 Task: Create a Magazine design with decorative triangles.
Action: Mouse moved to (680, 335)
Screenshot: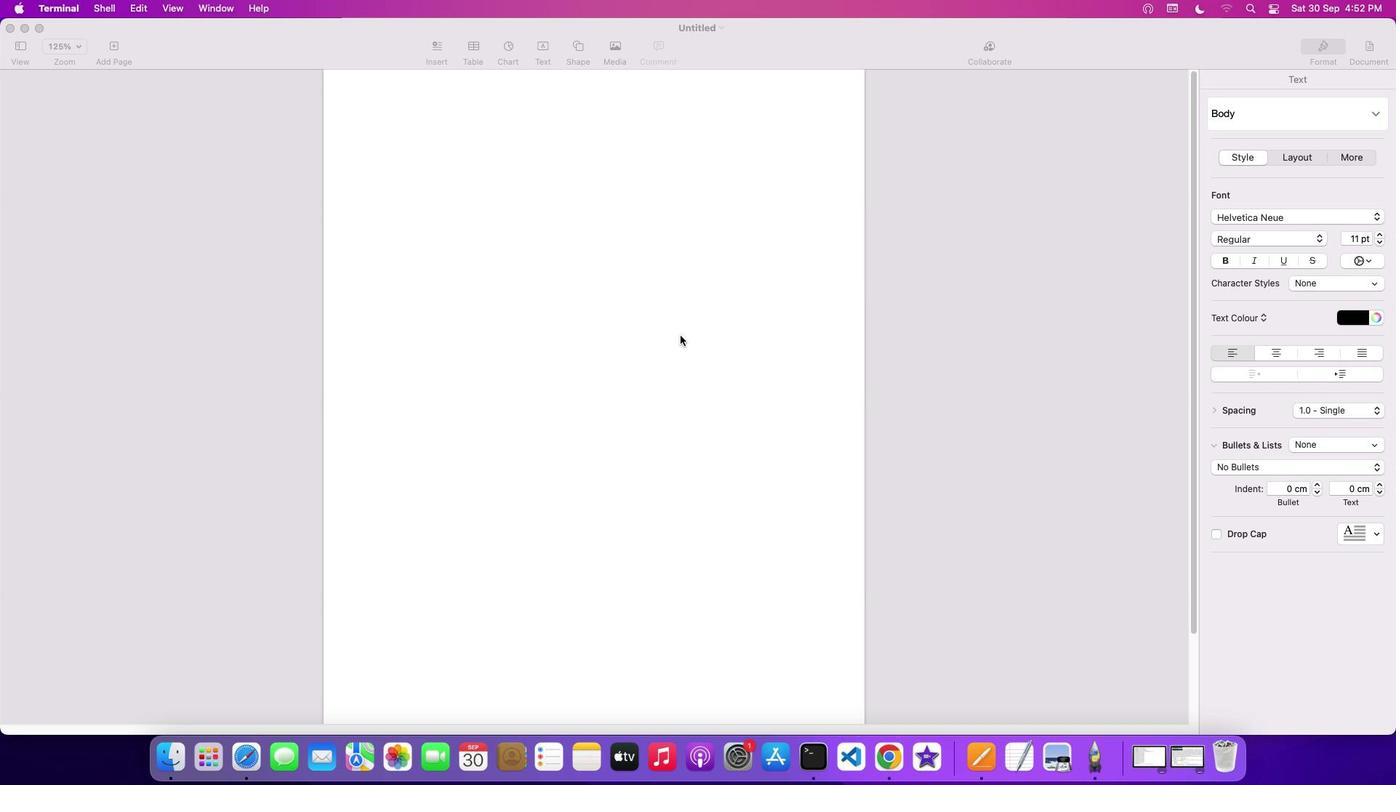 
Action: Mouse pressed left at (680, 335)
Screenshot: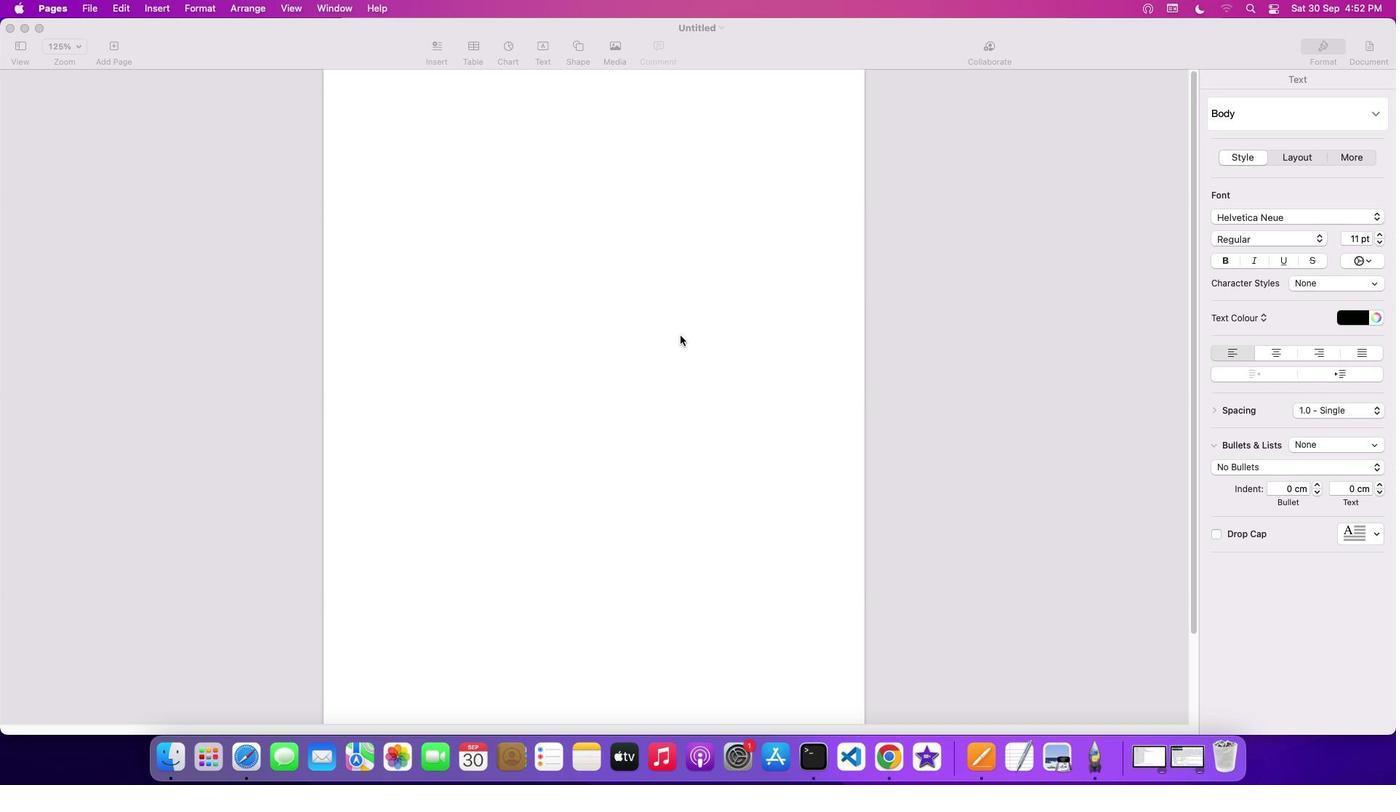 
Action: Mouse moved to (1375, 46)
Screenshot: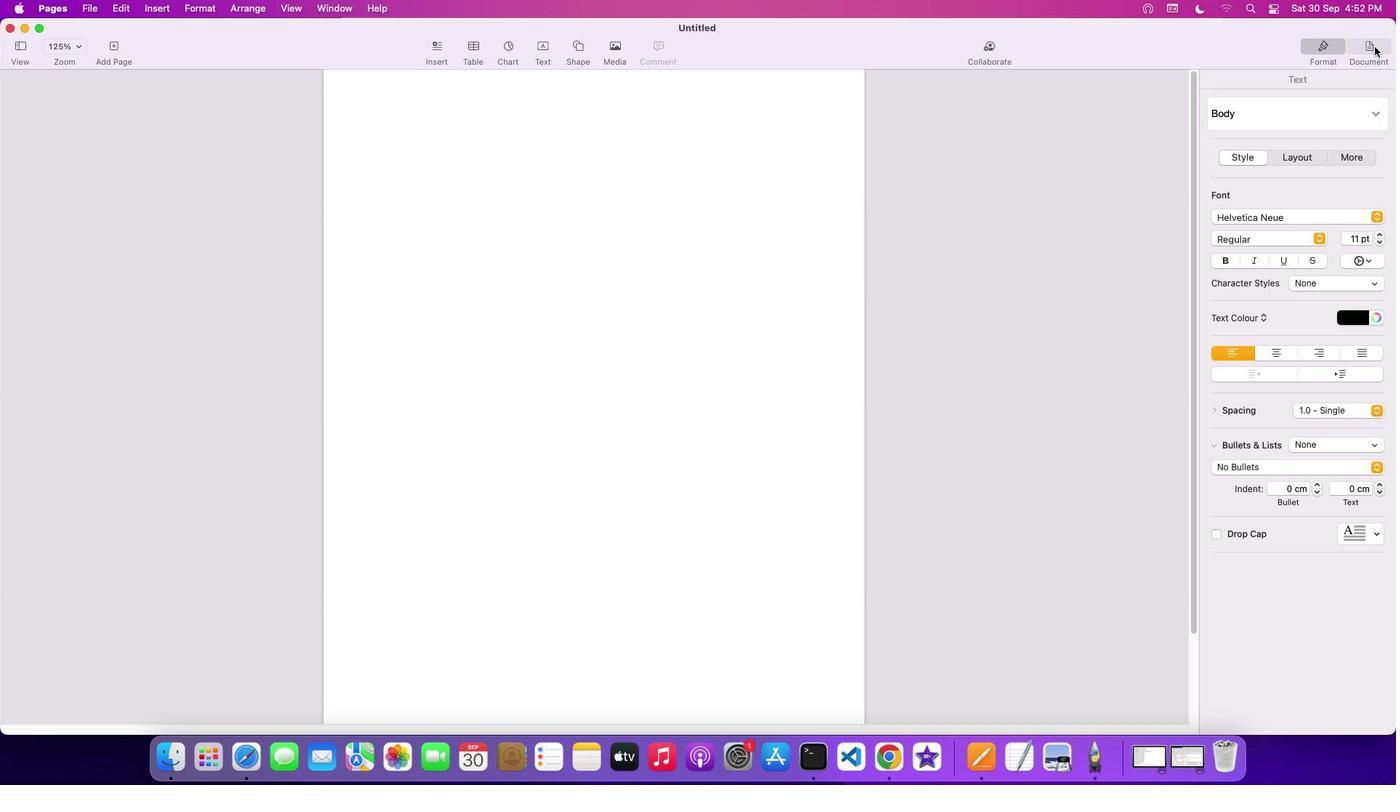 
Action: Mouse pressed left at (1375, 46)
Screenshot: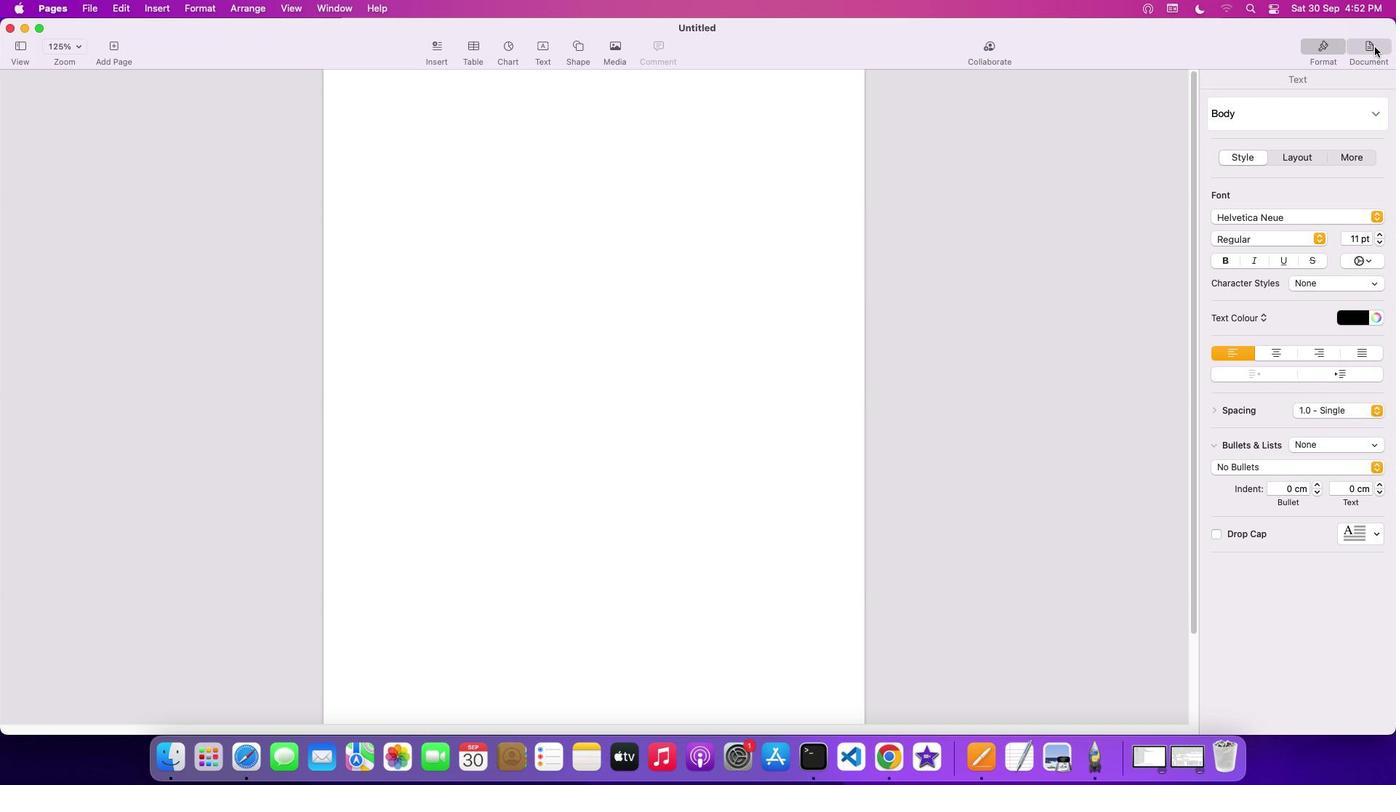 
Action: Mouse moved to (1369, 149)
Screenshot: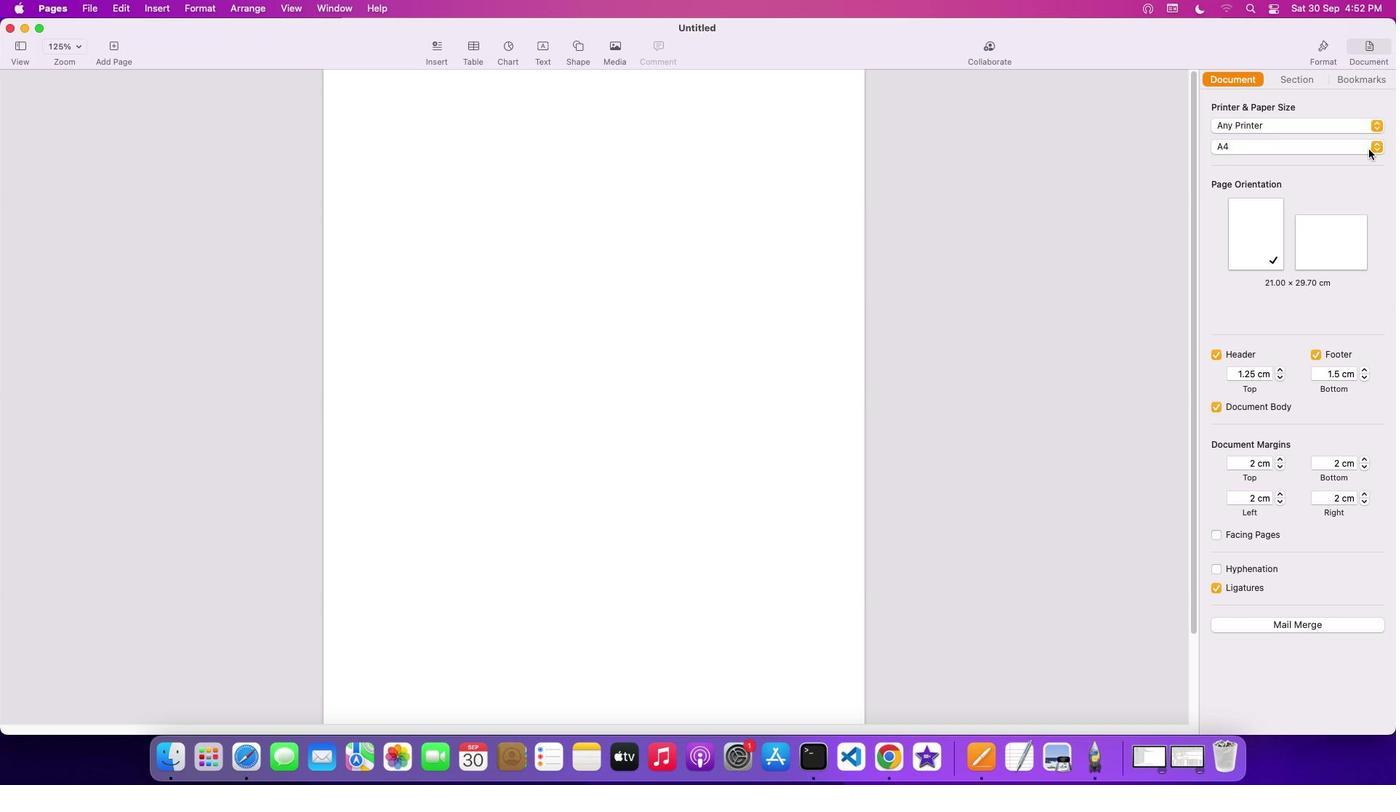 
Action: Mouse pressed left at (1369, 149)
Screenshot: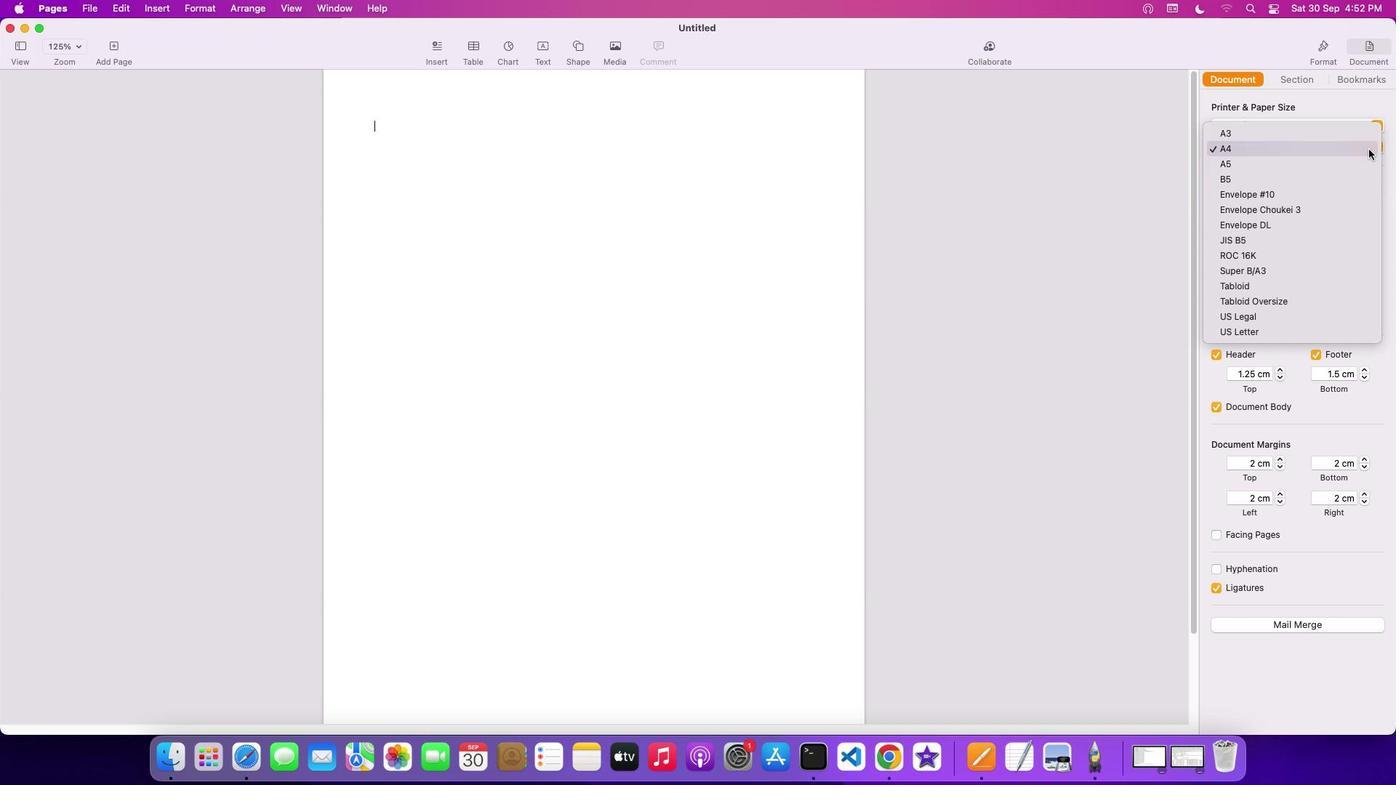 
Action: Mouse moved to (1296, 131)
Screenshot: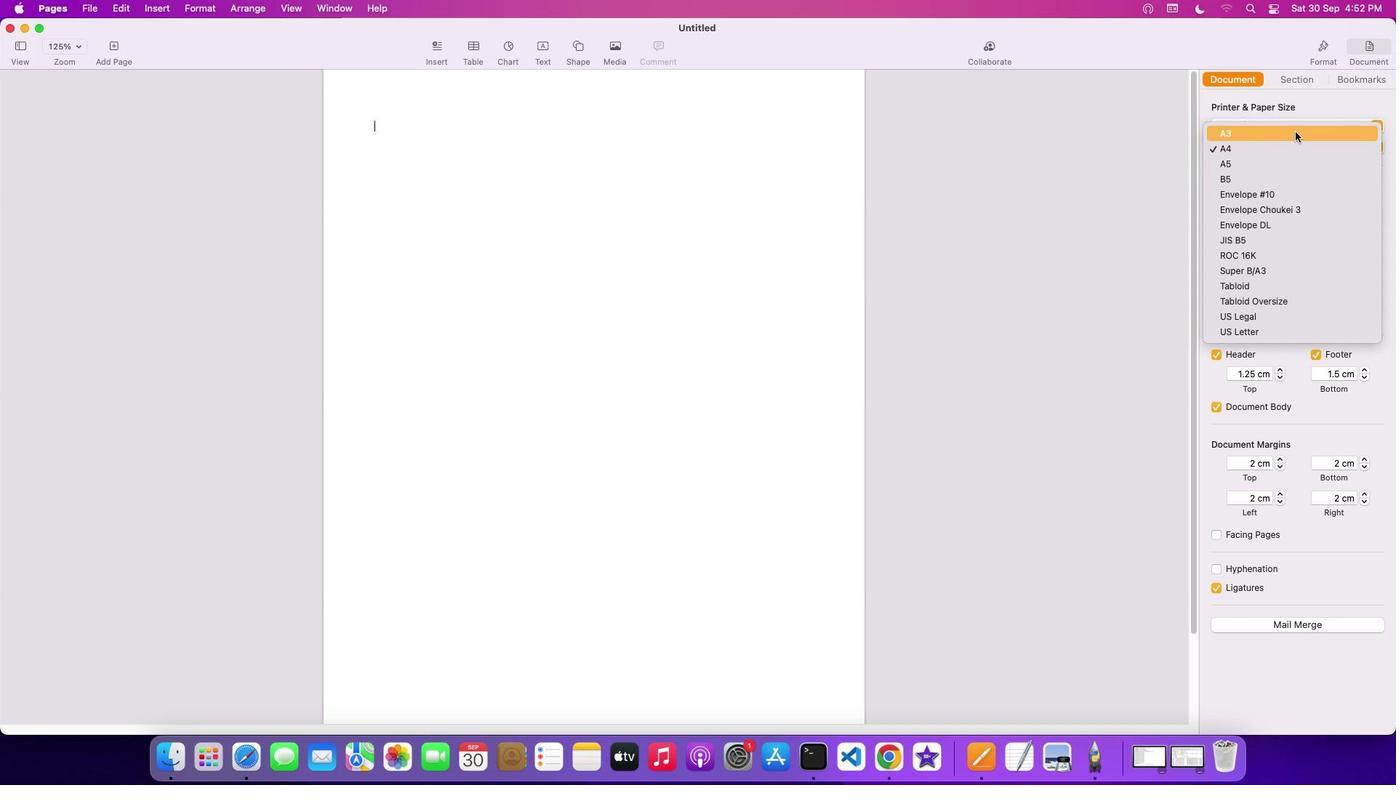 
Action: Mouse pressed left at (1296, 131)
Screenshot: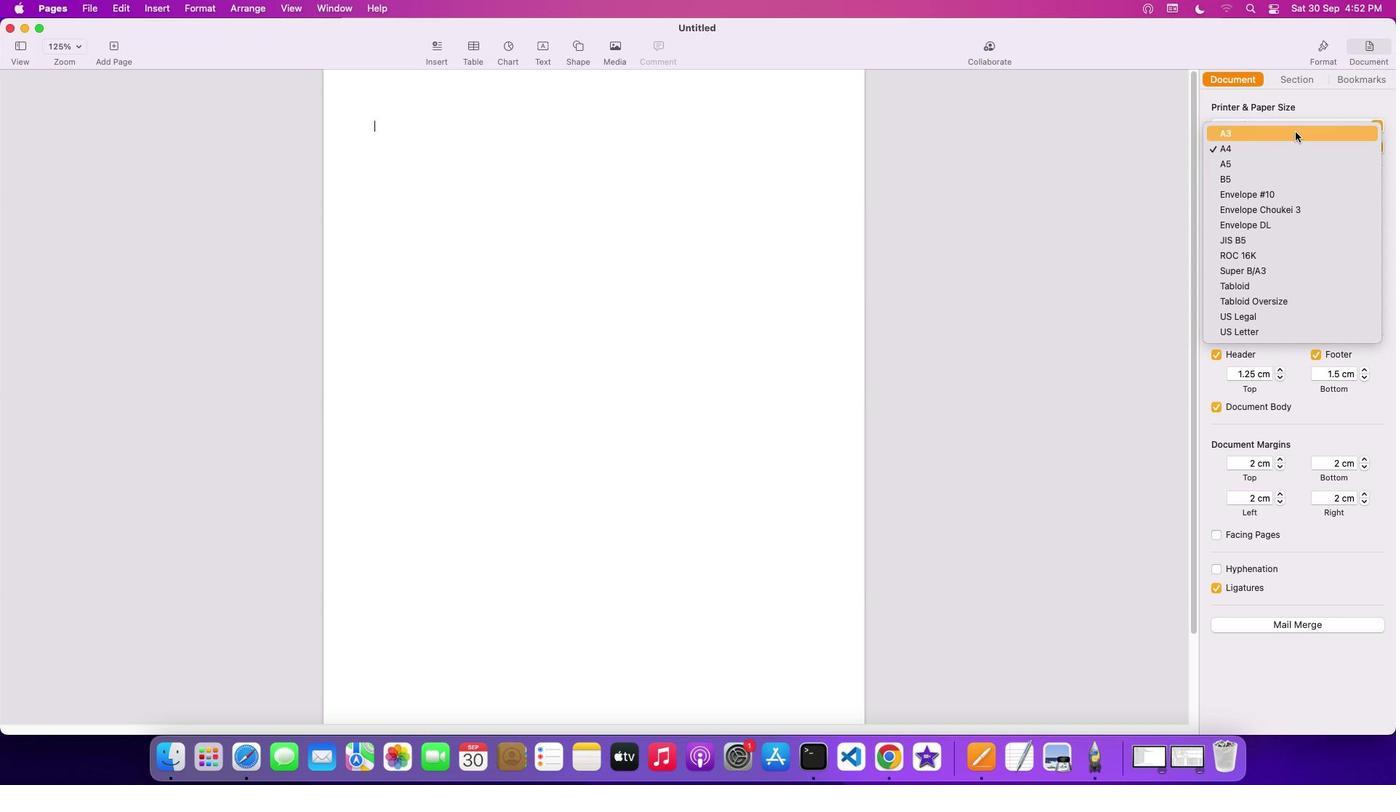 
Action: Mouse moved to (400, 194)
Screenshot: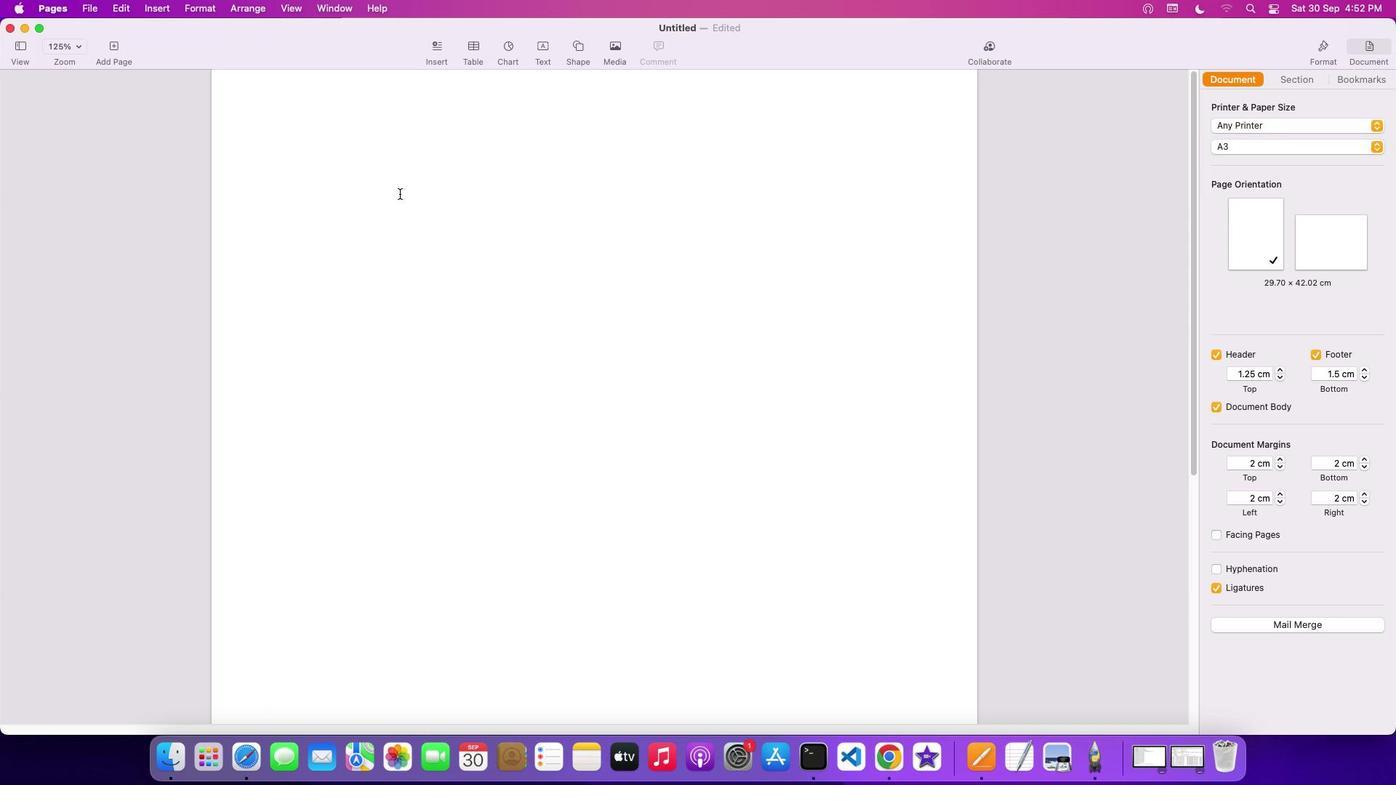 
Action: Mouse pressed left at (400, 194)
Screenshot: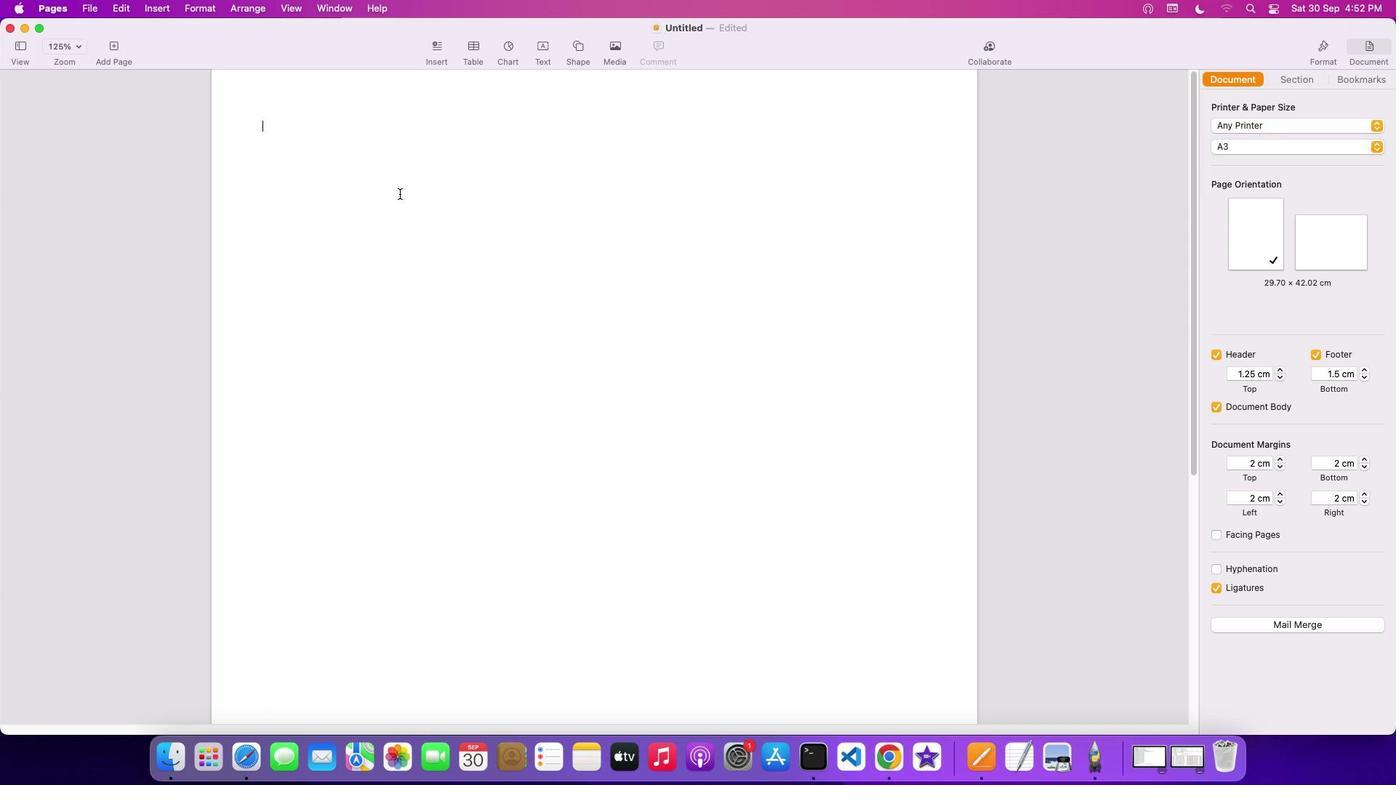 
Action: Mouse moved to (573, 45)
Screenshot: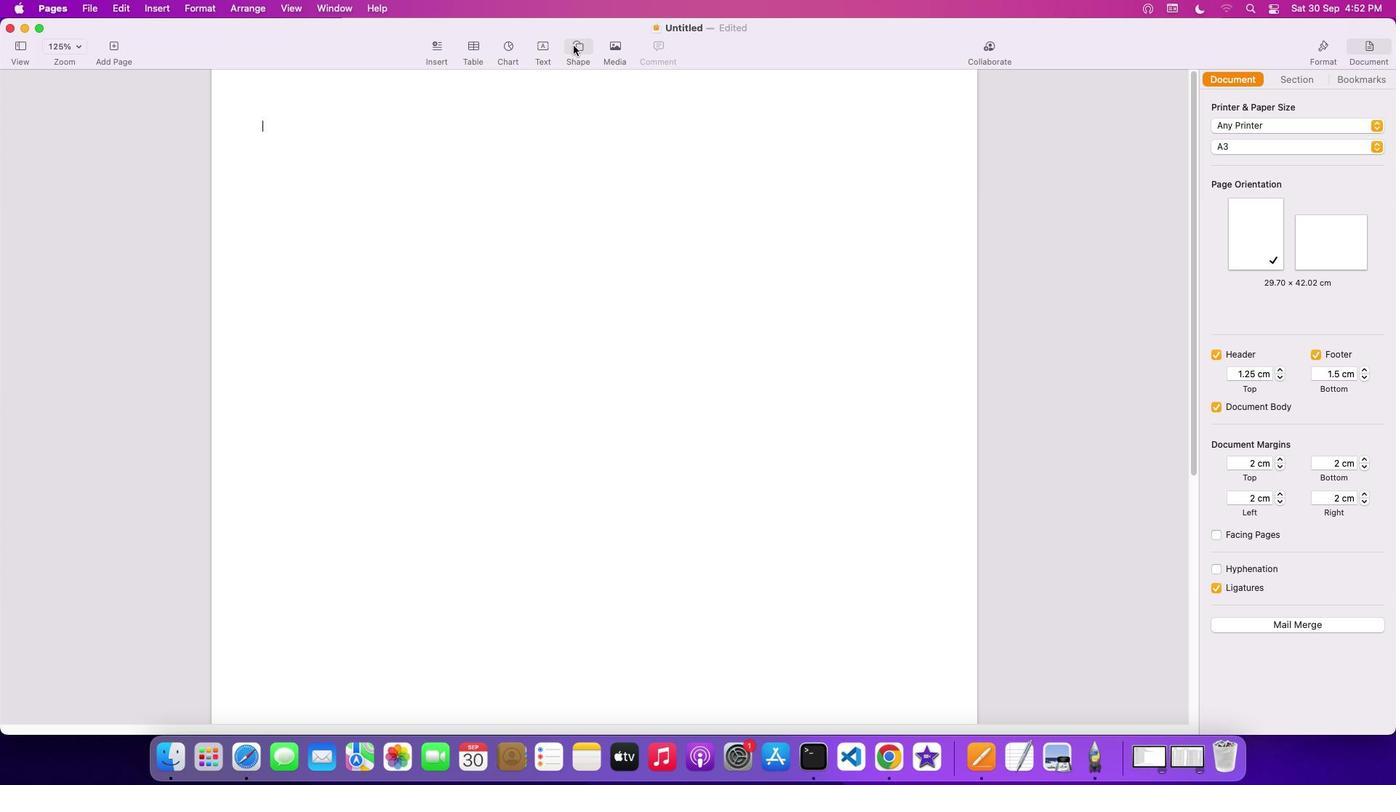 
Action: Mouse pressed left at (573, 45)
Screenshot: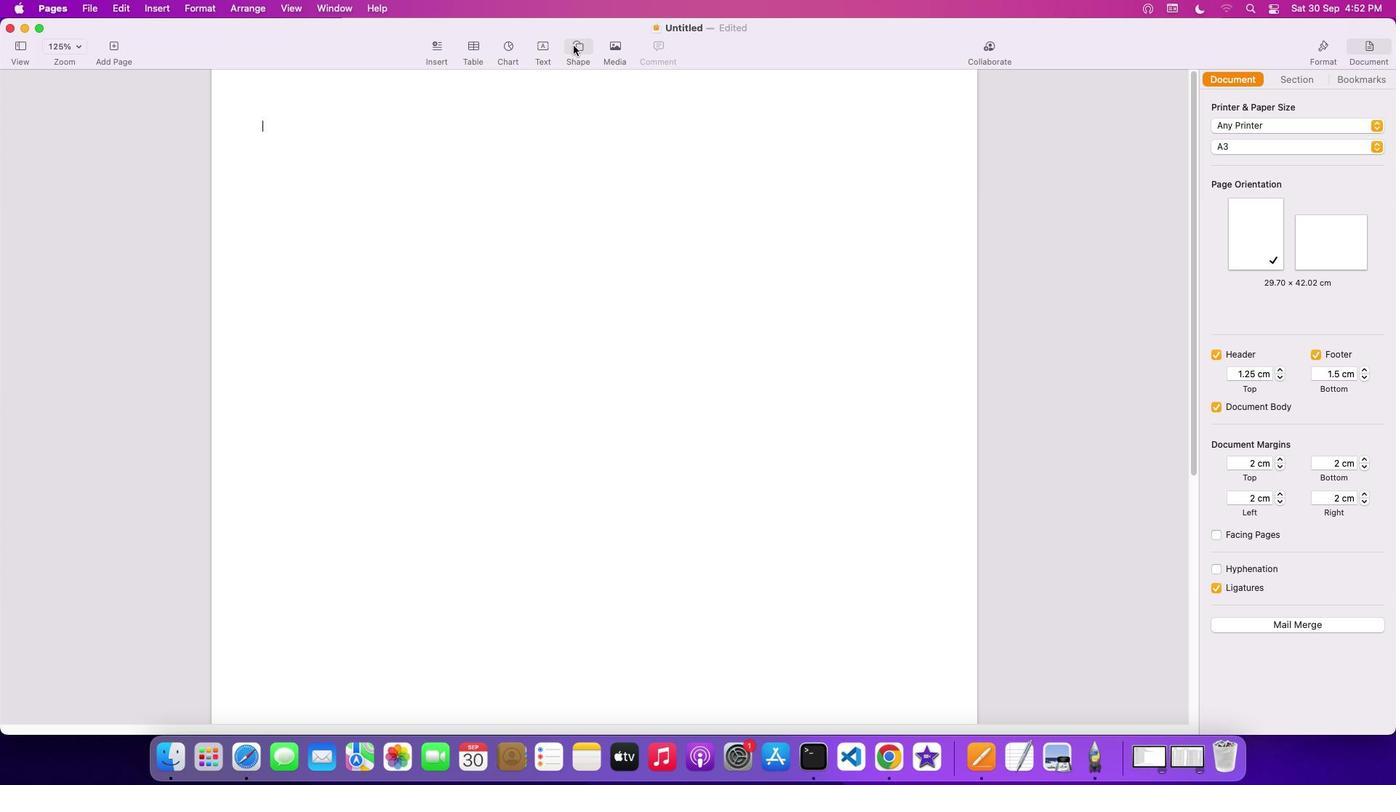 
Action: Mouse moved to (643, 168)
Screenshot: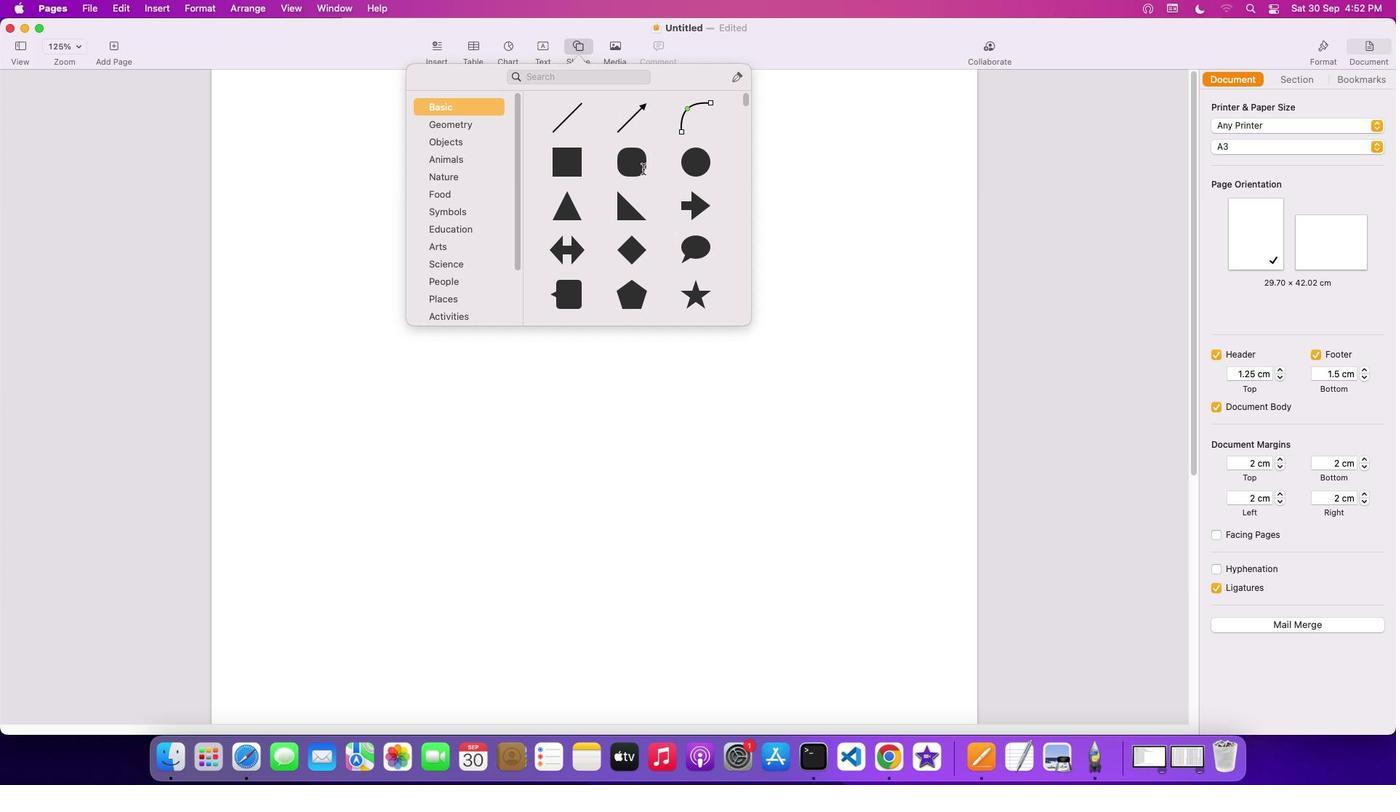 
Action: Mouse pressed left at (643, 168)
Screenshot: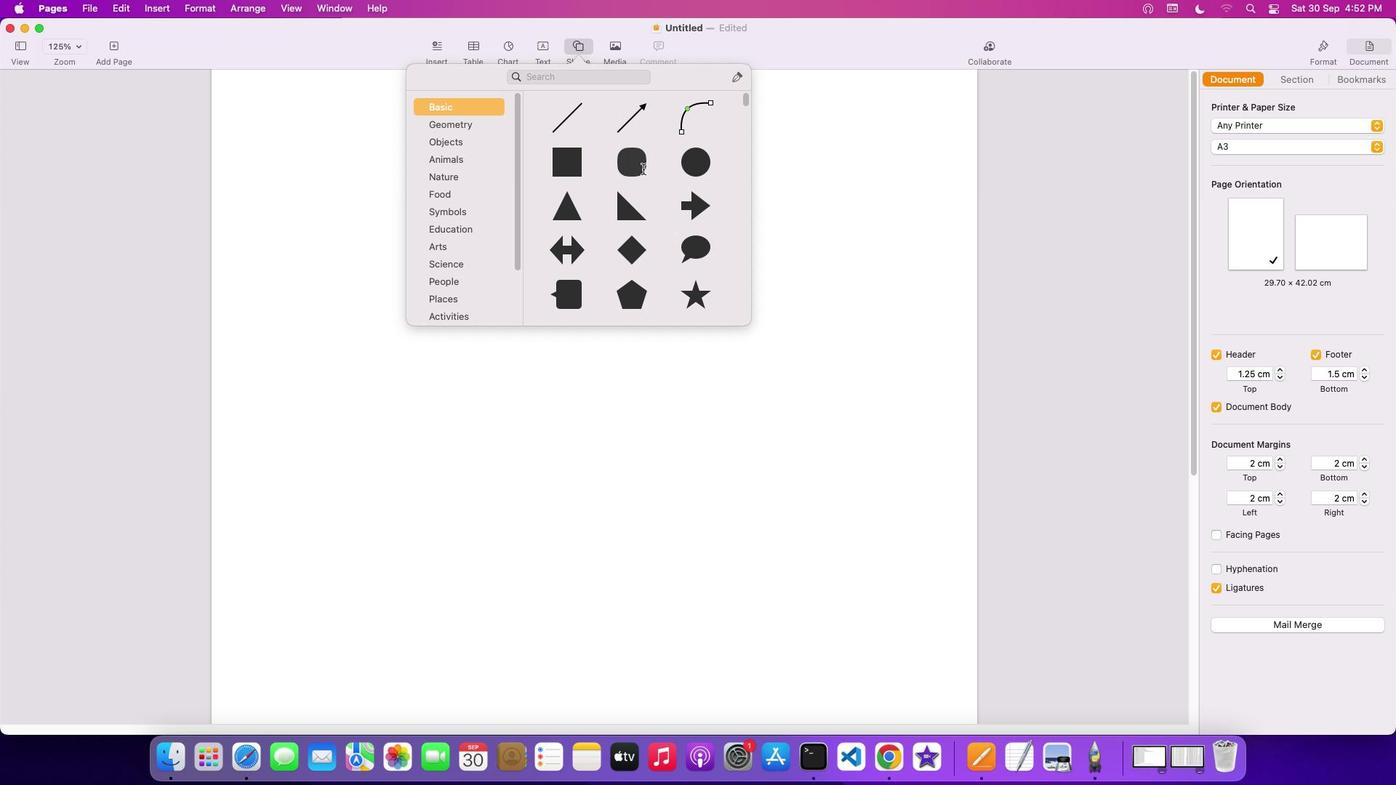 
Action: Mouse moved to (584, 185)
Screenshot: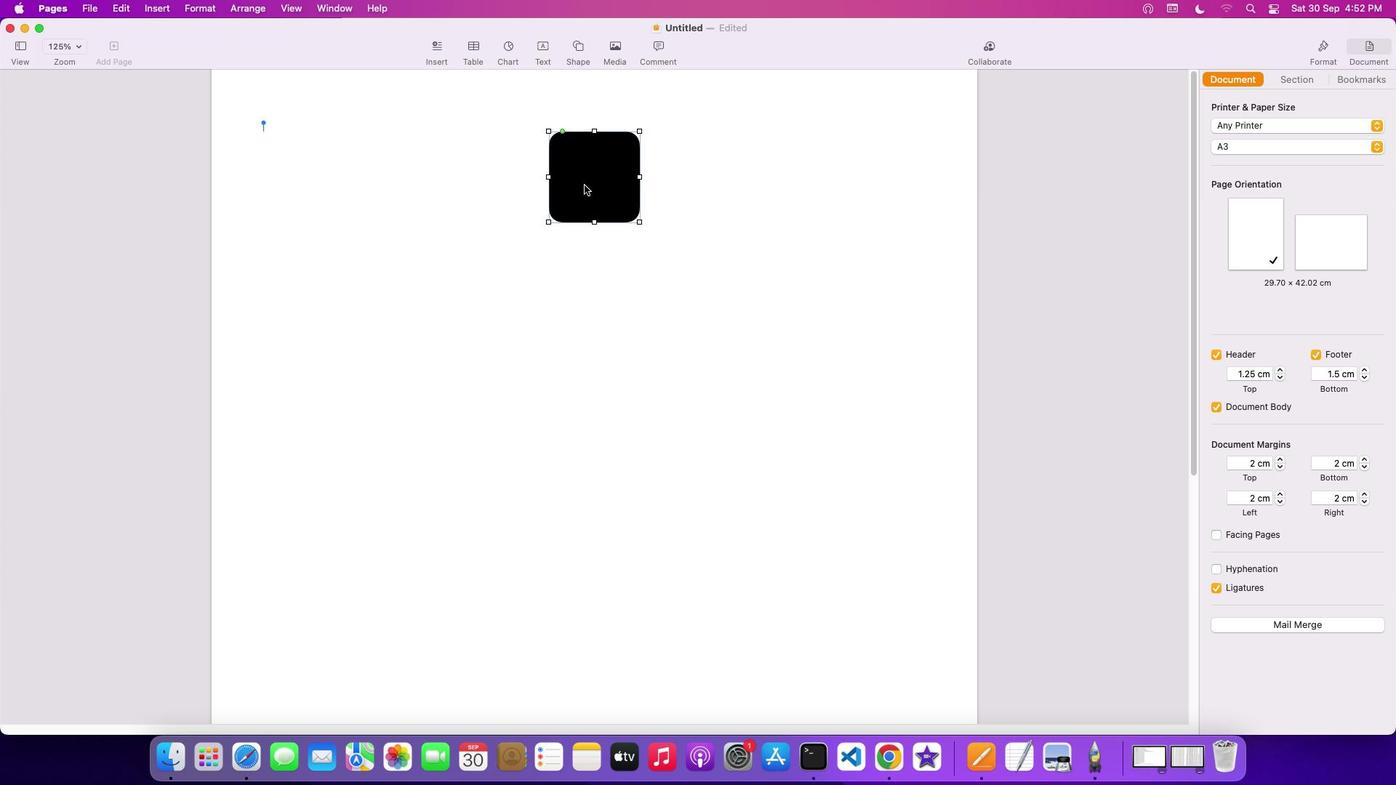 
Action: Mouse pressed left at (584, 185)
Screenshot: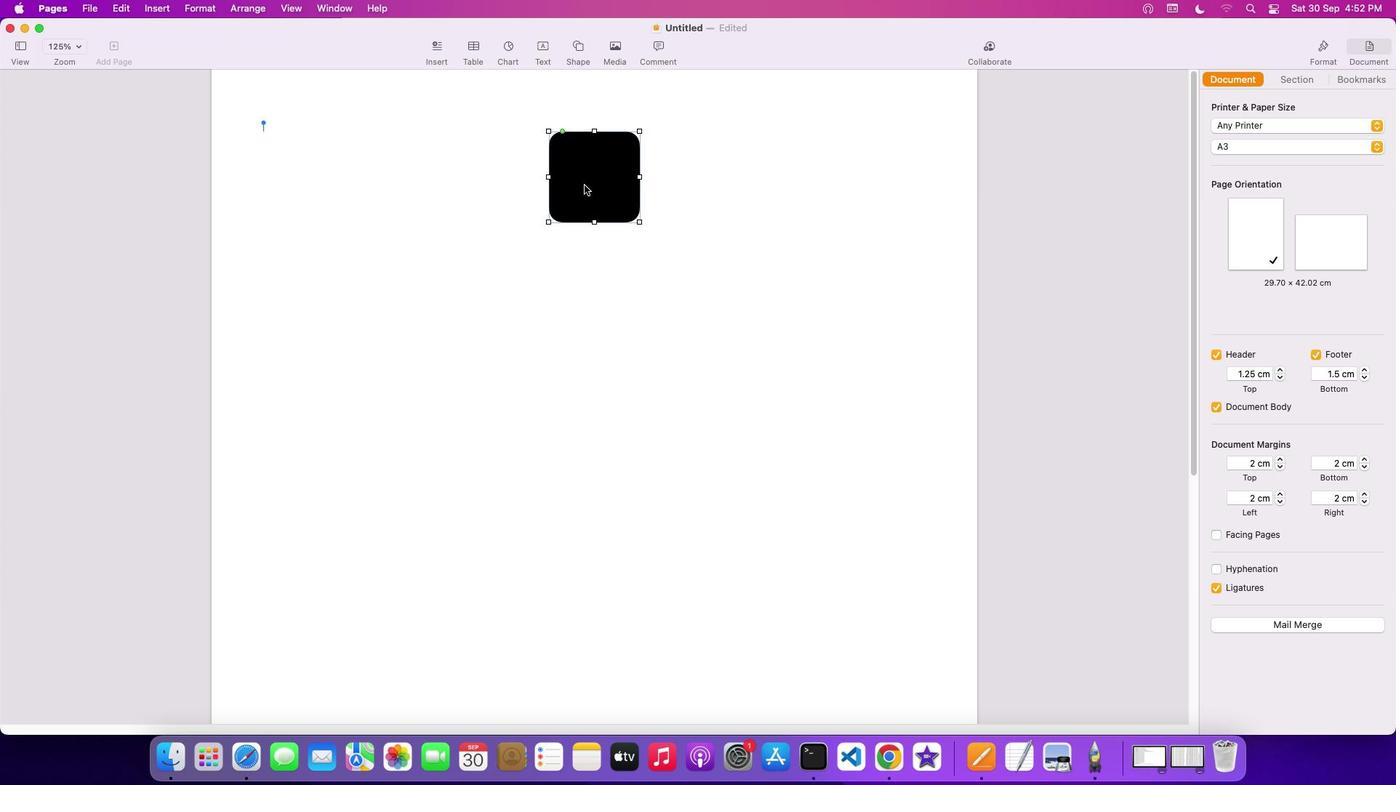 
Action: Mouse moved to (308, 120)
Screenshot: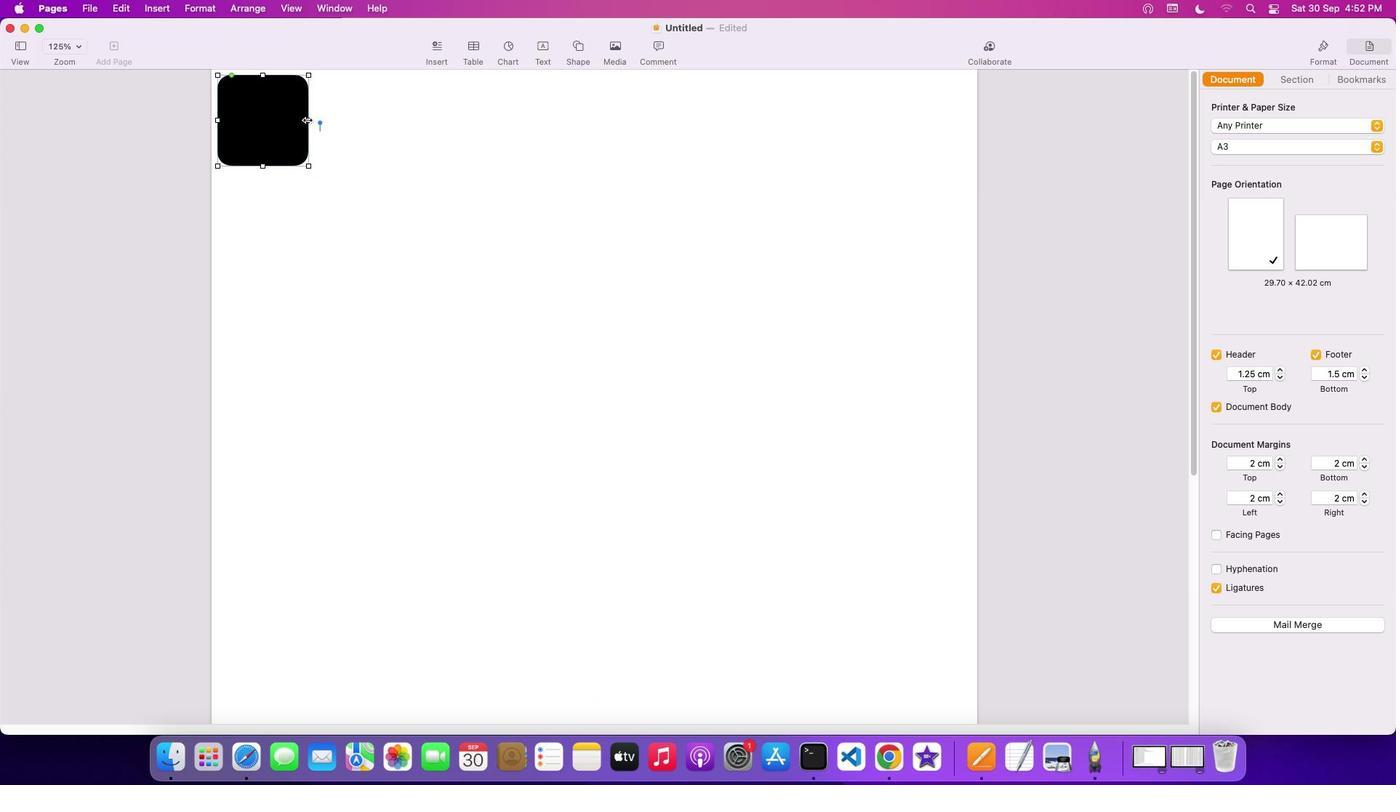 
Action: Mouse pressed left at (308, 120)
Screenshot: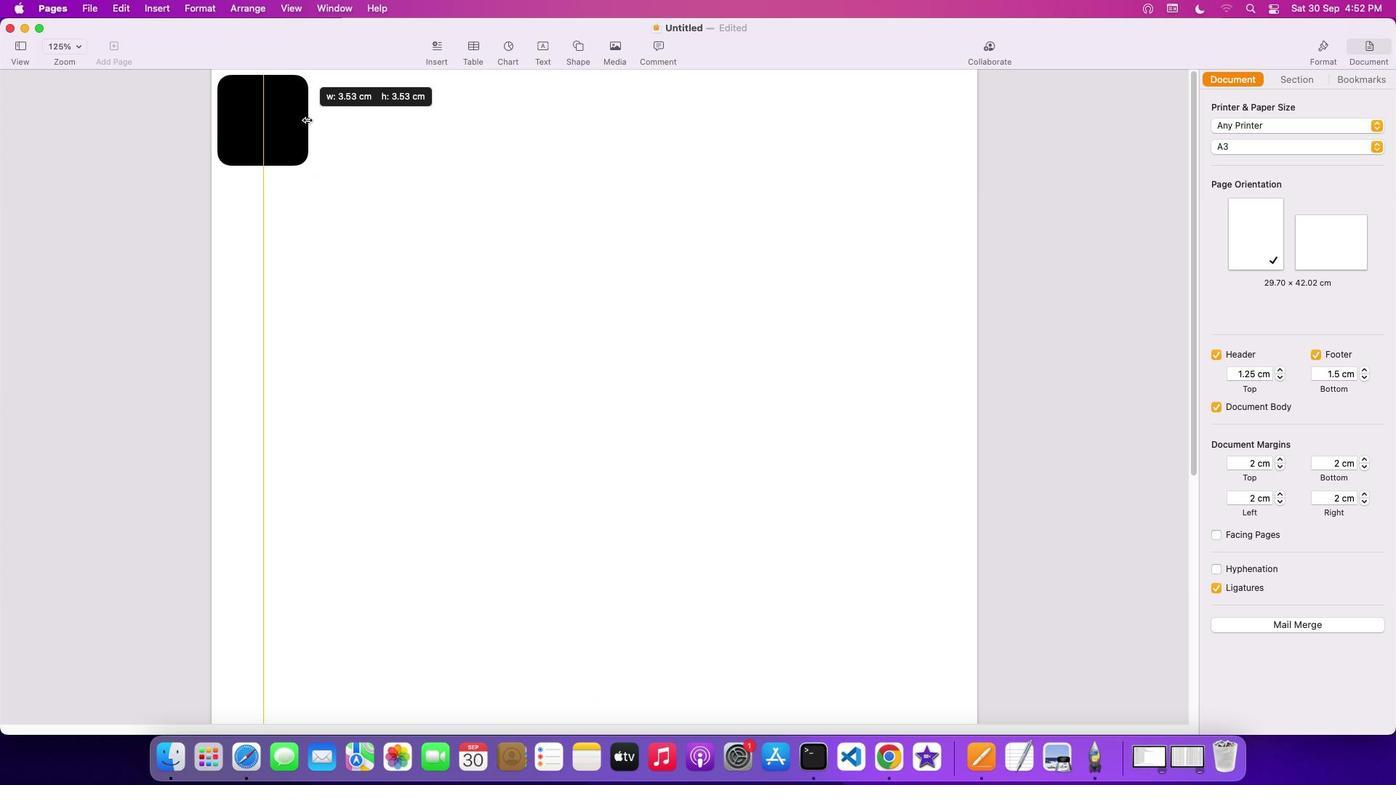 
Action: Mouse moved to (966, 259)
Screenshot: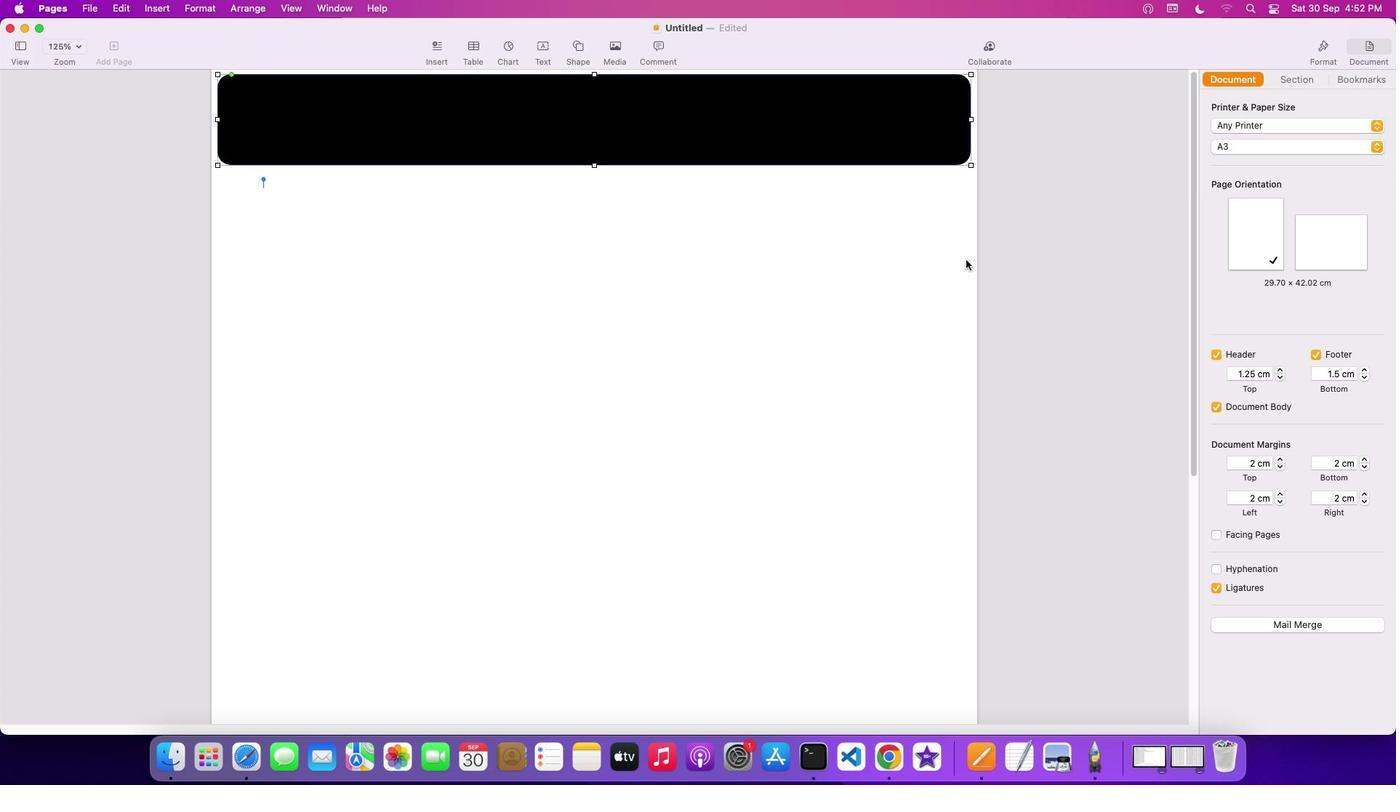 
Action: Mouse scrolled (966, 259) with delta (0, 0)
Screenshot: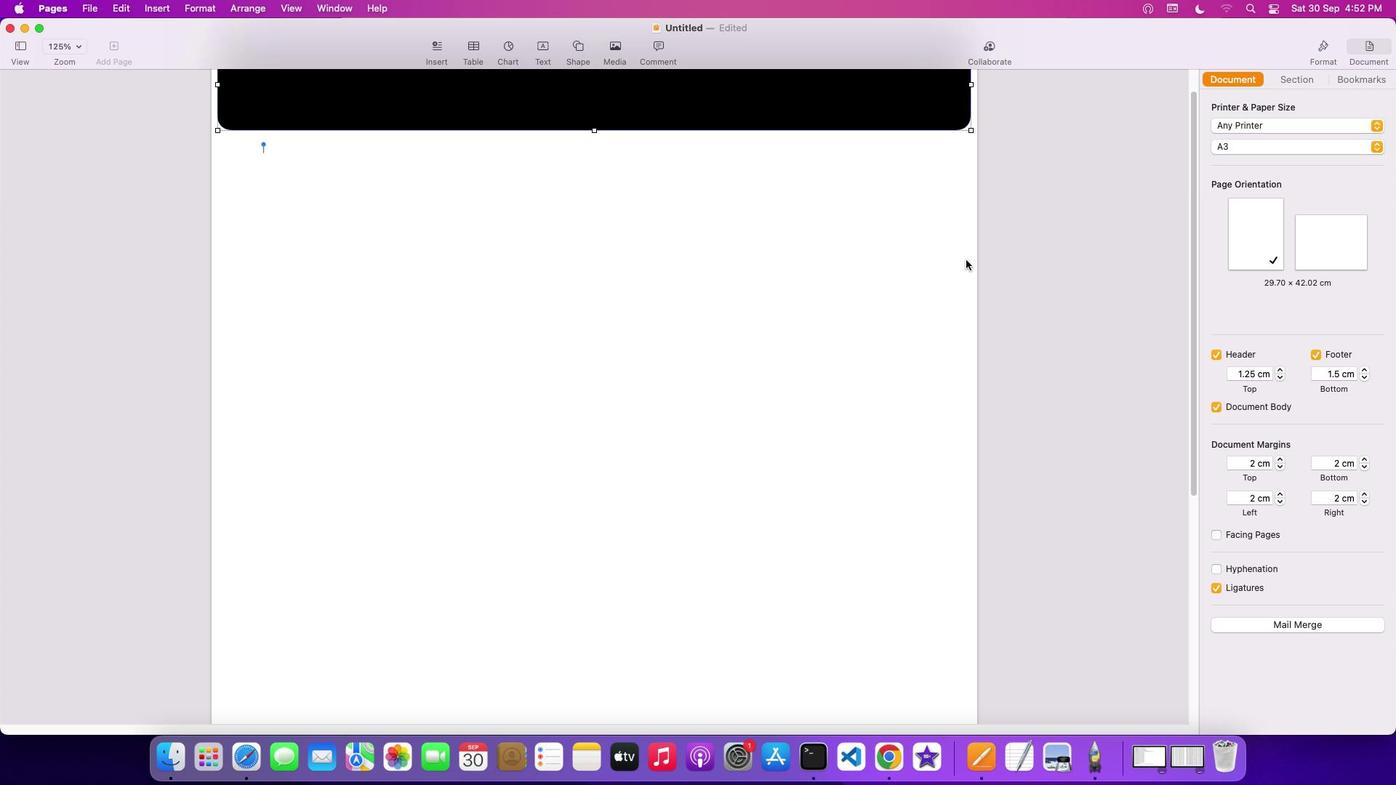 
Action: Mouse scrolled (966, 259) with delta (0, 0)
Screenshot: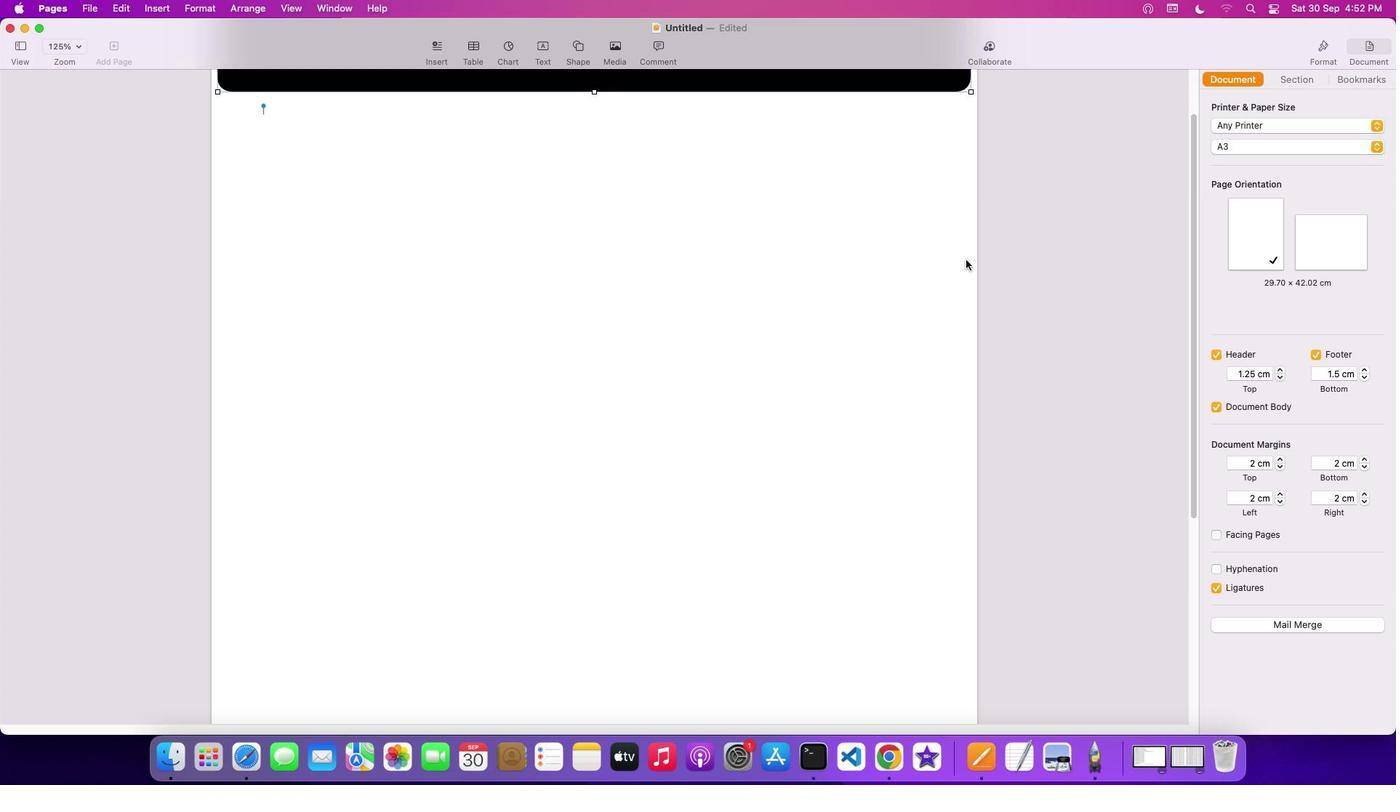 
Action: Mouse scrolled (966, 259) with delta (0, -2)
Screenshot: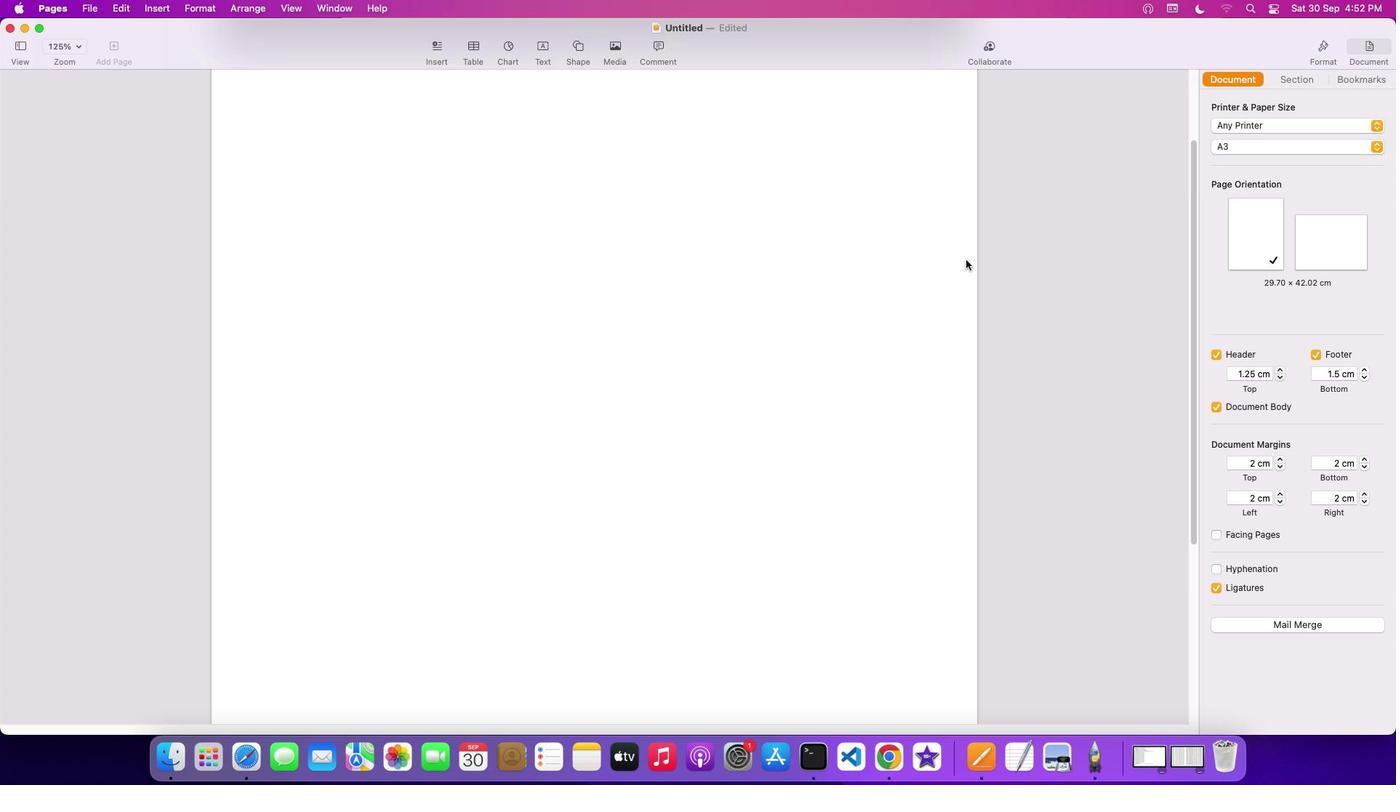
Action: Mouse scrolled (966, 259) with delta (0, -3)
Screenshot: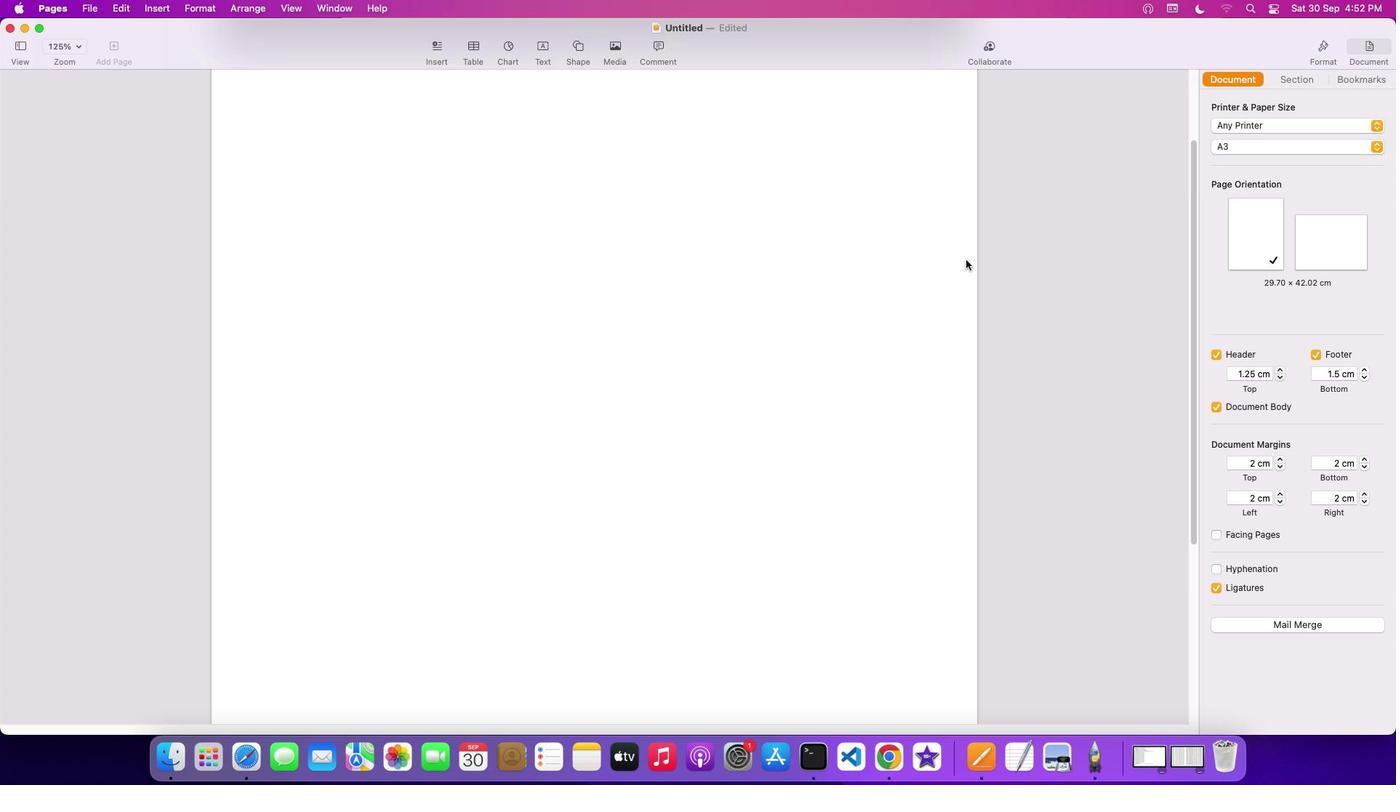
Action: Mouse scrolled (966, 259) with delta (0, -4)
Screenshot: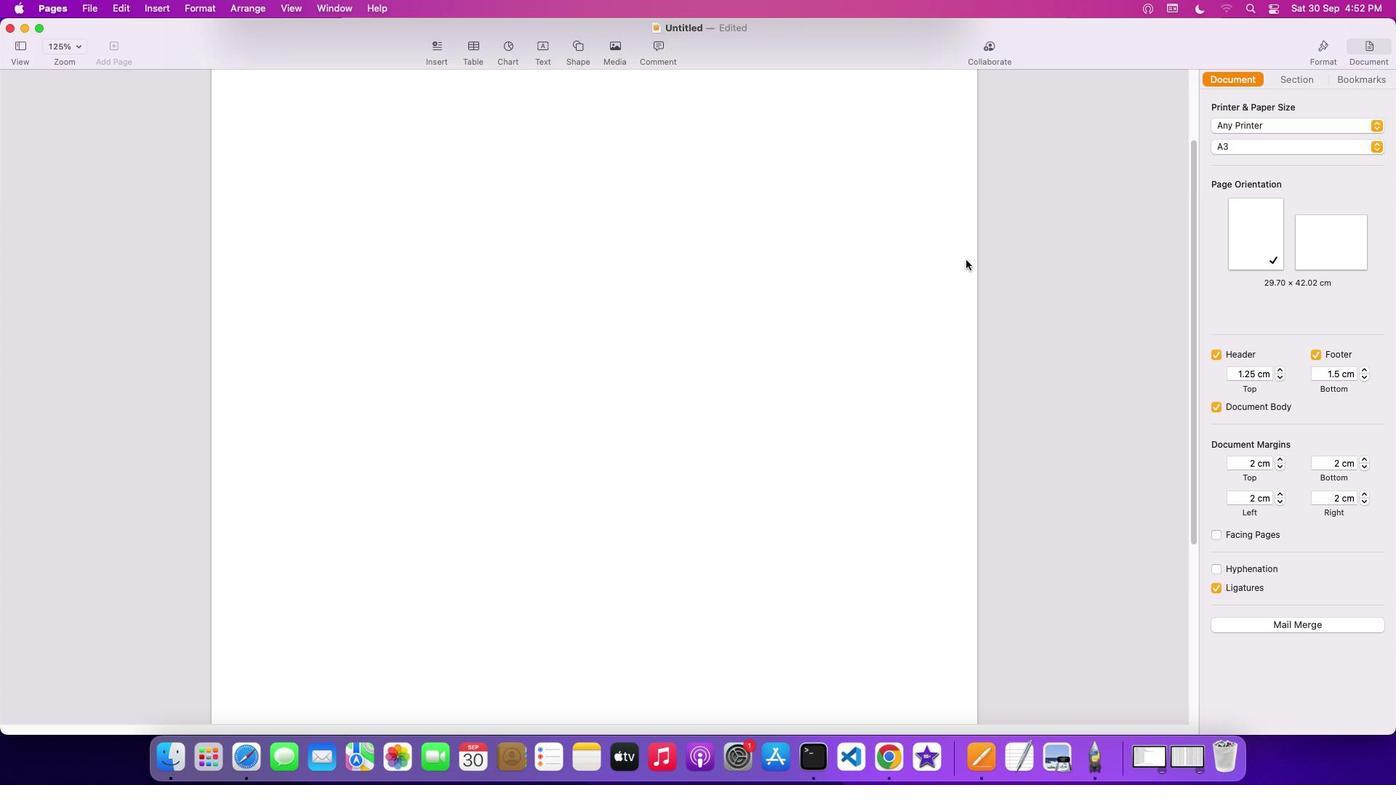
Action: Mouse moved to (930, 168)
Screenshot: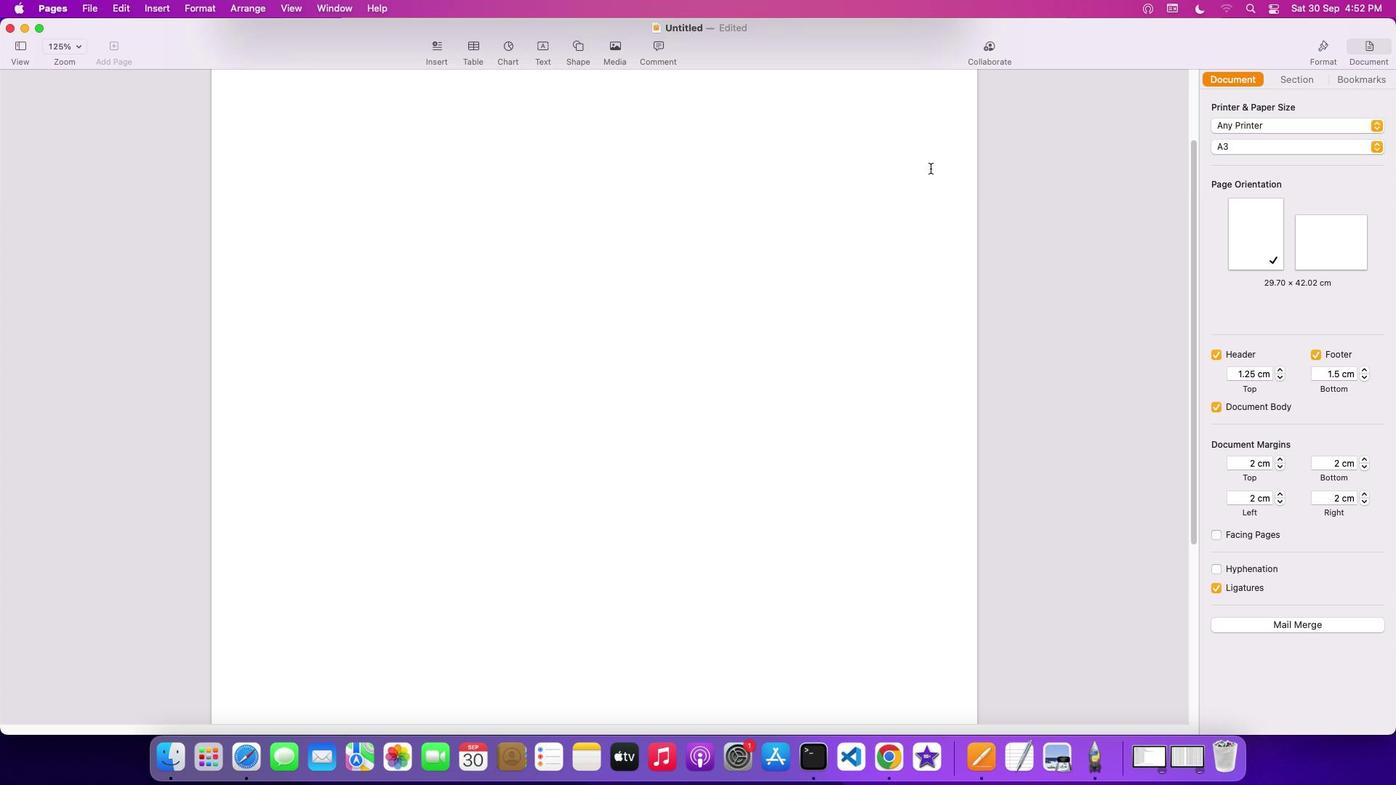 
Action: Mouse scrolled (930, 168) with delta (0, 0)
Screenshot: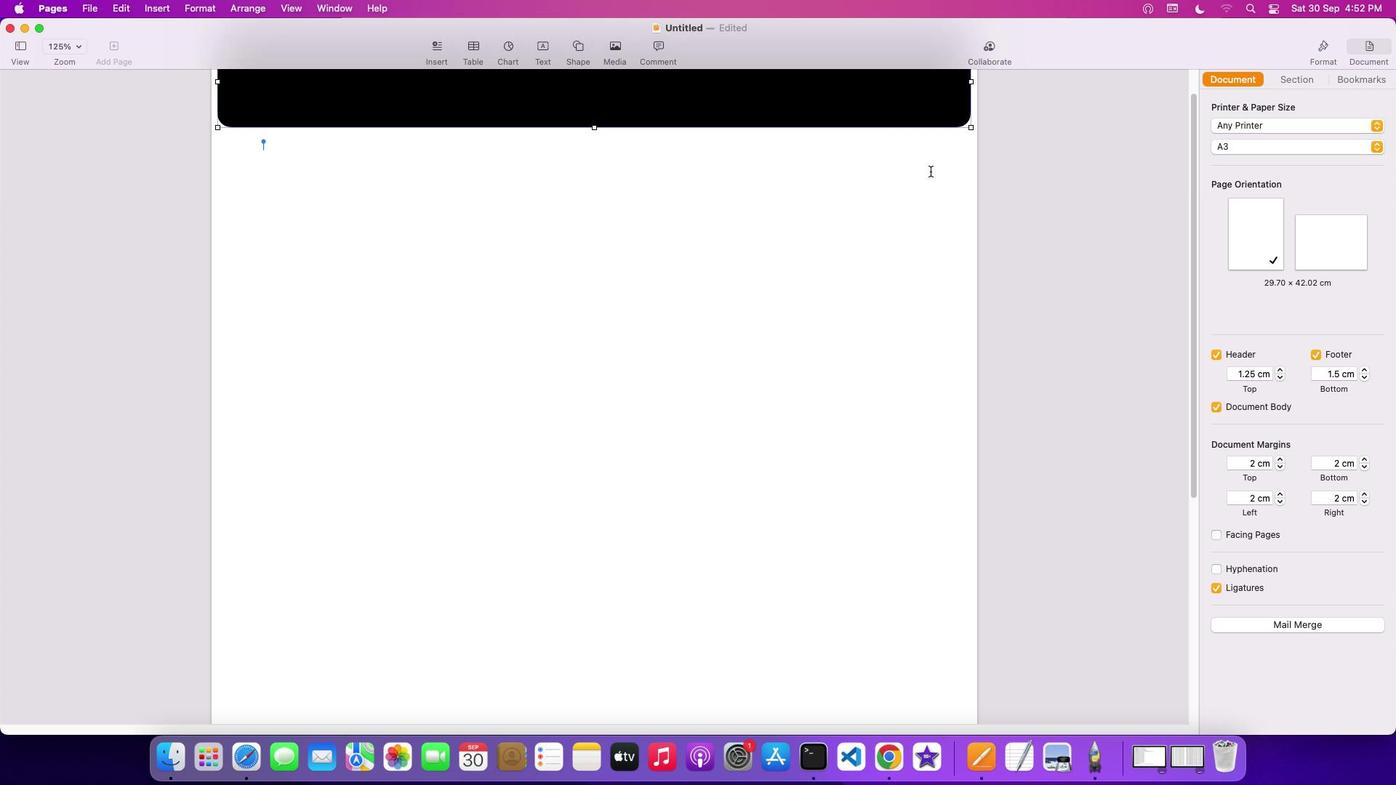 
Action: Mouse scrolled (930, 168) with delta (0, 0)
Screenshot: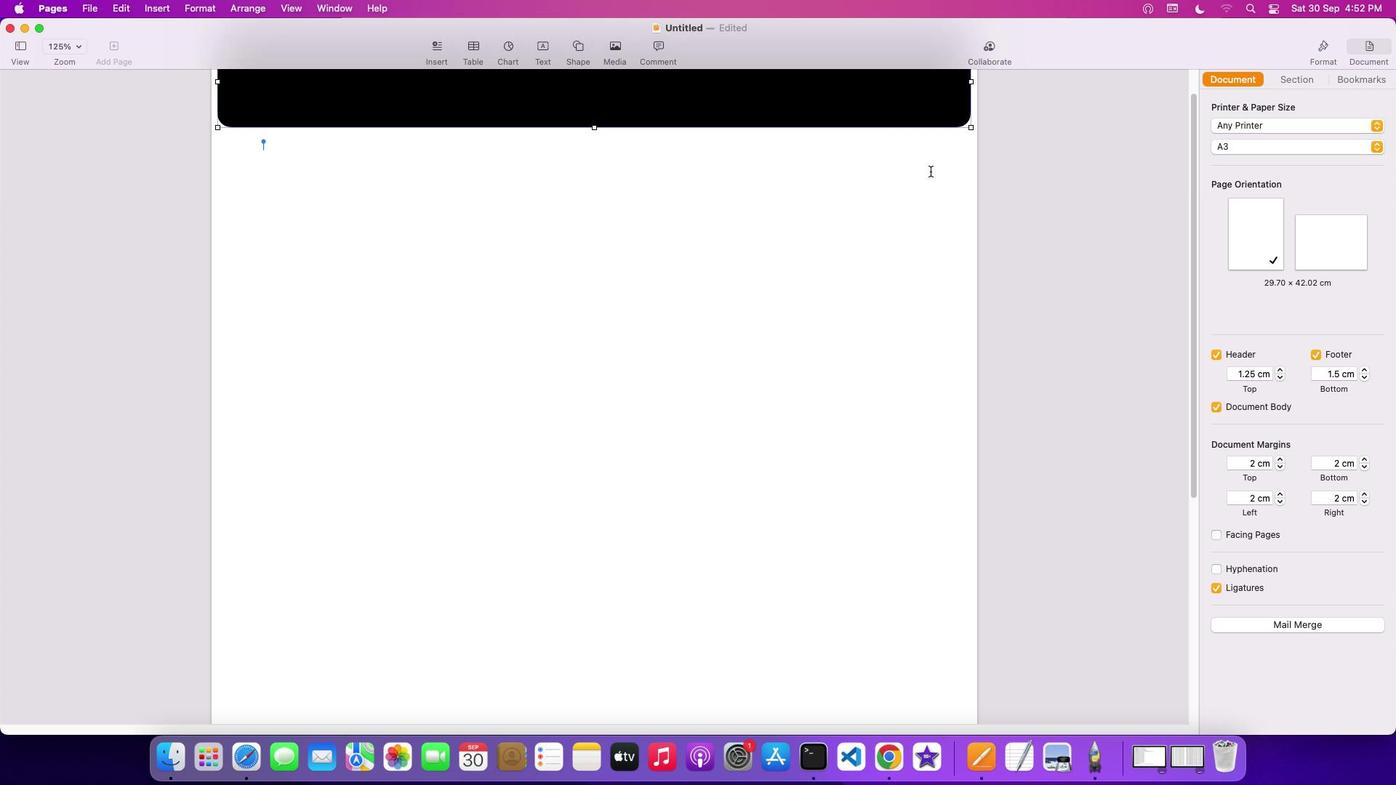 
Action: Mouse scrolled (930, 168) with delta (0, 2)
Screenshot: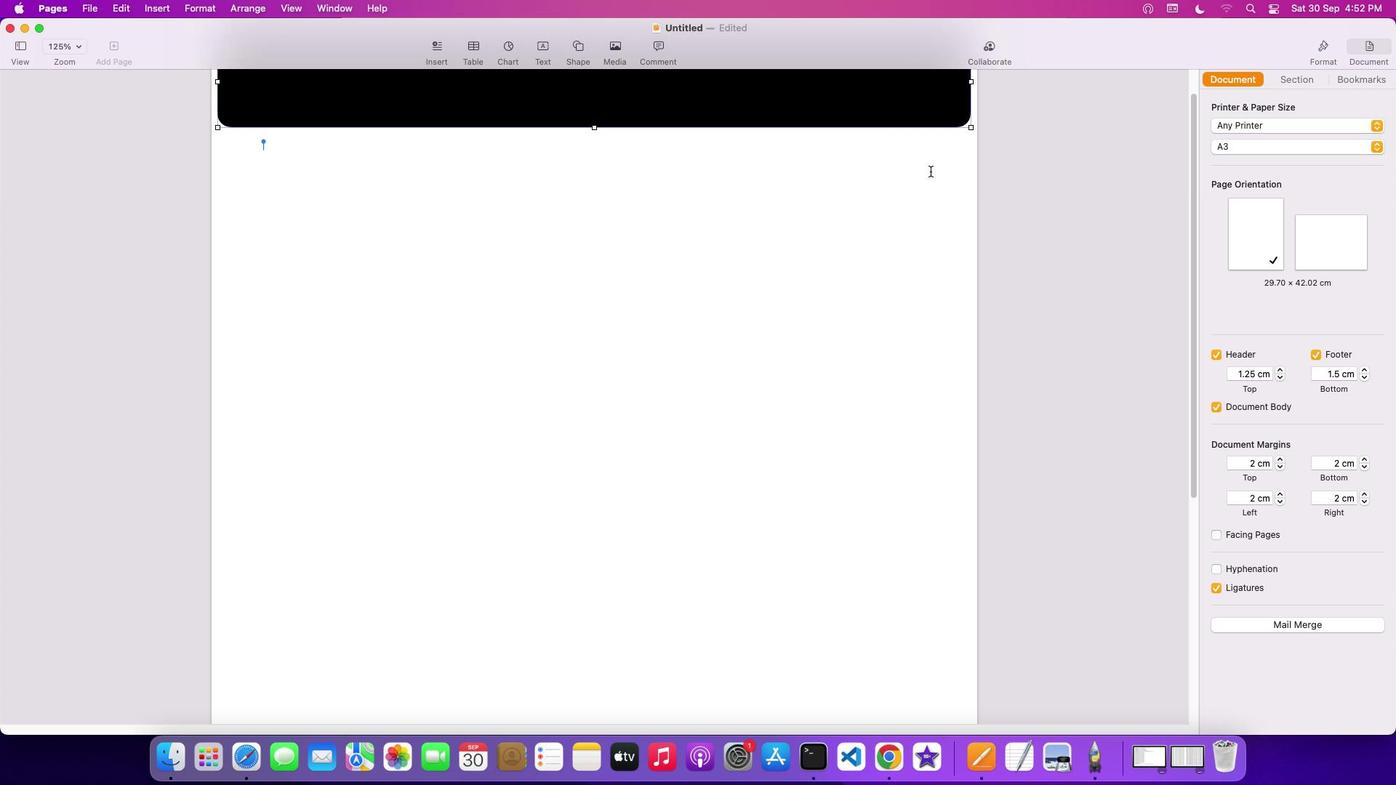 
Action: Mouse scrolled (930, 168) with delta (0, 3)
Screenshot: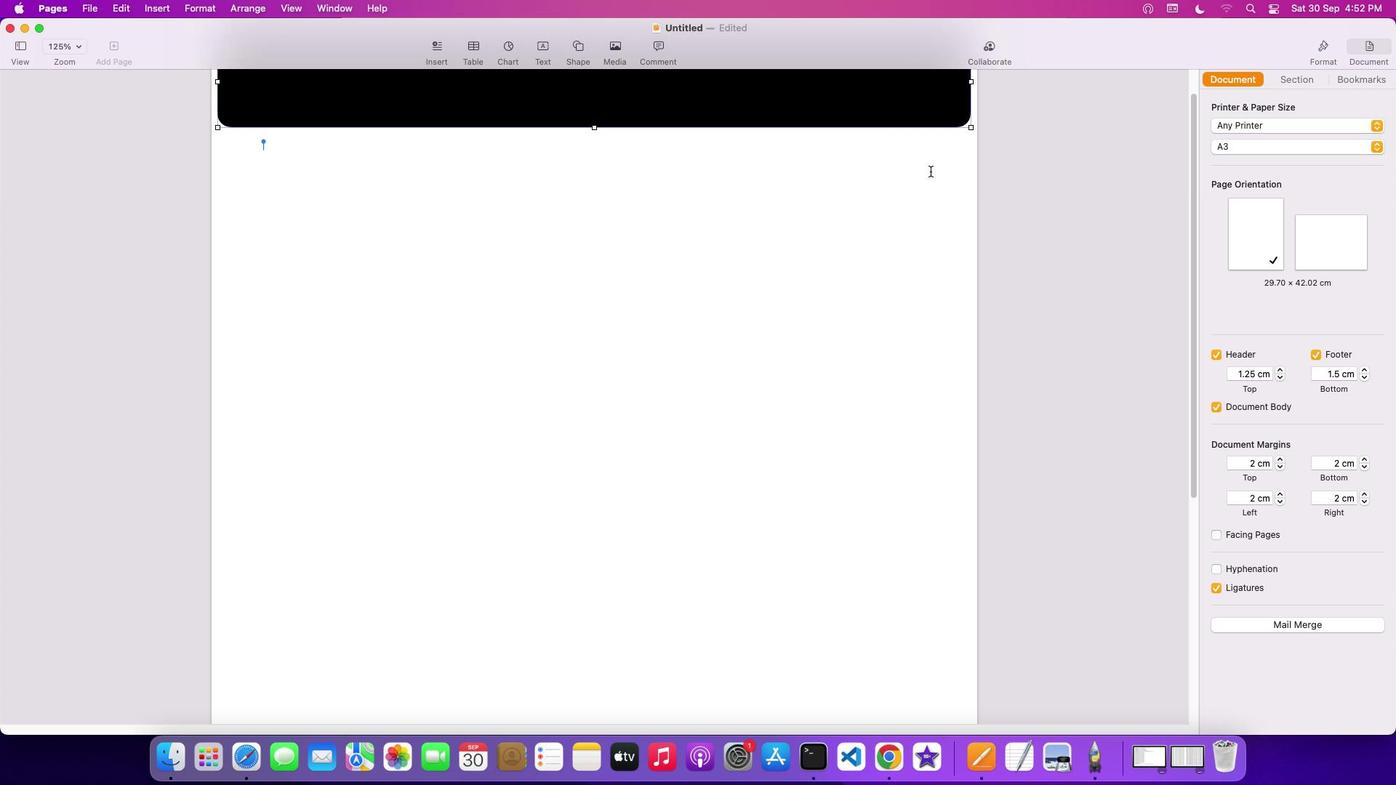 
Action: Mouse moved to (969, 125)
Screenshot: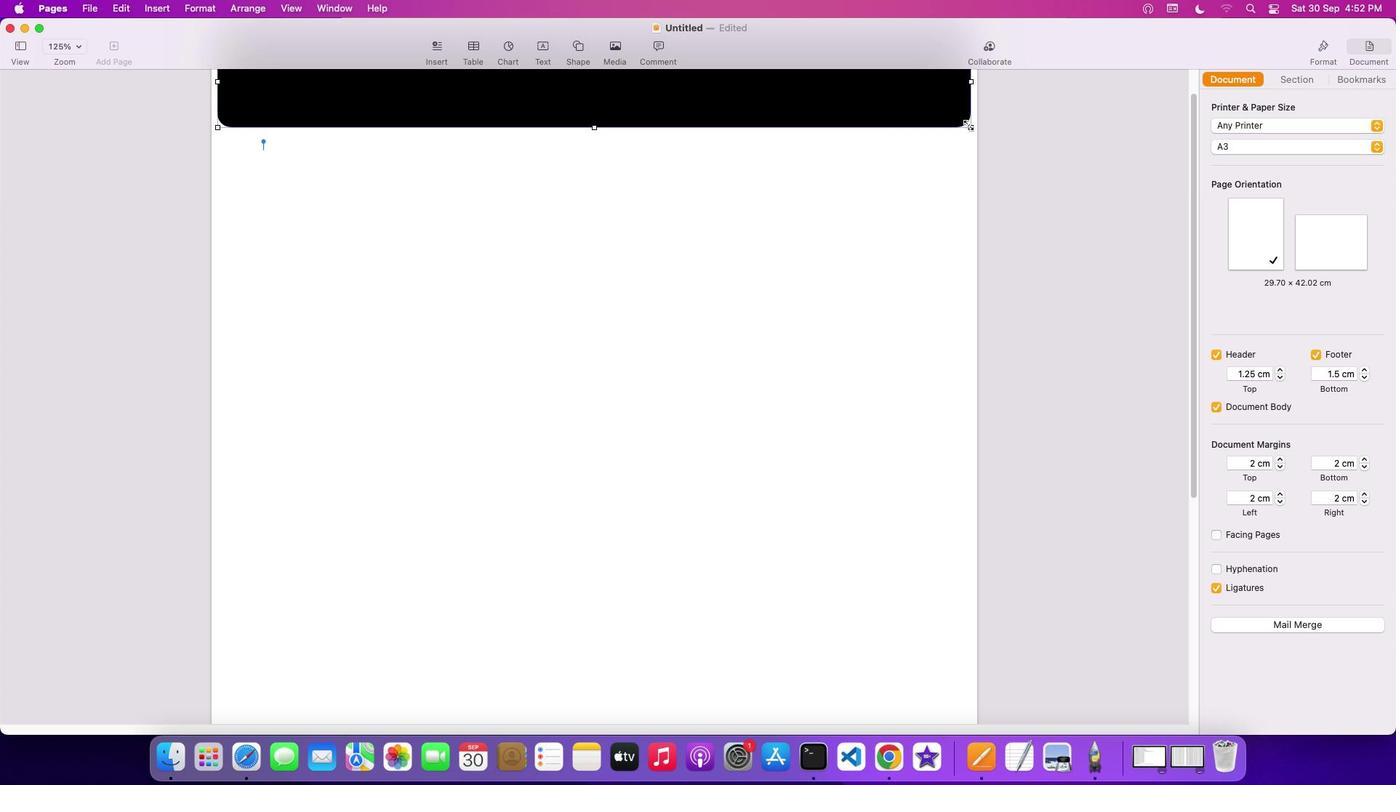 
Action: Mouse pressed left at (969, 125)
Screenshot: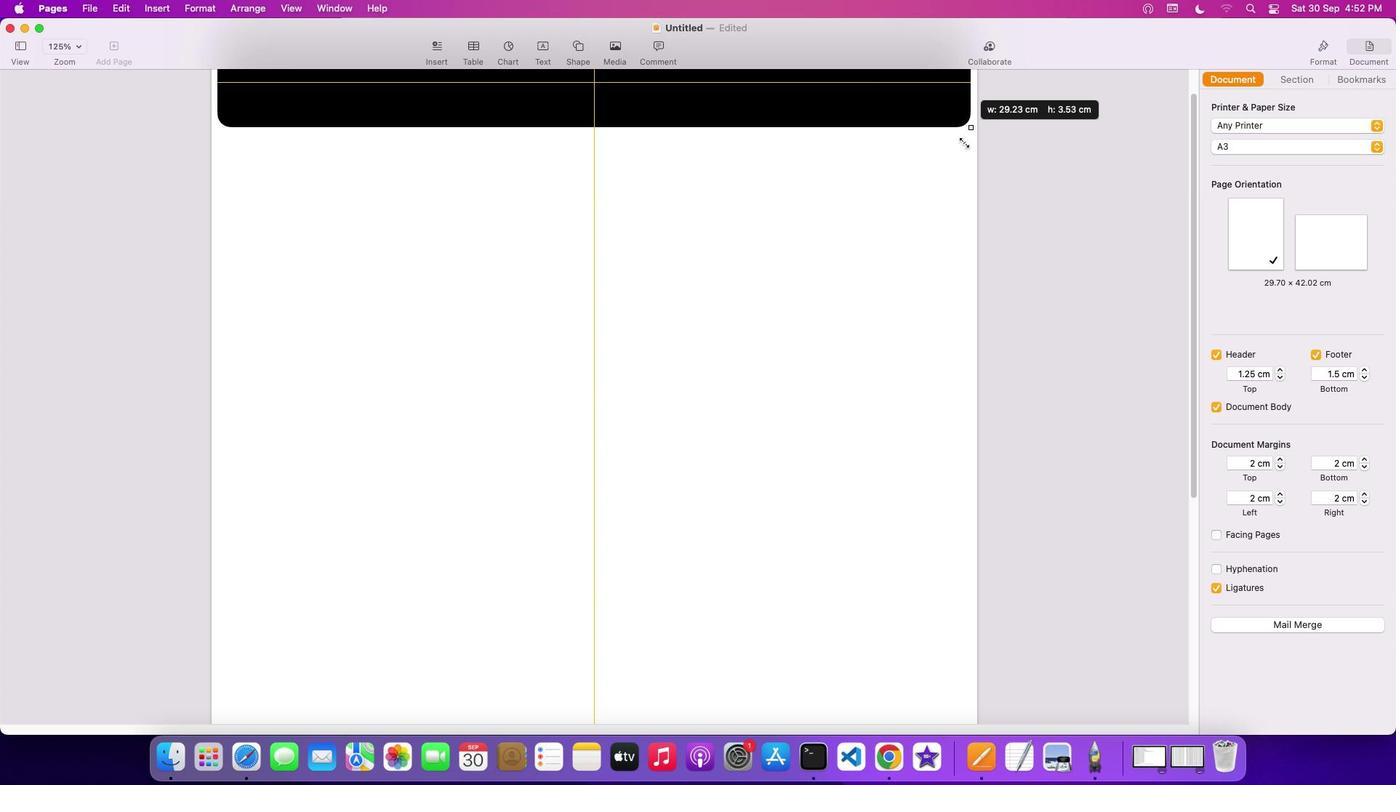 
Action: Mouse moved to (768, 640)
Screenshot: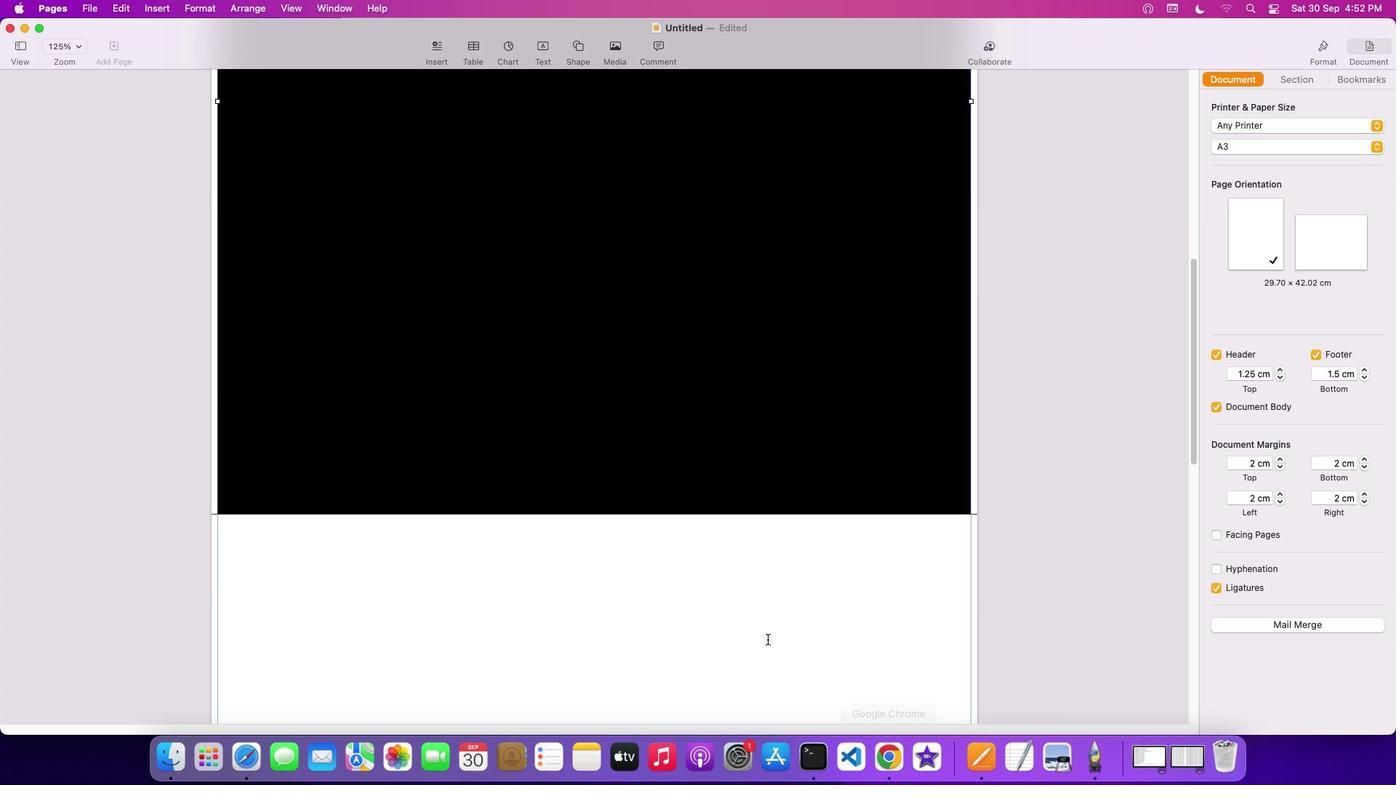 
Action: Mouse scrolled (768, 640) with delta (0, 0)
Screenshot: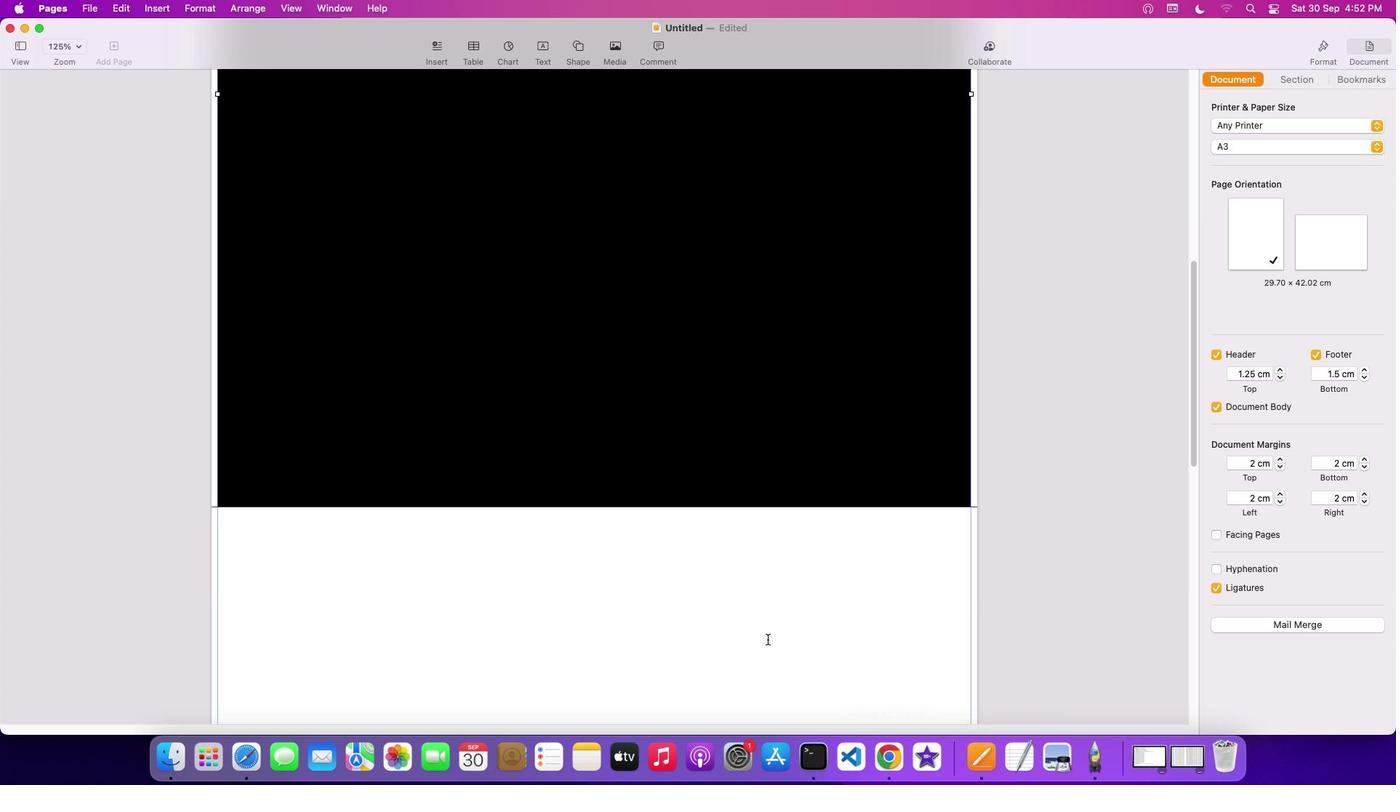 
Action: Mouse scrolled (768, 640) with delta (0, 0)
Screenshot: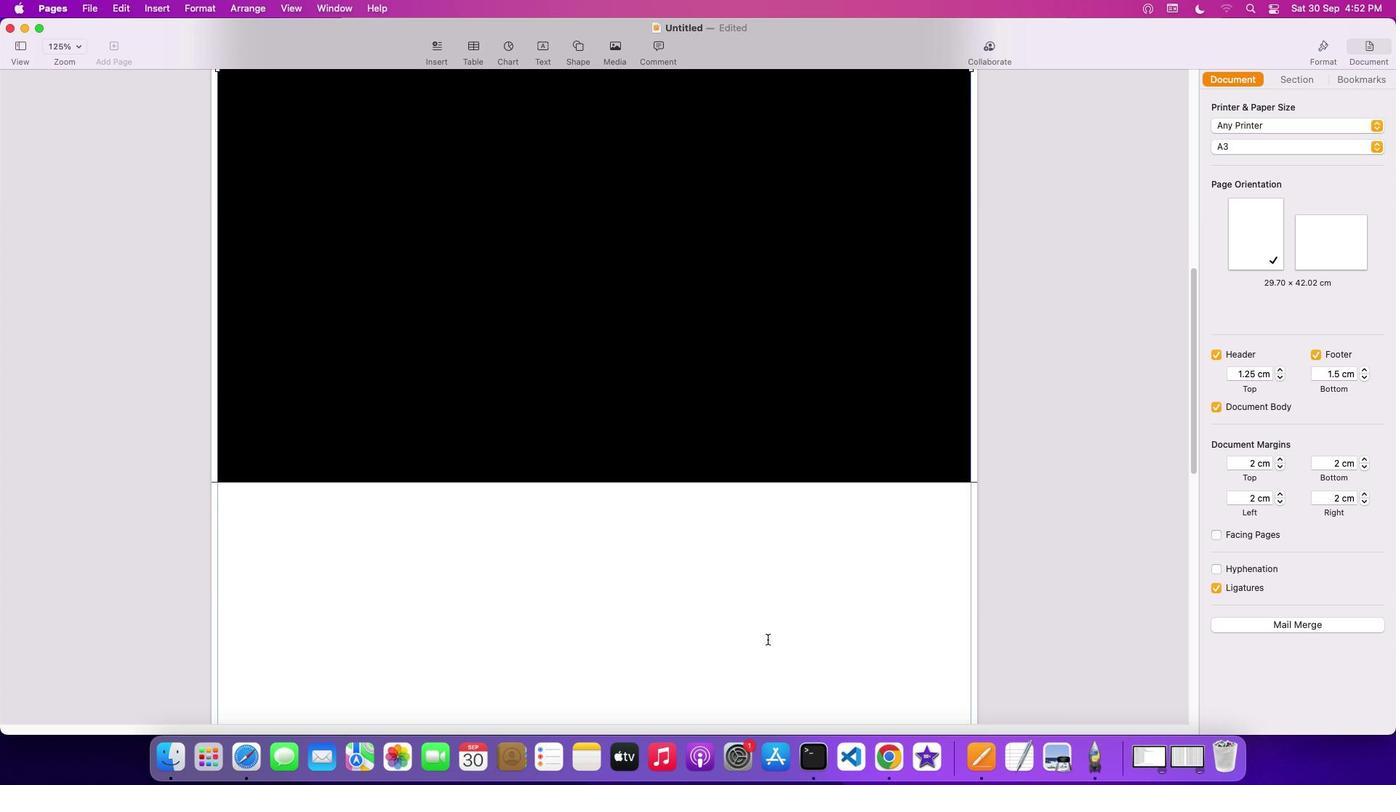 
Action: Mouse scrolled (768, 640) with delta (0, -2)
Screenshot: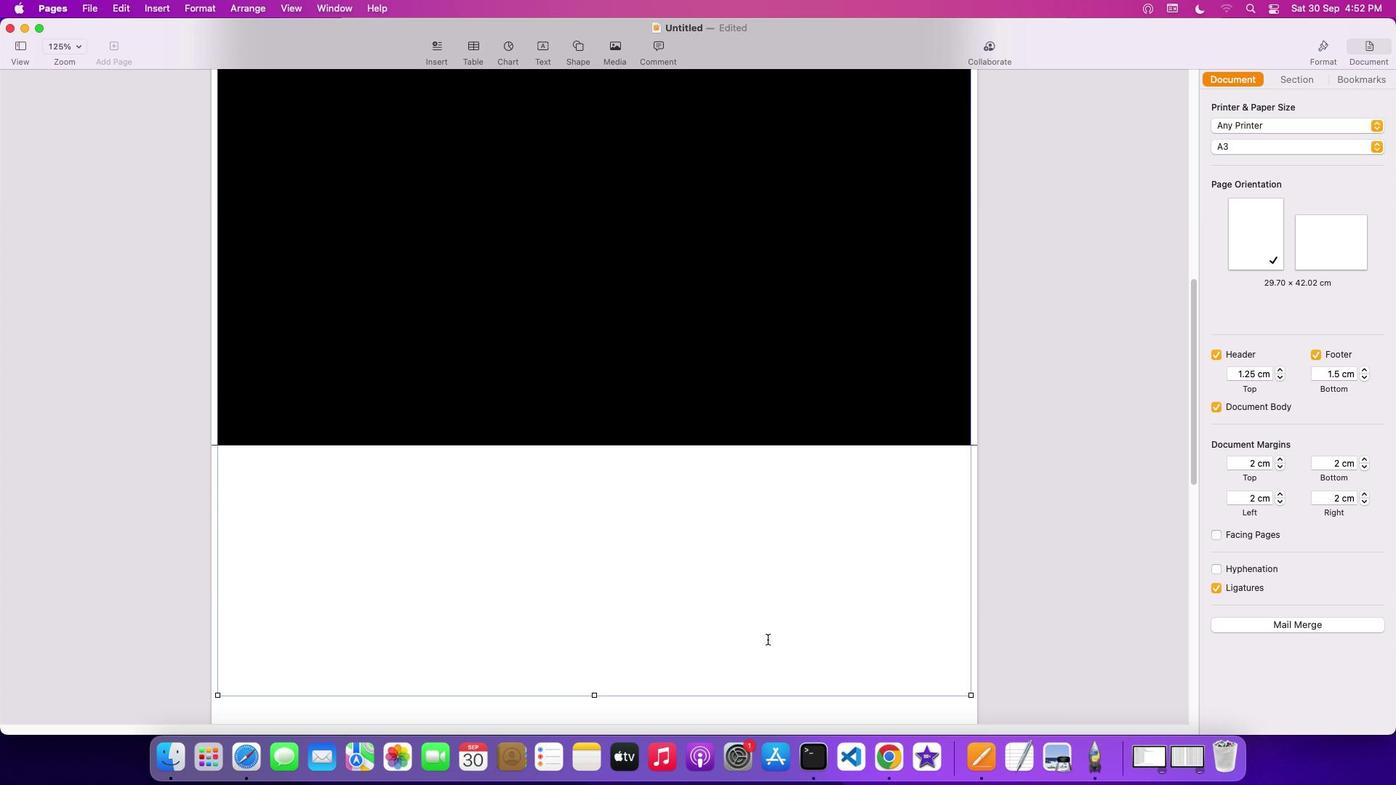 
Action: Mouse scrolled (768, 640) with delta (0, -3)
Screenshot: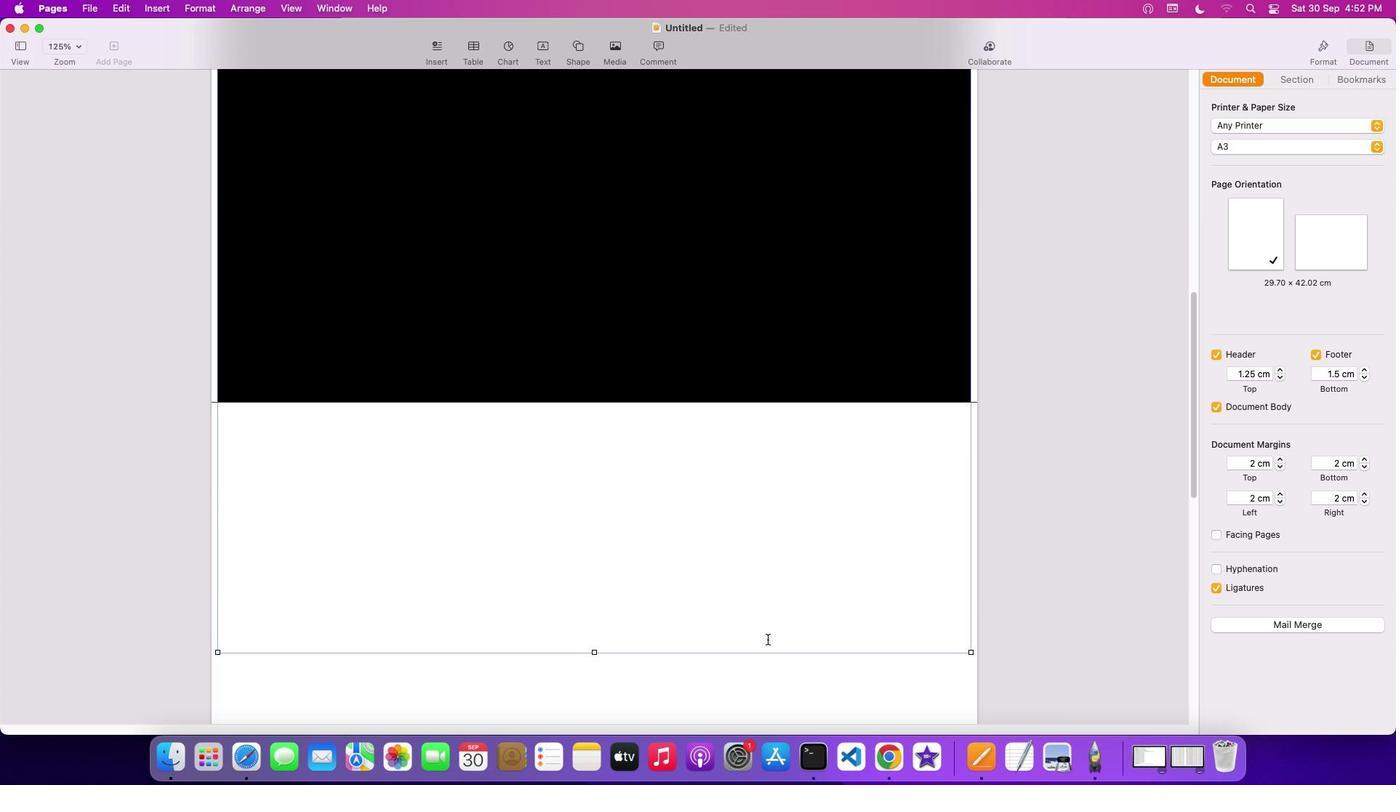 
Action: Mouse scrolled (768, 640) with delta (0, -3)
Screenshot: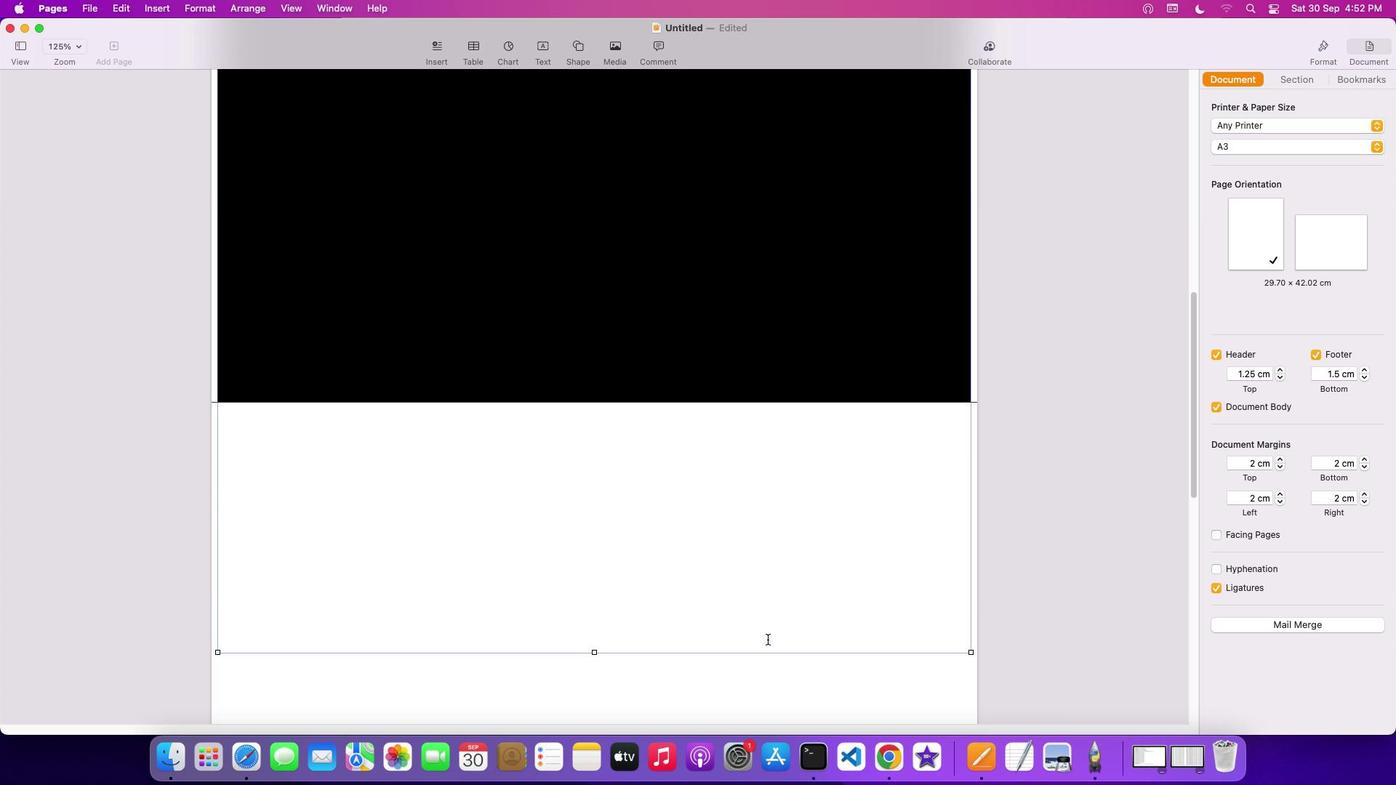 
Action: Mouse moved to (763, 323)
Screenshot: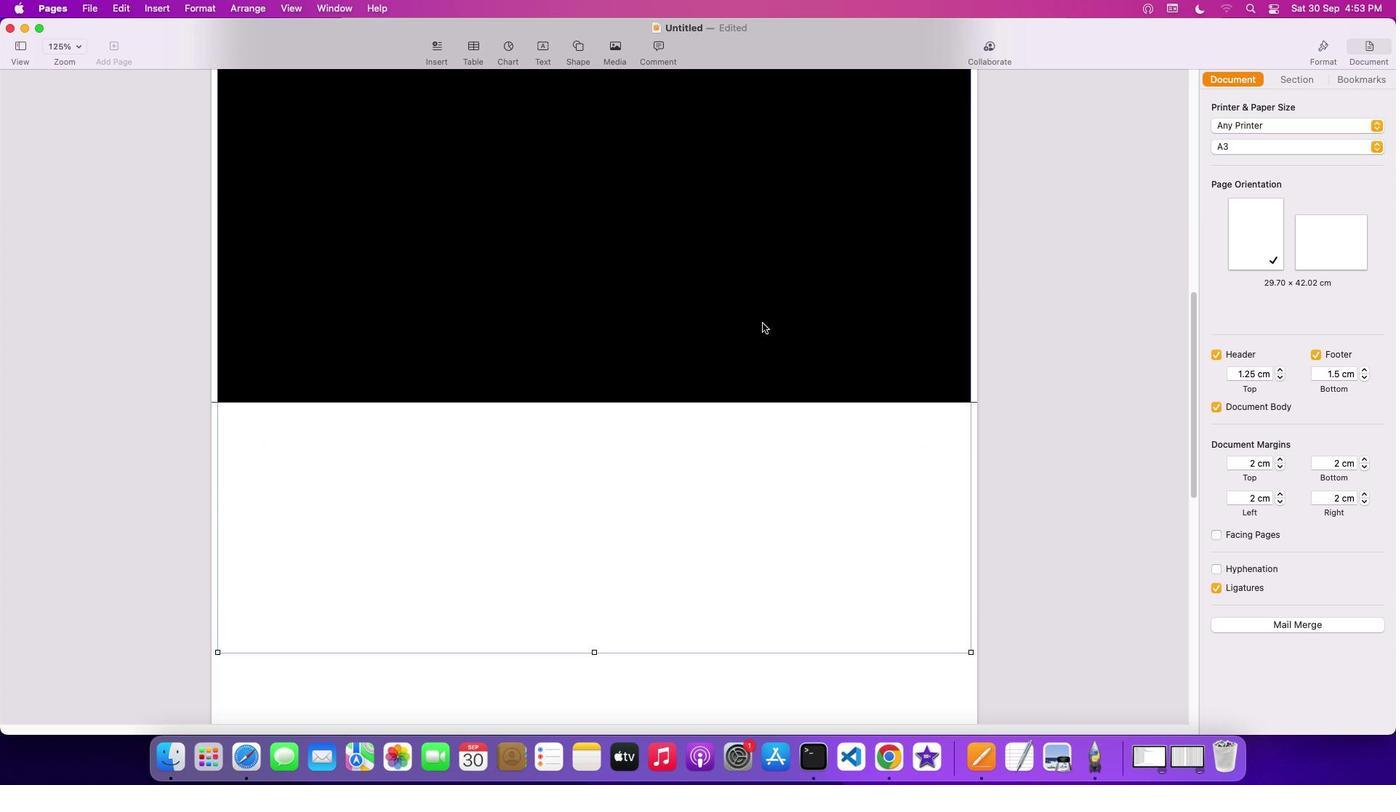 
Action: Mouse pressed left at (763, 323)
Screenshot: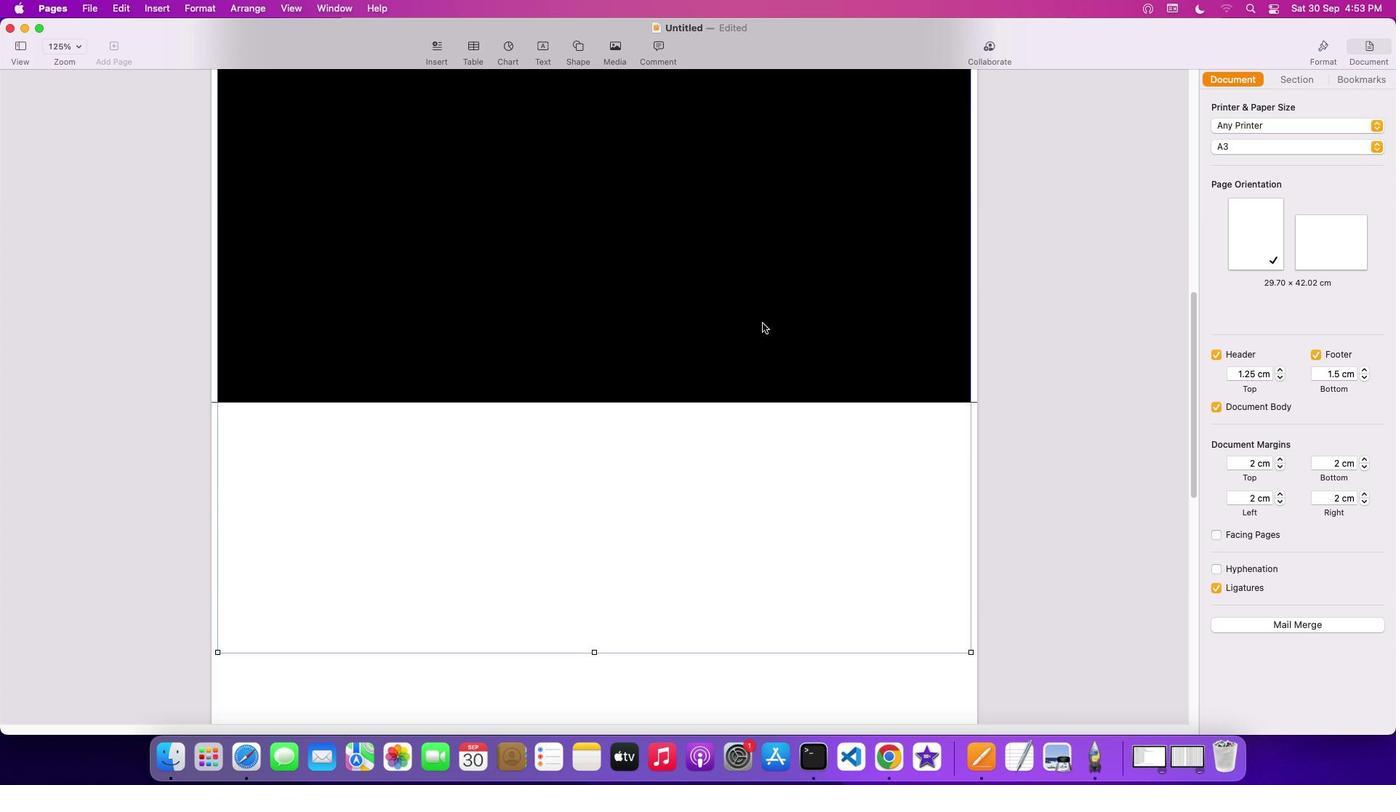 
Action: Mouse moved to (970, 651)
Screenshot: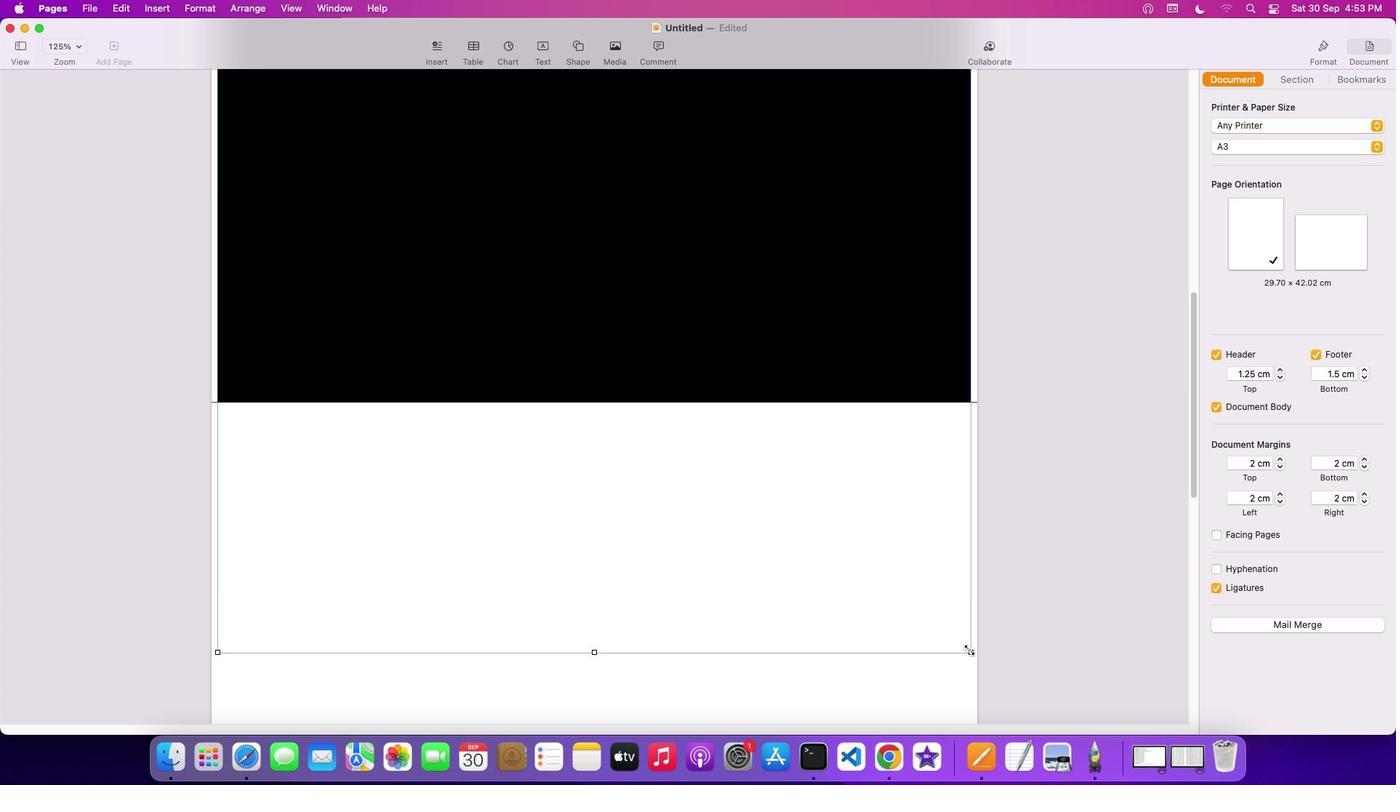 
Action: Mouse pressed left at (970, 651)
Screenshot: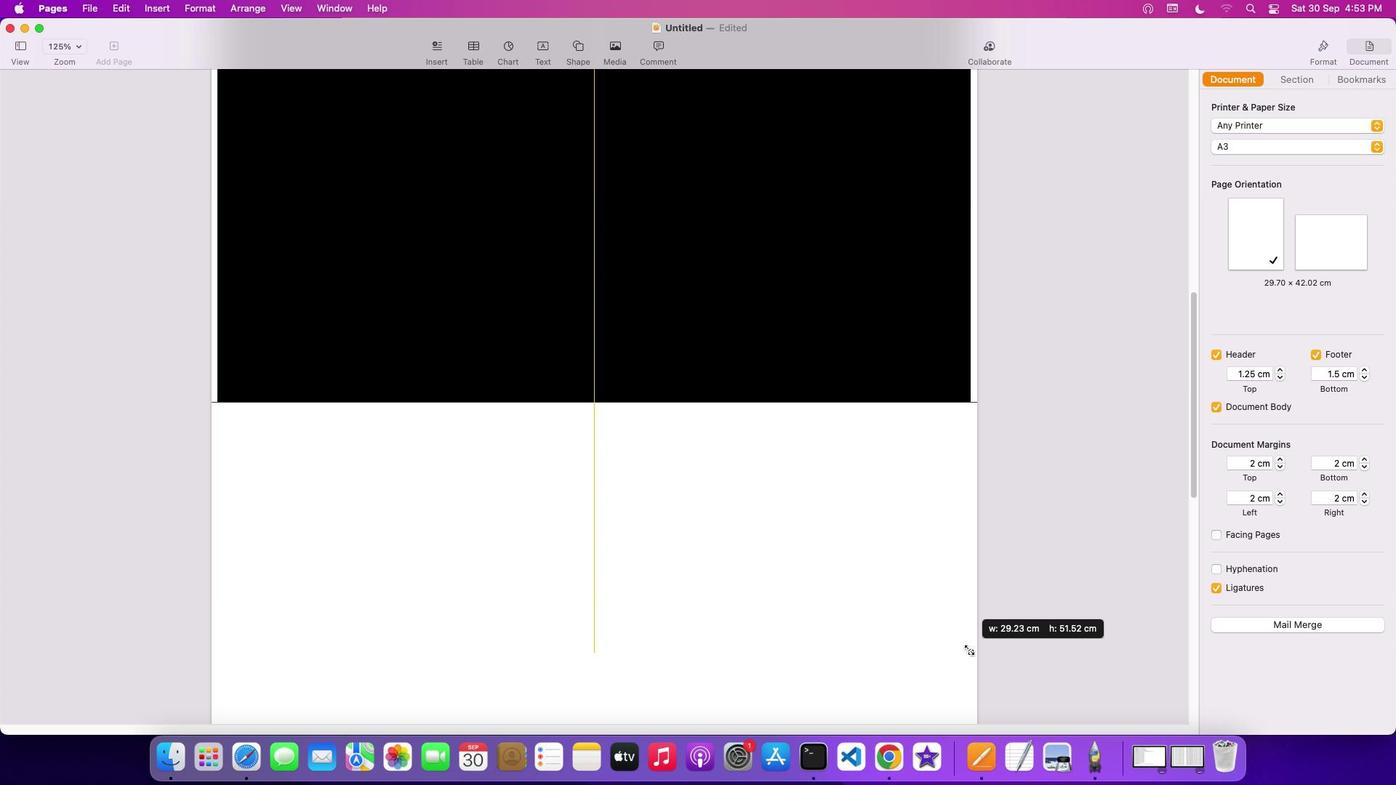 
Action: Mouse moved to (808, 352)
Screenshot: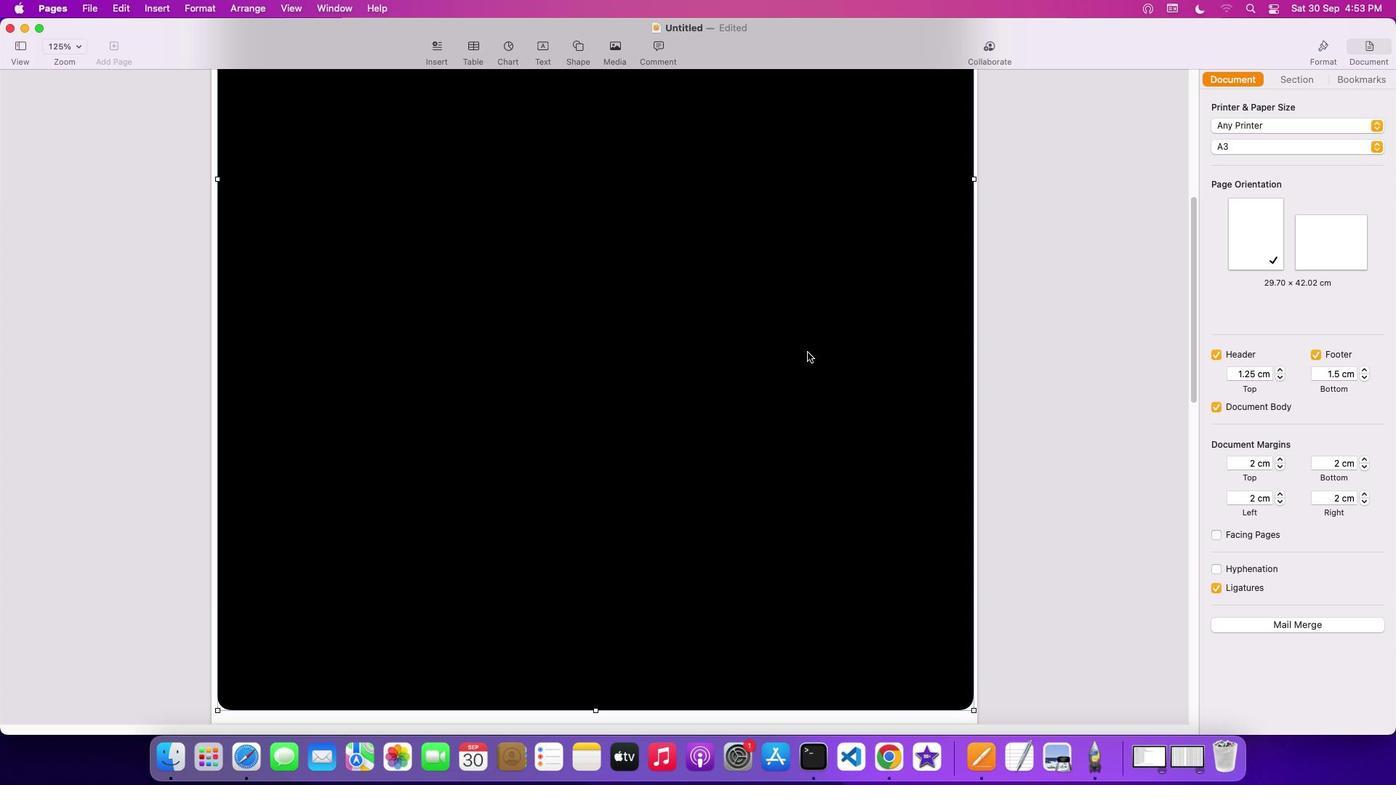 
Action: Mouse scrolled (808, 352) with delta (0, 0)
Screenshot: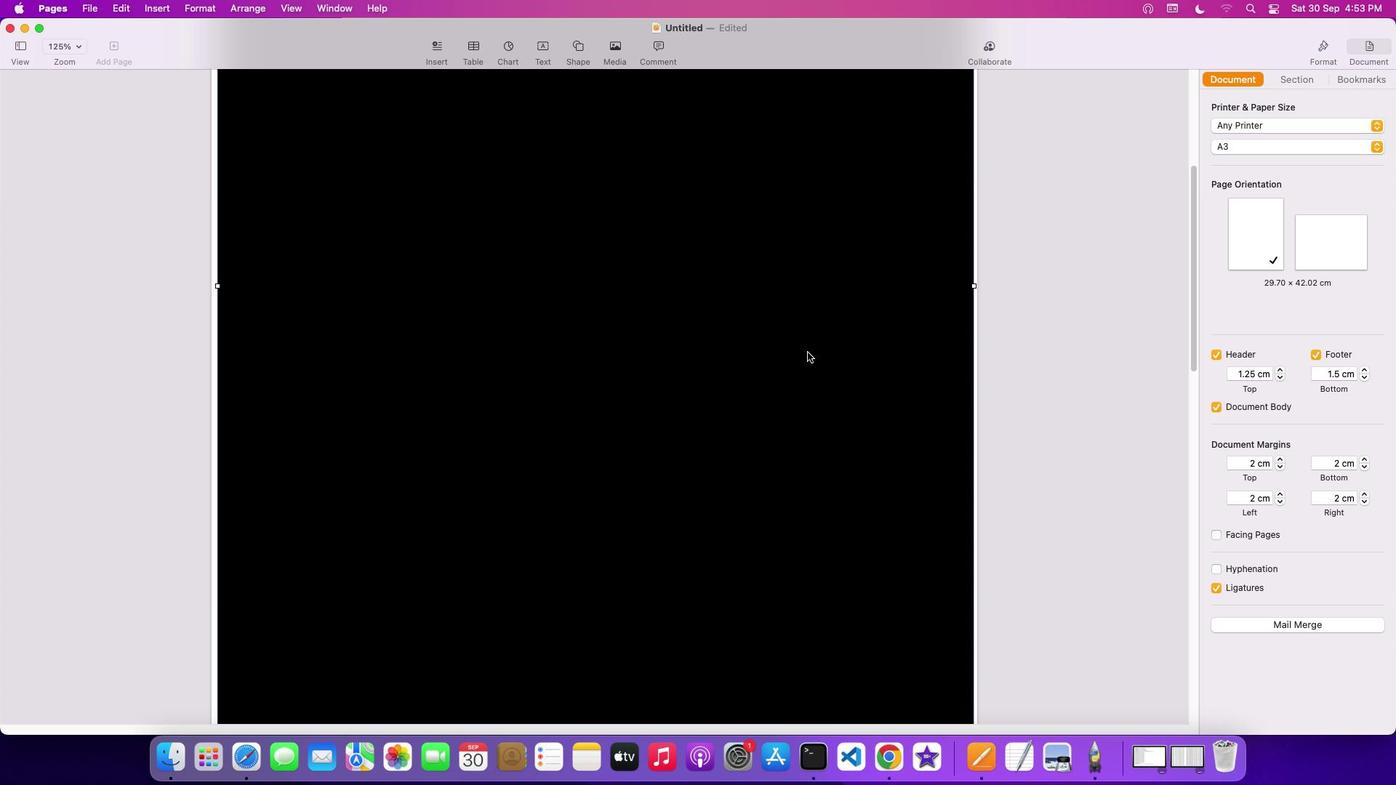 
Action: Mouse scrolled (808, 352) with delta (0, 0)
Screenshot: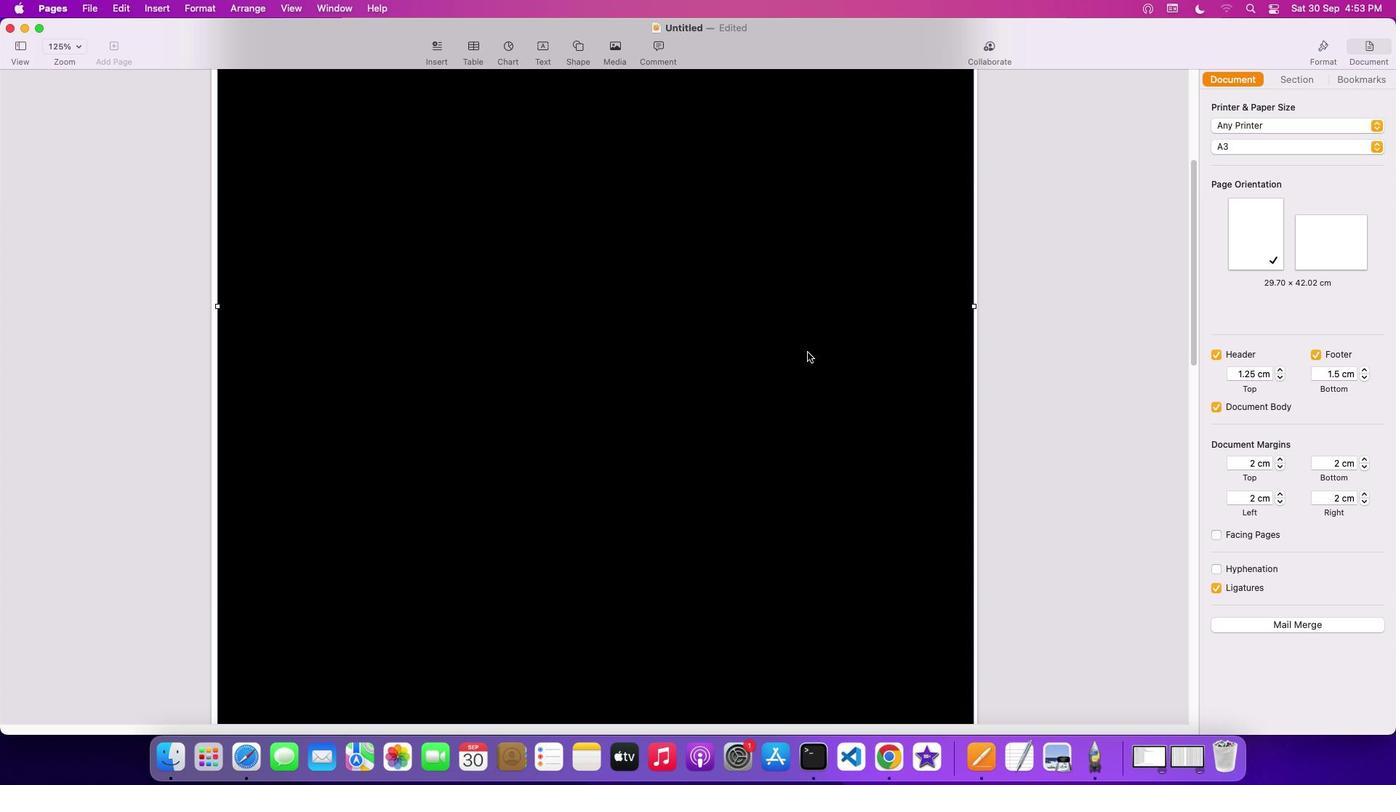 
Action: Mouse scrolled (808, 352) with delta (0, 2)
Screenshot: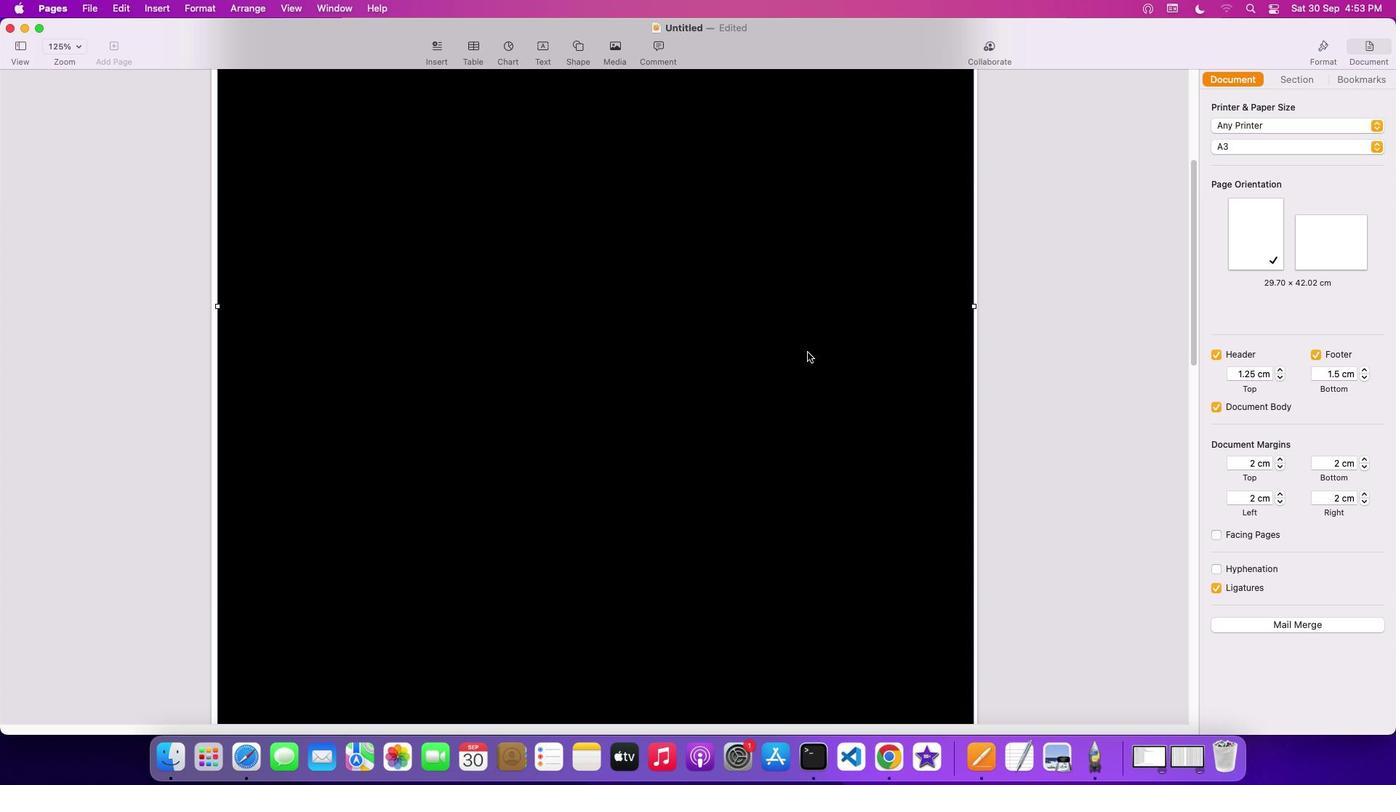 
Action: Mouse scrolled (808, 352) with delta (0, 3)
Screenshot: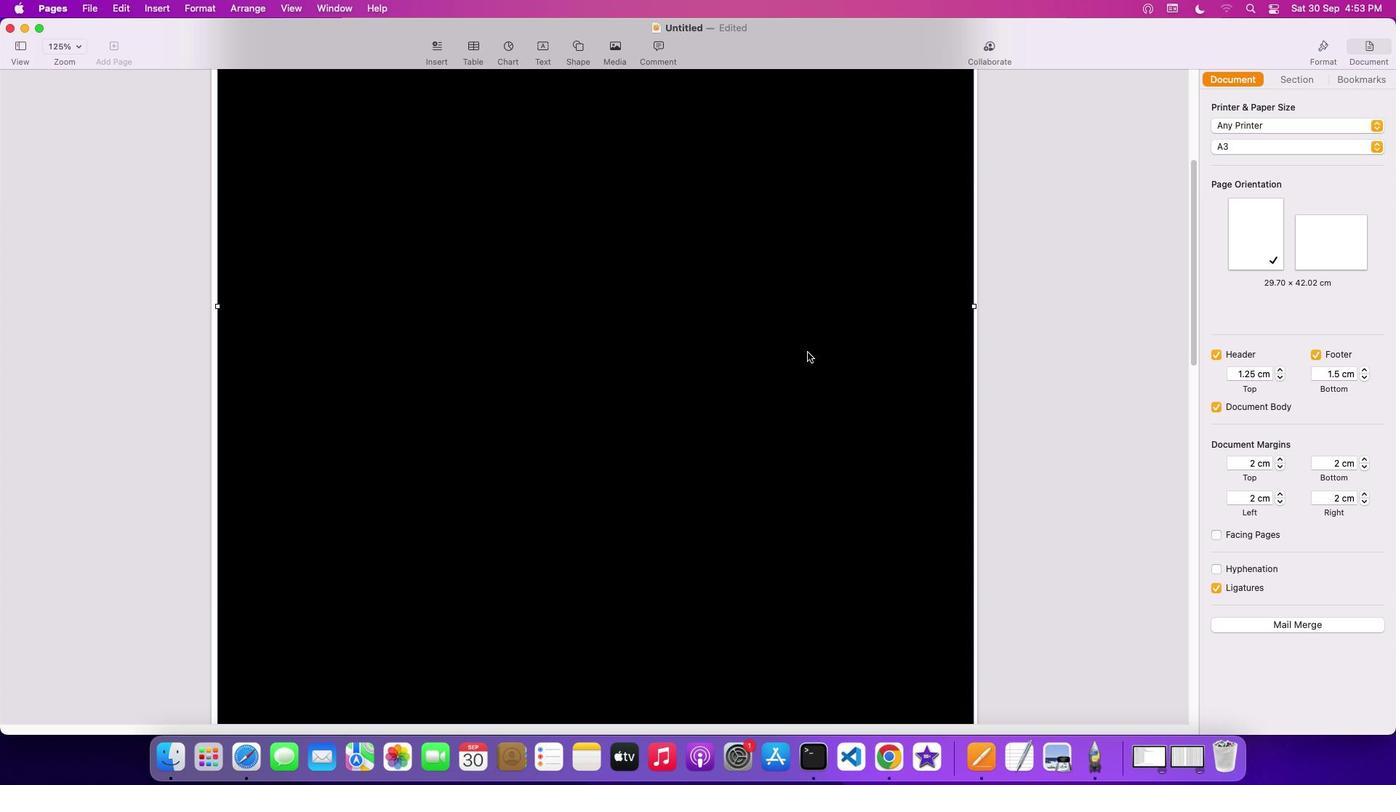
Action: Mouse scrolled (808, 352) with delta (0, 4)
Screenshot: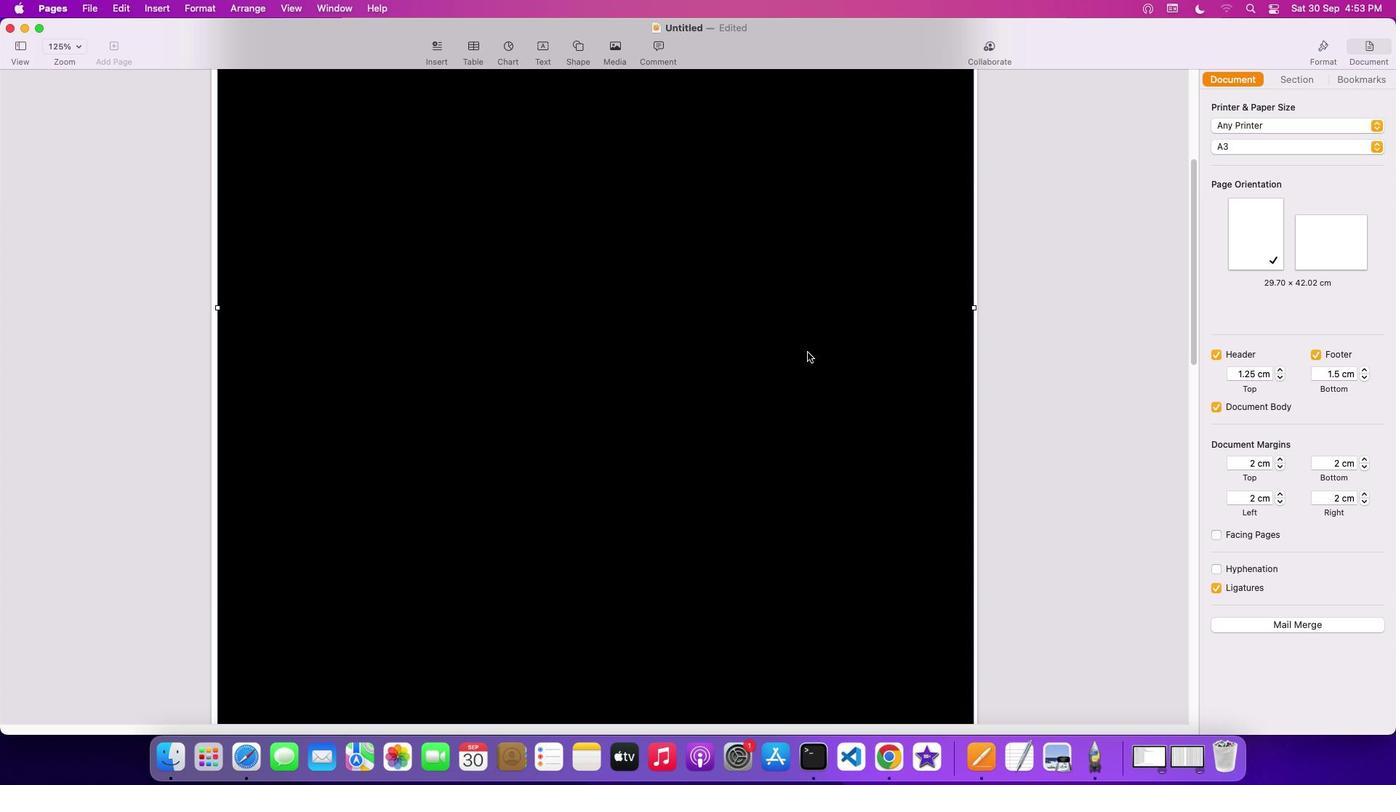 
Action: Mouse scrolled (808, 352) with delta (0, 0)
Screenshot: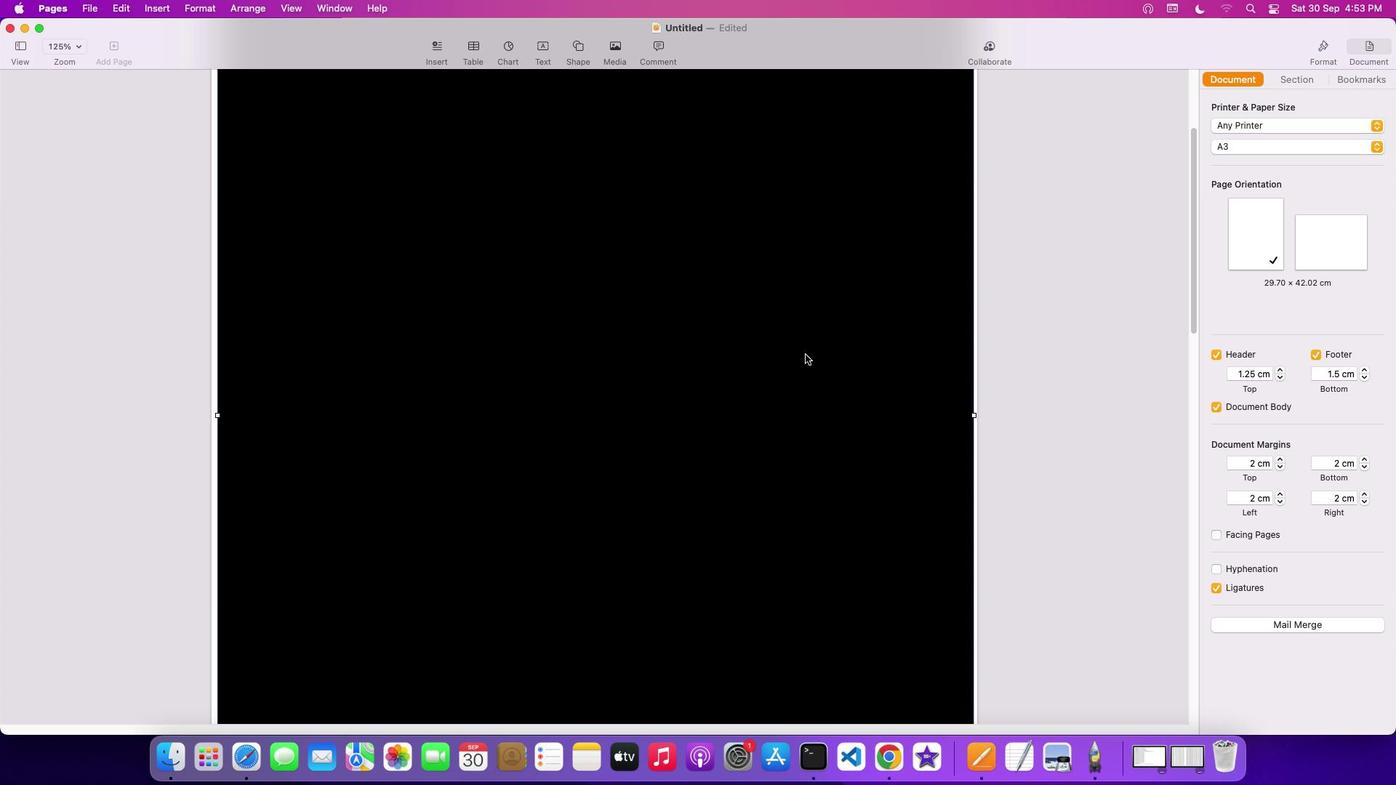 
Action: Mouse scrolled (808, 352) with delta (0, 0)
Screenshot: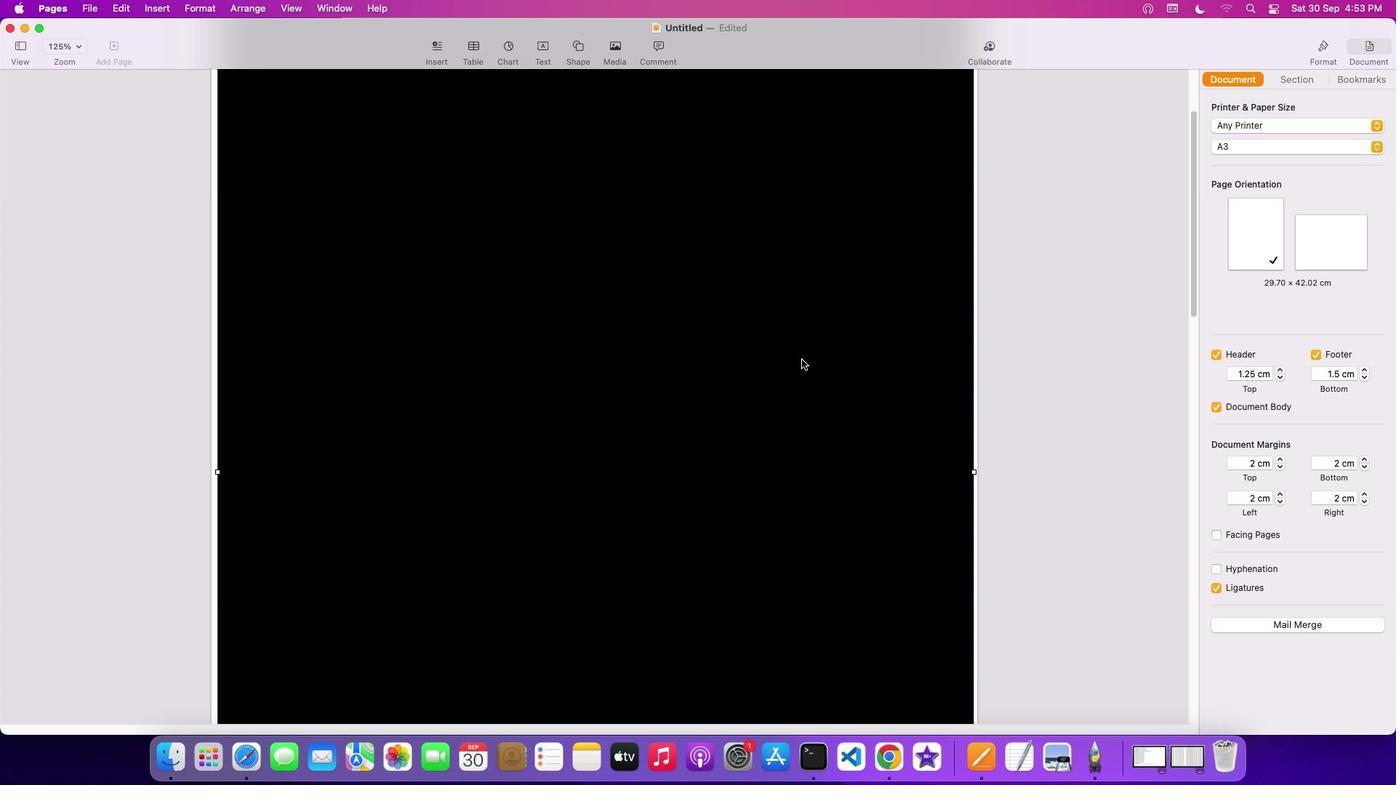 
Action: Mouse scrolled (808, 352) with delta (0, 2)
Screenshot: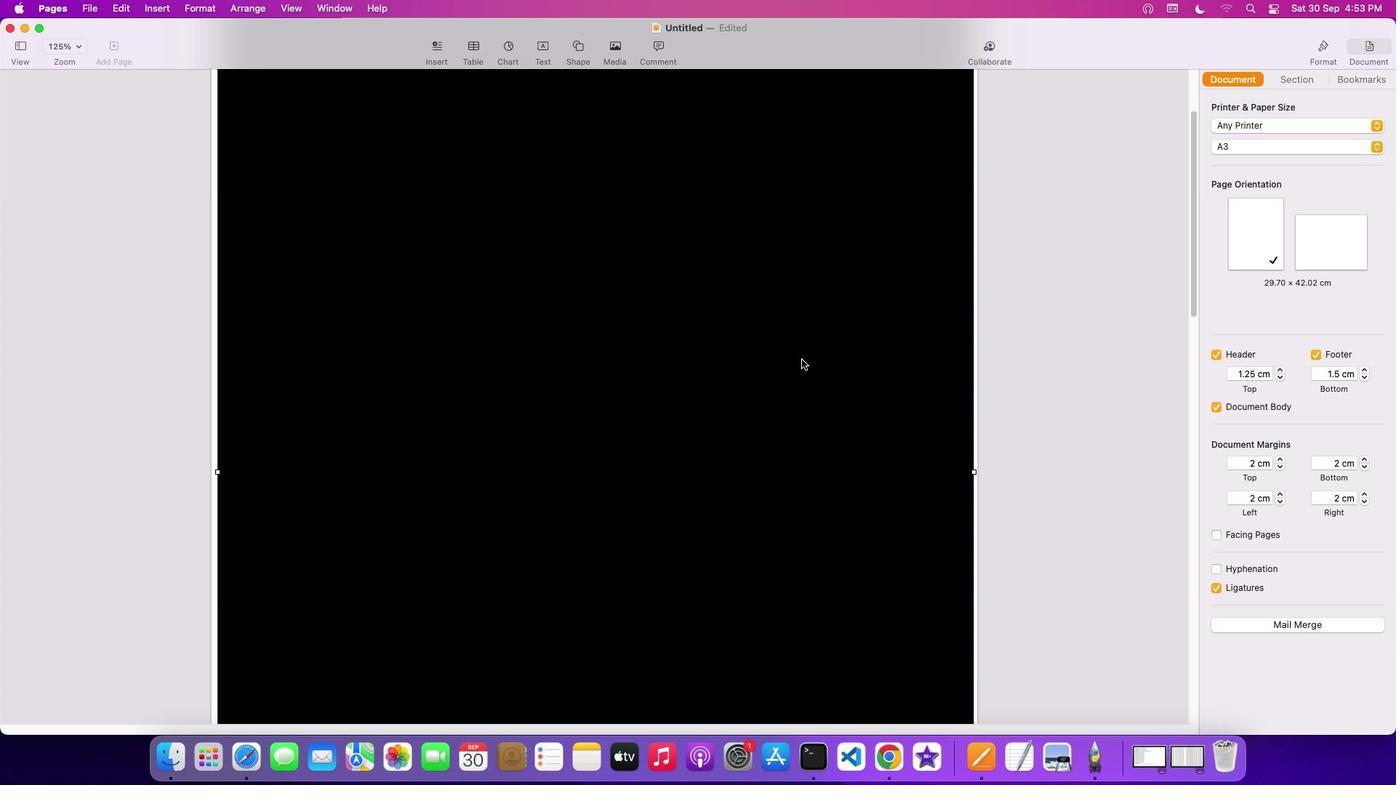 
Action: Mouse scrolled (808, 352) with delta (0, 3)
Screenshot: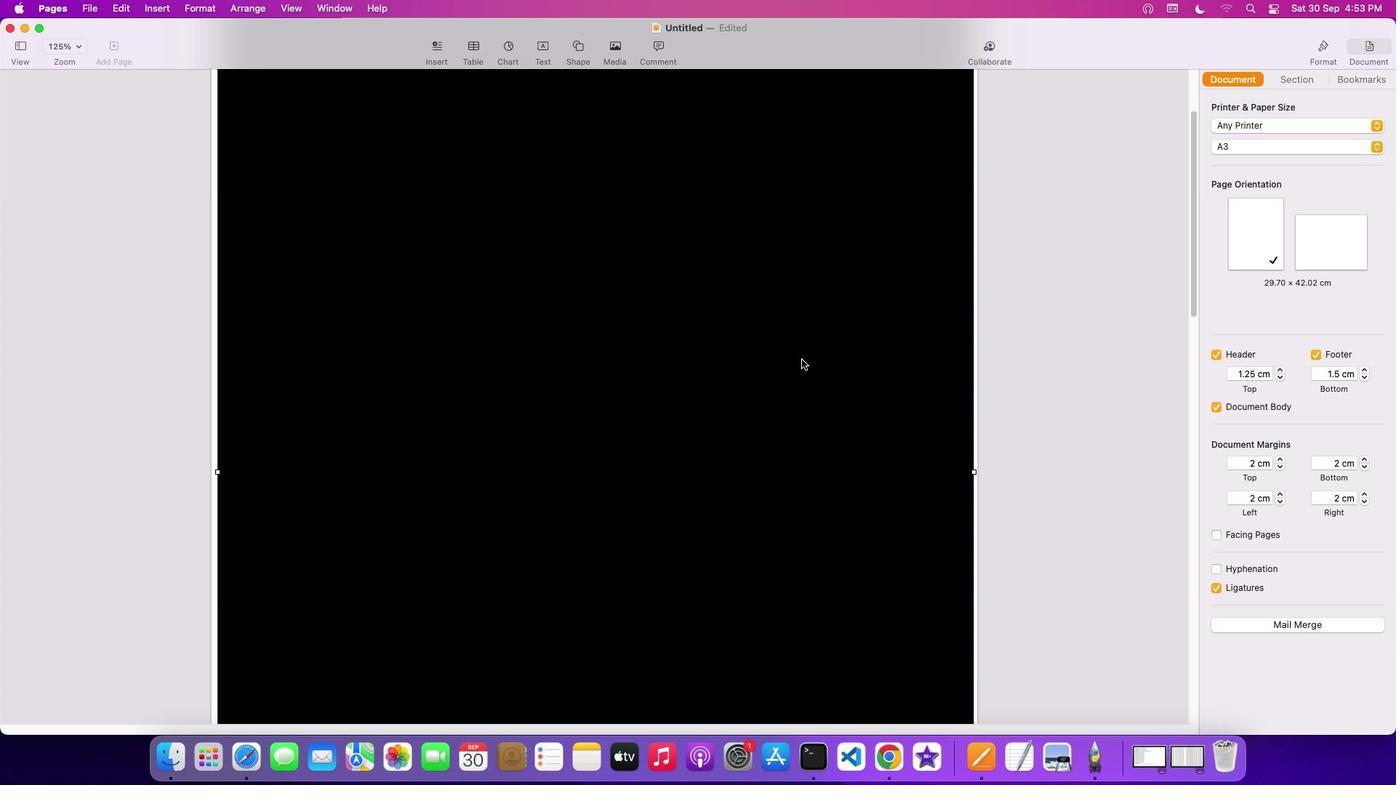 
Action: Mouse scrolled (808, 352) with delta (0, 4)
Screenshot: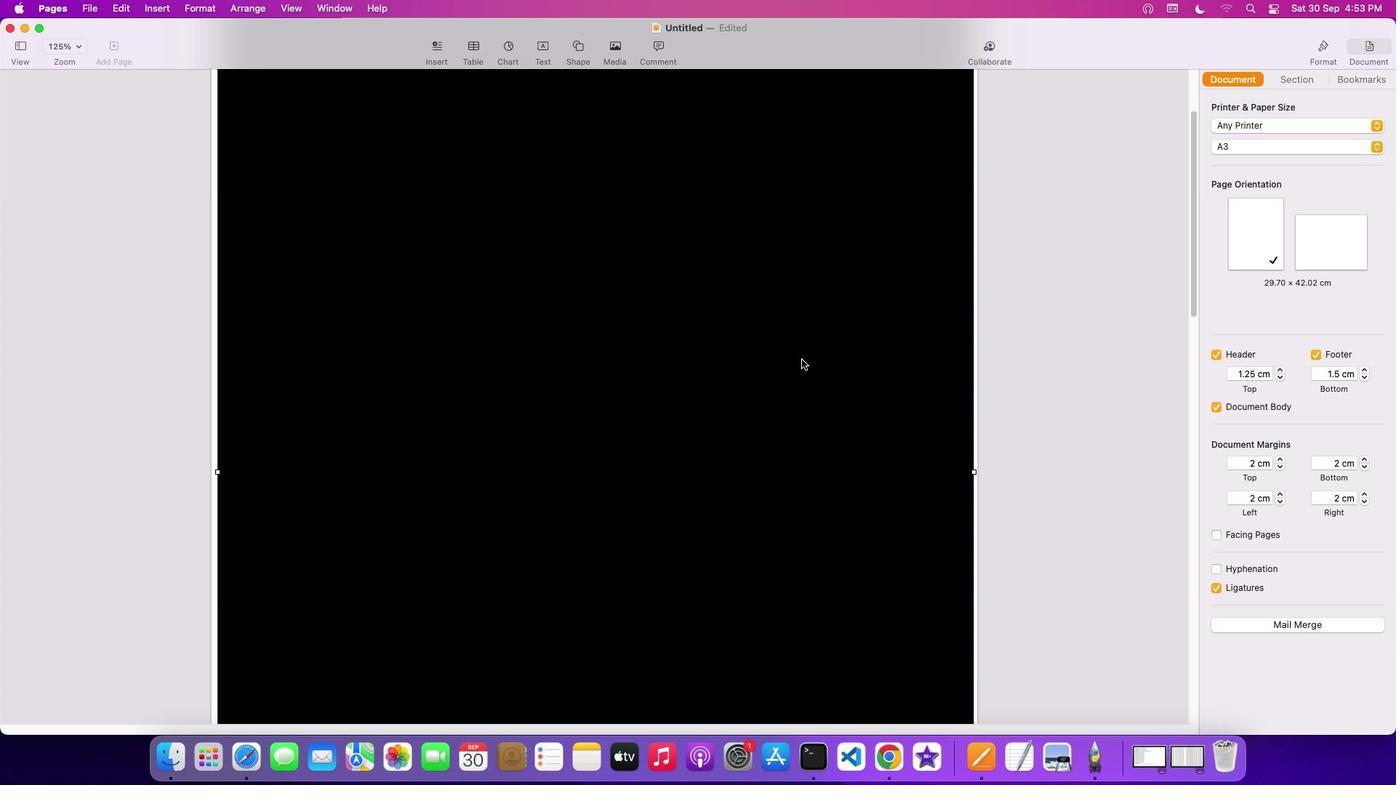 
Action: Mouse scrolled (808, 352) with delta (0, 5)
Screenshot: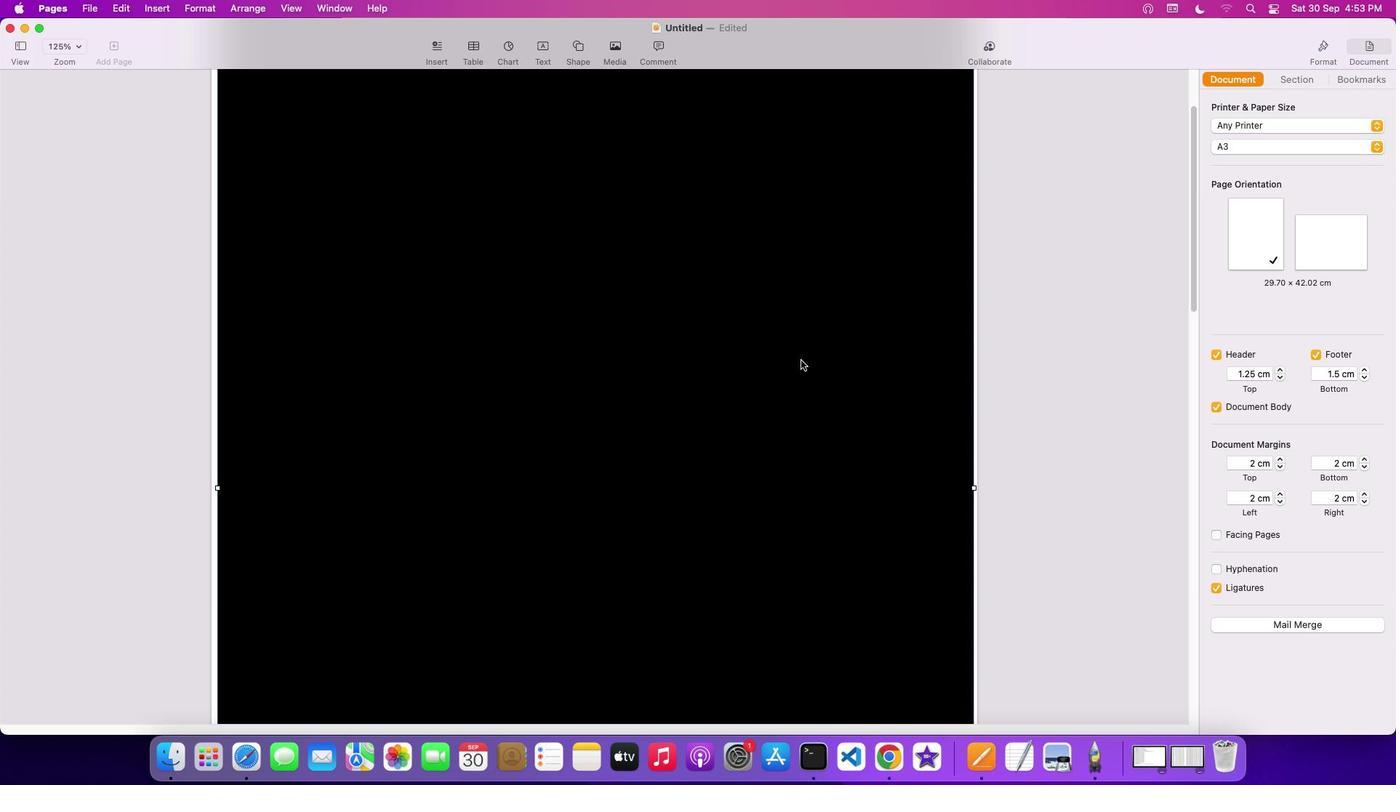 
Action: Mouse moved to (801, 360)
Screenshot: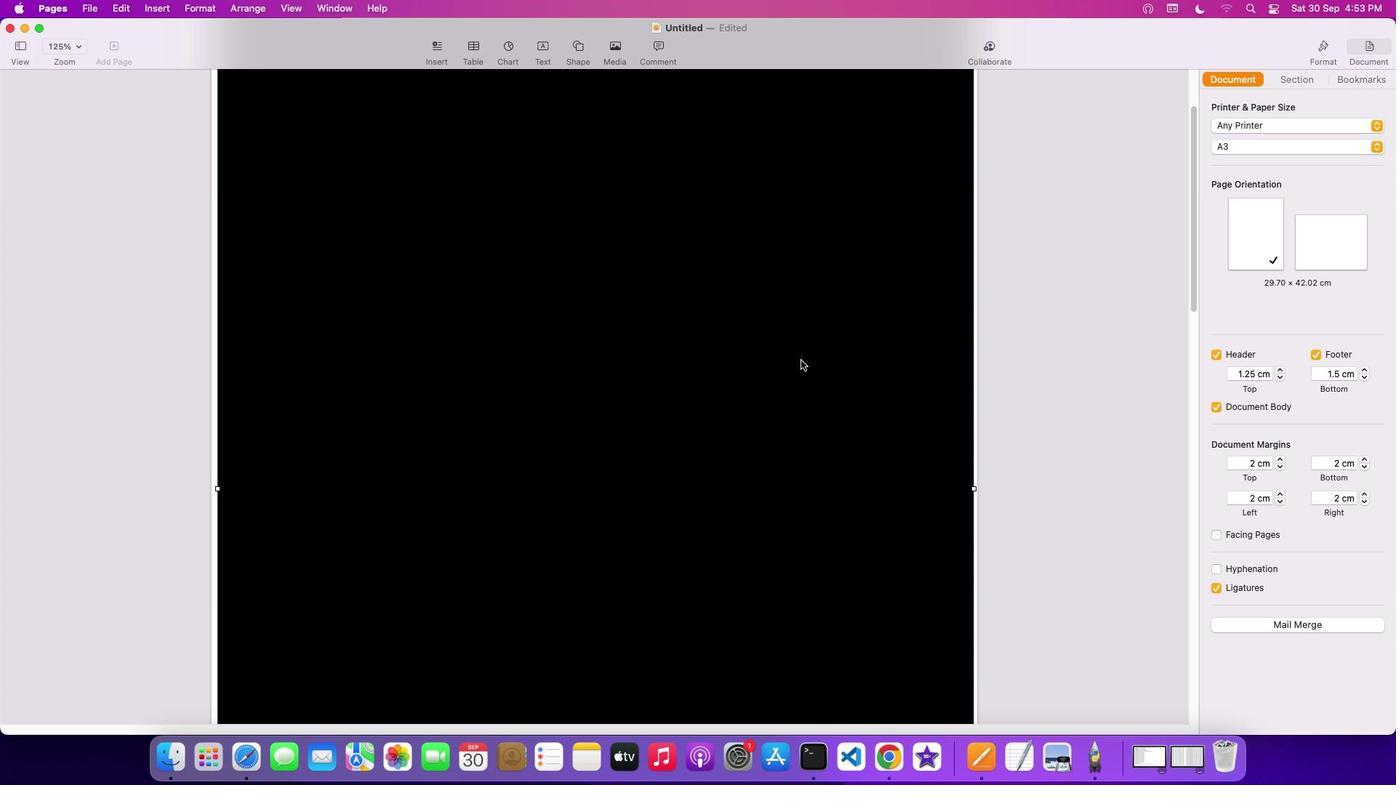 
Action: Mouse scrolled (801, 360) with delta (0, 0)
Screenshot: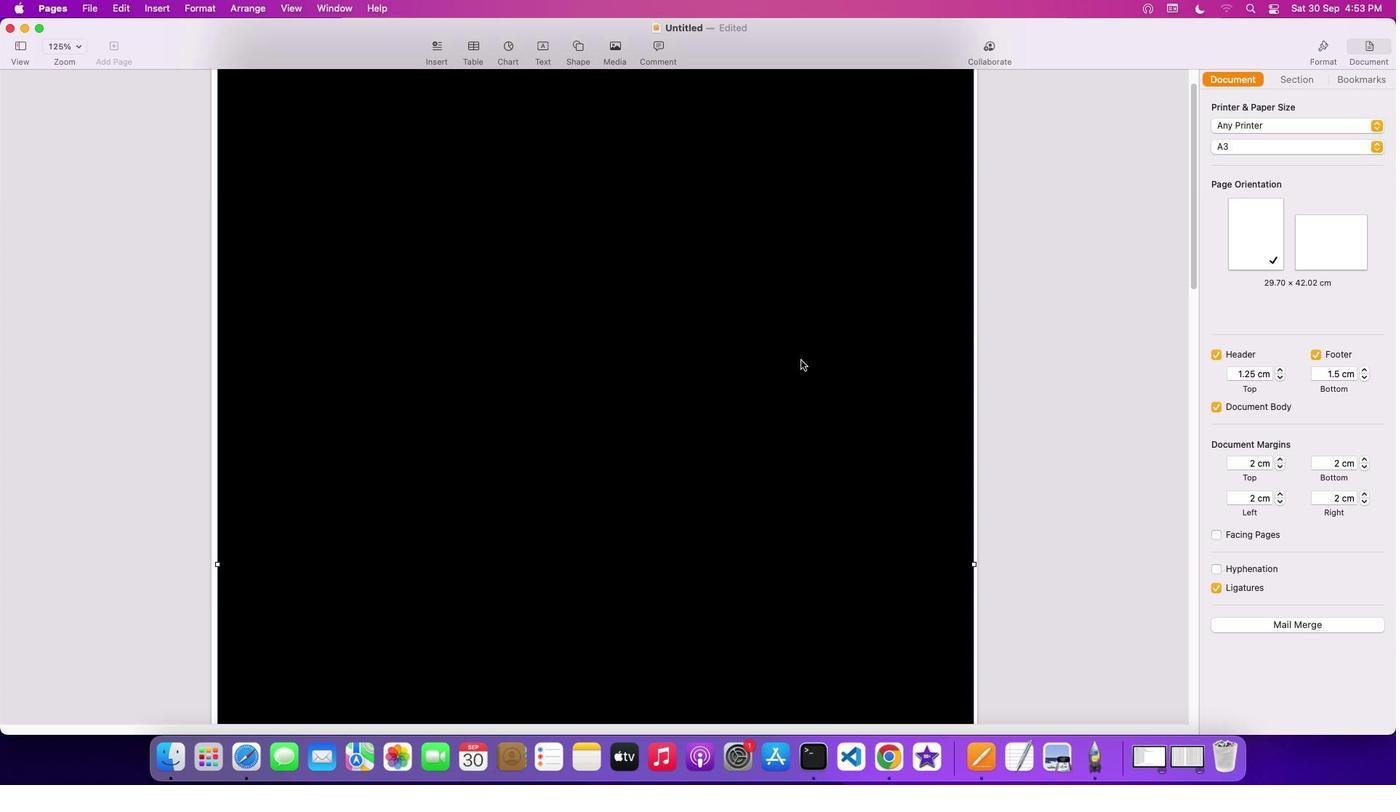
Action: Mouse scrolled (801, 360) with delta (0, 0)
Screenshot: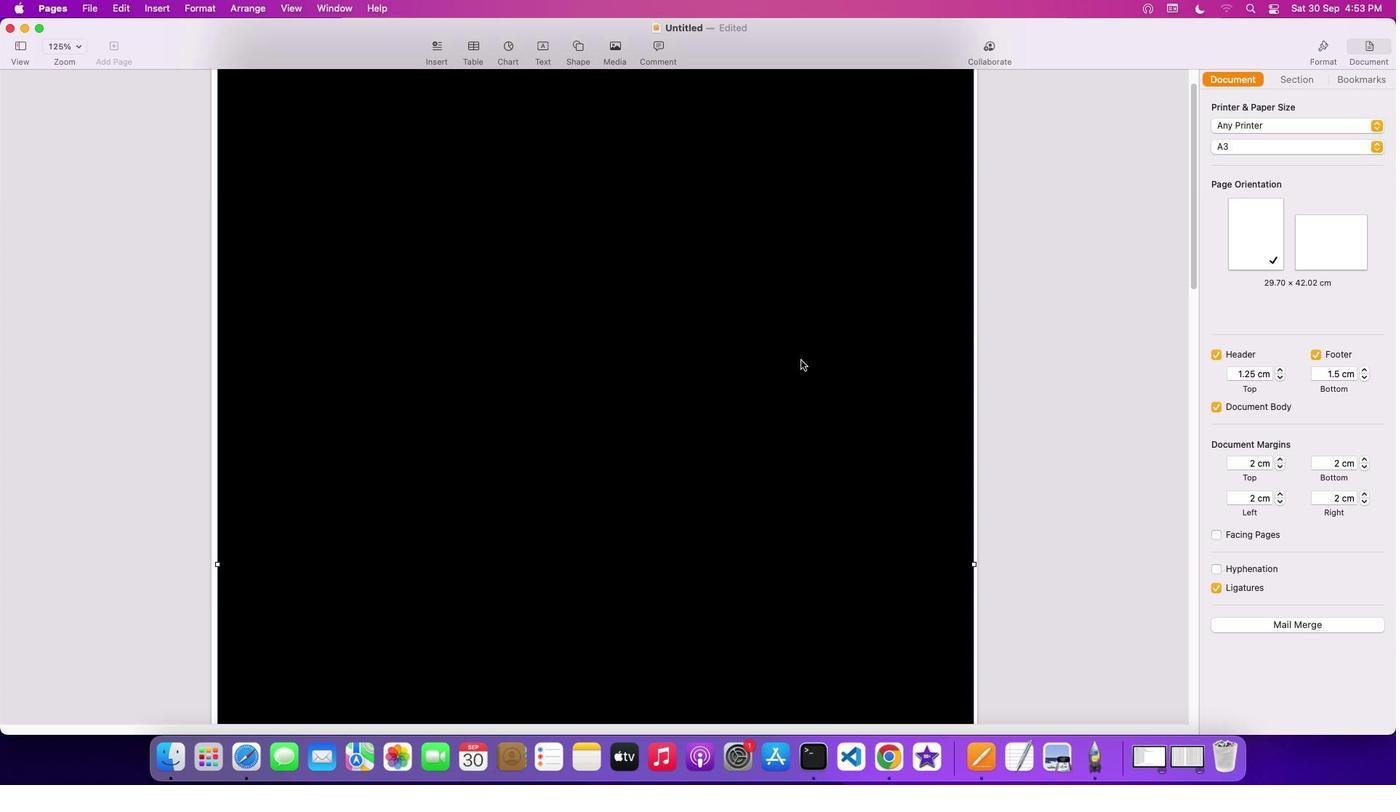 
Action: Mouse scrolled (801, 360) with delta (0, 2)
Screenshot: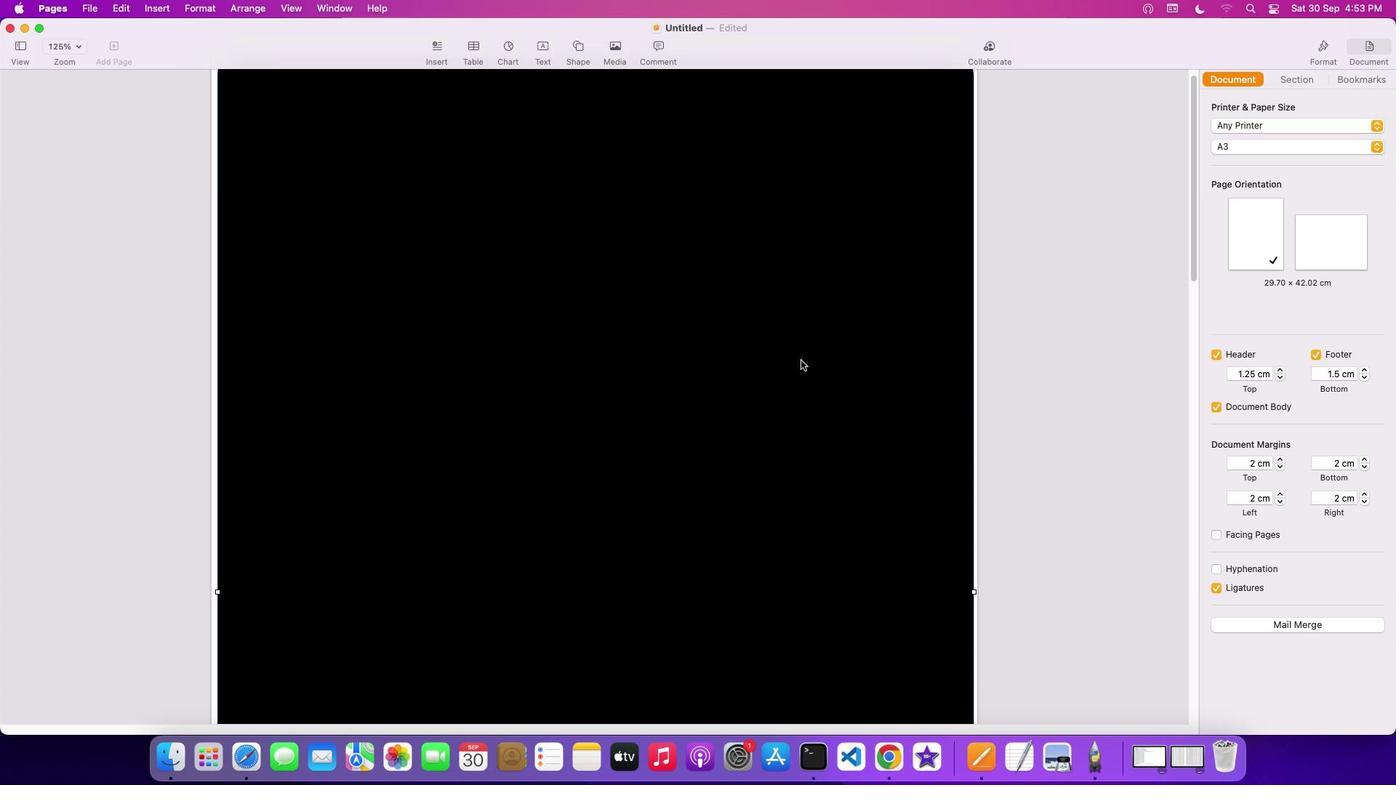 
Action: Mouse scrolled (801, 360) with delta (0, 3)
Screenshot: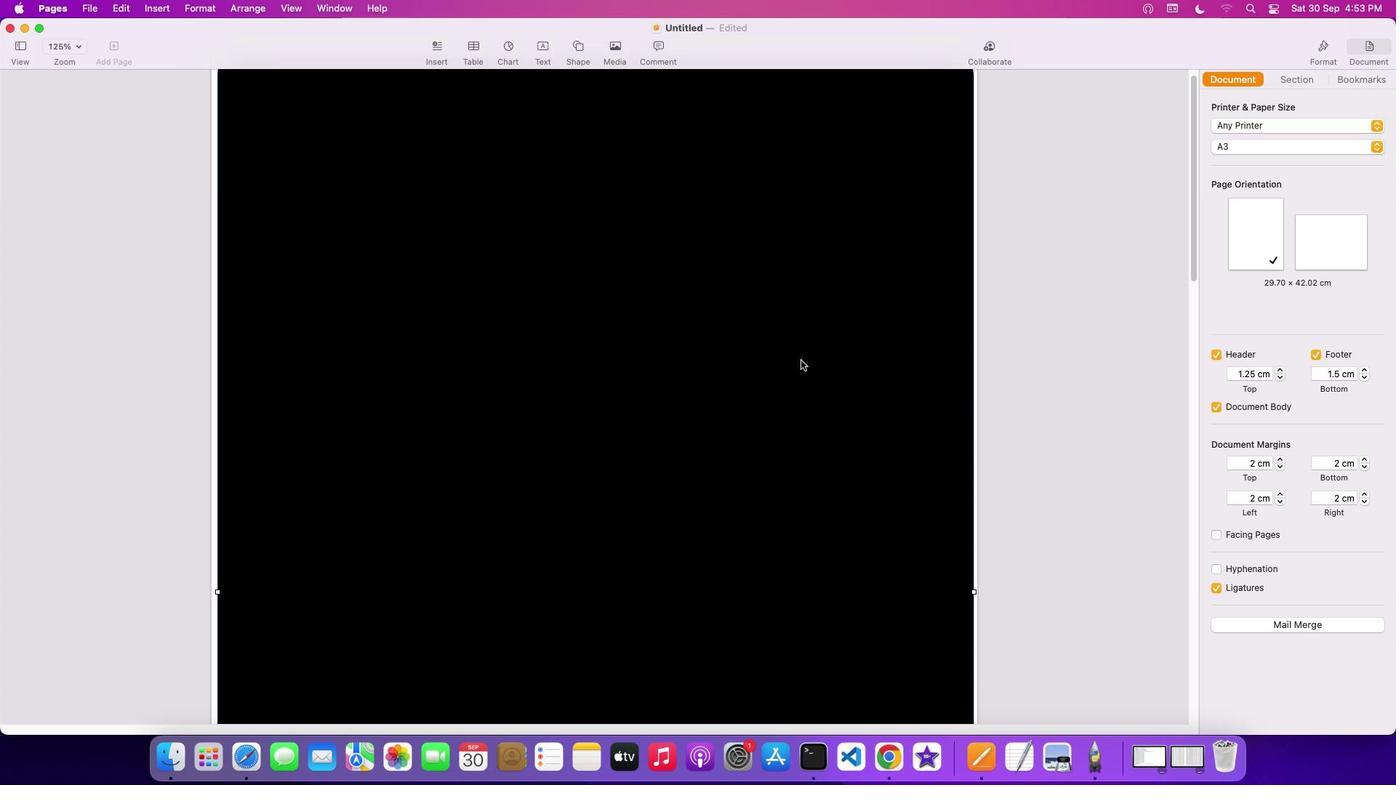 
Action: Mouse scrolled (801, 360) with delta (0, 4)
Screenshot: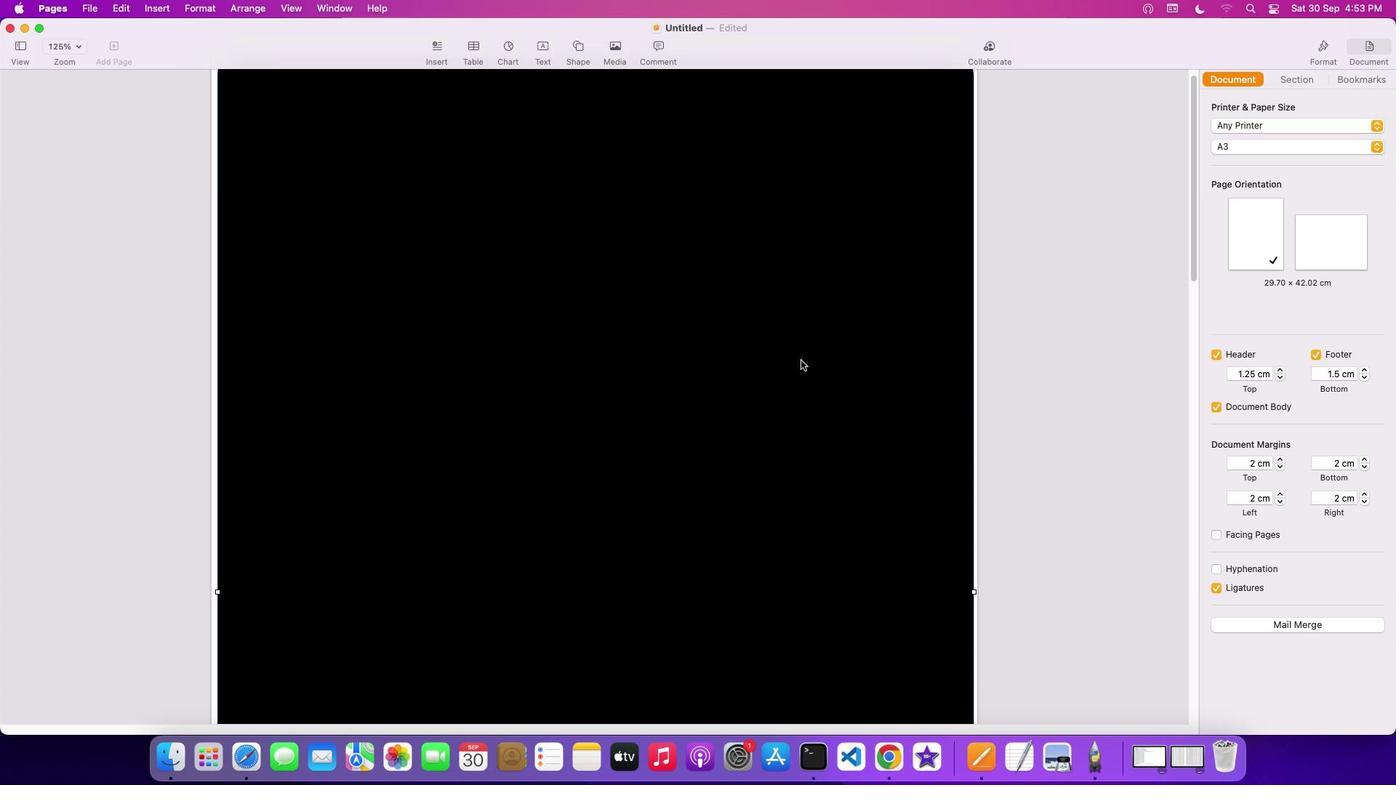 
Action: Mouse scrolled (801, 360) with delta (0, 0)
Screenshot: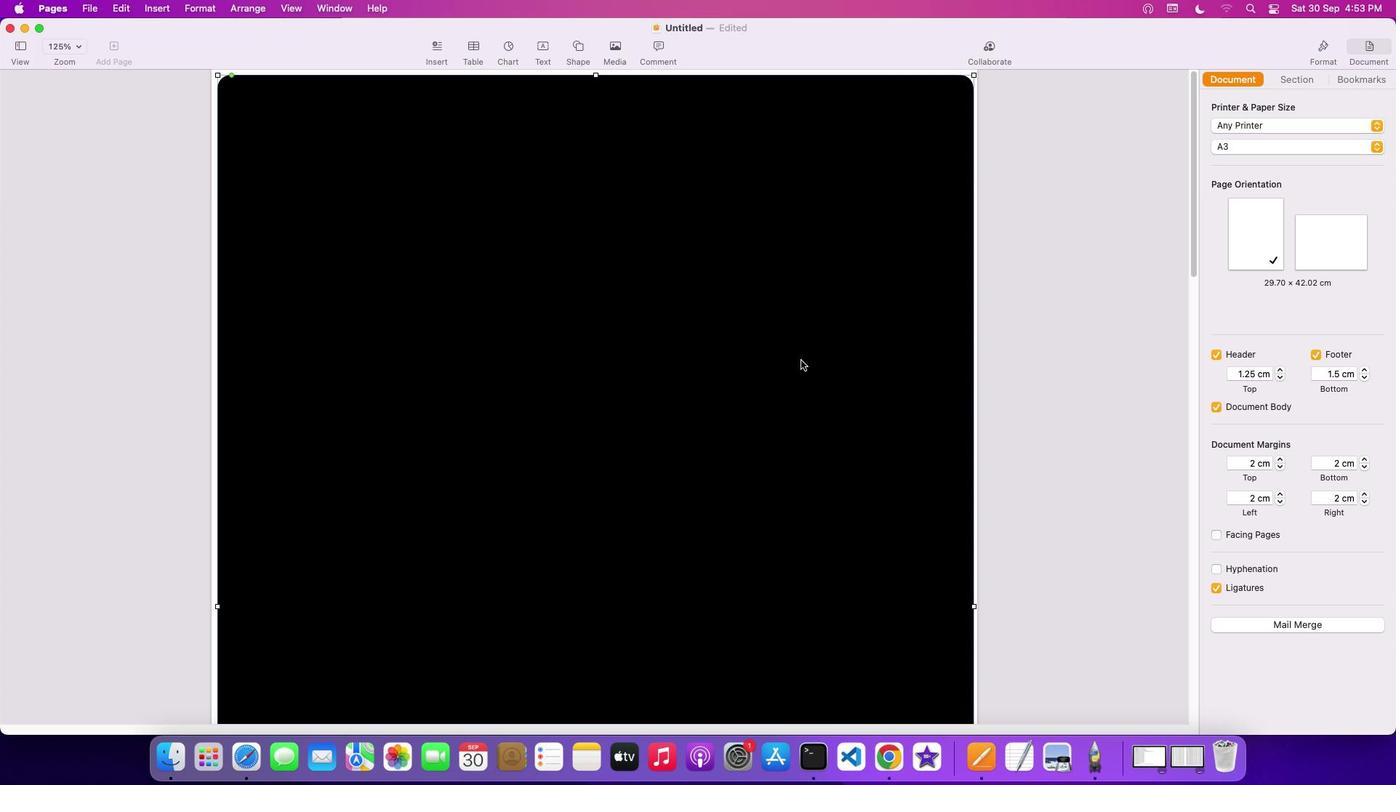 
Action: Mouse scrolled (801, 360) with delta (0, 0)
Screenshot: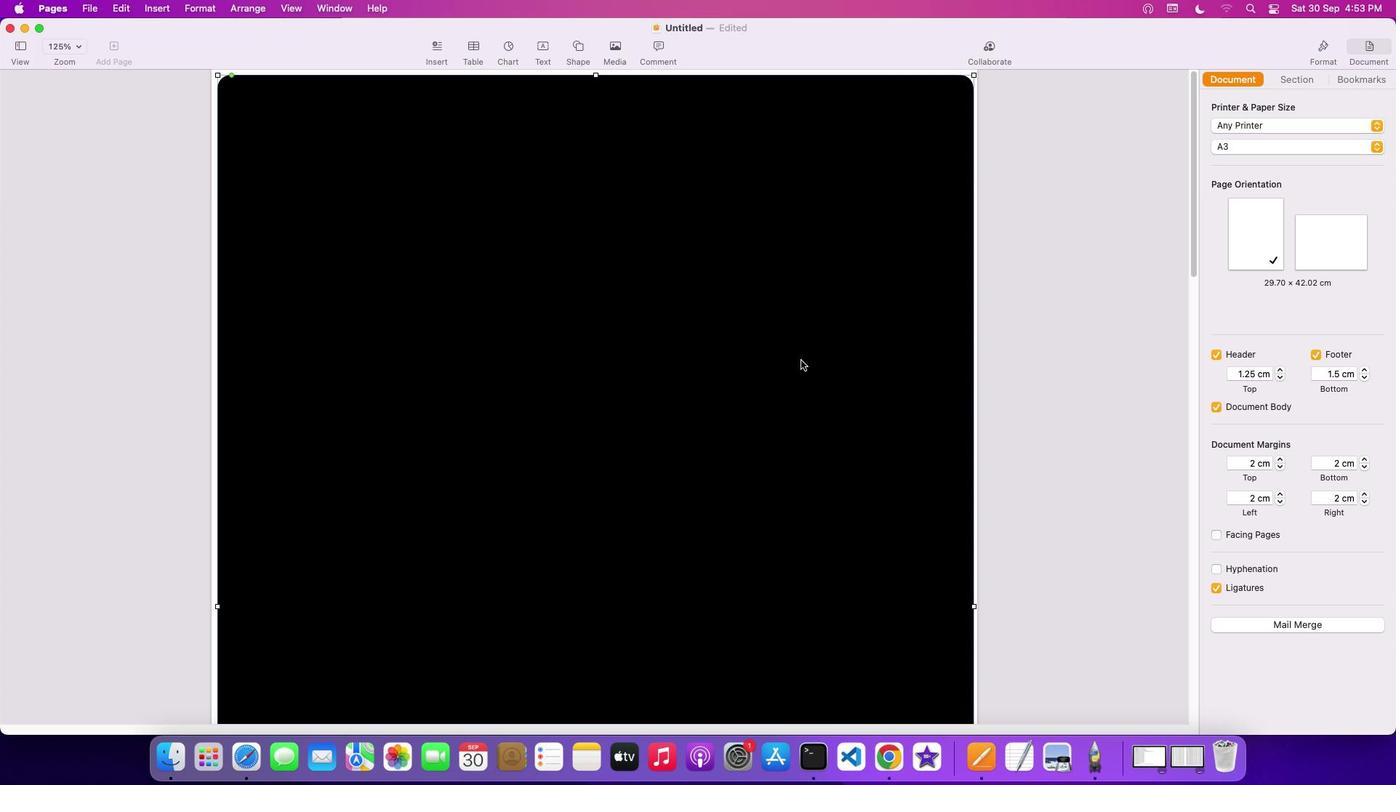 
Action: Mouse scrolled (801, 360) with delta (0, 2)
Screenshot: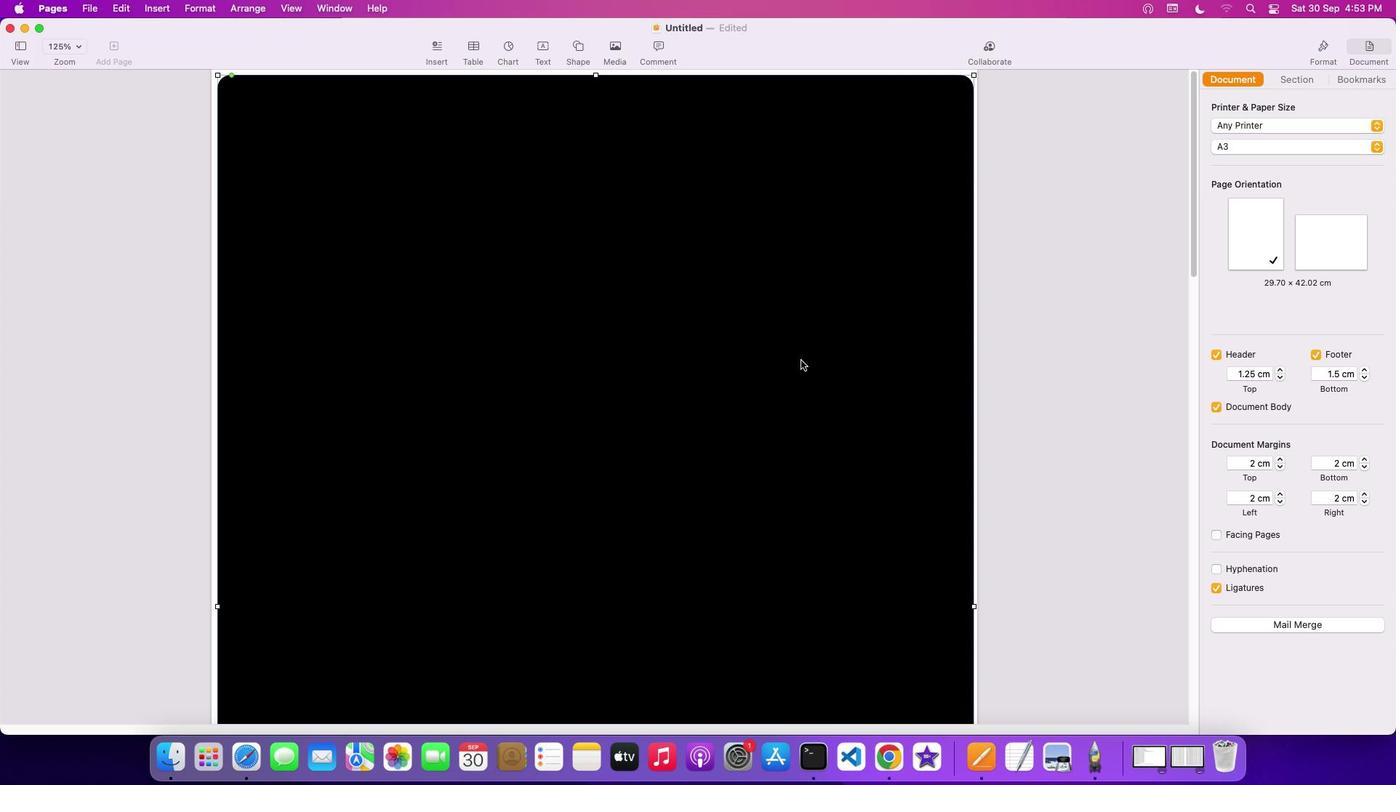 
Action: Mouse scrolled (801, 360) with delta (0, 3)
Screenshot: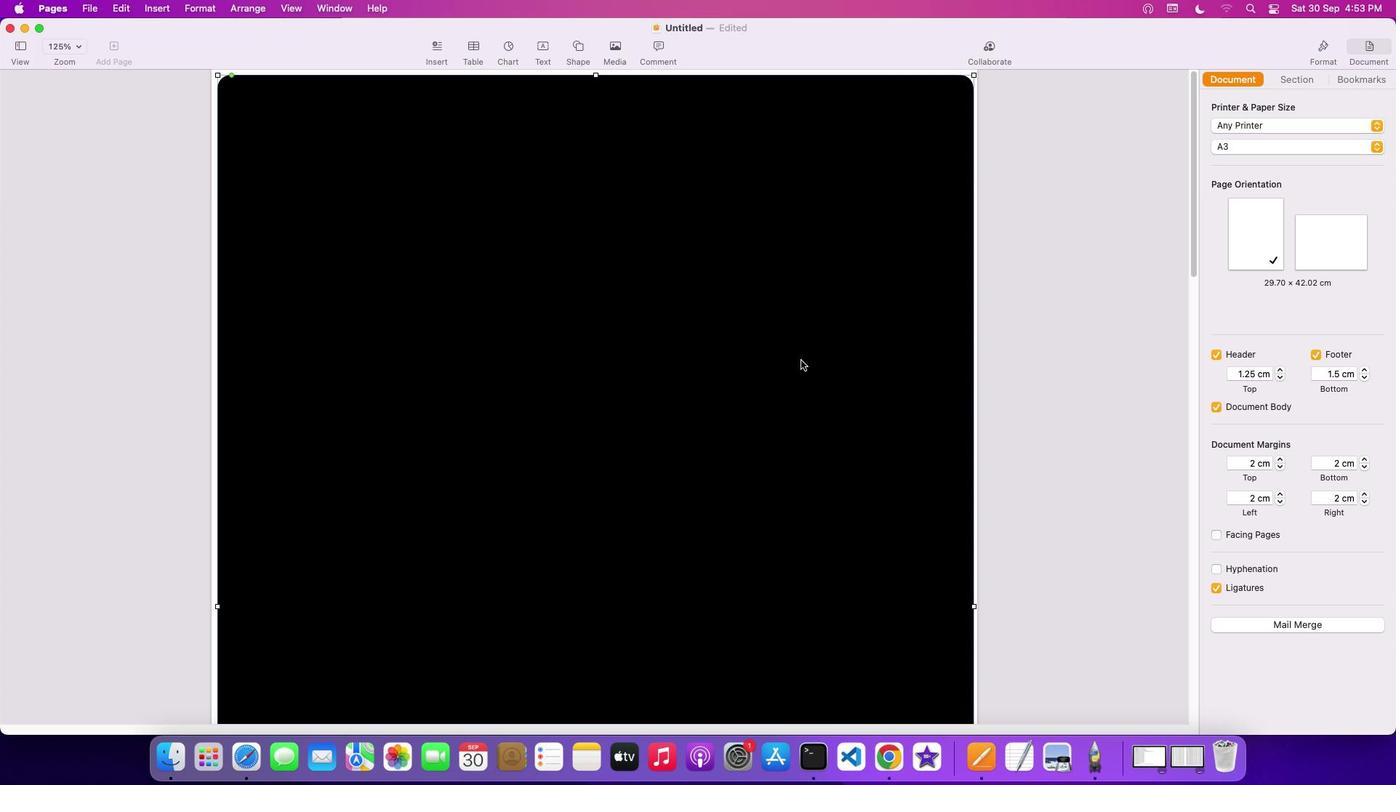
Action: Mouse moved to (795, 371)
Screenshot: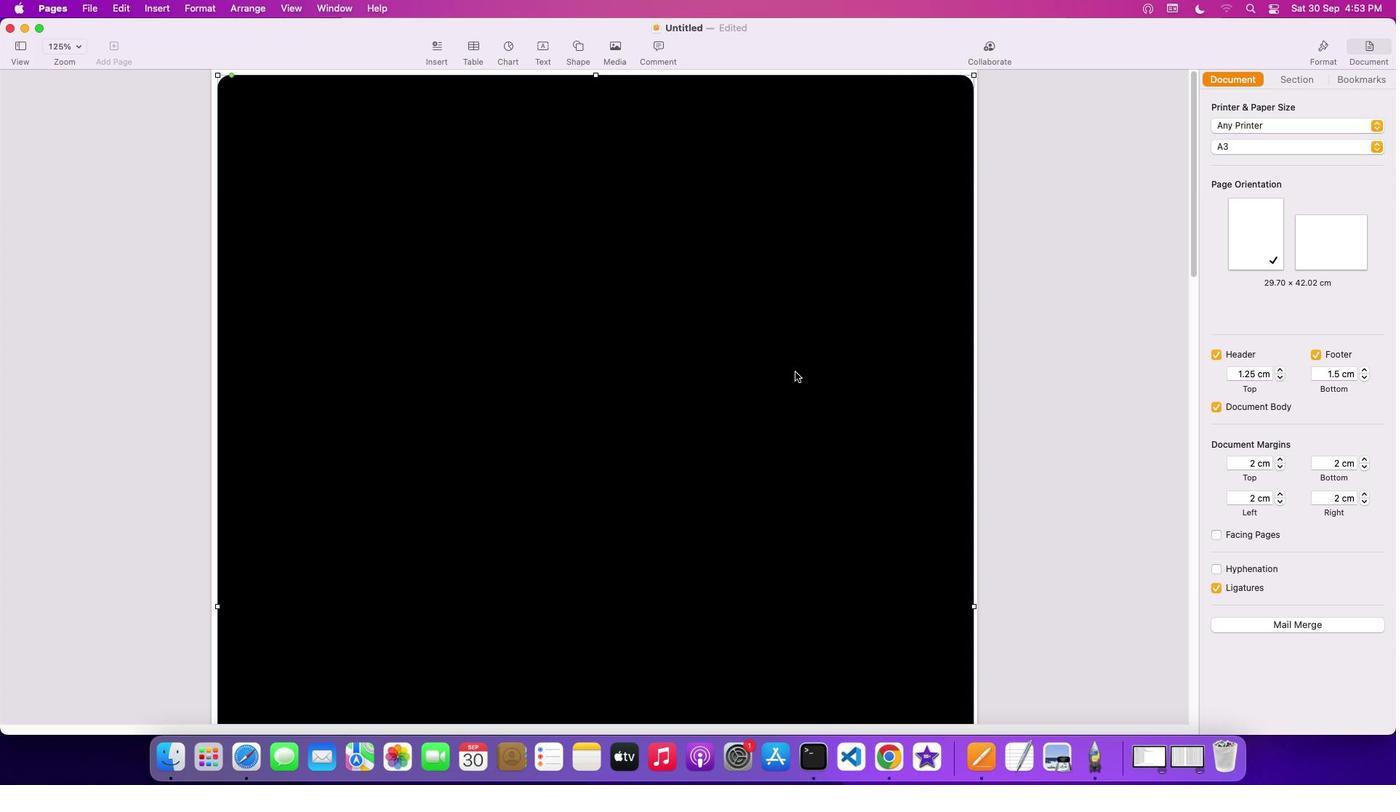 
Action: Mouse pressed left at (795, 371)
Screenshot: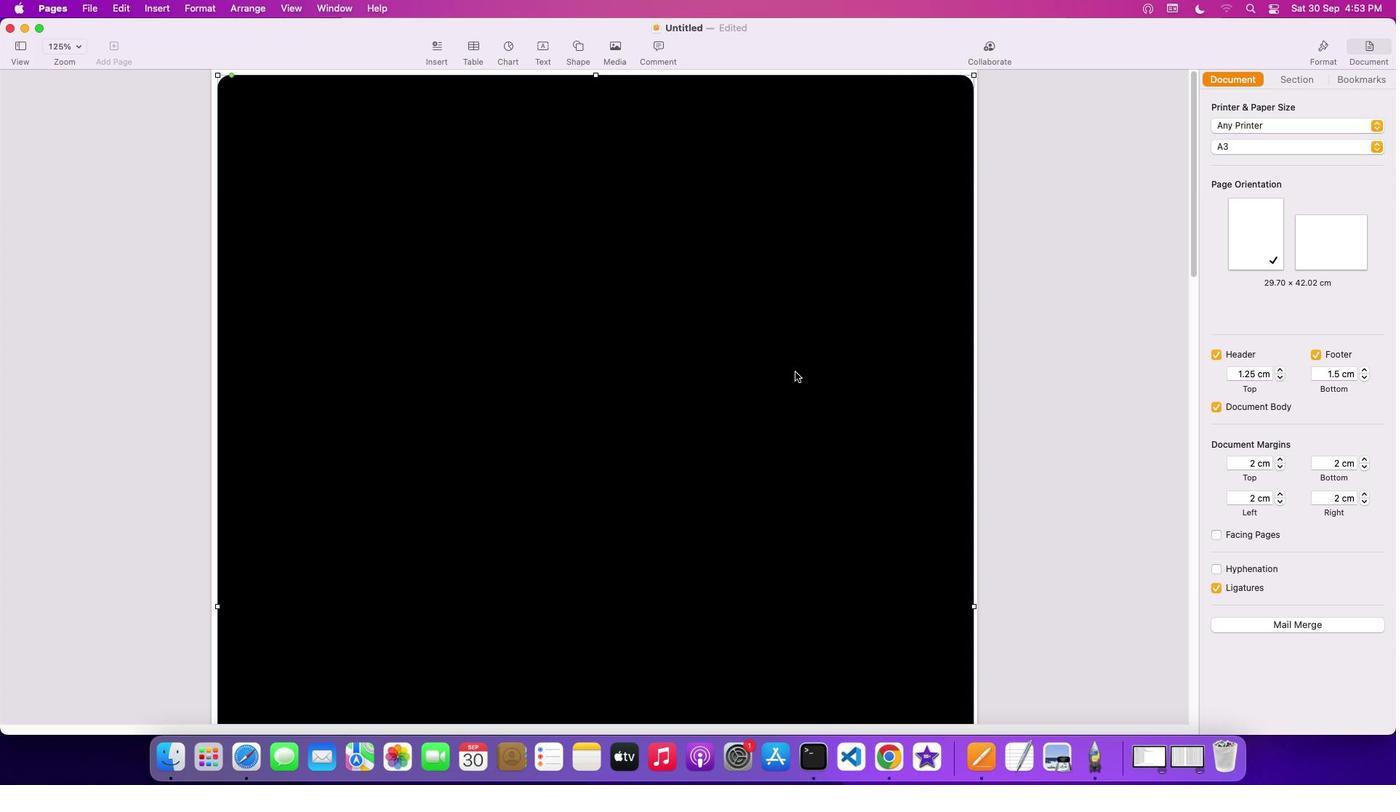 
Action: Mouse moved to (1324, 42)
Screenshot: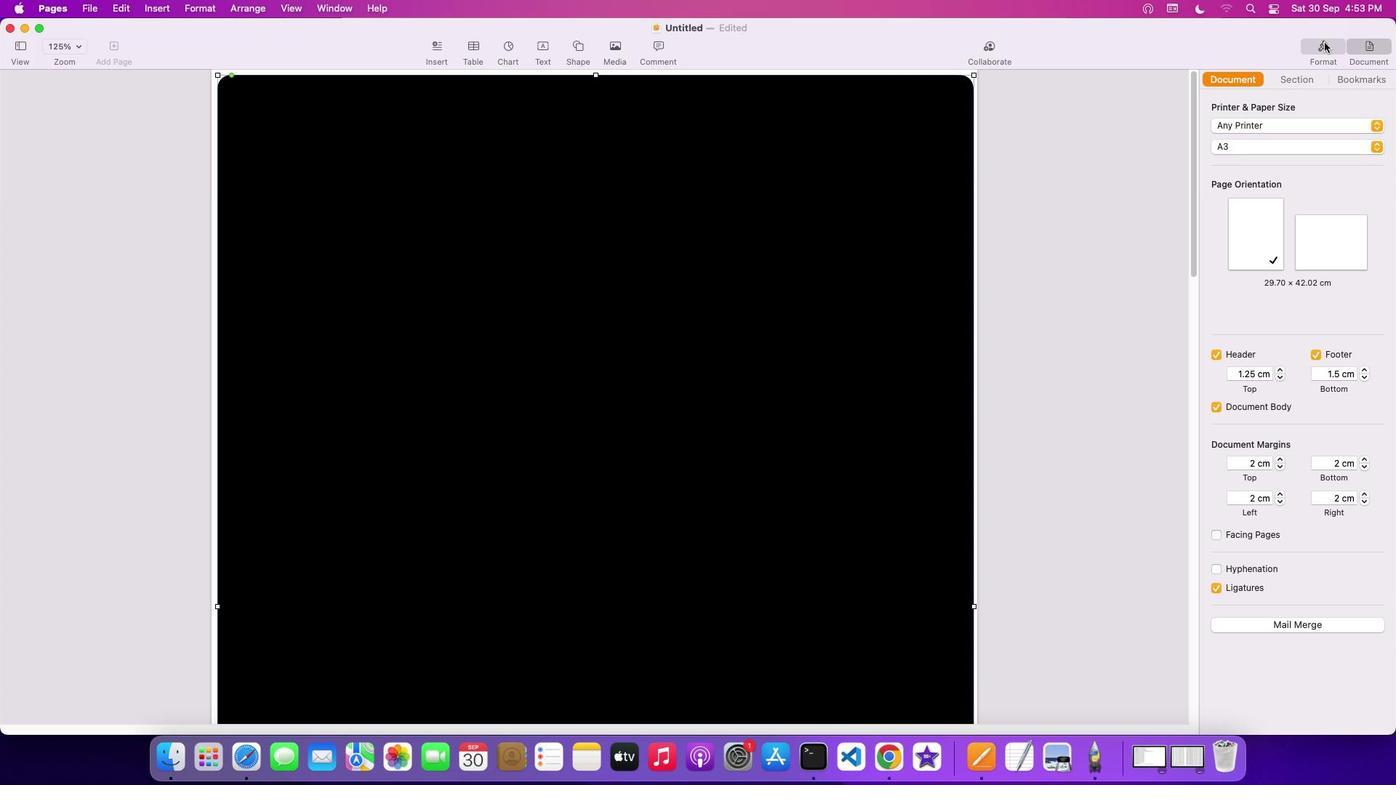 
Action: Mouse pressed left at (1324, 42)
Screenshot: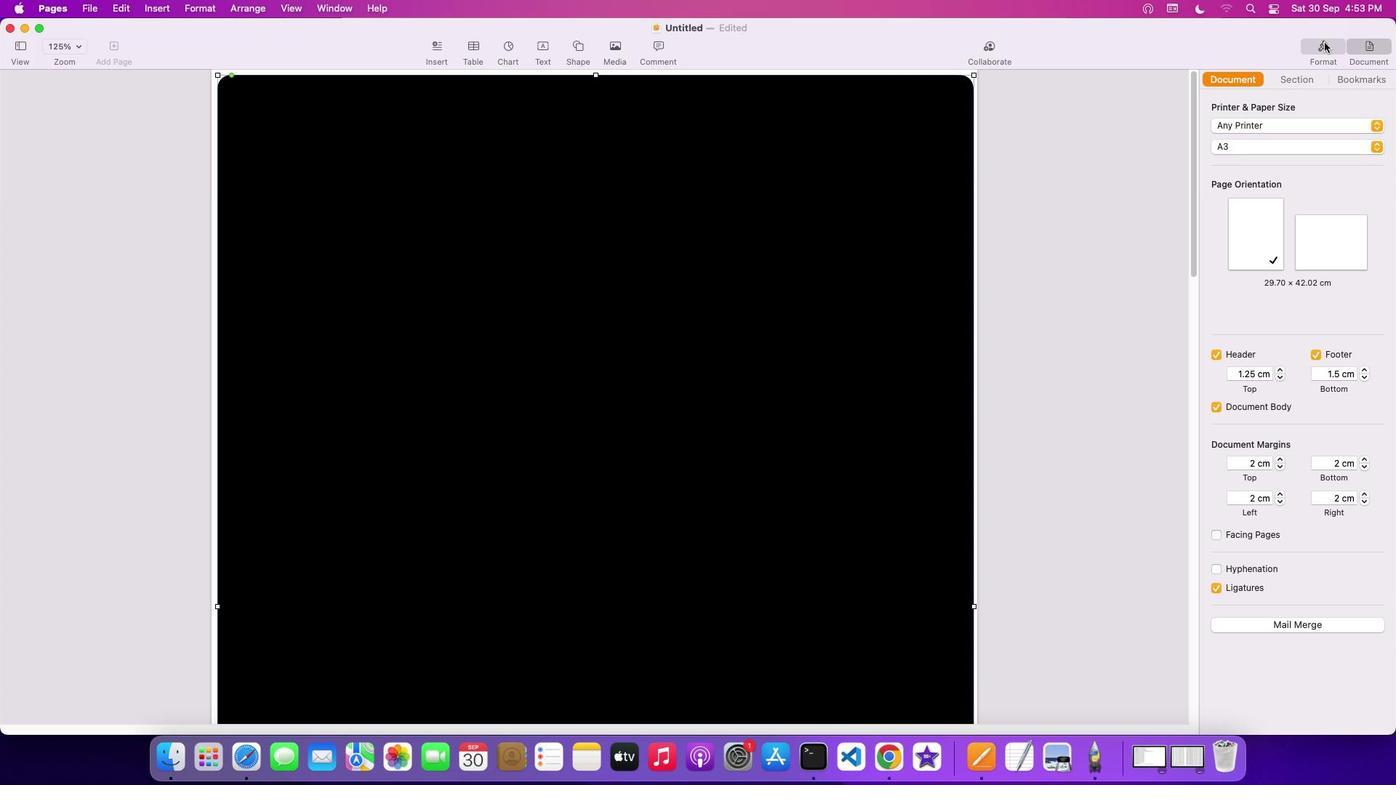 
Action: Mouse moved to (1232, 279)
Screenshot: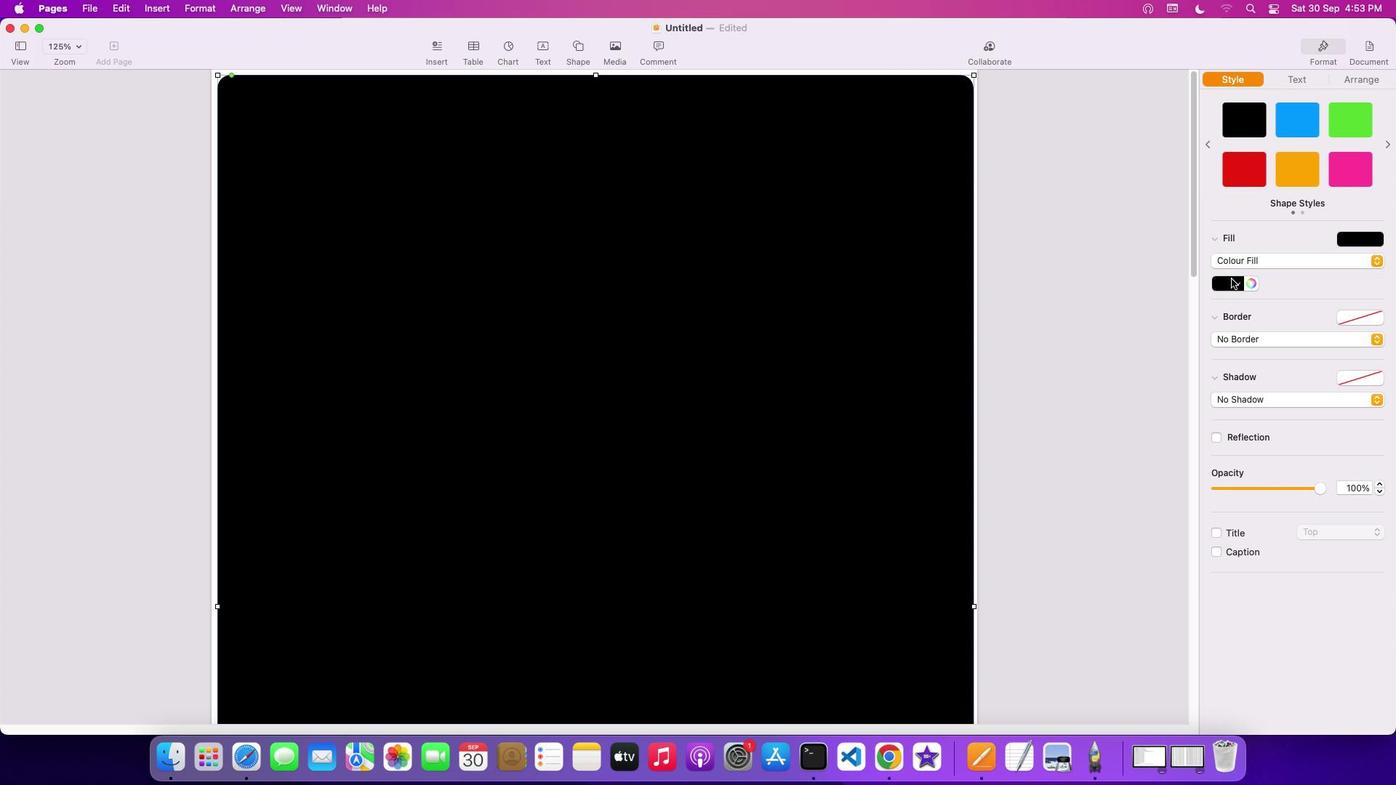 
Action: Mouse pressed left at (1232, 279)
Screenshot: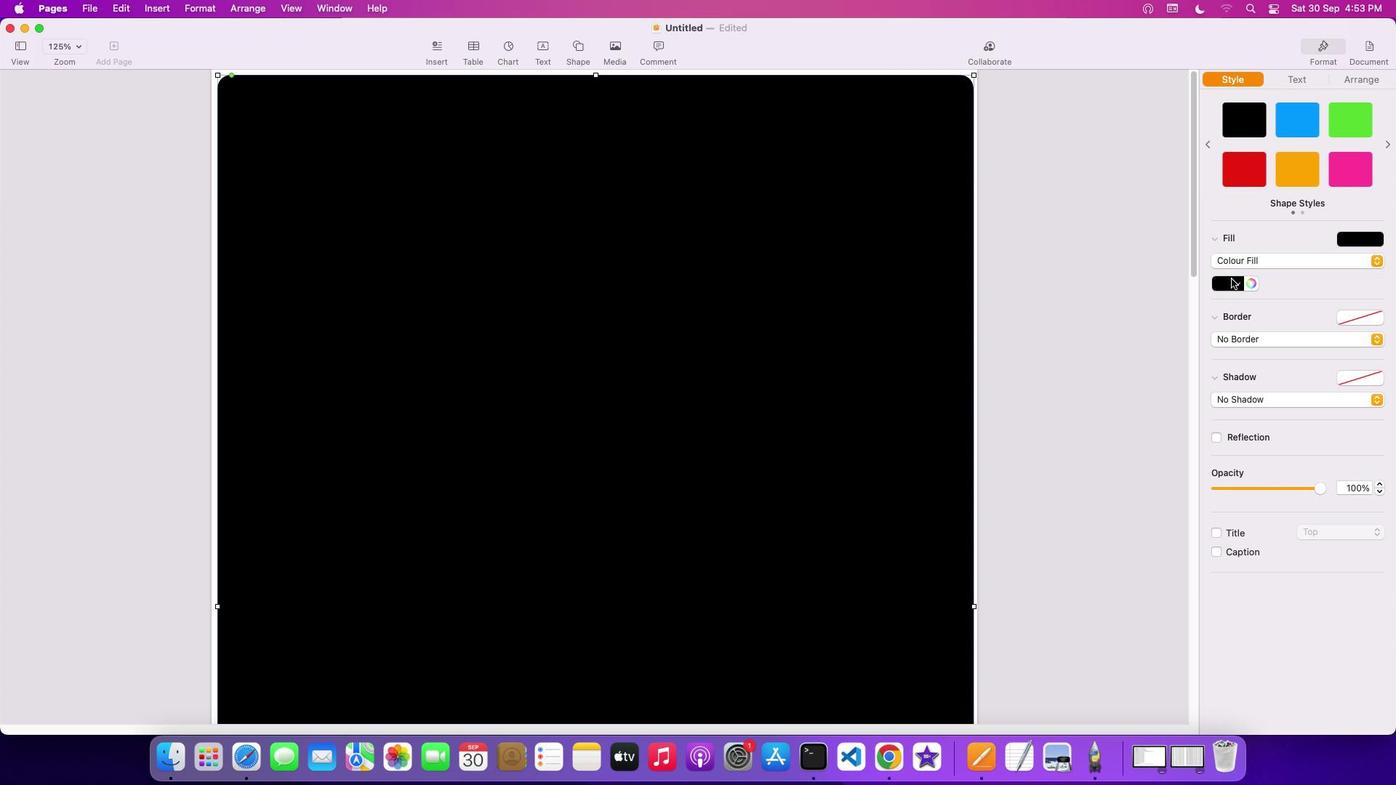 
Action: Mouse moved to (1196, 374)
Screenshot: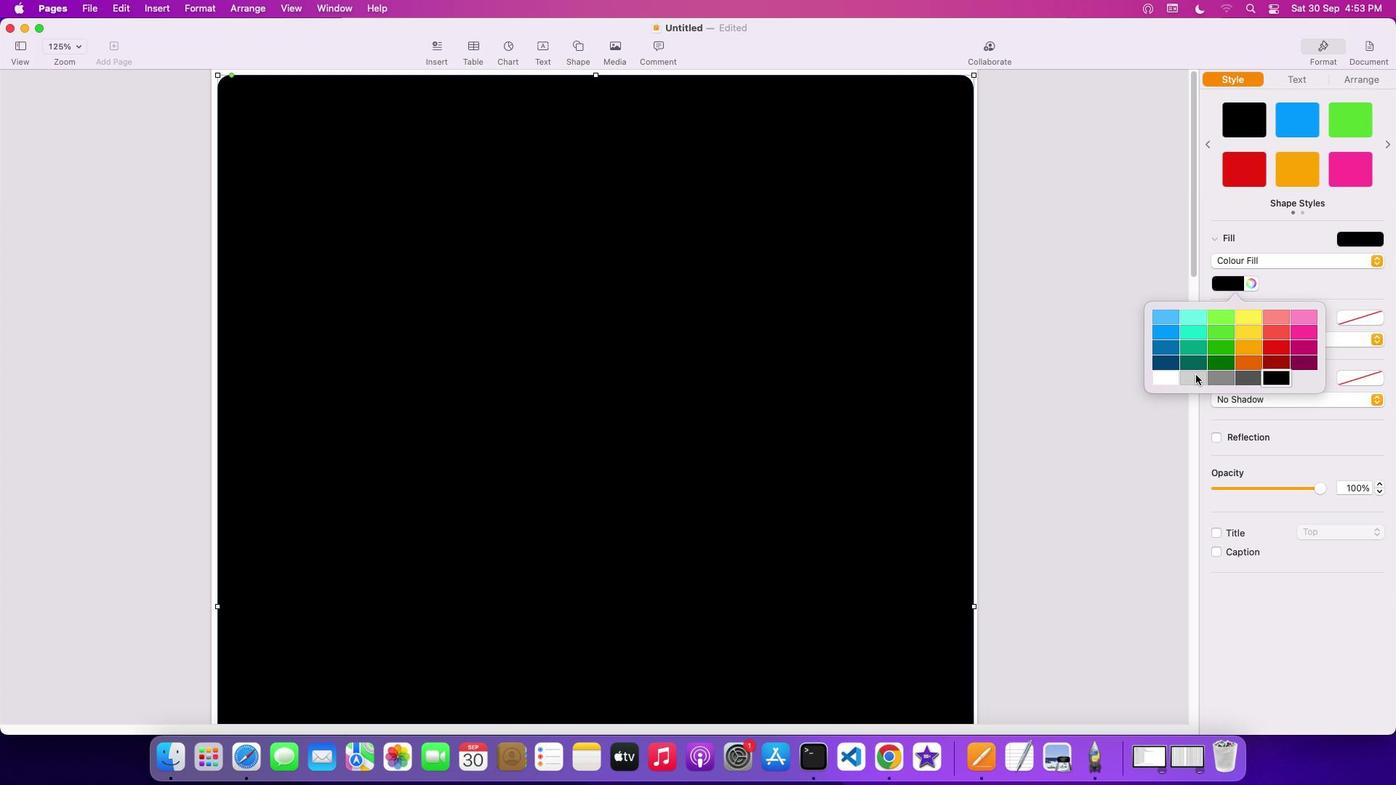 
Action: Mouse pressed left at (1196, 374)
Screenshot: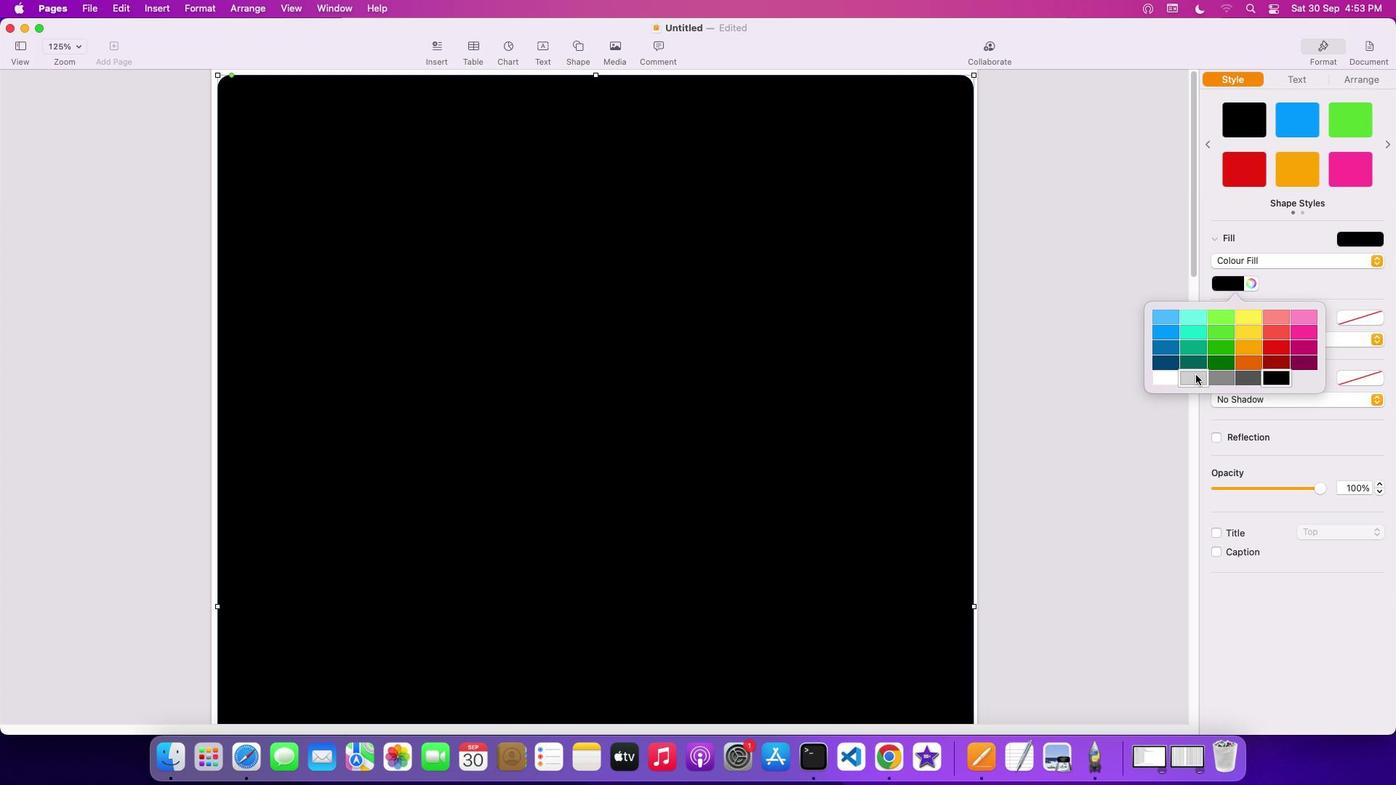 
Action: Mouse moved to (705, 449)
Screenshot: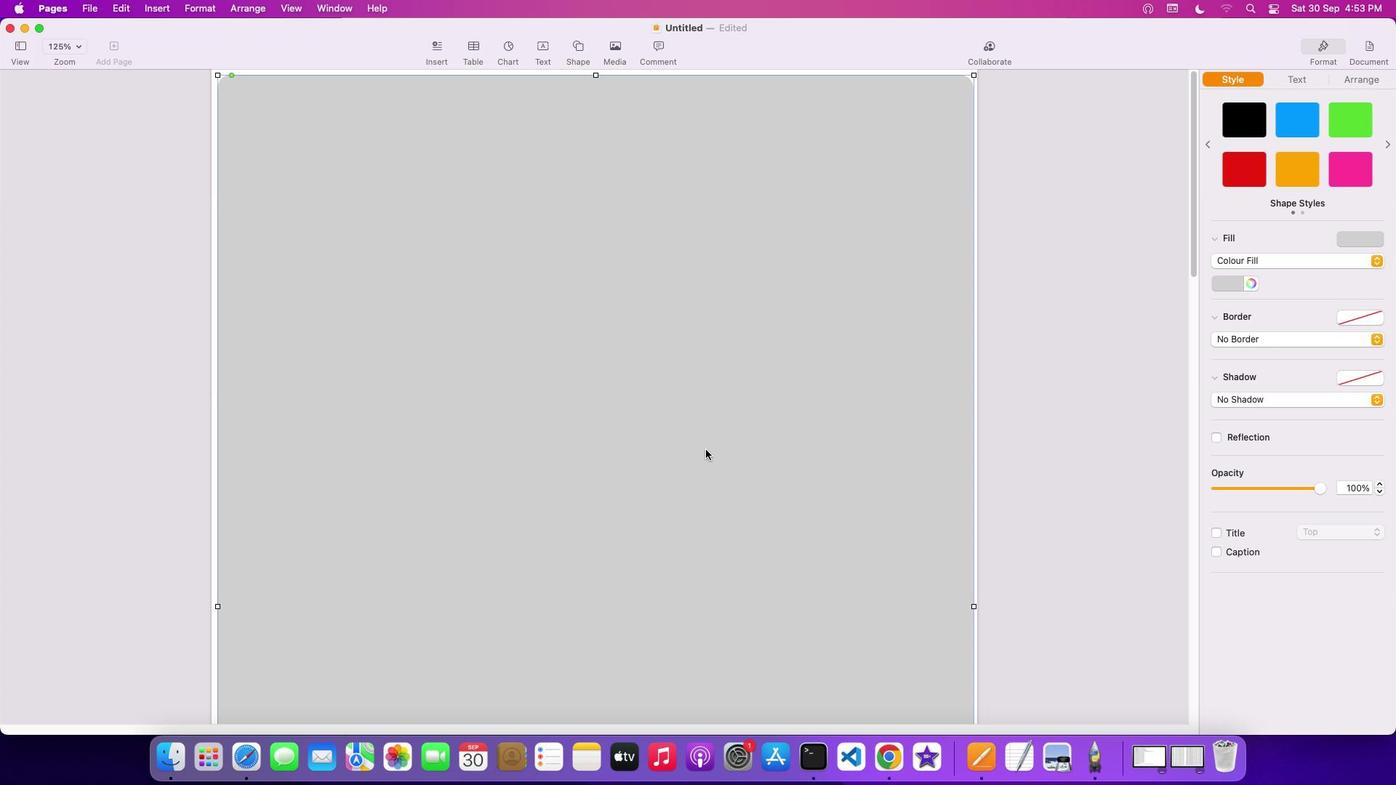 
Action: Mouse pressed left at (705, 449)
Screenshot: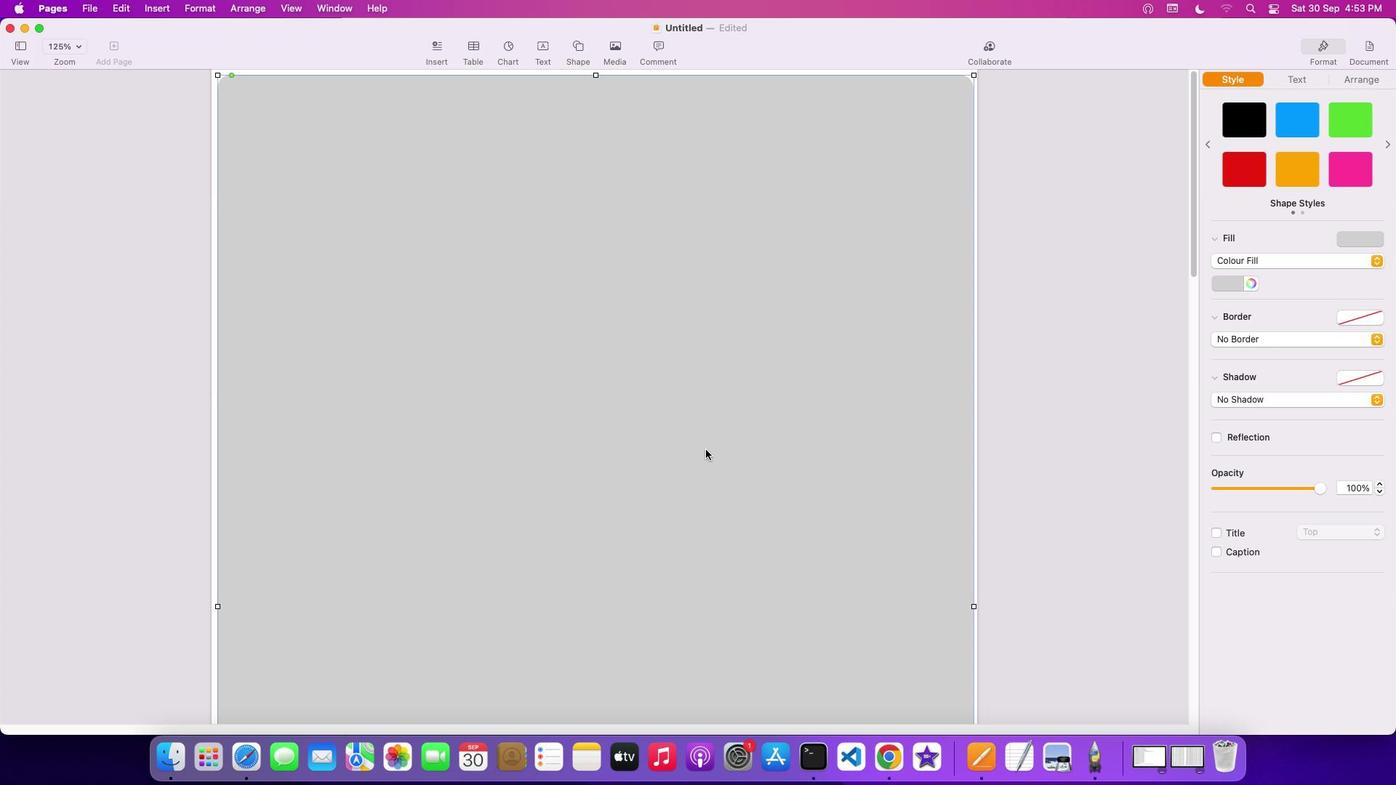 
Action: Mouse moved to (579, 50)
Screenshot: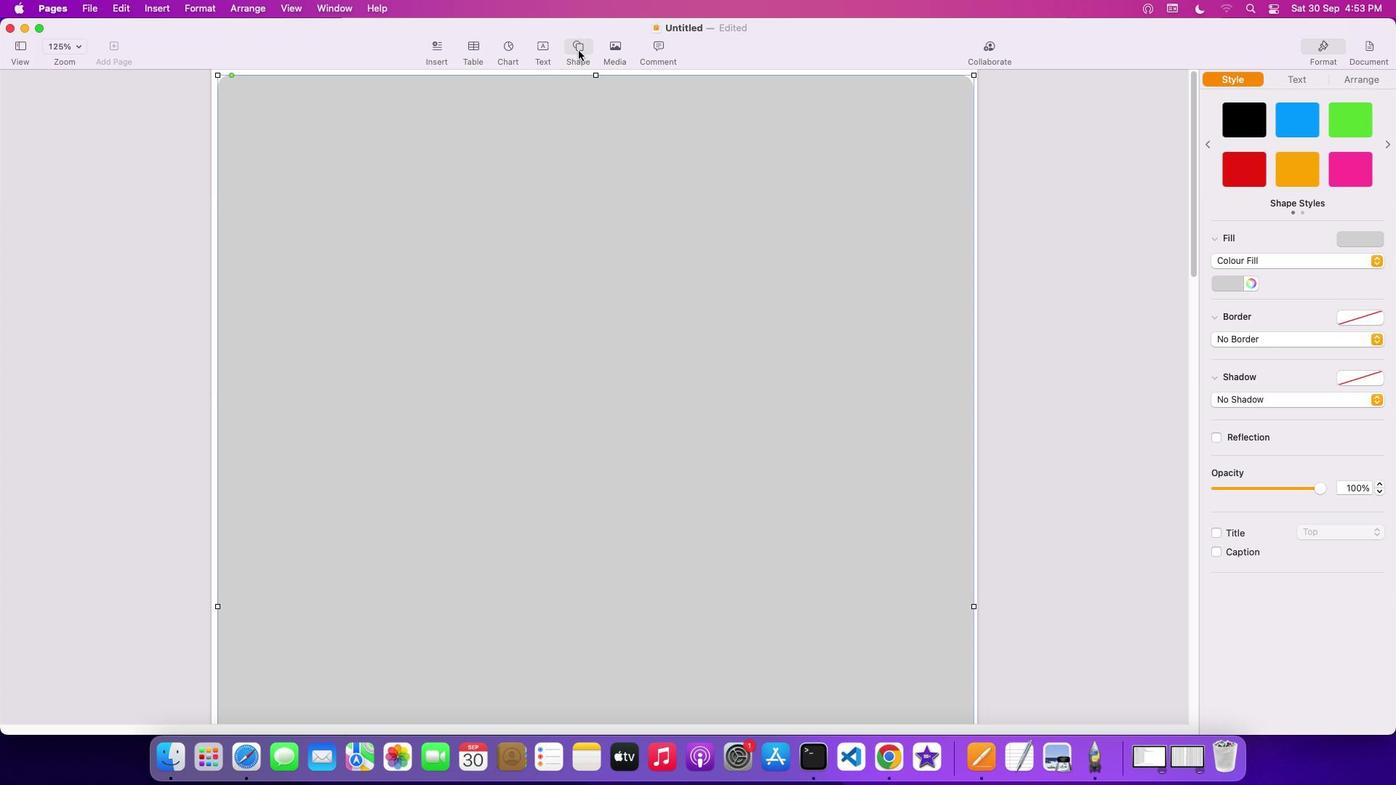 
Action: Mouse pressed left at (579, 50)
Screenshot: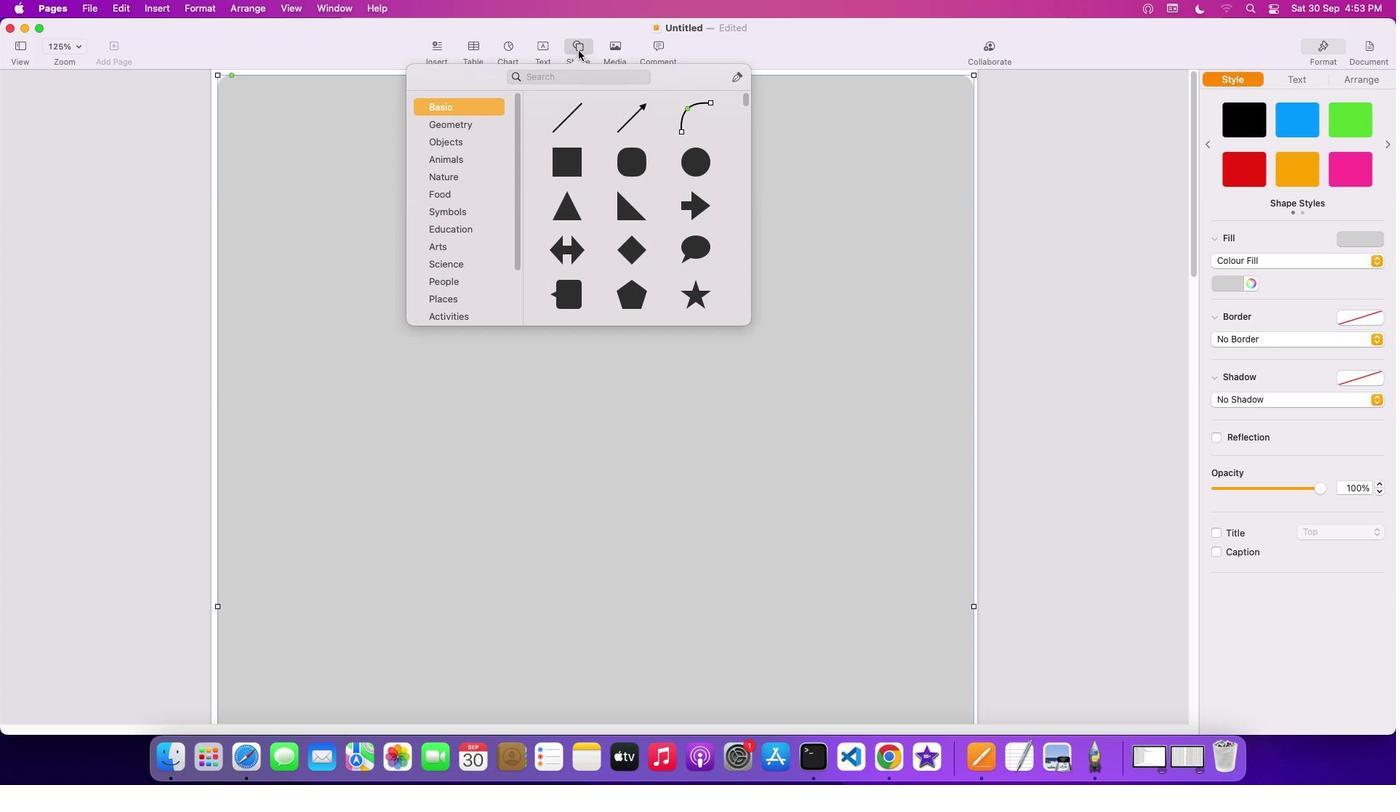 
Action: Mouse moved to (638, 155)
Screenshot: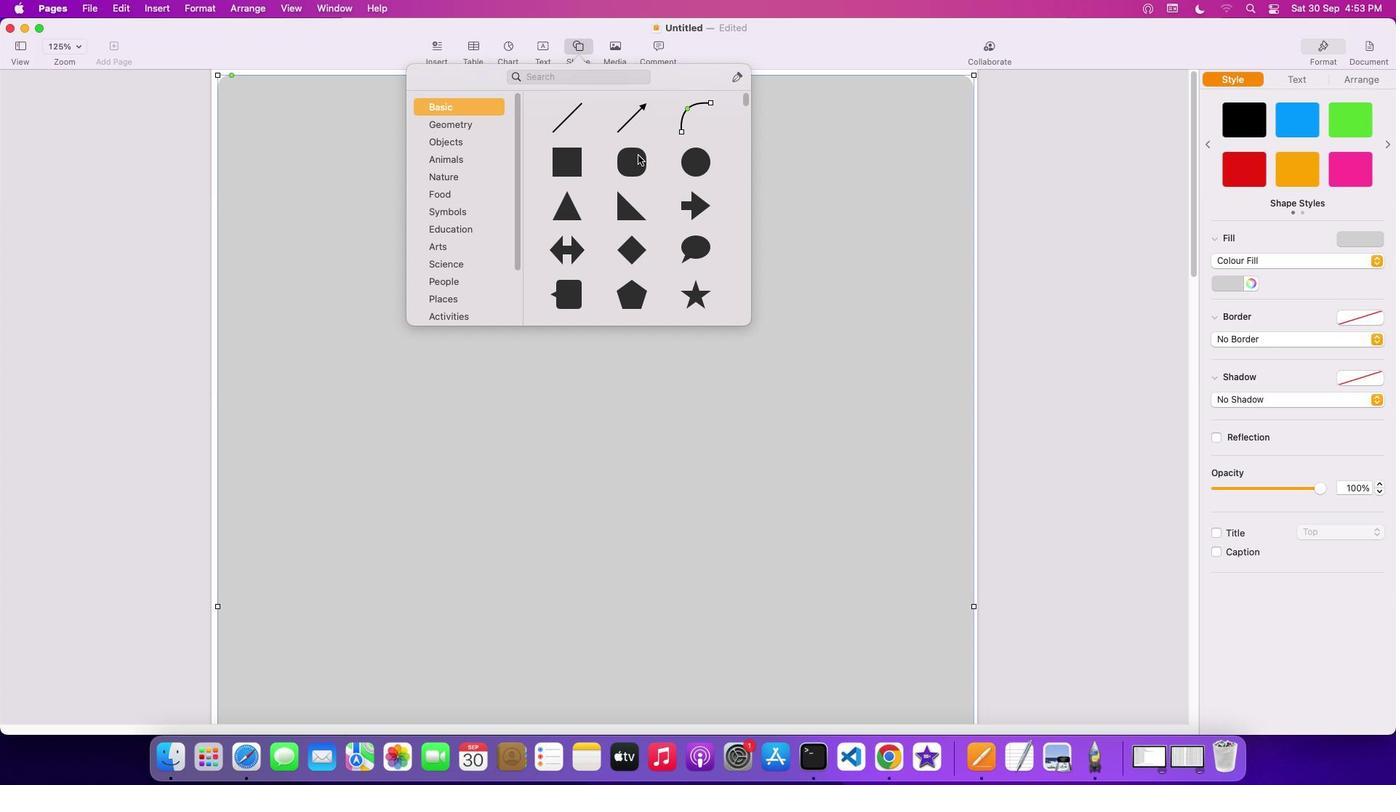 
Action: Mouse pressed left at (638, 155)
Screenshot: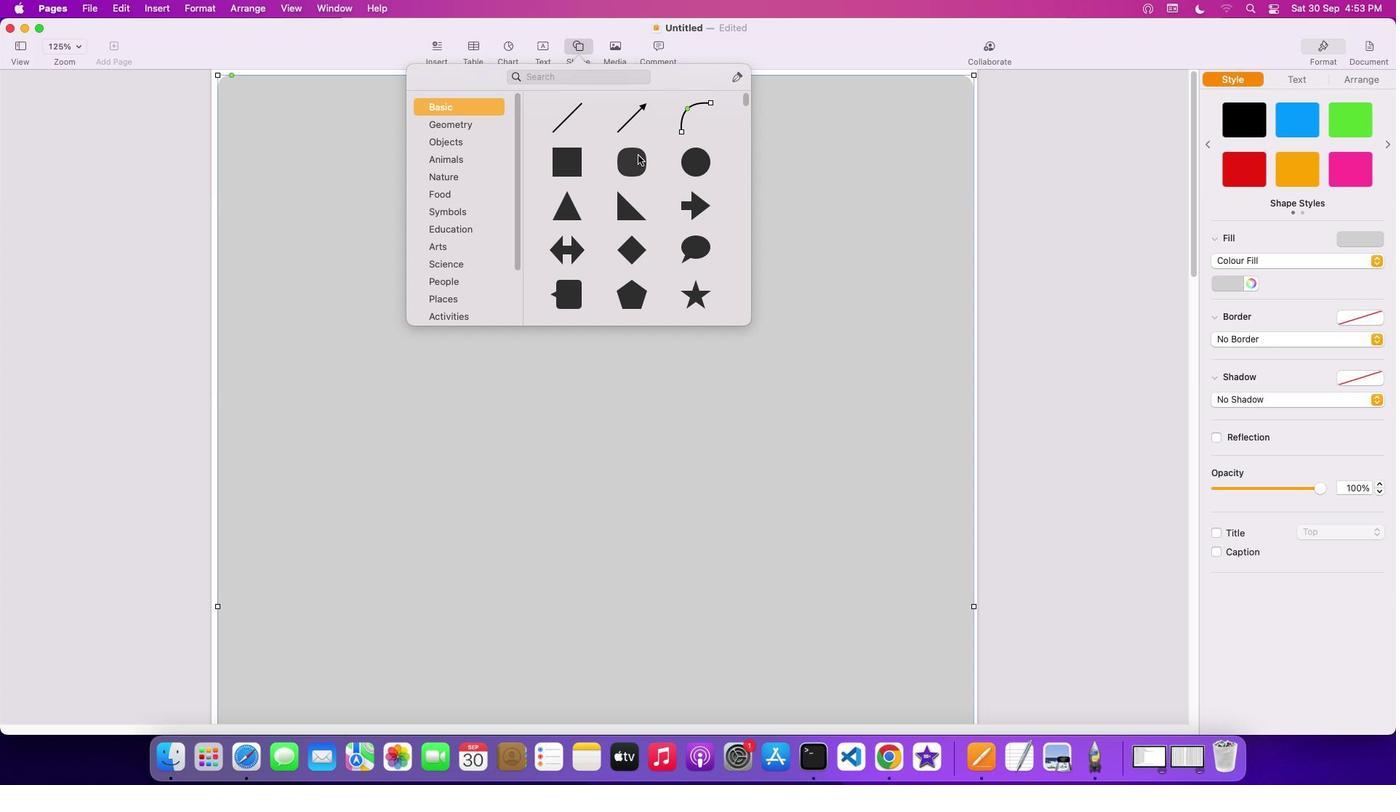
Action: Mouse moved to (597, 389)
Screenshot: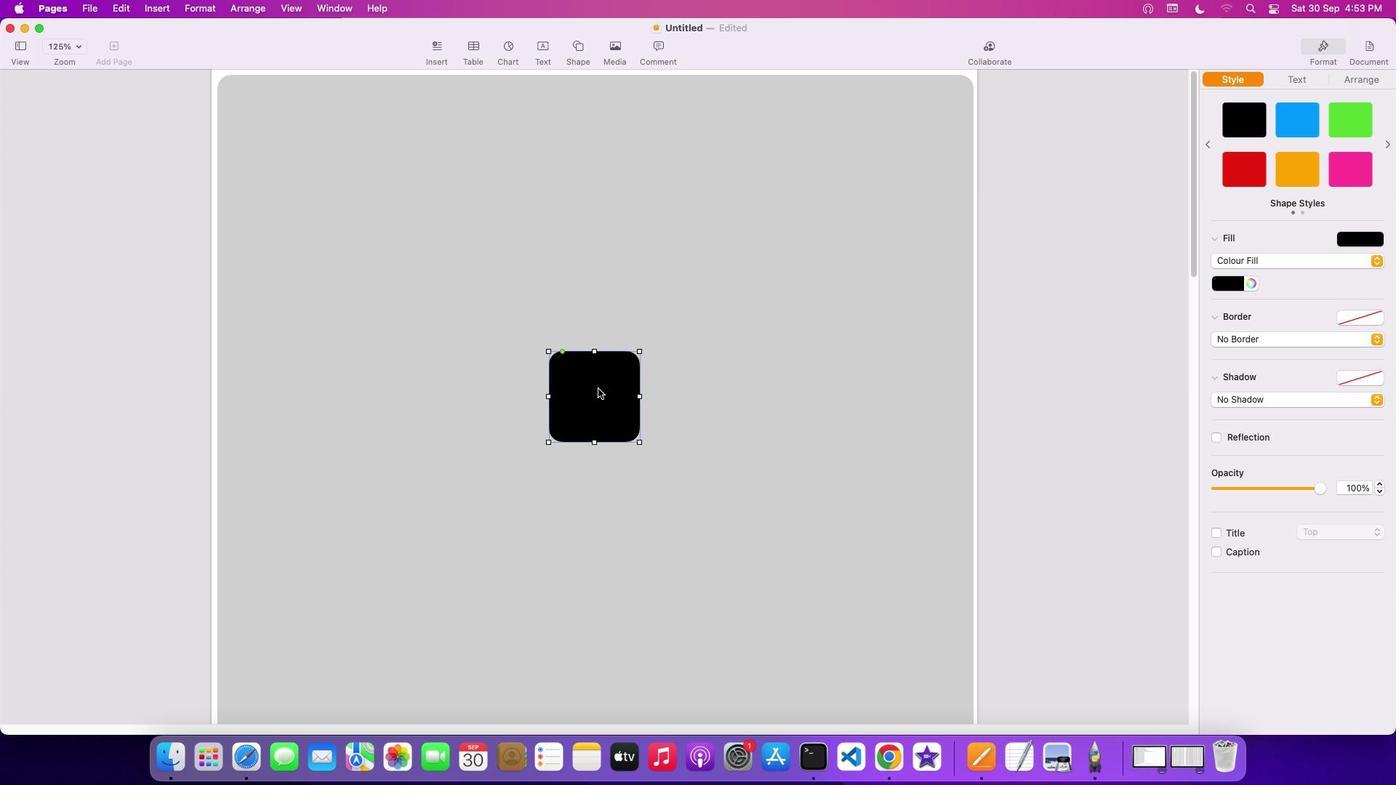 
Action: Mouse pressed left at (597, 389)
Screenshot: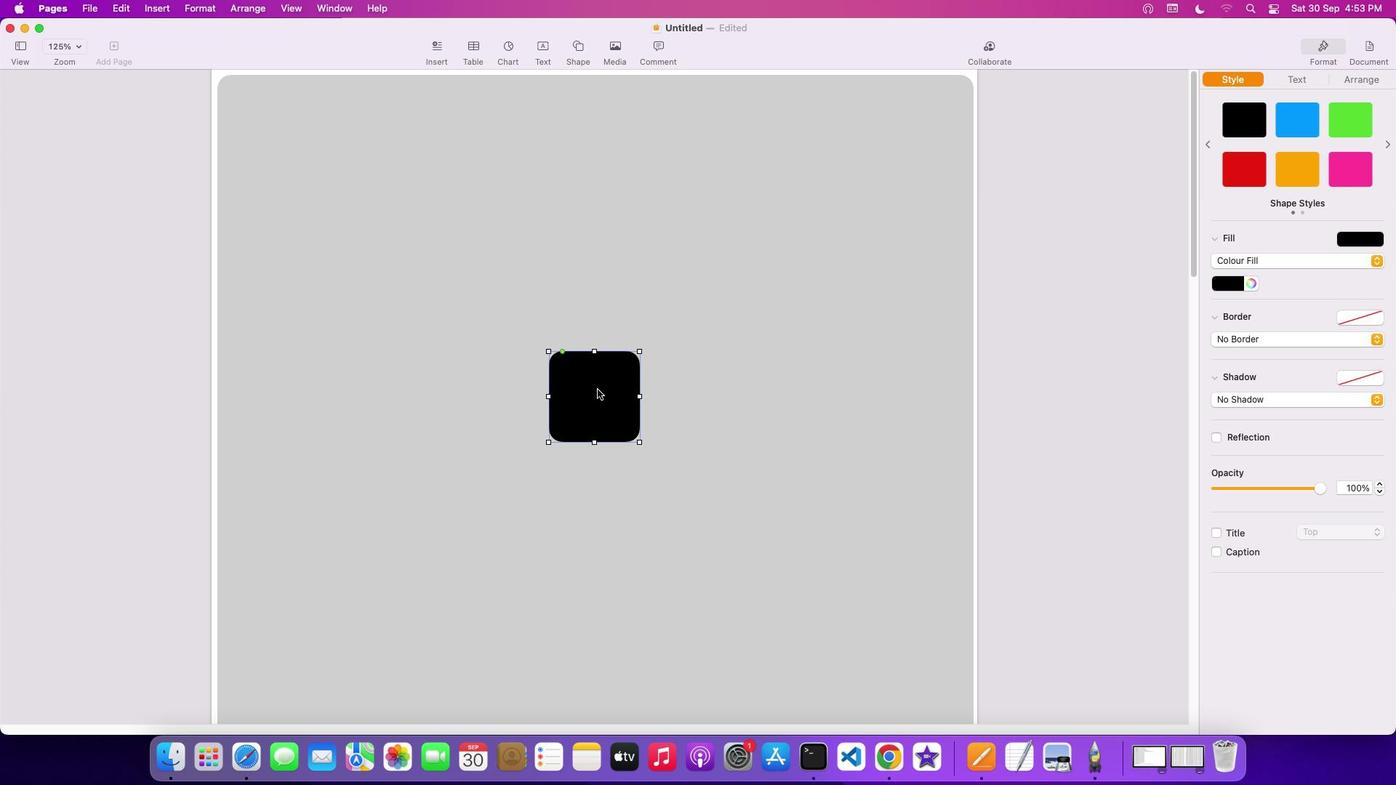 
Action: Mouse moved to (491, 195)
Screenshot: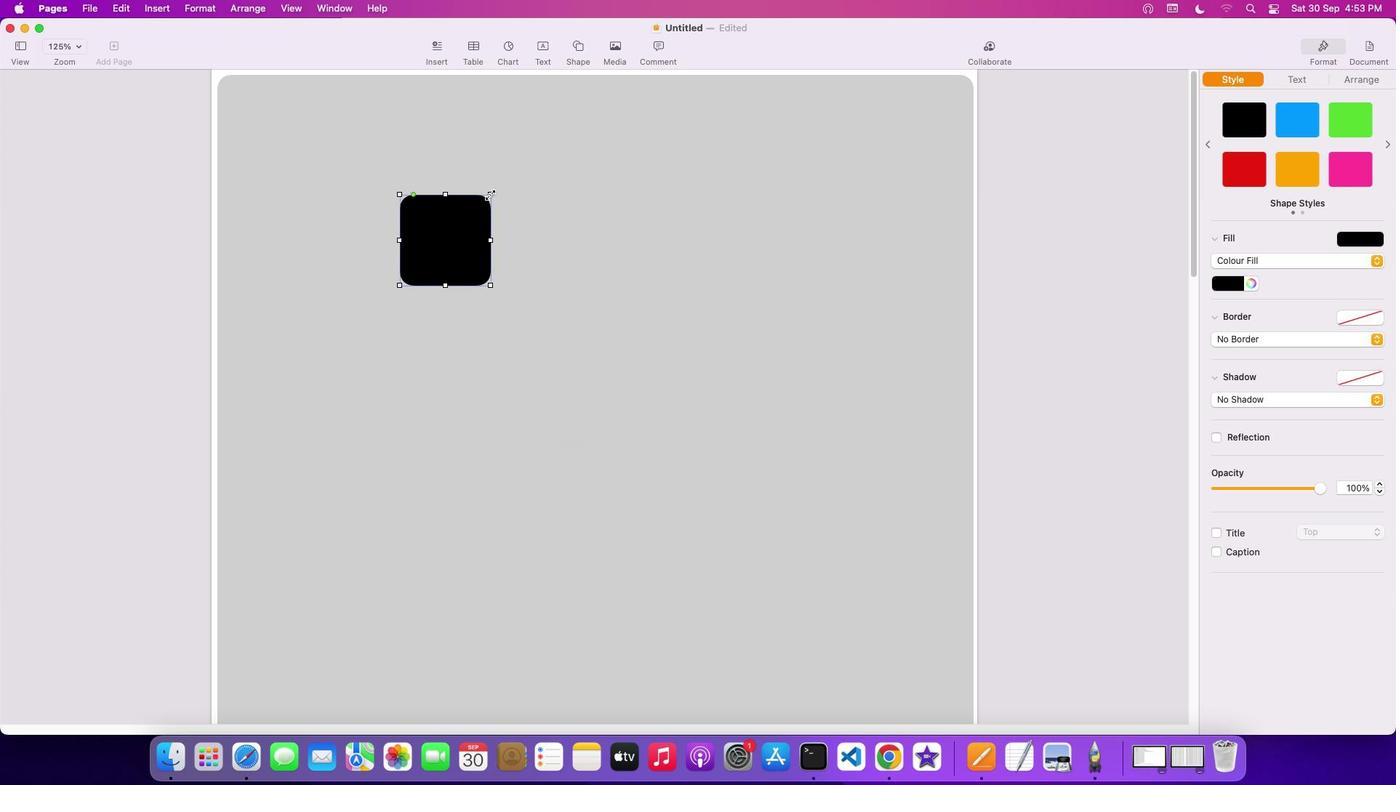 
Action: Mouse pressed left at (491, 195)
Screenshot: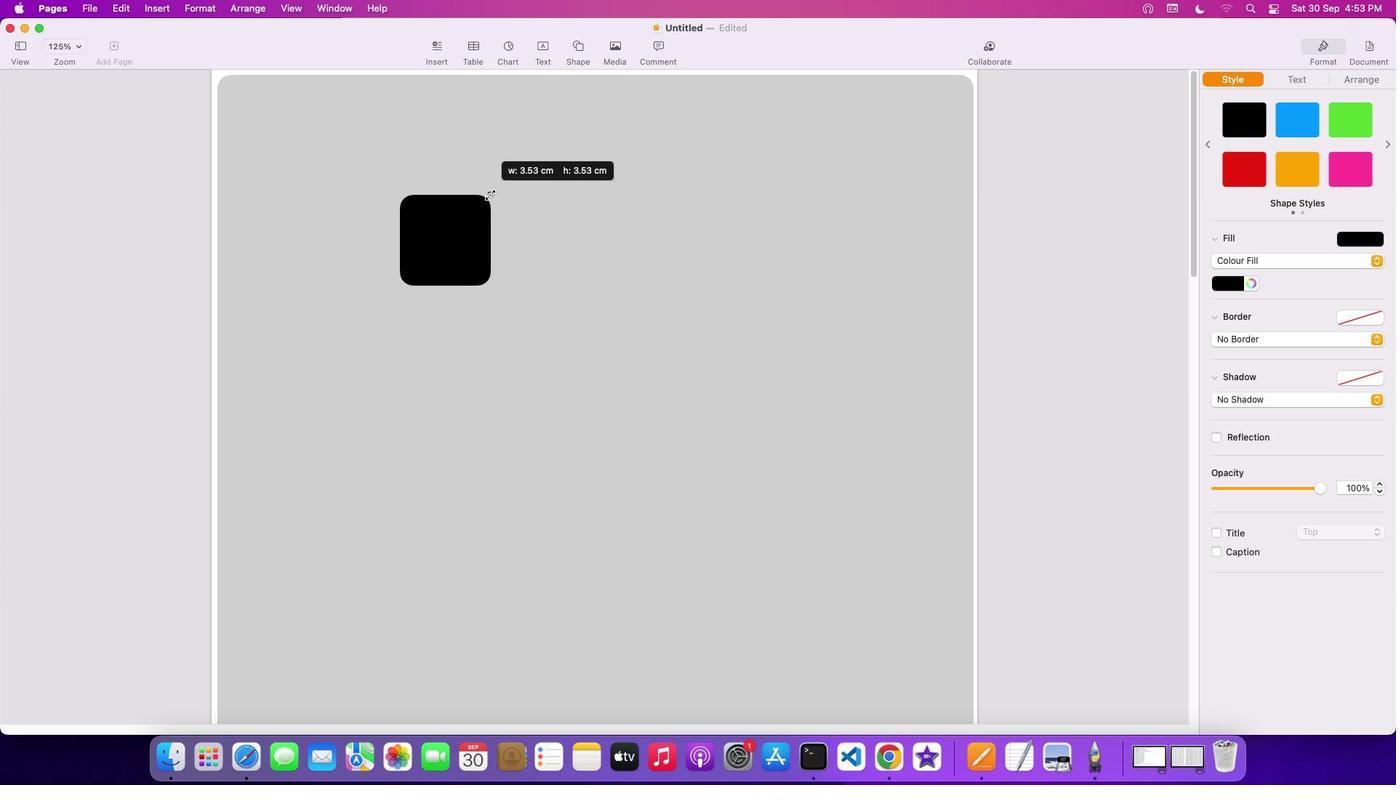 
Action: Mouse moved to (824, 284)
Screenshot: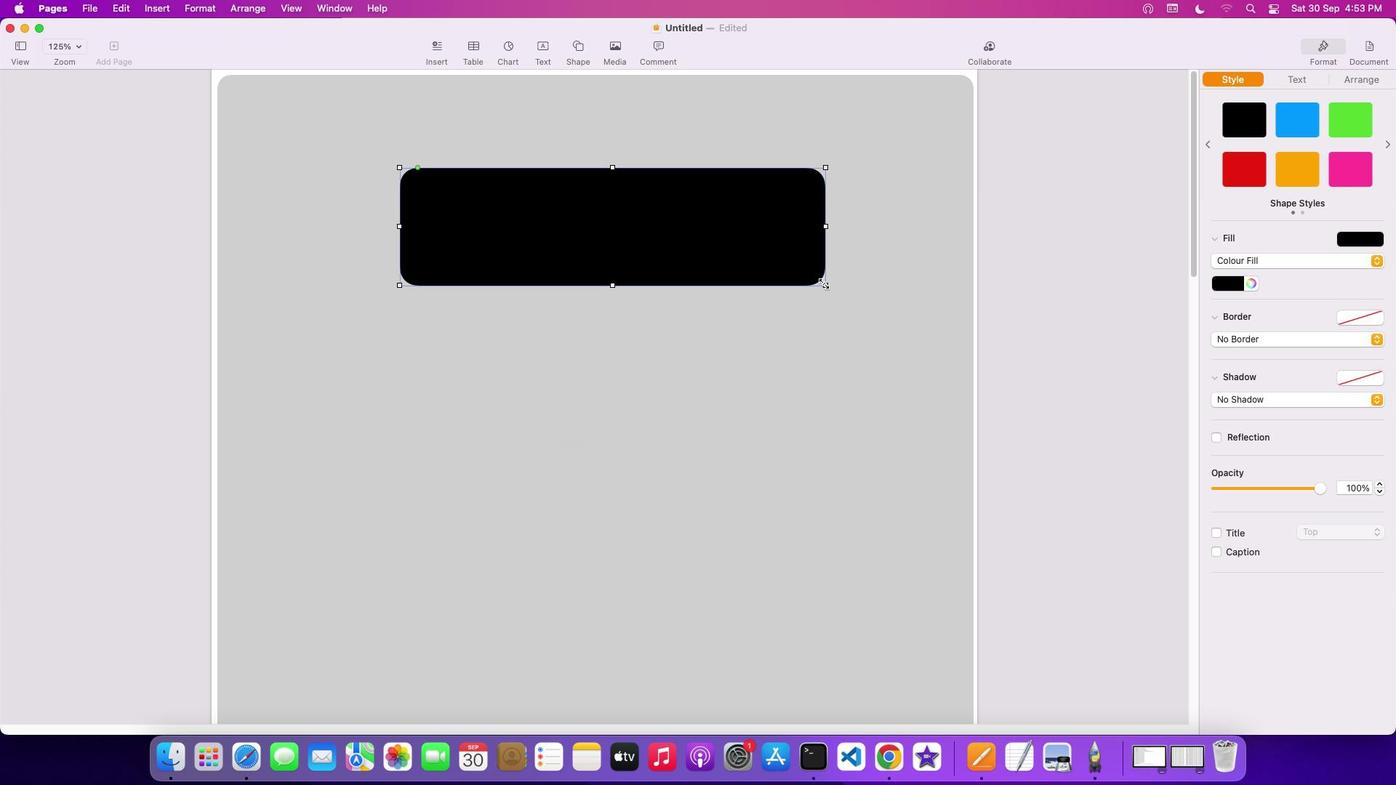 
Action: Mouse pressed left at (824, 284)
Screenshot: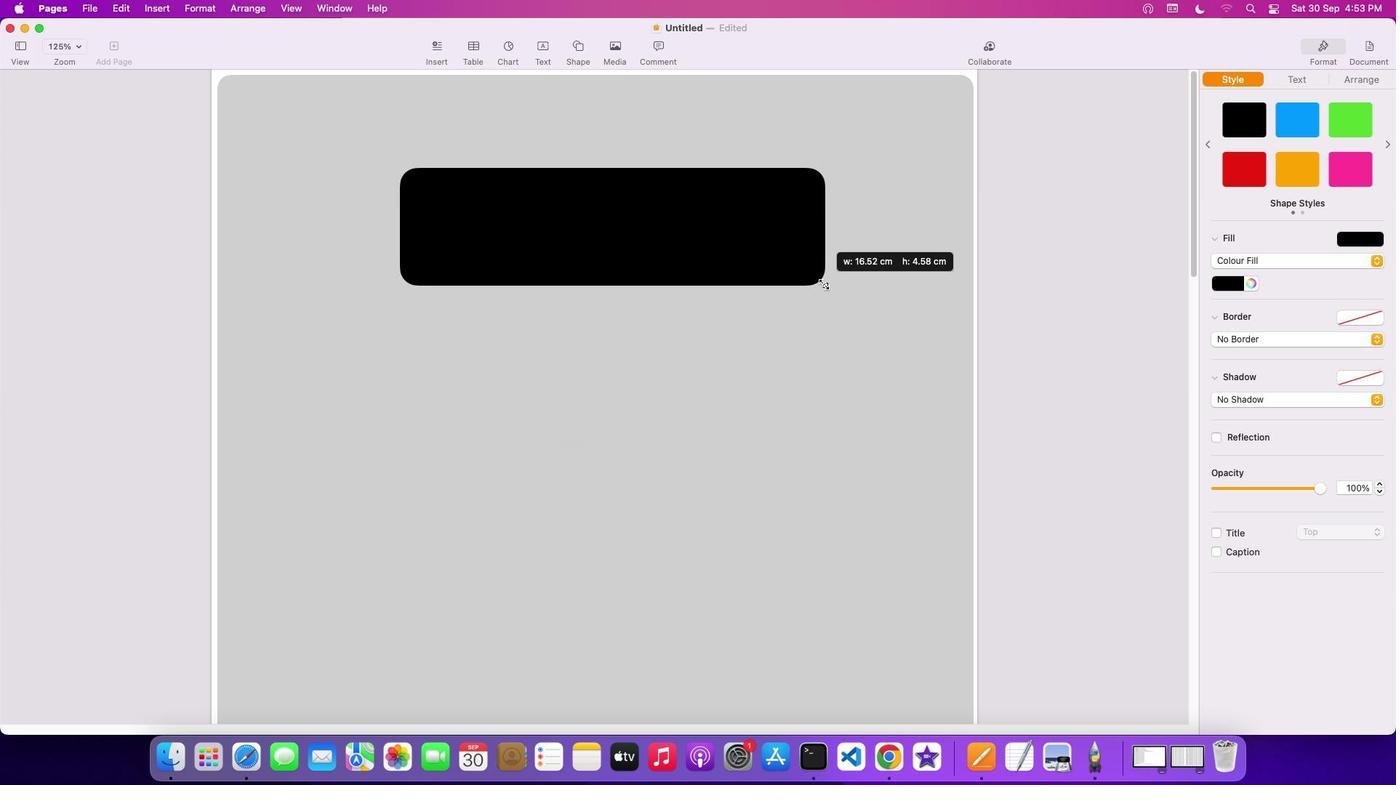 
Action: Mouse moved to (897, 481)
Screenshot: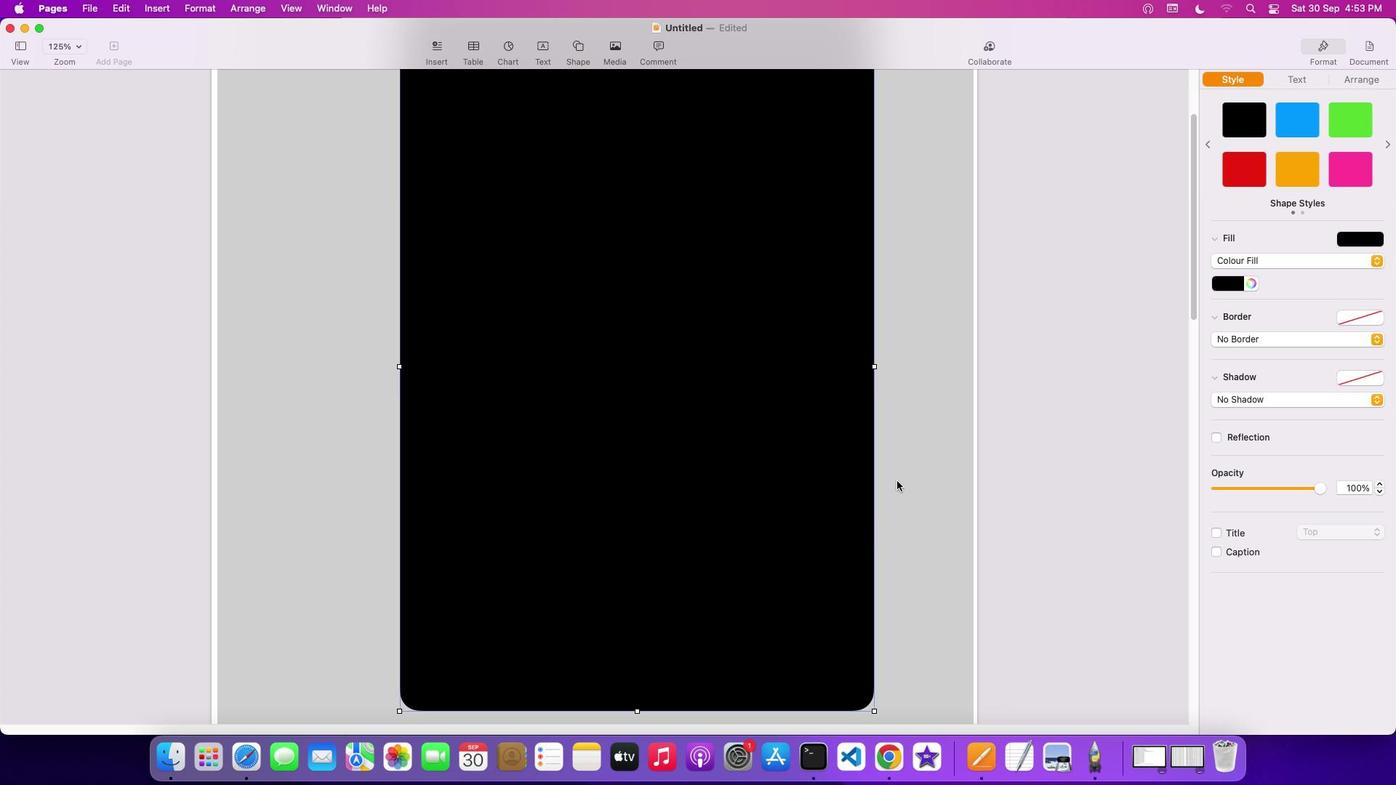 
Action: Mouse pressed left at (897, 481)
Screenshot: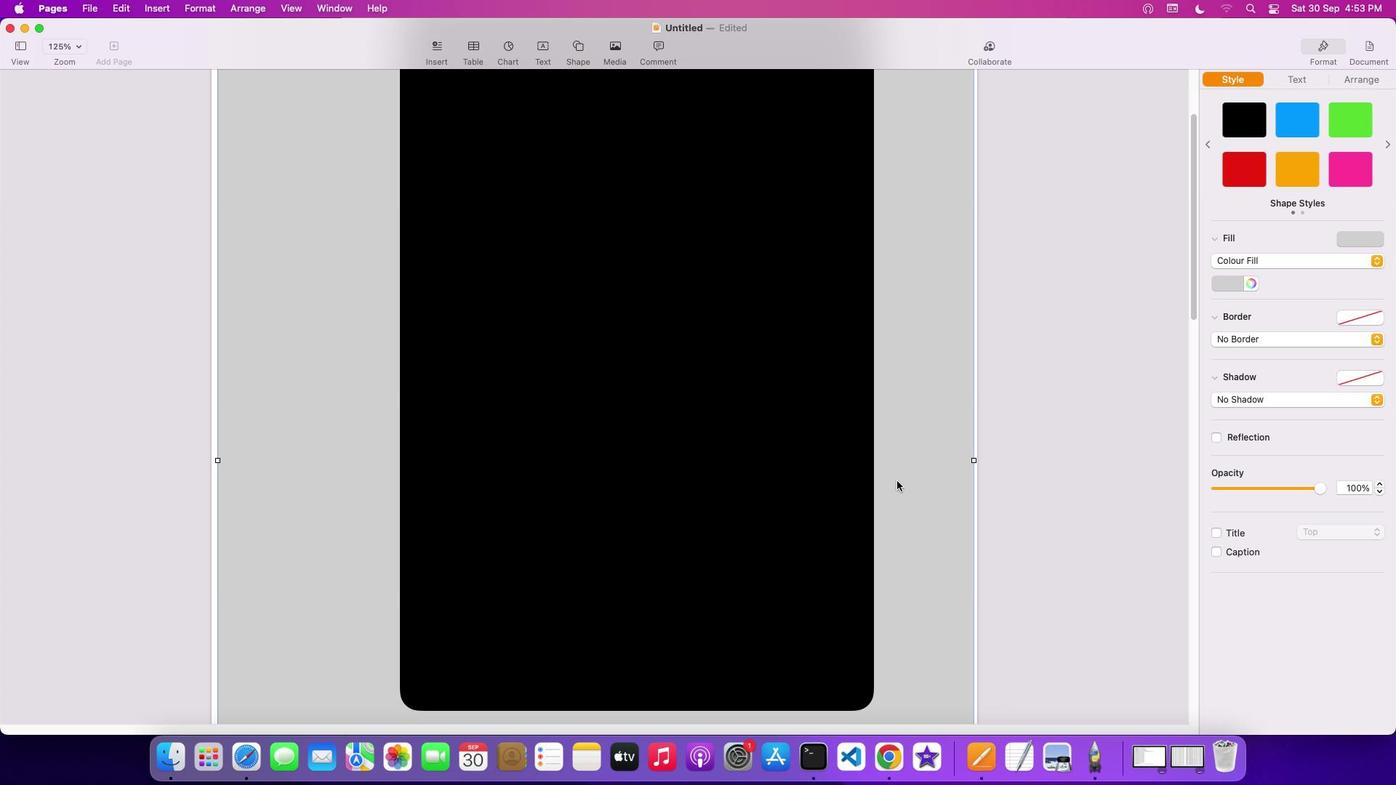 
Action: Mouse moved to (776, 530)
Screenshot: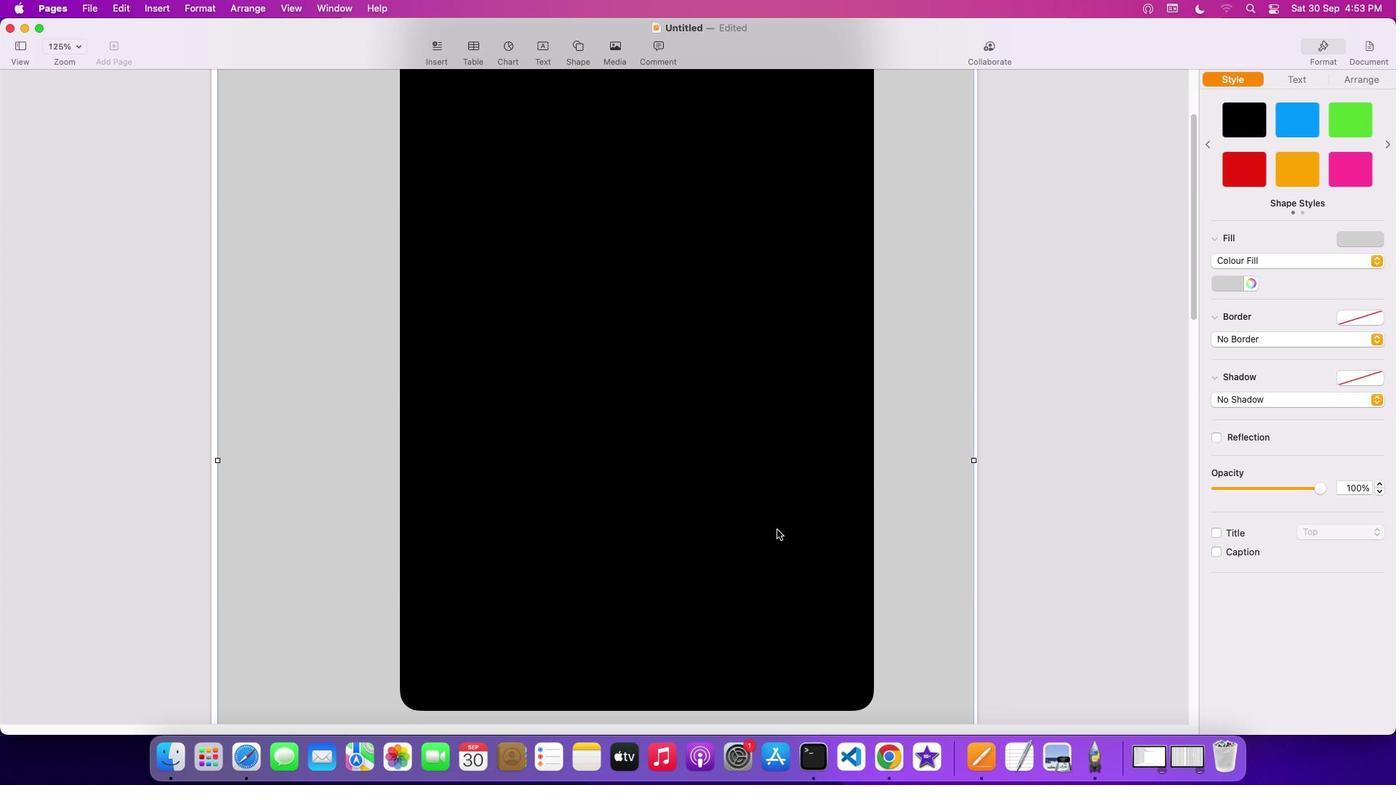 
Action: Mouse scrolled (776, 530) with delta (0, 0)
Screenshot: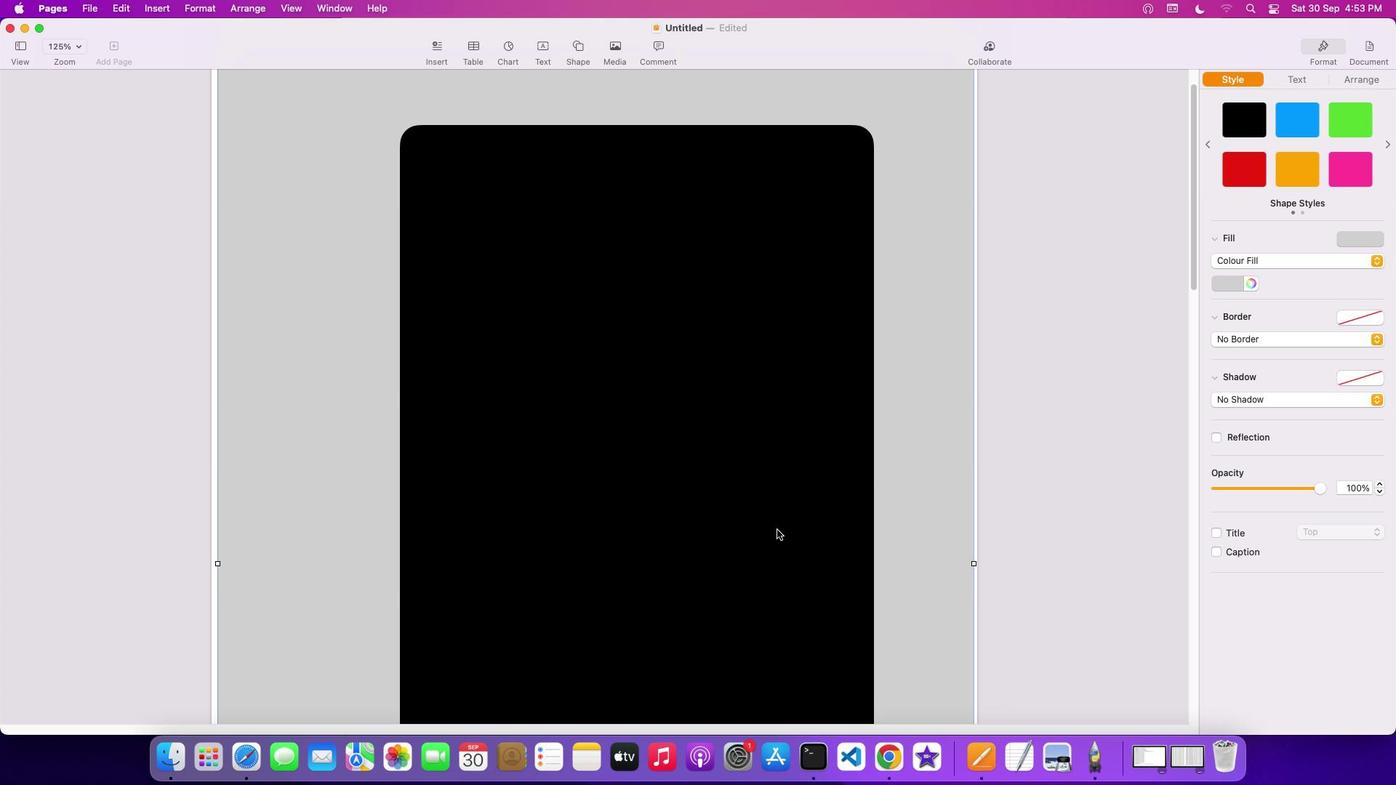 
Action: Mouse scrolled (776, 530) with delta (0, 0)
Screenshot: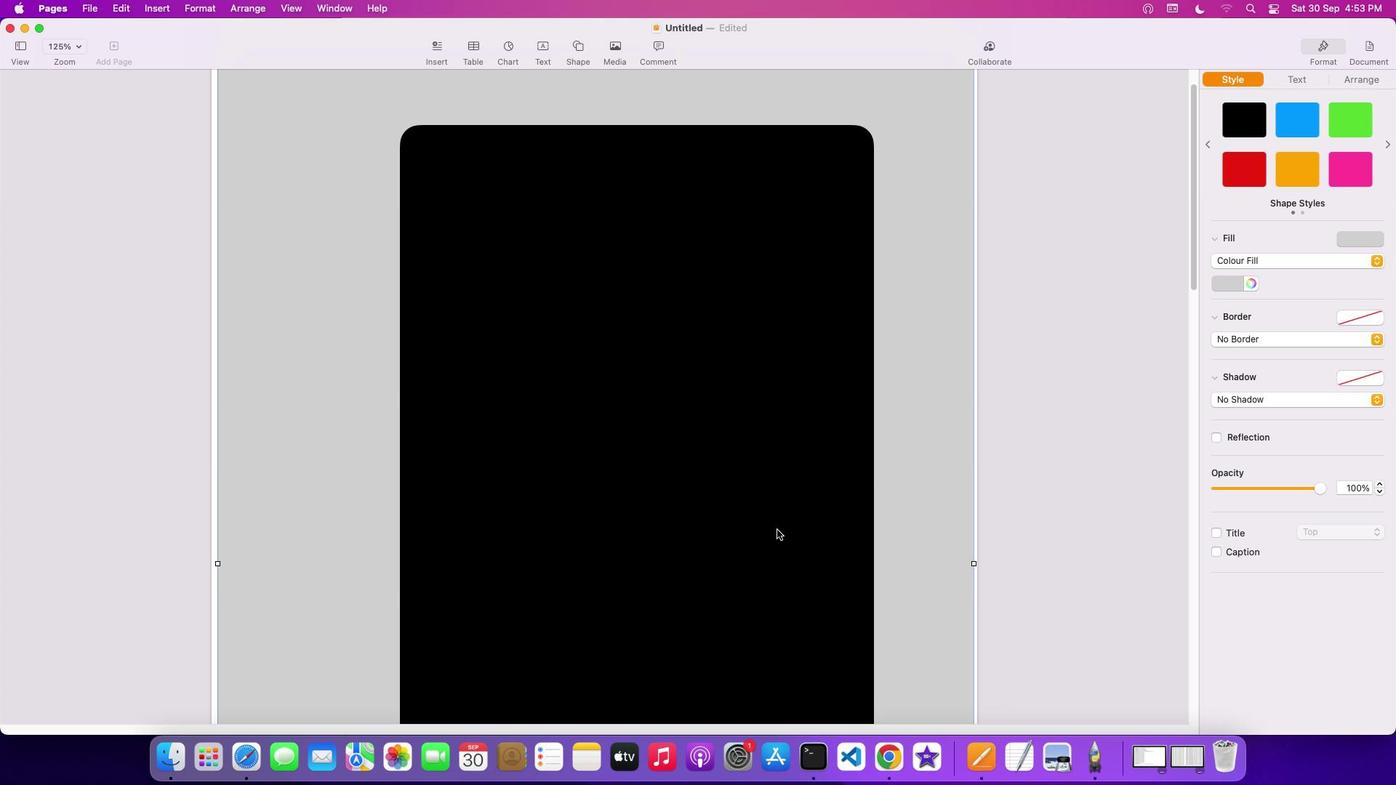 
Action: Mouse scrolled (776, 530) with delta (0, 2)
Screenshot: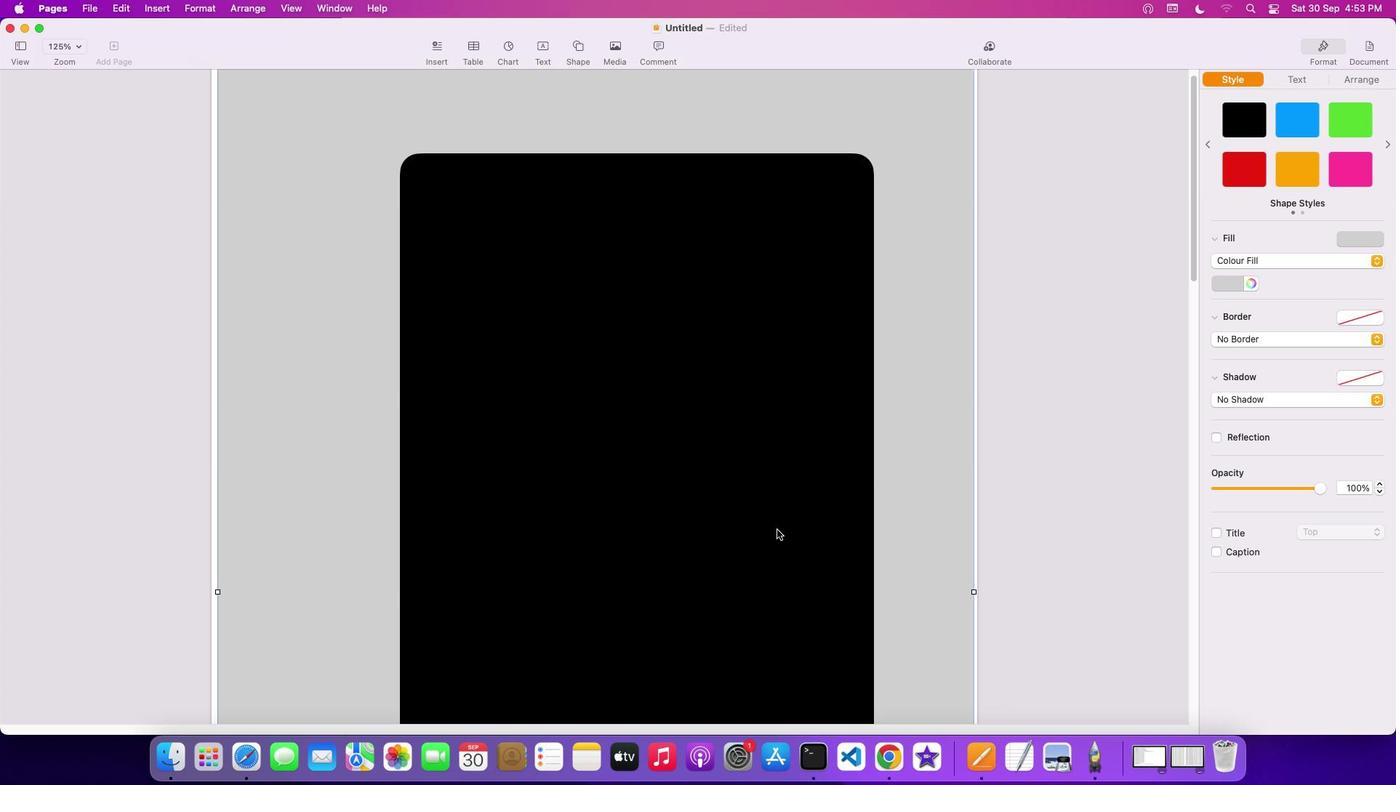 
Action: Mouse scrolled (776, 530) with delta (0, 3)
Screenshot: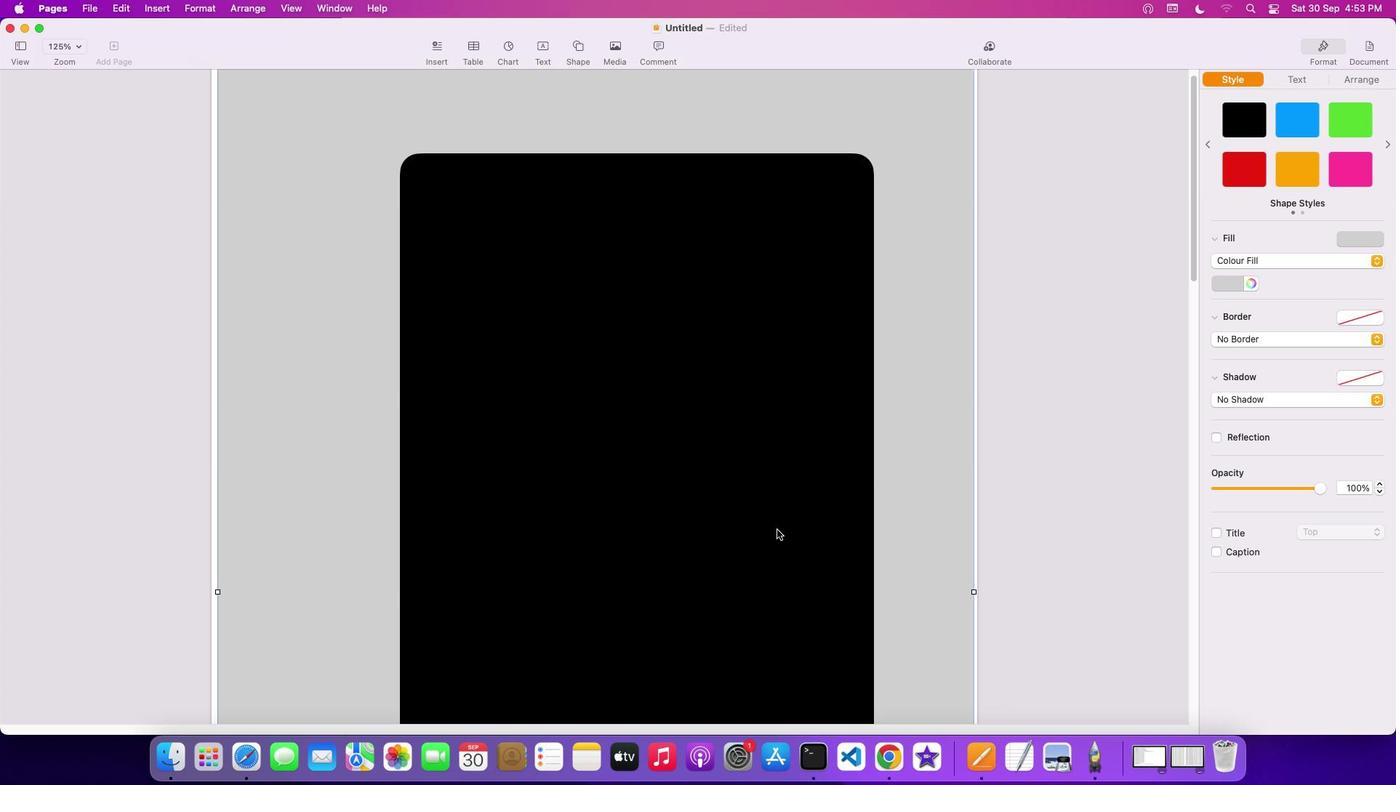 
Action: Mouse scrolled (776, 530) with delta (0, 4)
Screenshot: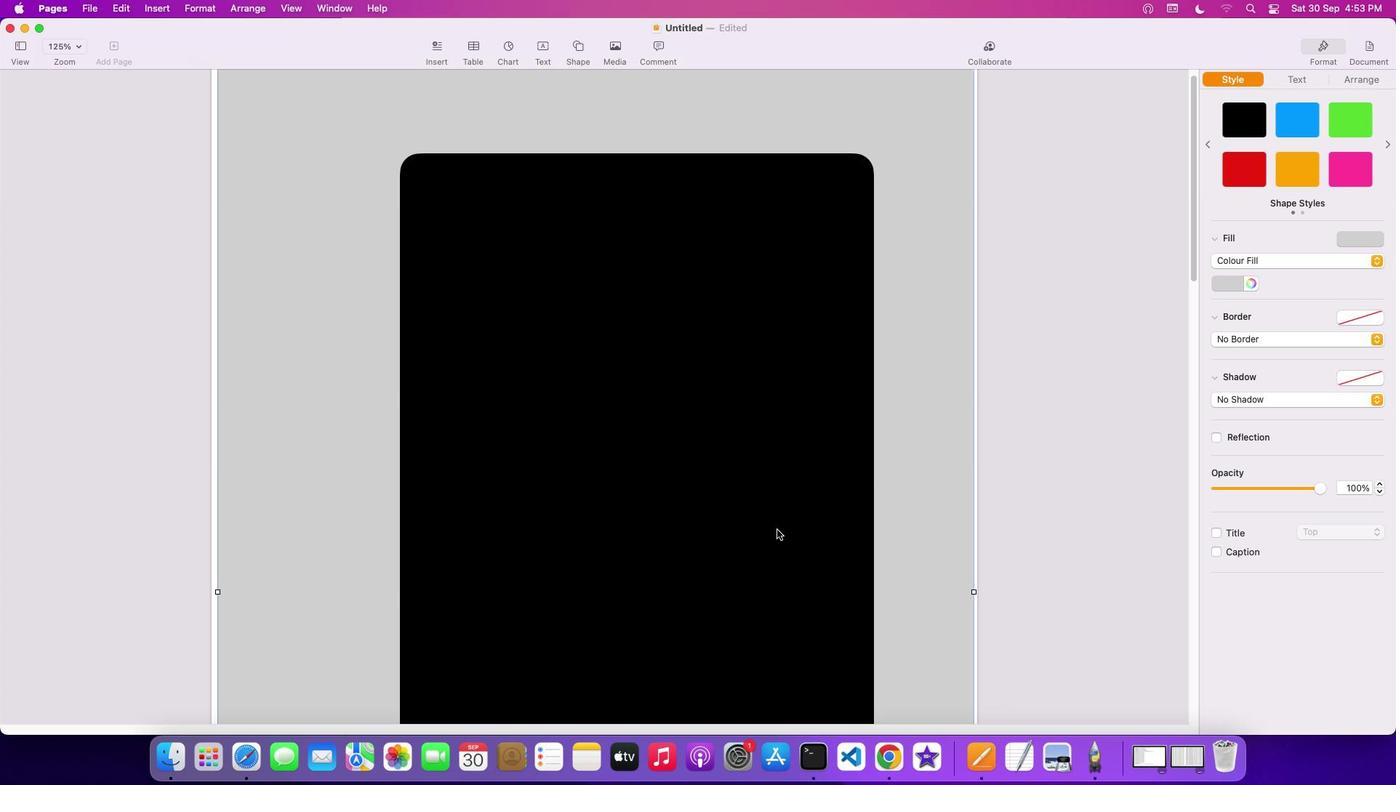 
Action: Mouse scrolled (776, 530) with delta (0, 5)
Screenshot: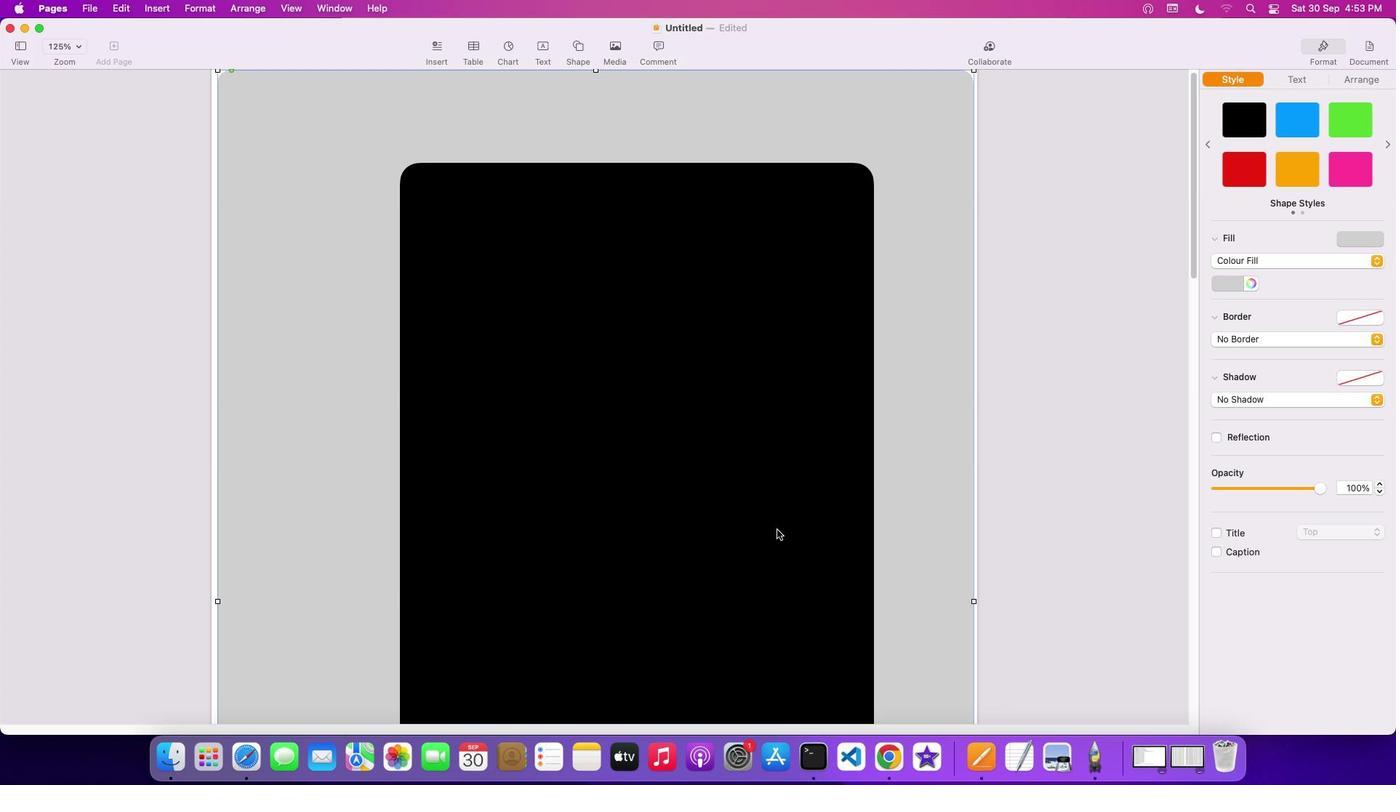 
Action: Mouse moved to (662, 549)
Screenshot: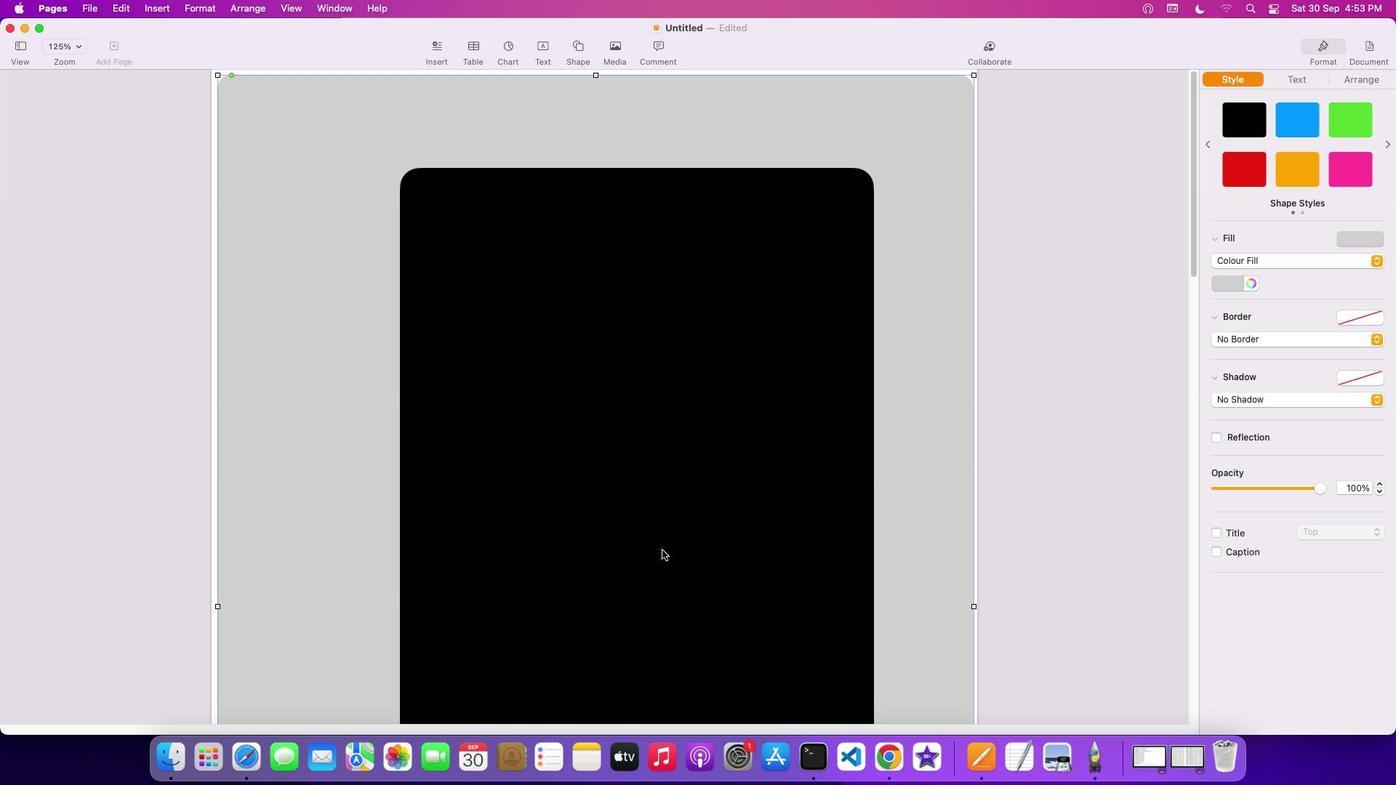 
Action: Mouse pressed left at (662, 549)
Screenshot: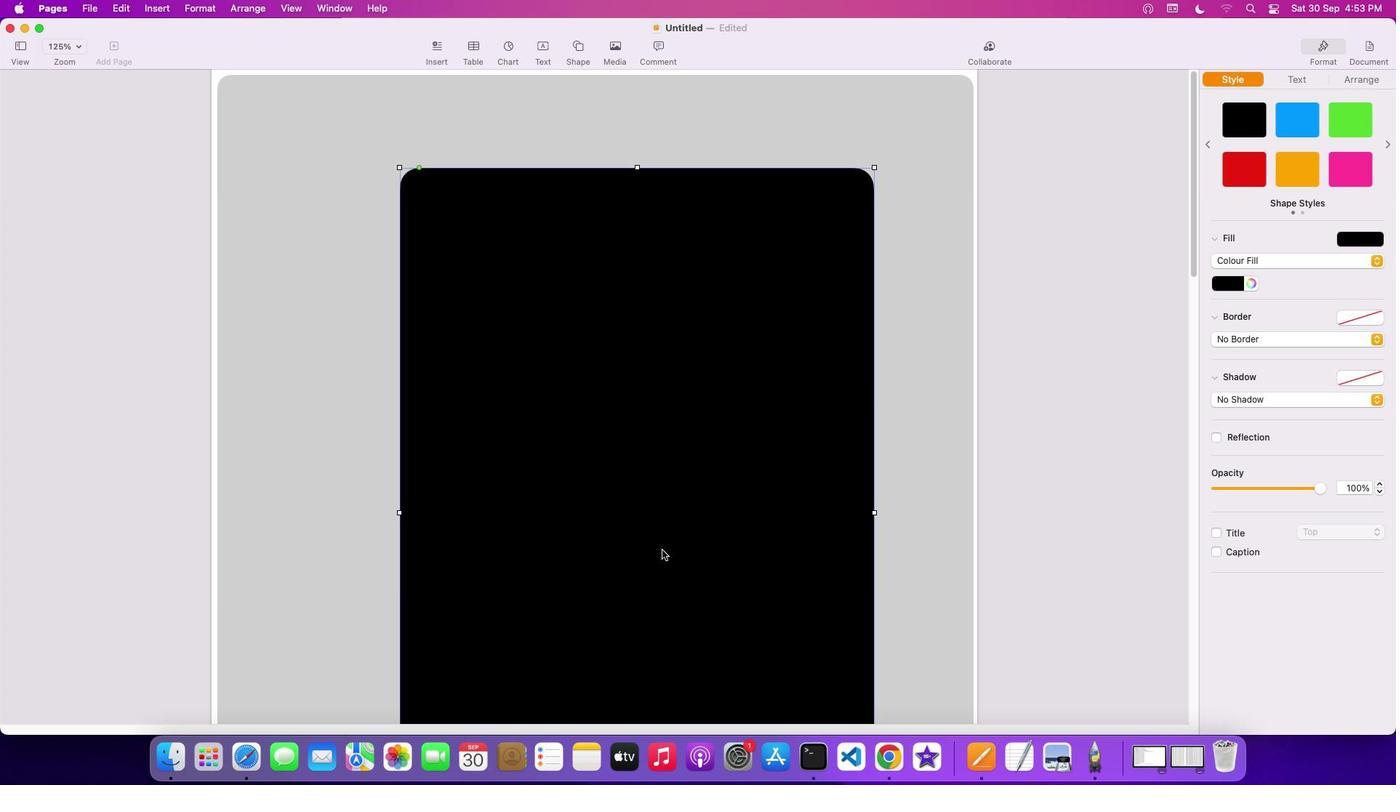 
Action: Mouse moved to (809, 540)
Screenshot: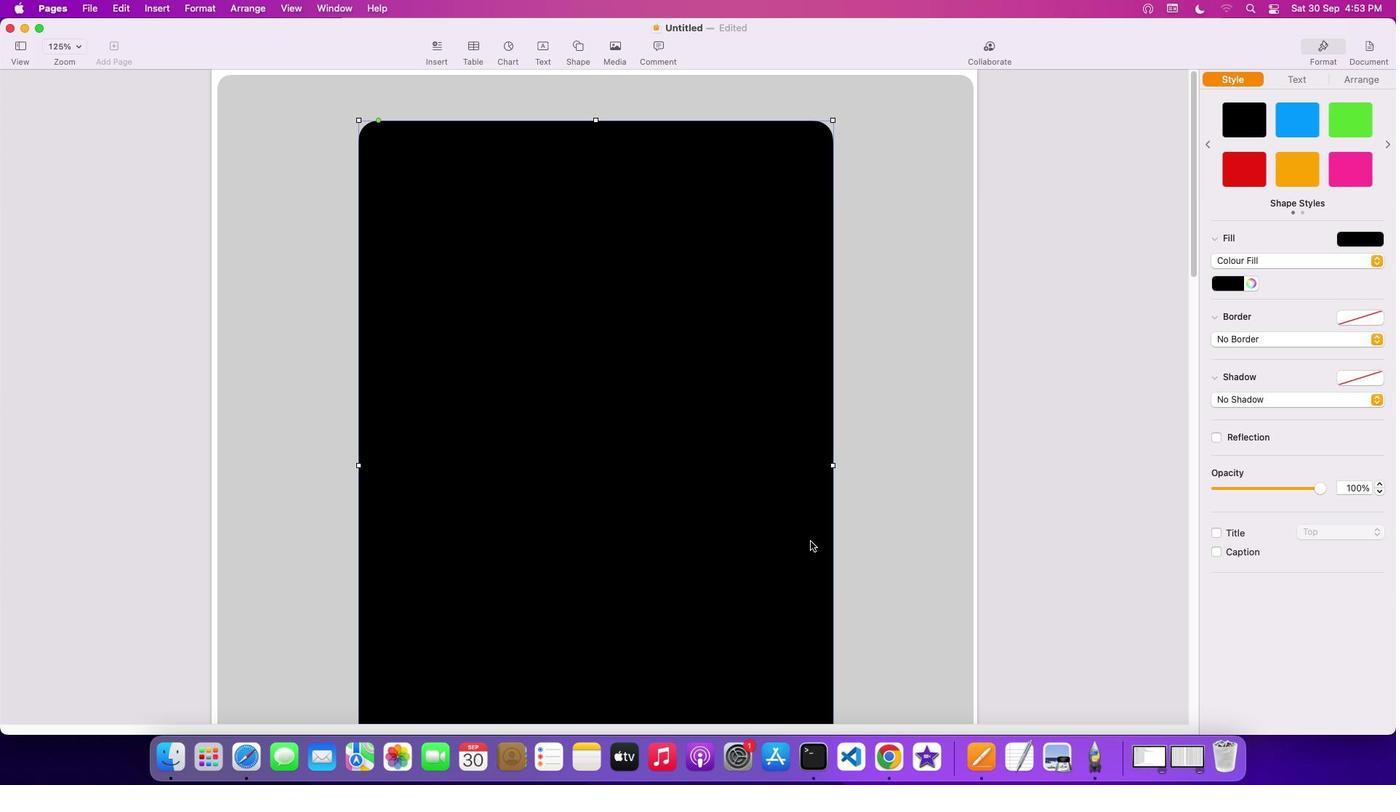 
Action: Mouse scrolled (809, 540) with delta (0, 0)
Screenshot: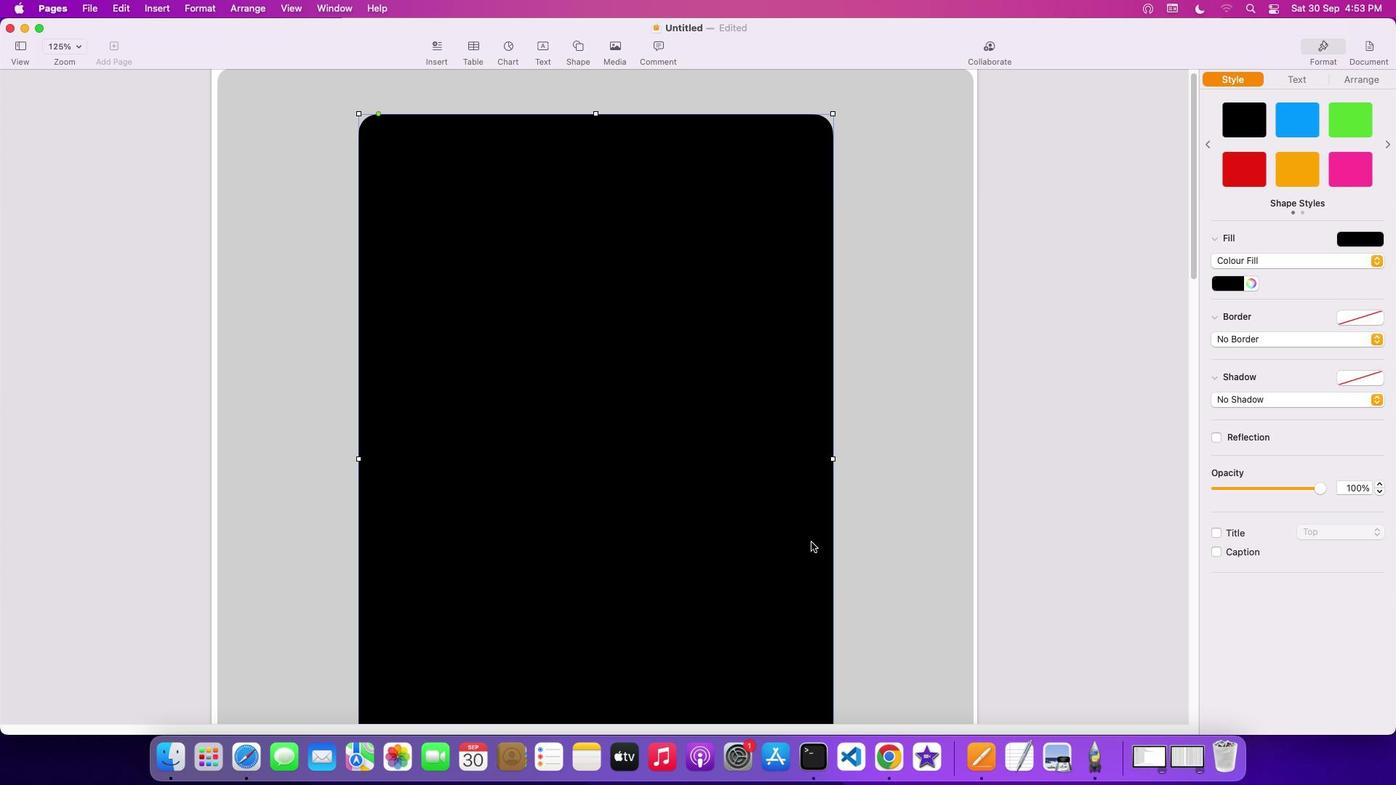 
Action: Mouse moved to (811, 541)
Screenshot: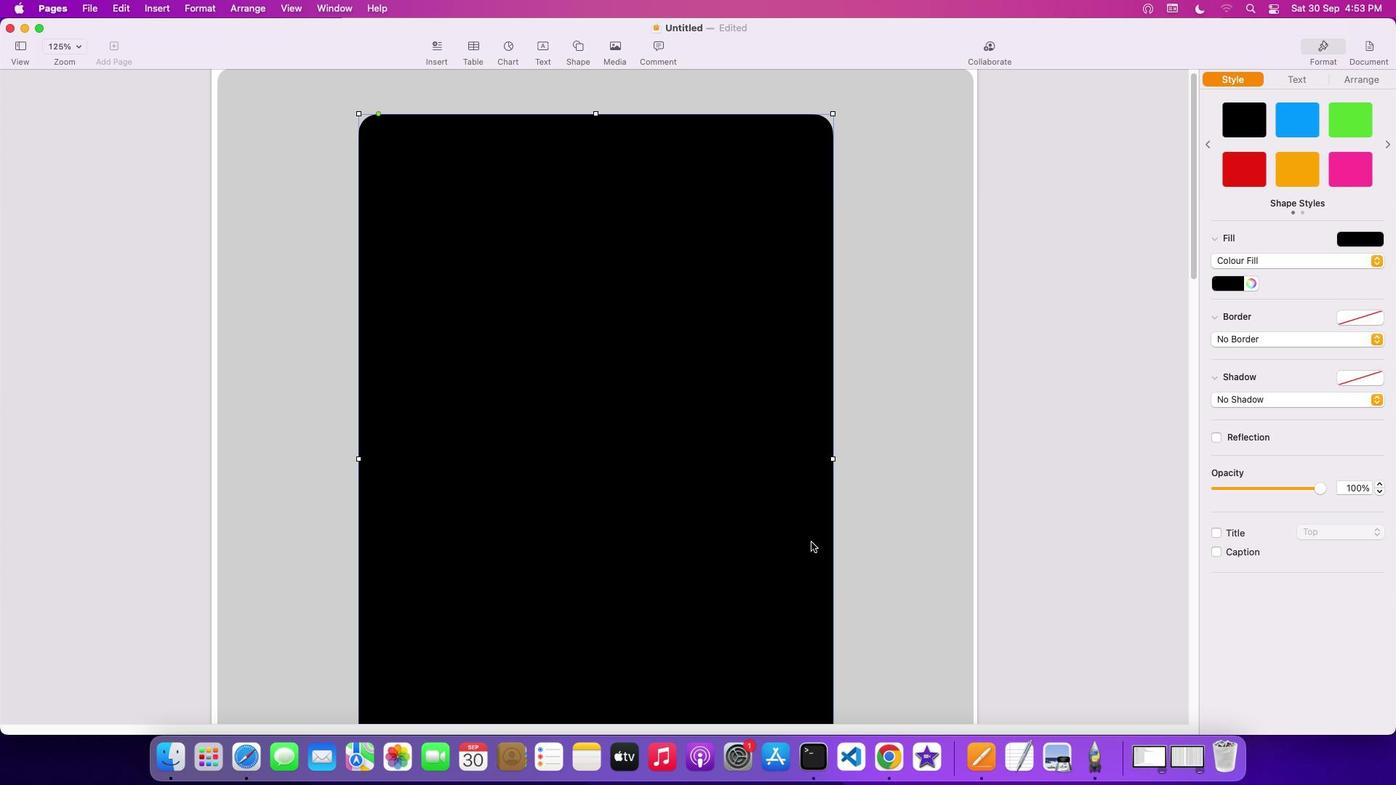 
Action: Mouse scrolled (811, 541) with delta (0, 0)
Screenshot: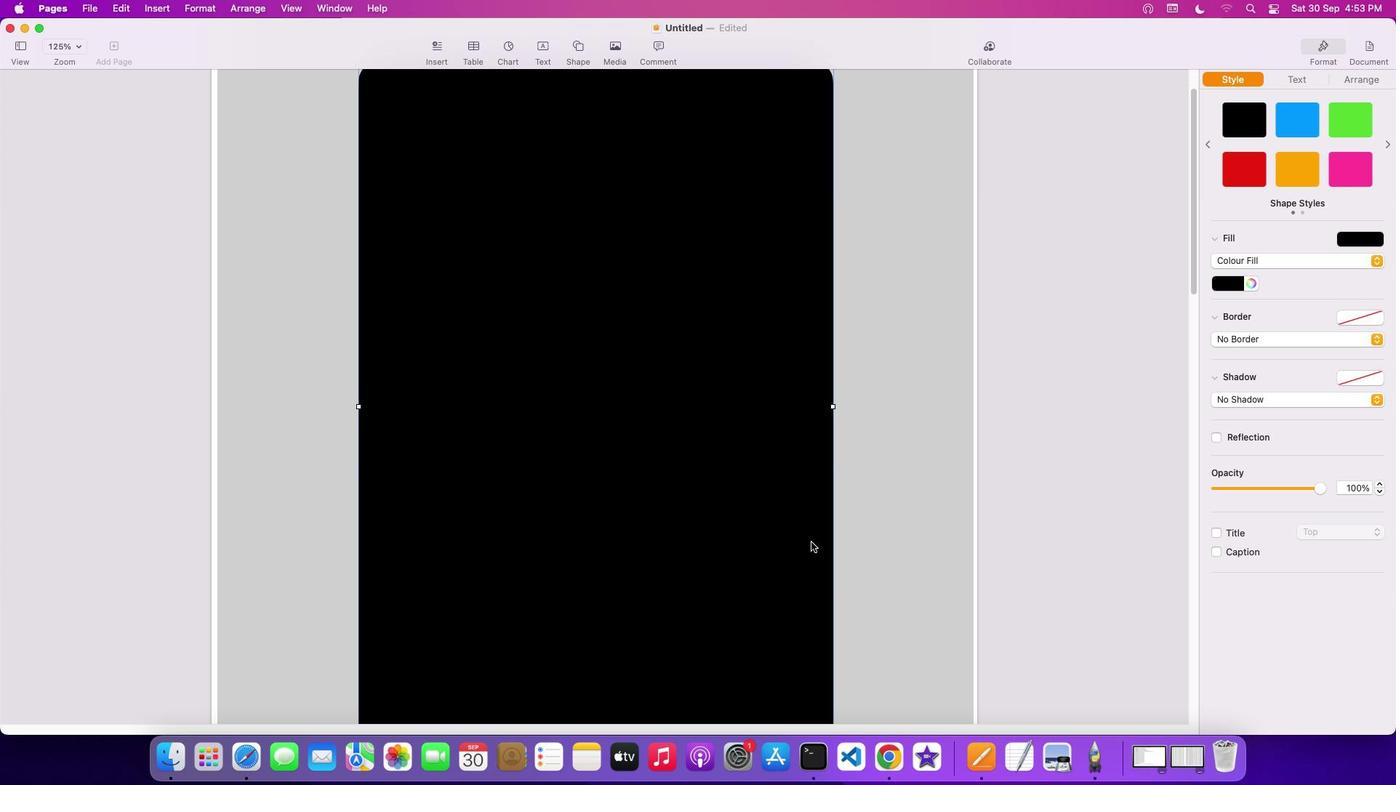 
Action: Mouse scrolled (811, 541) with delta (0, -1)
Screenshot: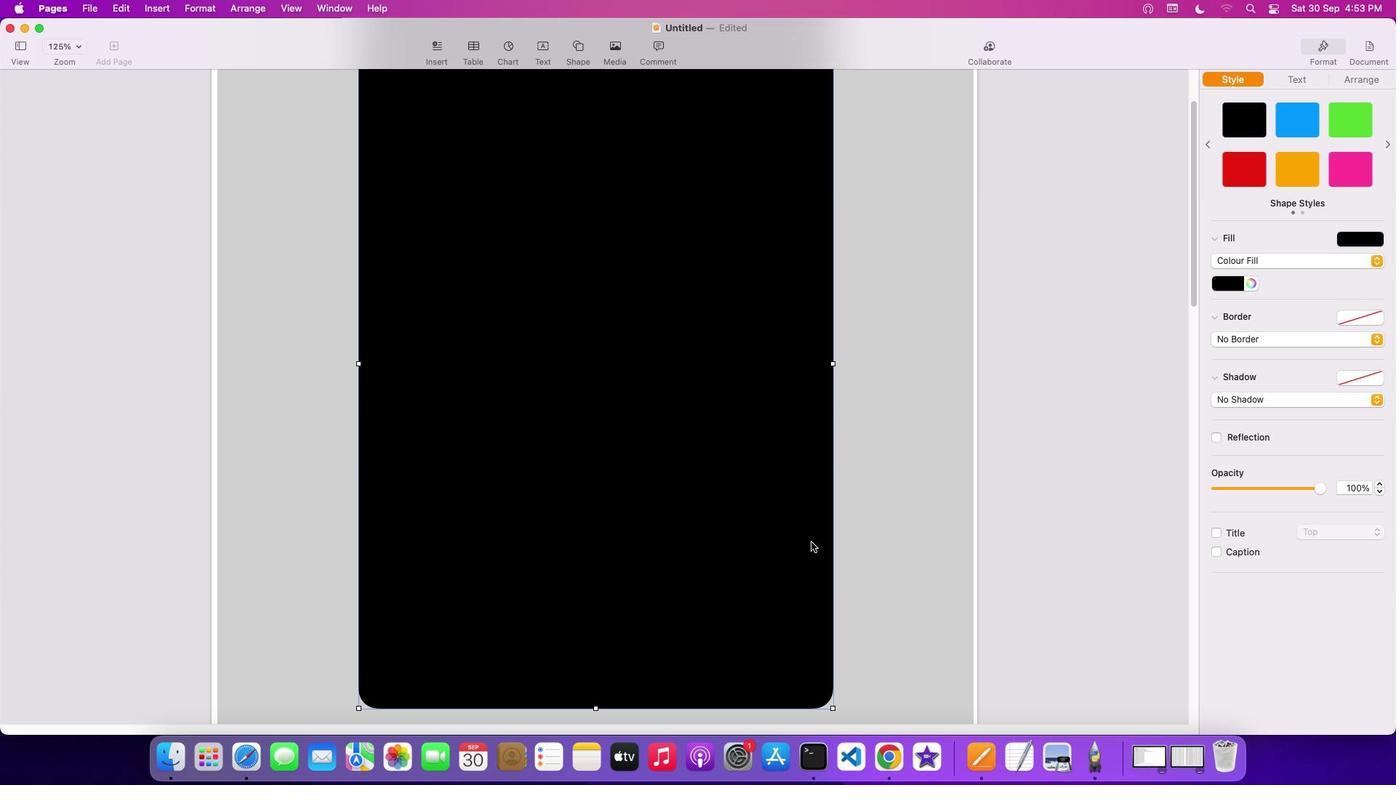 
Action: Mouse scrolled (811, 541) with delta (0, -2)
Screenshot: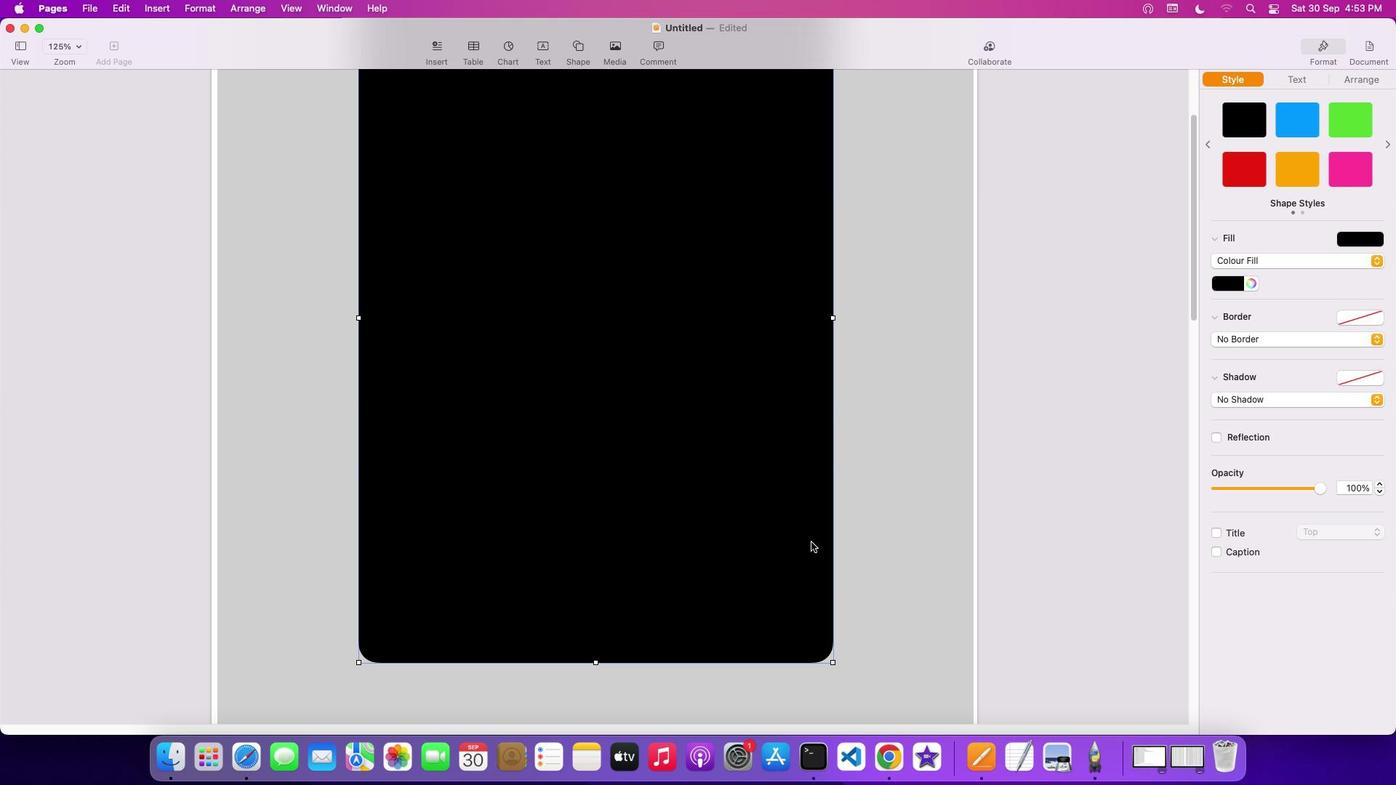 
Action: Mouse scrolled (811, 541) with delta (0, -3)
Screenshot: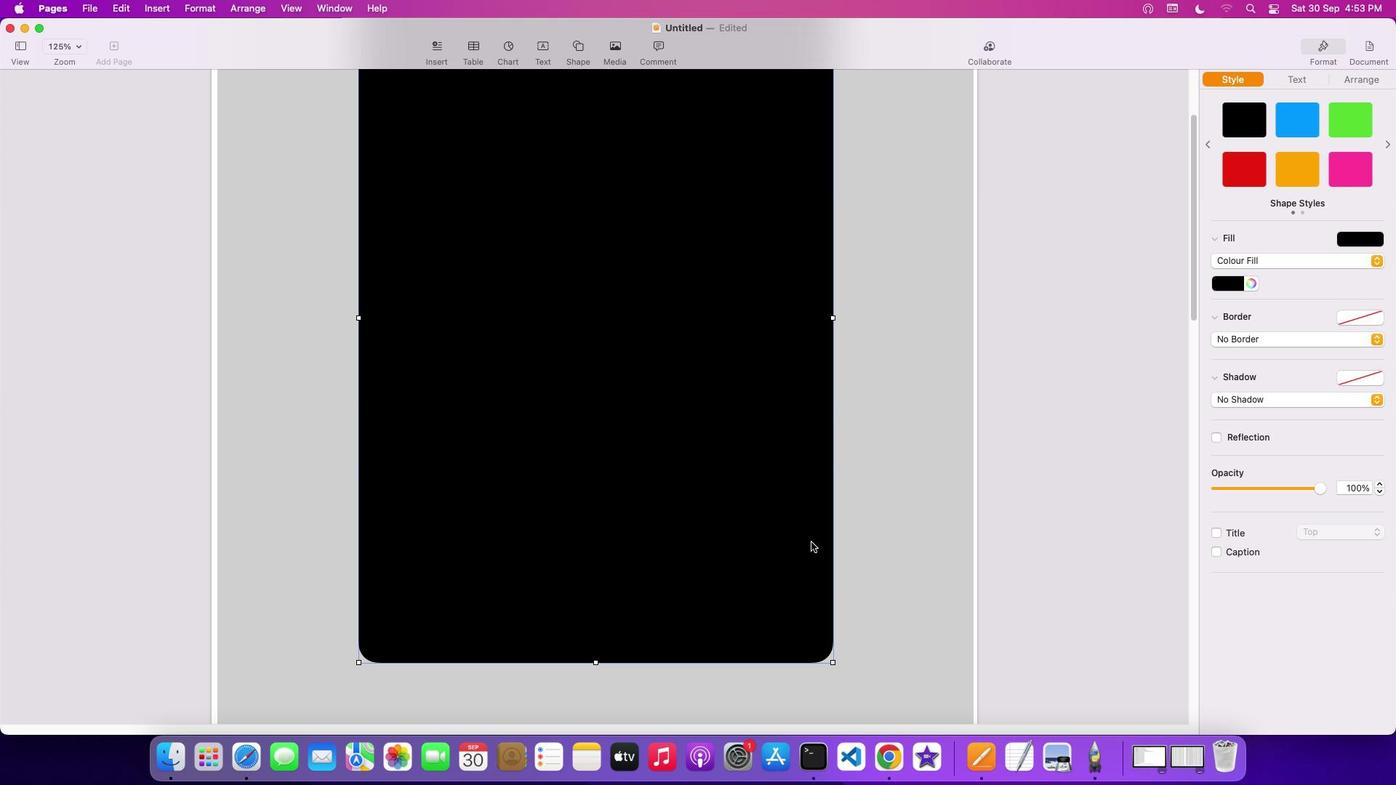 
Action: Mouse scrolled (811, 541) with delta (0, -4)
Screenshot: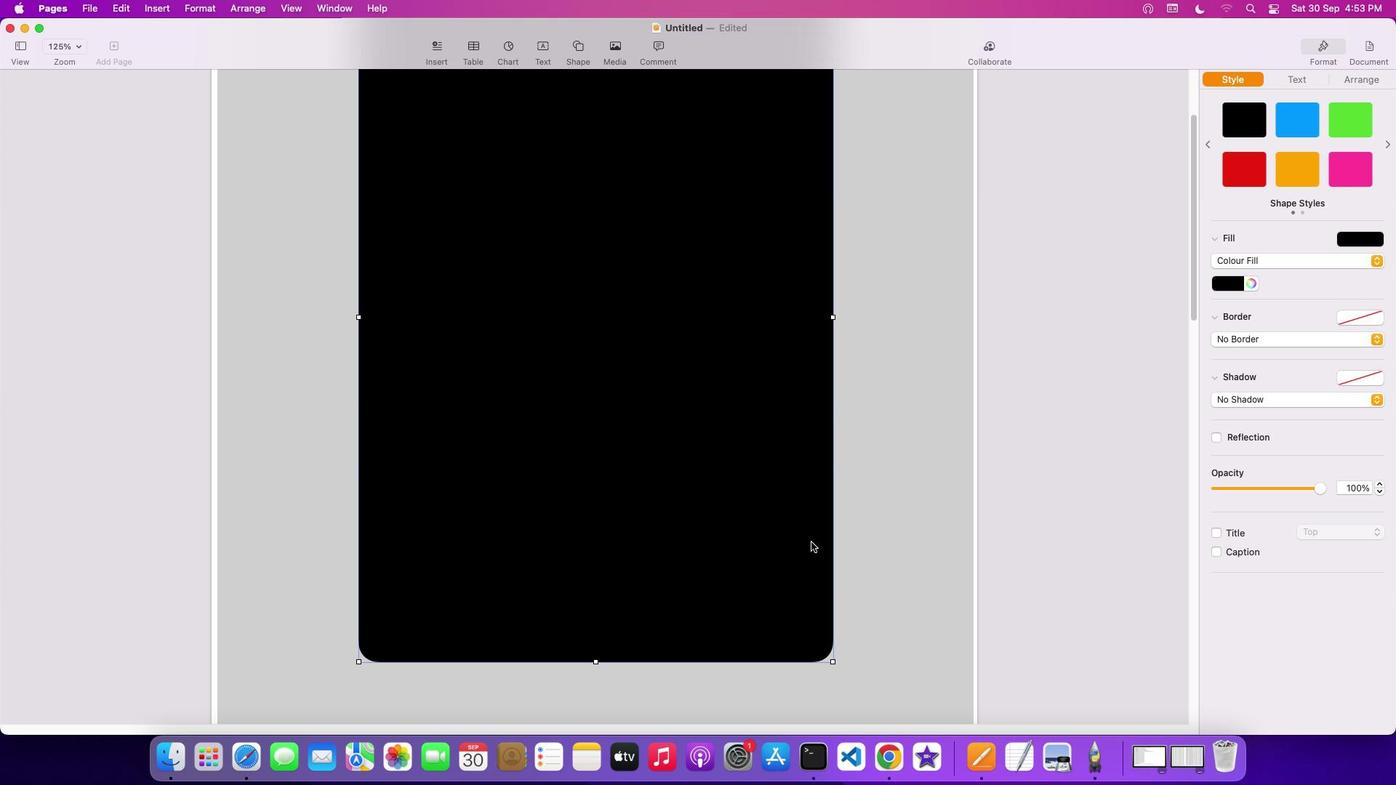 
Action: Mouse scrolled (811, 541) with delta (0, 0)
Screenshot: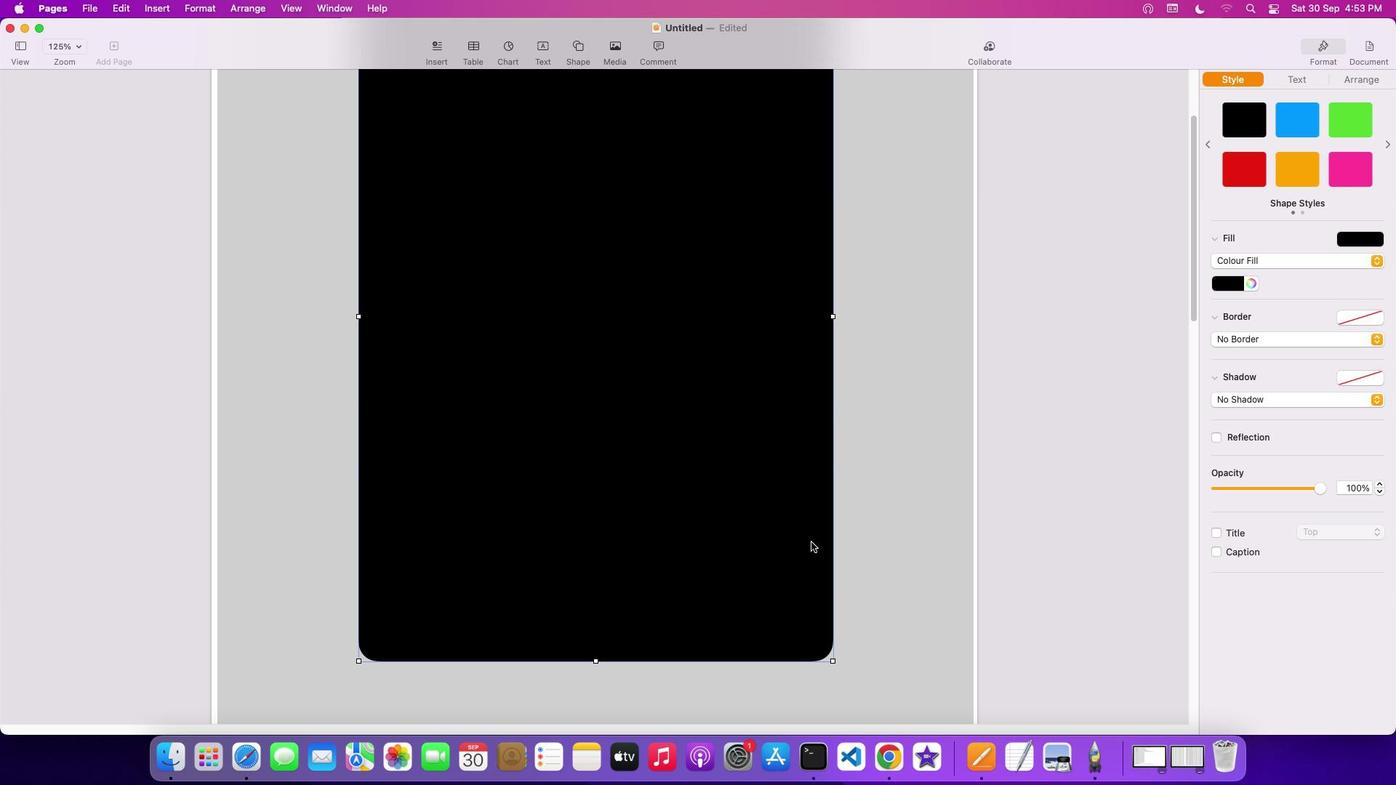 
Action: Mouse scrolled (811, 541) with delta (0, 0)
Screenshot: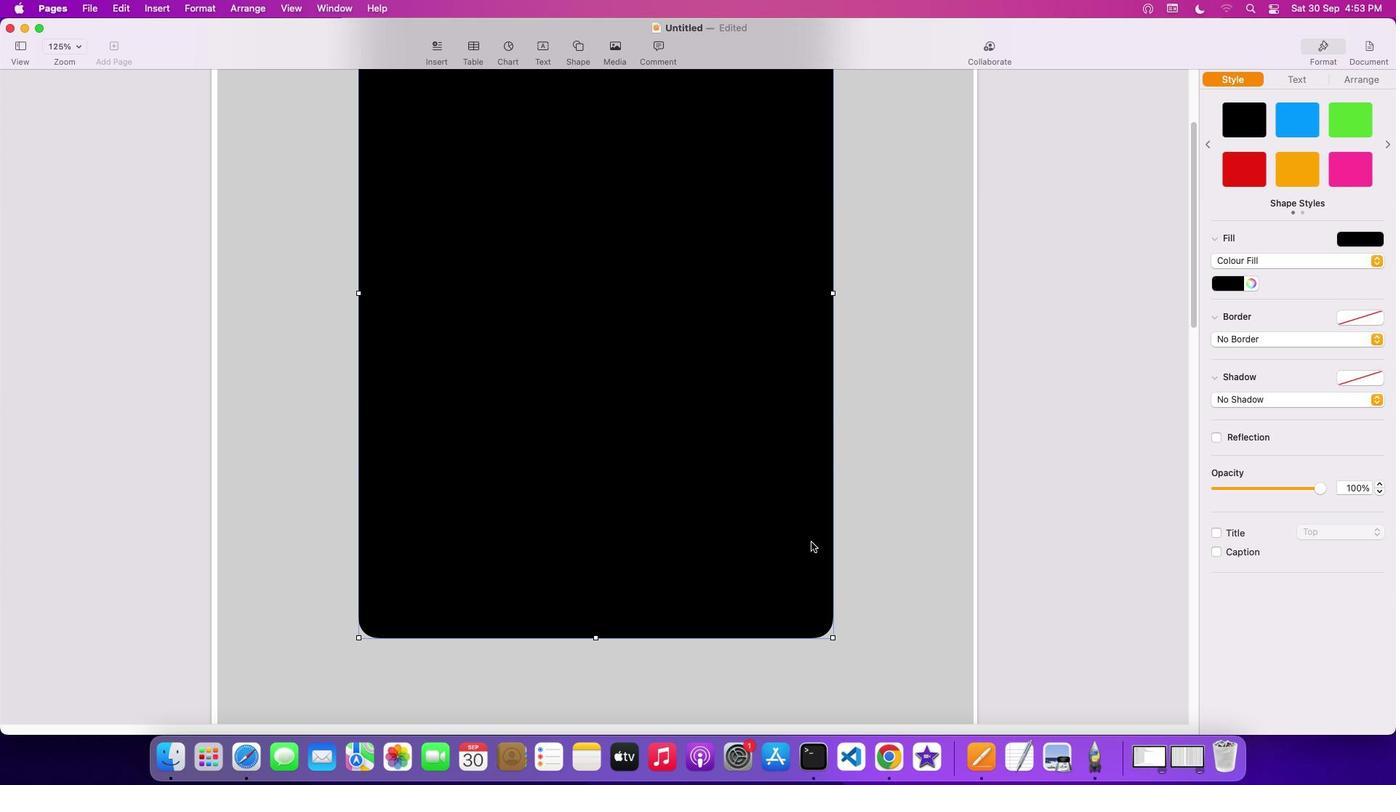 
Action: Mouse scrolled (811, 541) with delta (0, -1)
Screenshot: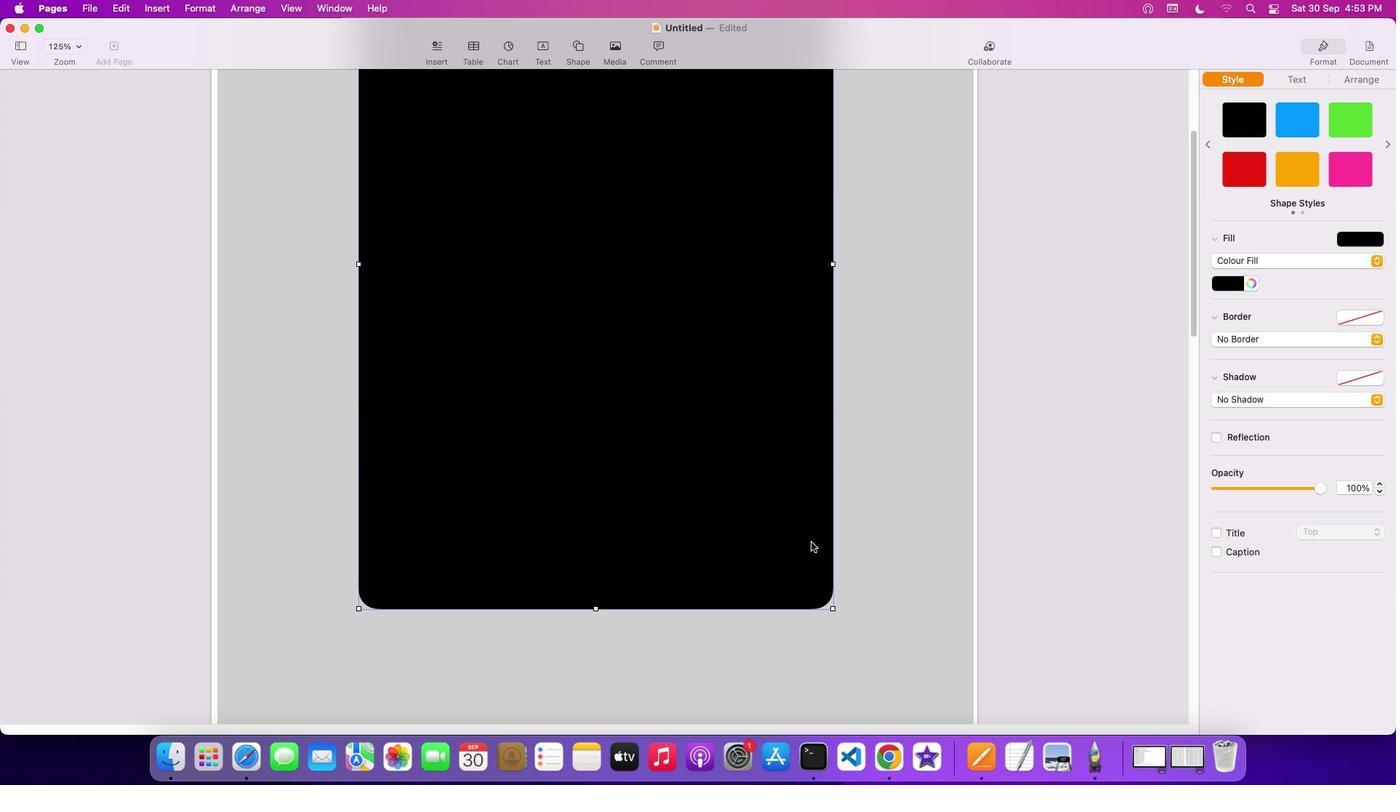 
Action: Mouse scrolled (811, 541) with delta (0, -2)
Screenshot: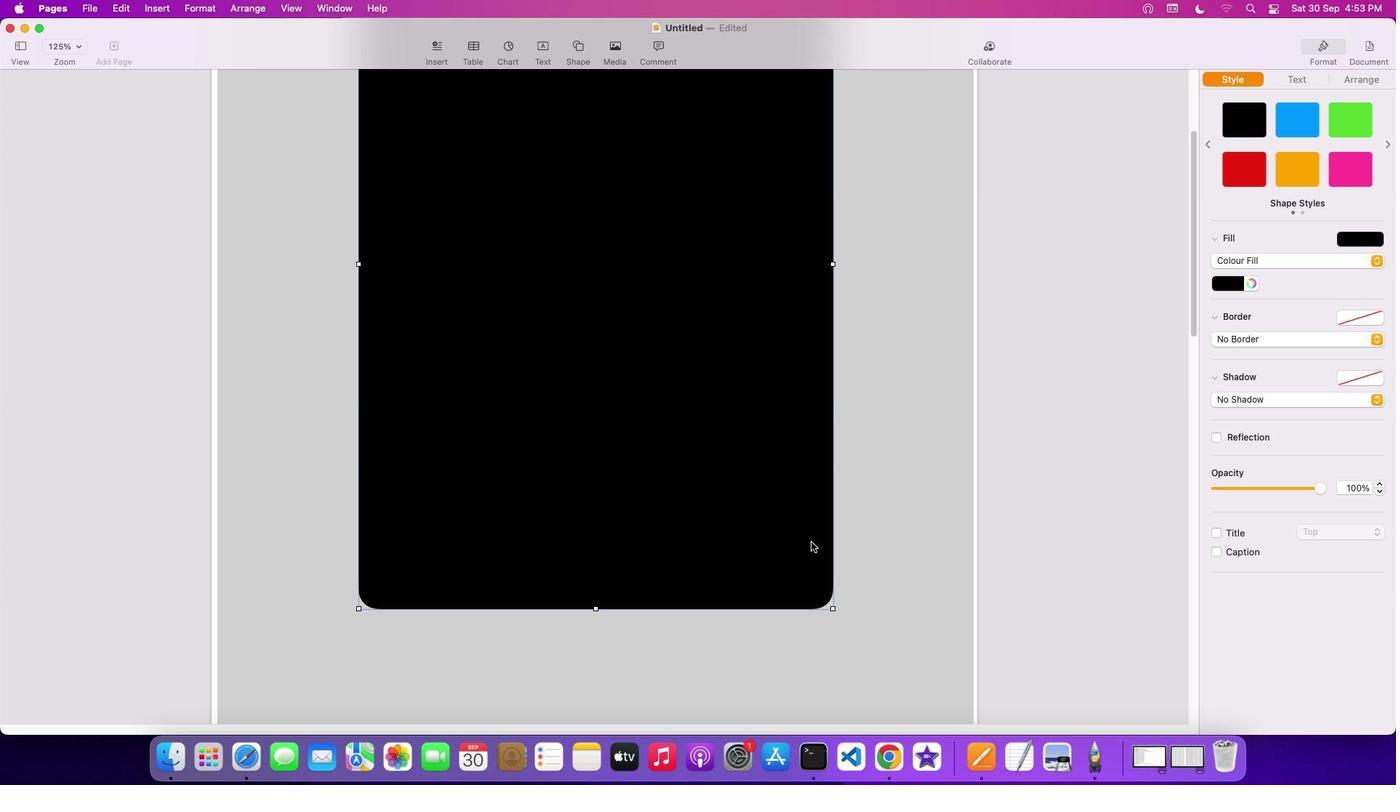 
Action: Mouse moved to (919, 539)
Screenshot: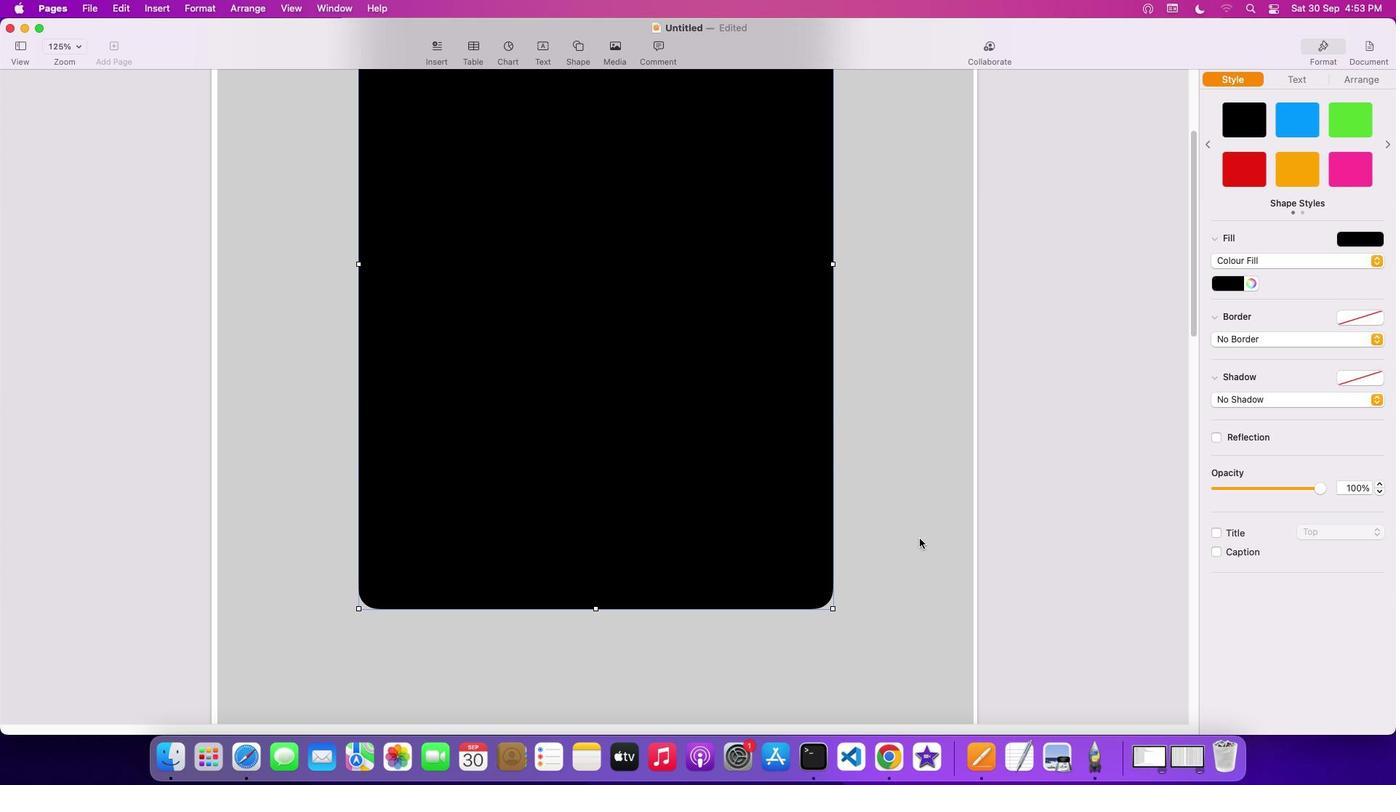
Action: Mouse scrolled (919, 539) with delta (0, 0)
Screenshot: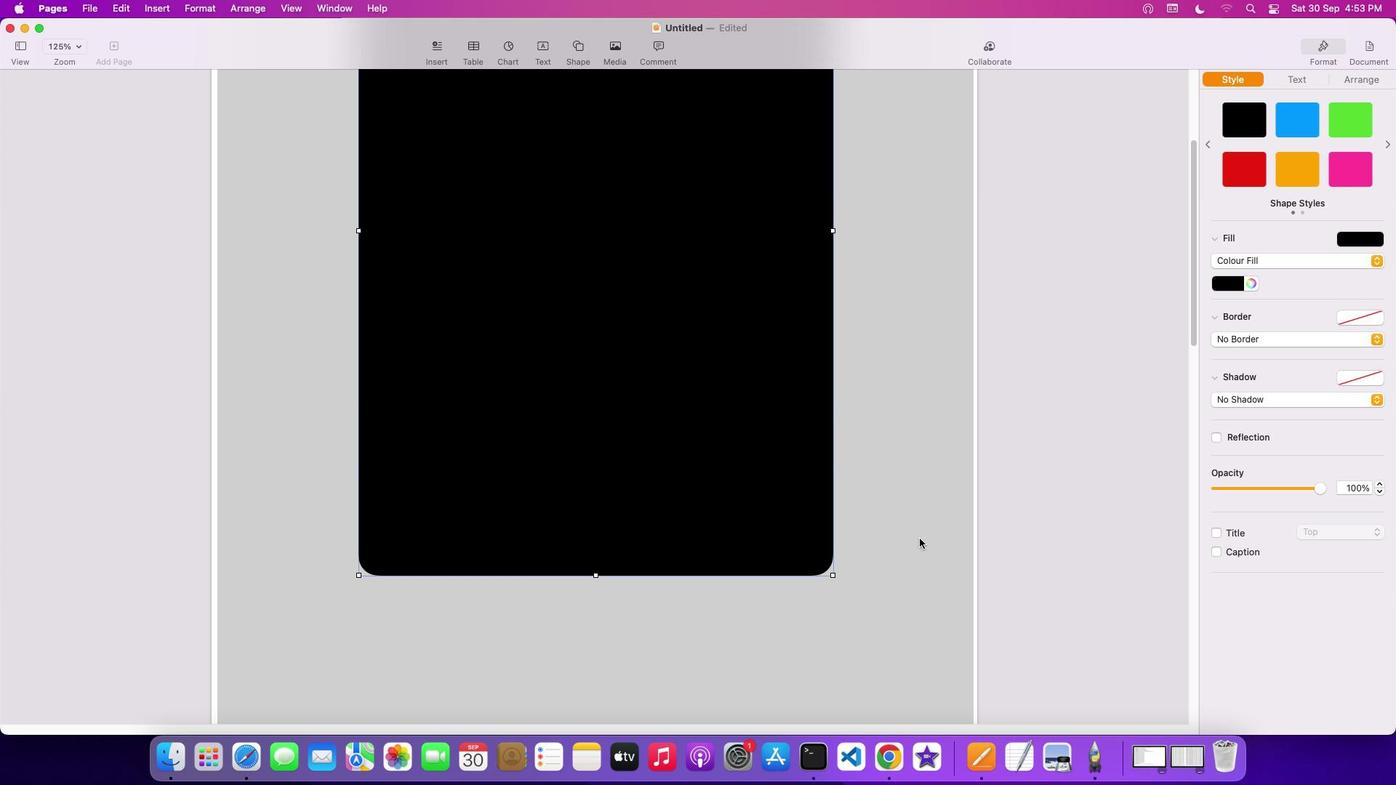 
Action: Mouse scrolled (919, 539) with delta (0, 0)
Screenshot: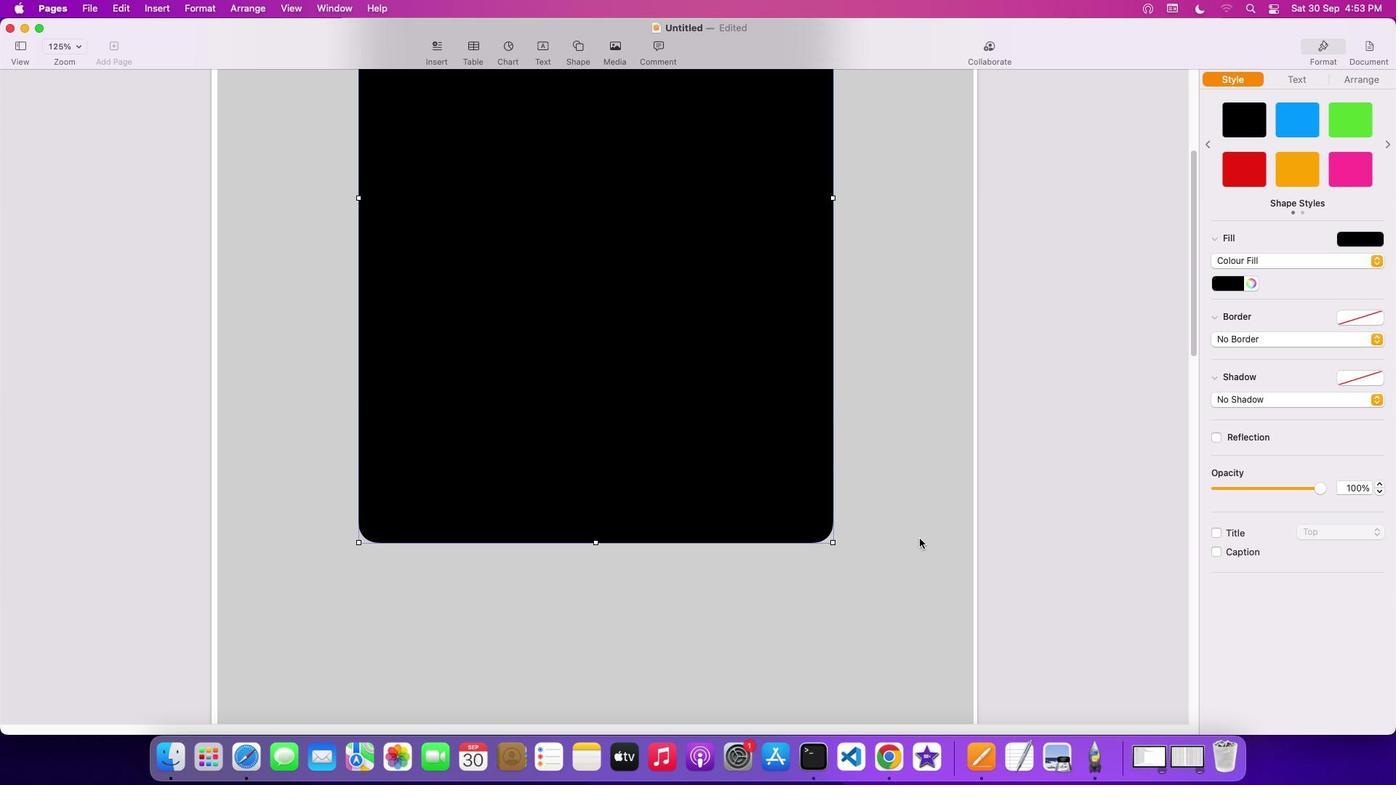 
Action: Mouse scrolled (919, 539) with delta (0, -2)
Screenshot: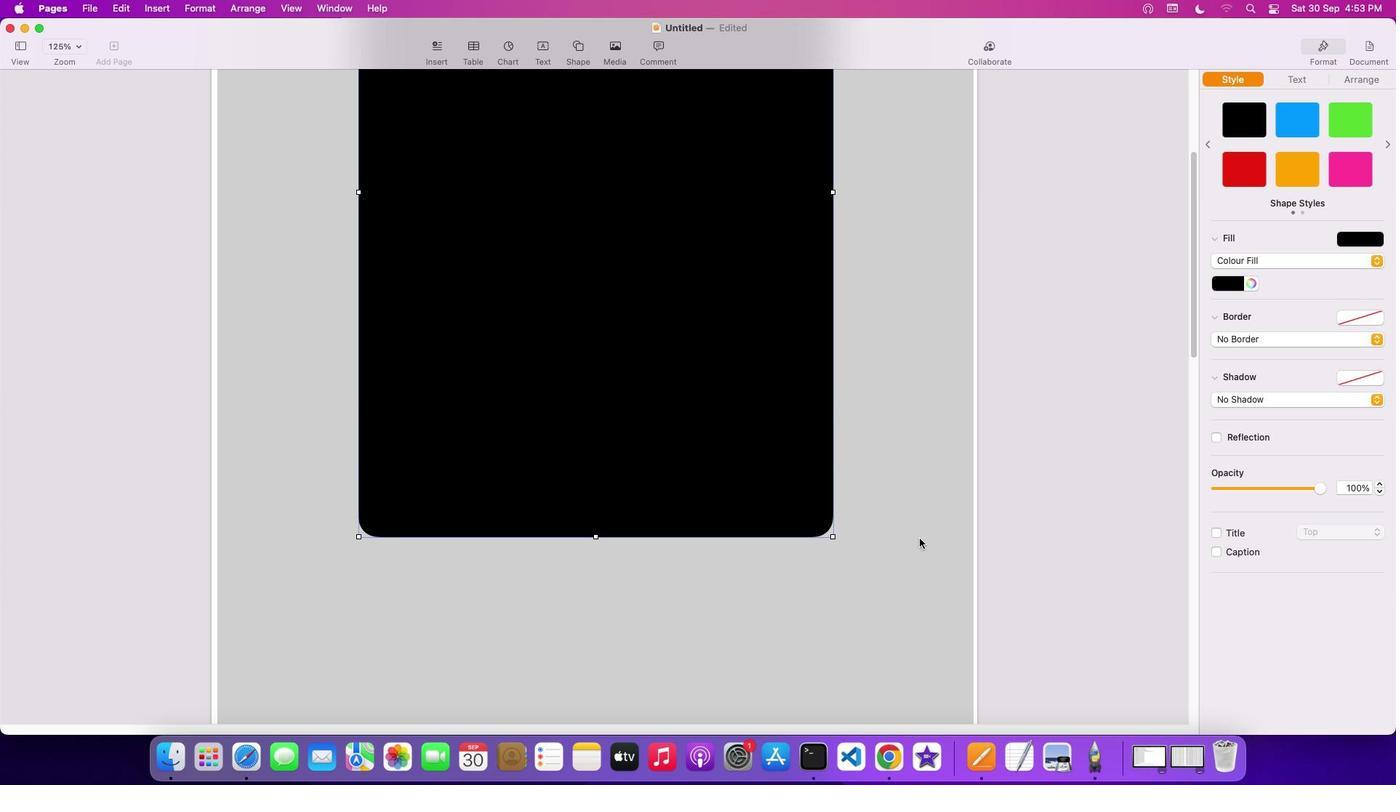 
Action: Mouse scrolled (919, 539) with delta (0, -3)
Screenshot: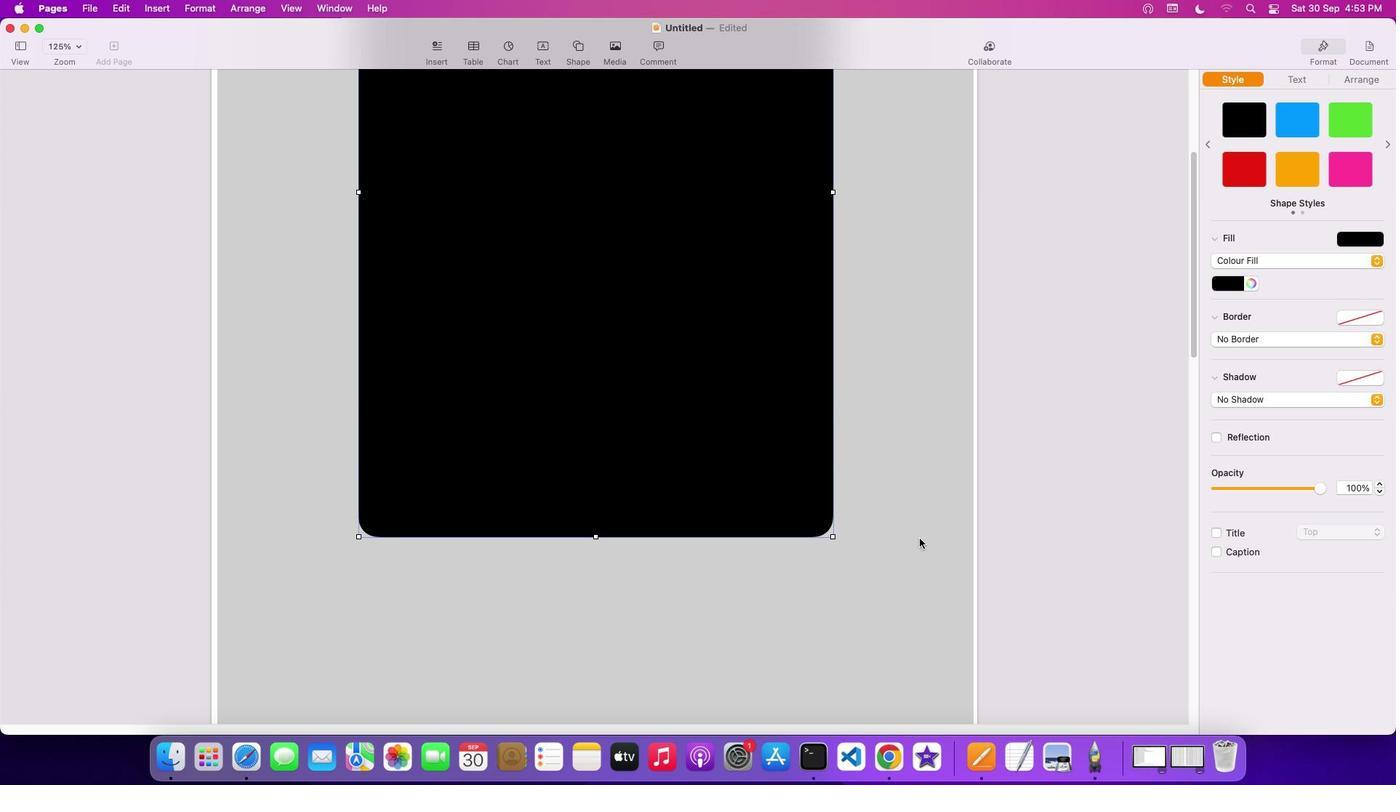 
Action: Mouse scrolled (919, 539) with delta (0, 0)
Screenshot: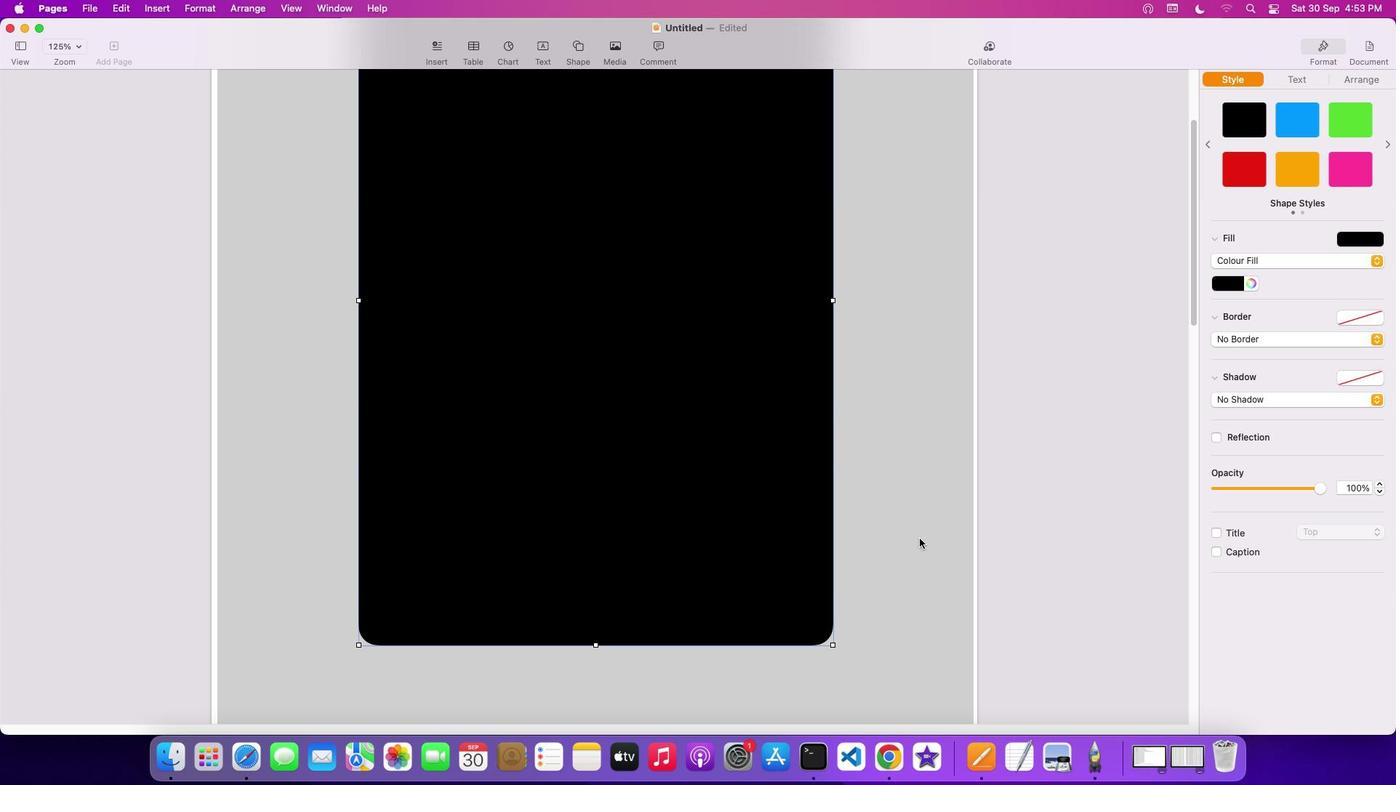 
Action: Mouse scrolled (919, 539) with delta (0, 0)
Screenshot: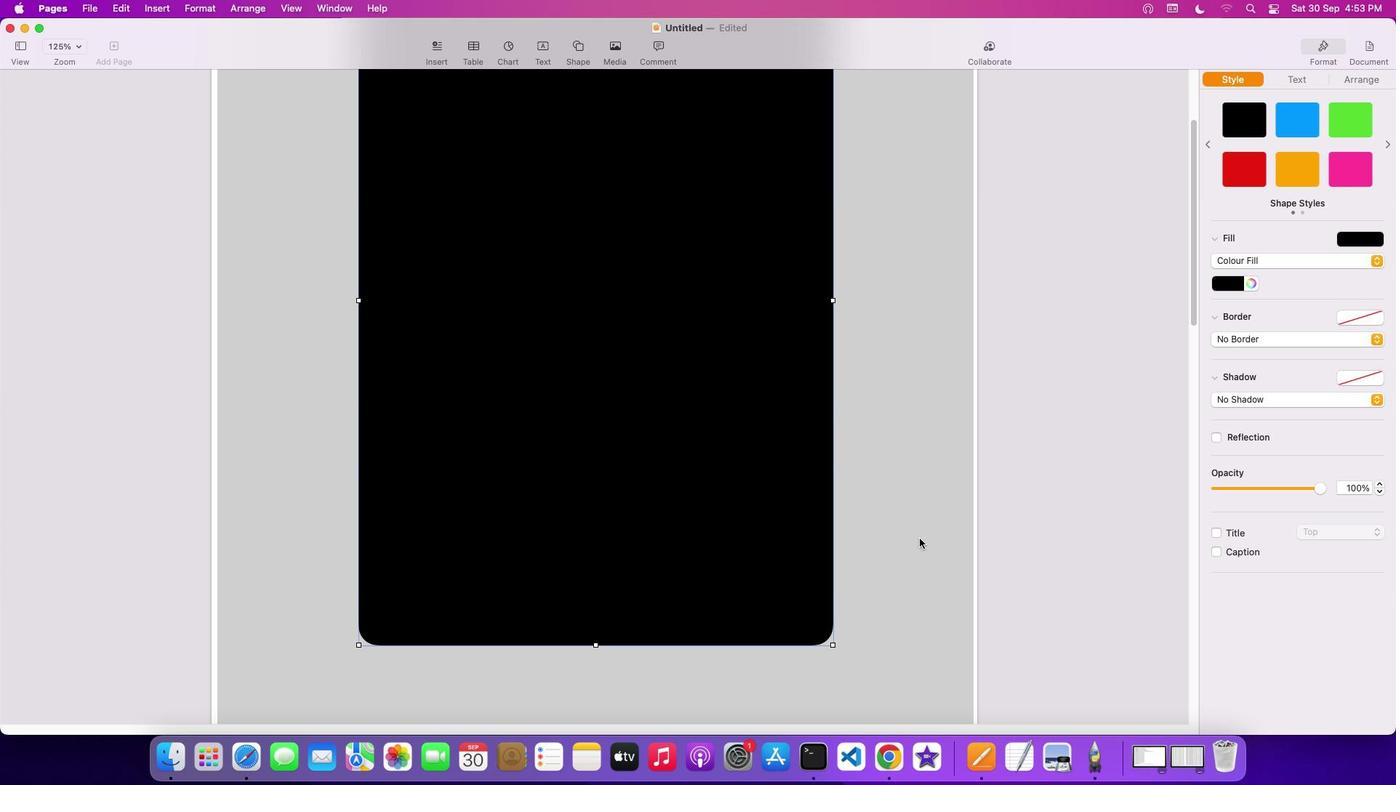 
Action: Mouse scrolled (919, 539) with delta (0, 2)
Screenshot: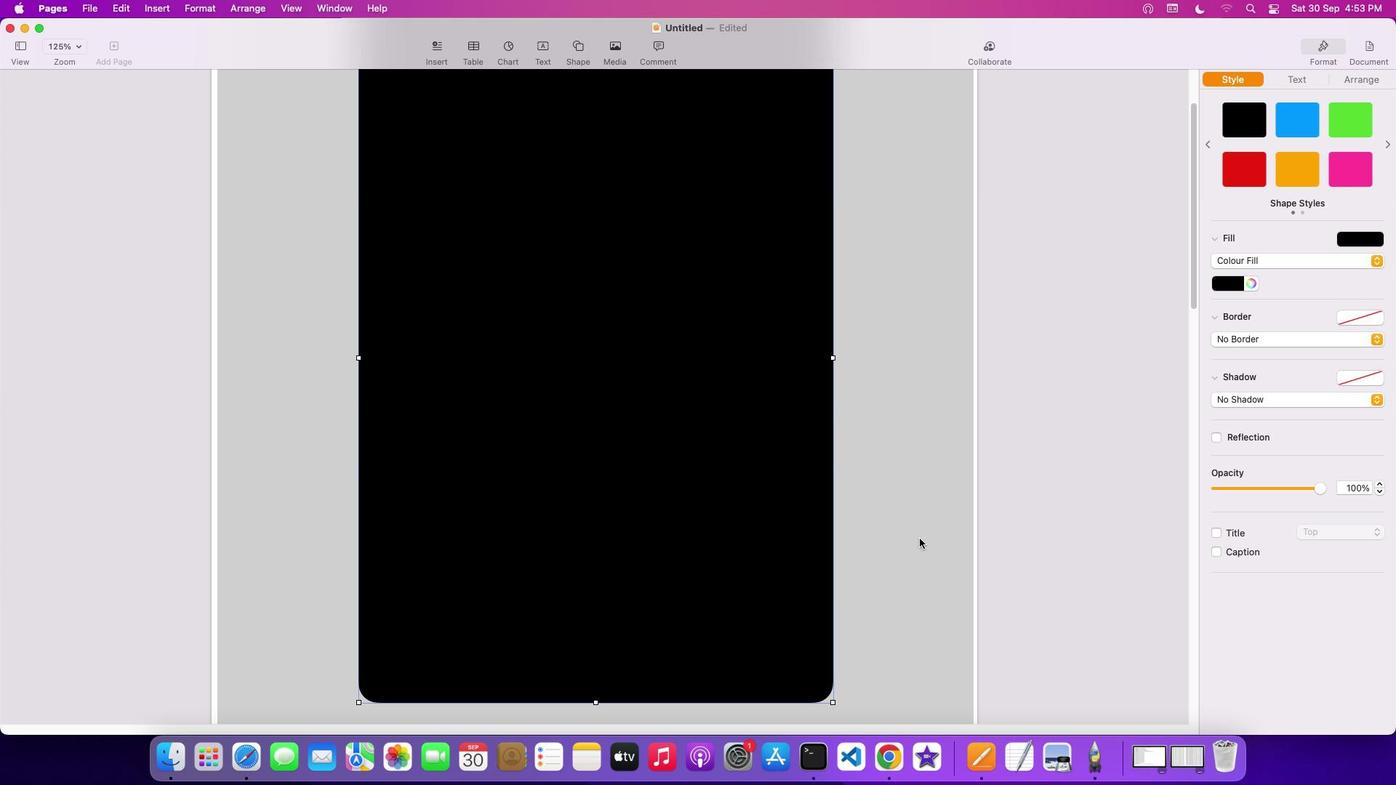 
Action: Mouse scrolled (919, 539) with delta (0, 3)
Screenshot: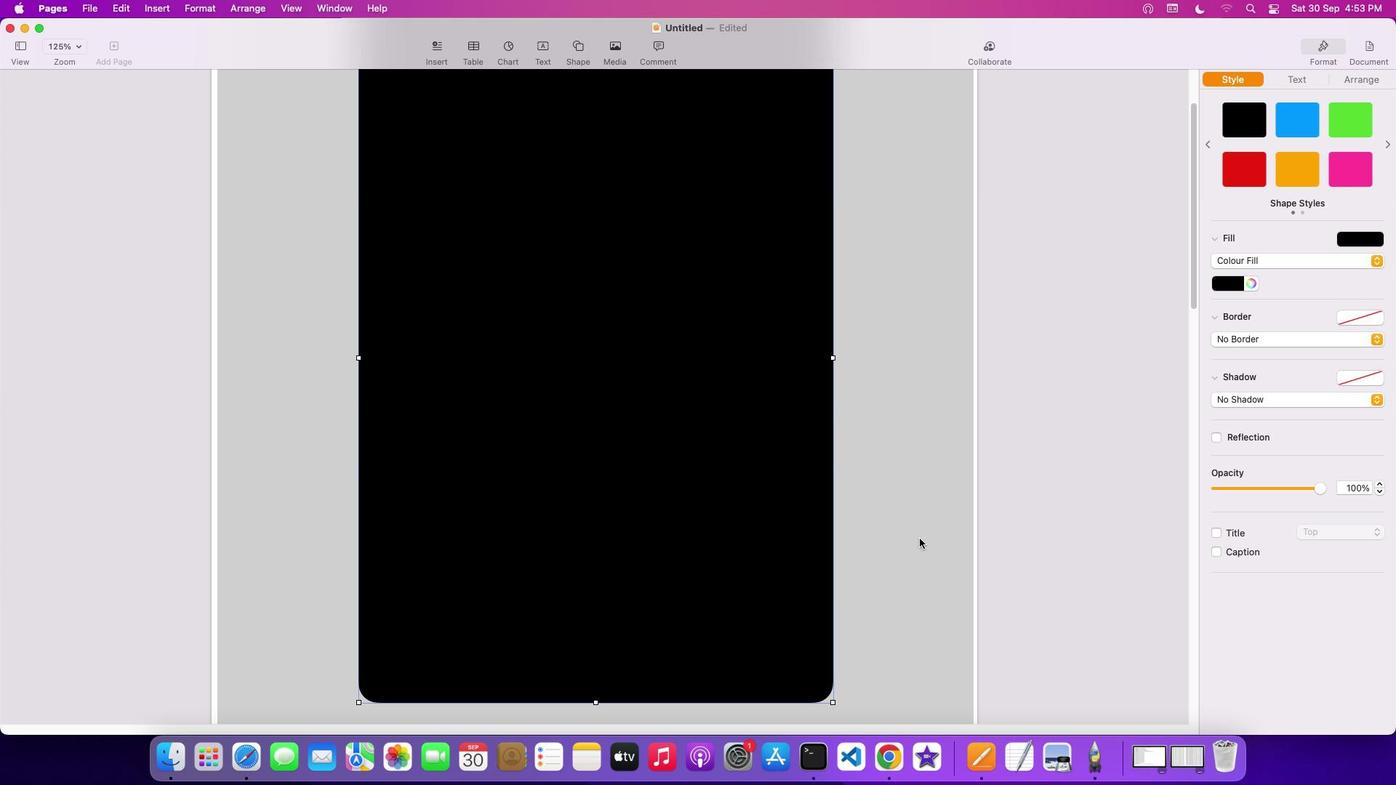 
Action: Mouse scrolled (919, 539) with delta (0, 4)
Screenshot: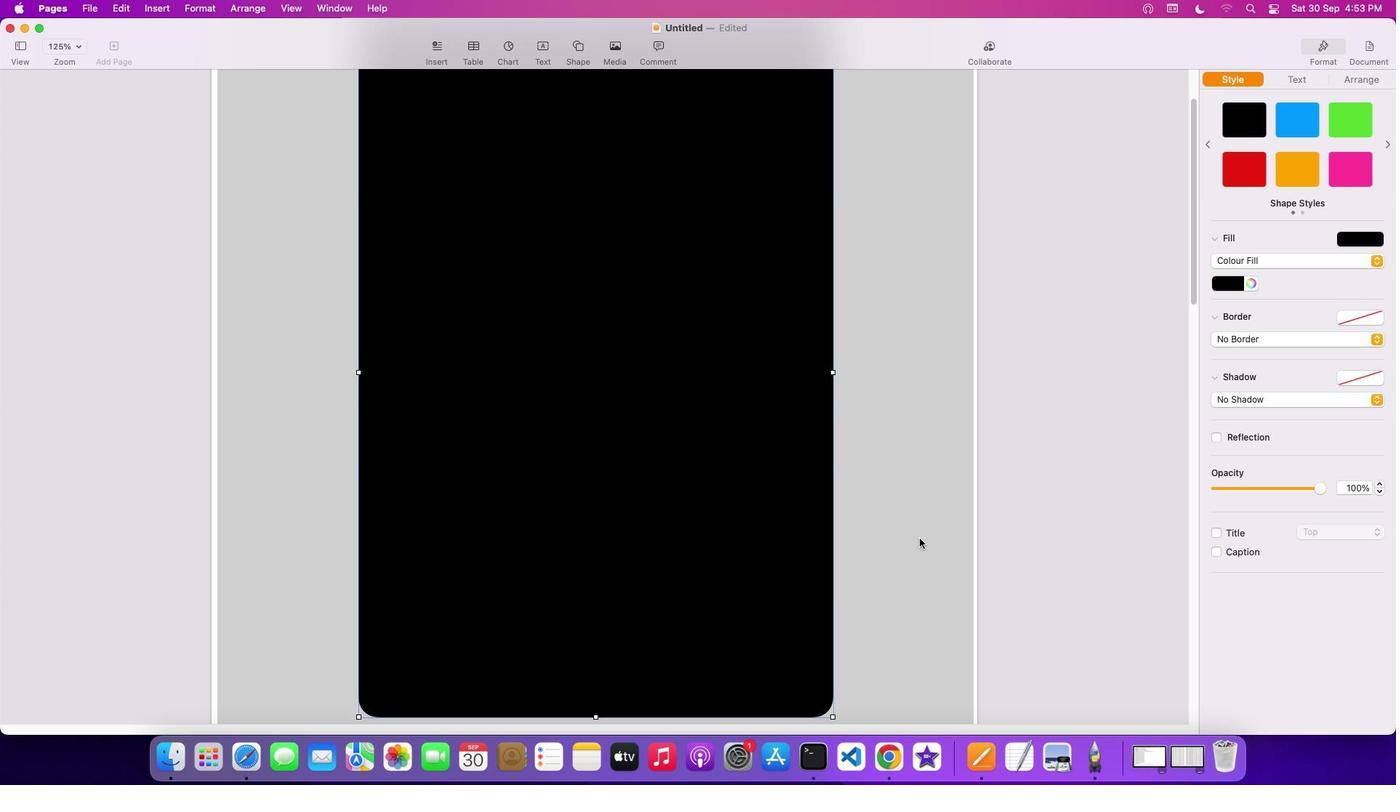 
Action: Mouse scrolled (919, 539) with delta (0, 5)
Screenshot: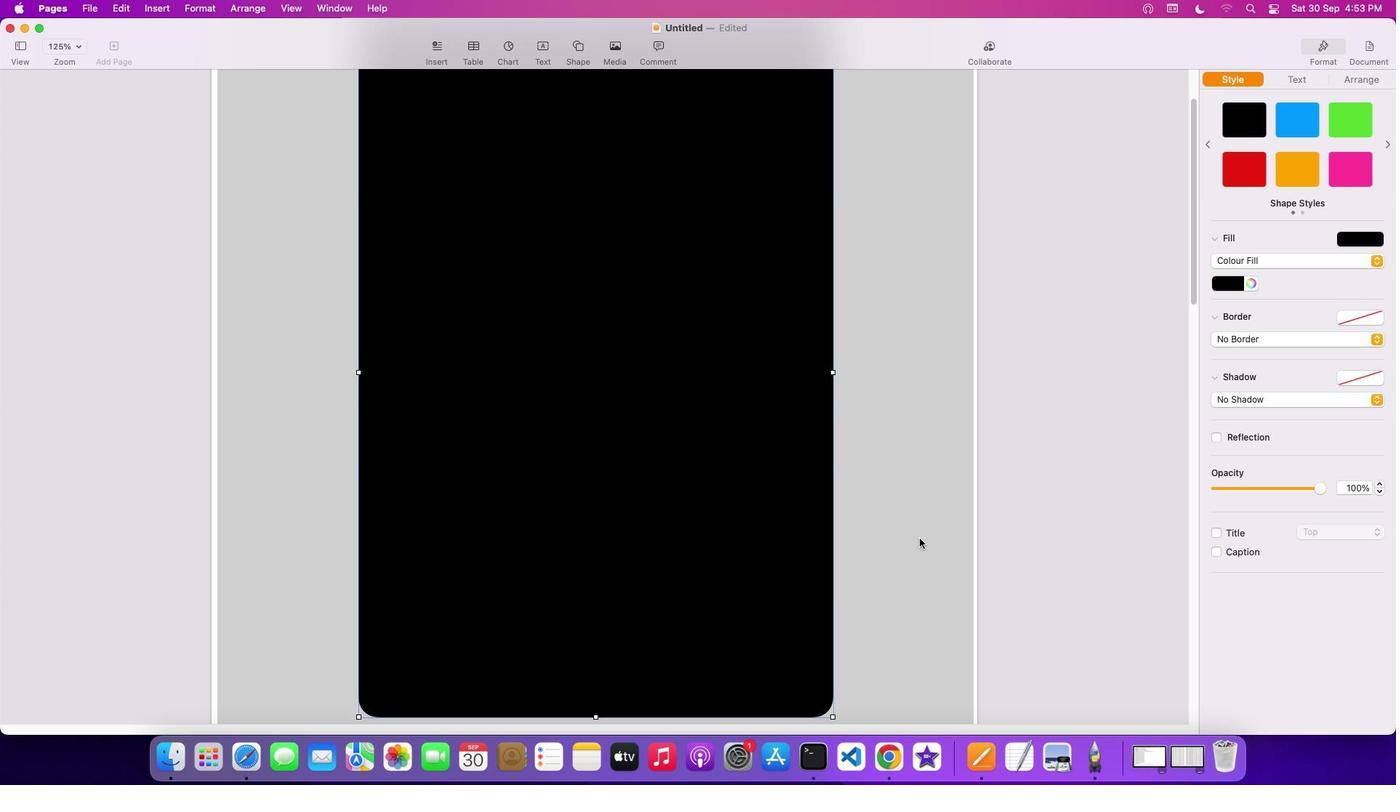
Action: Mouse scrolled (919, 539) with delta (0, 0)
Screenshot: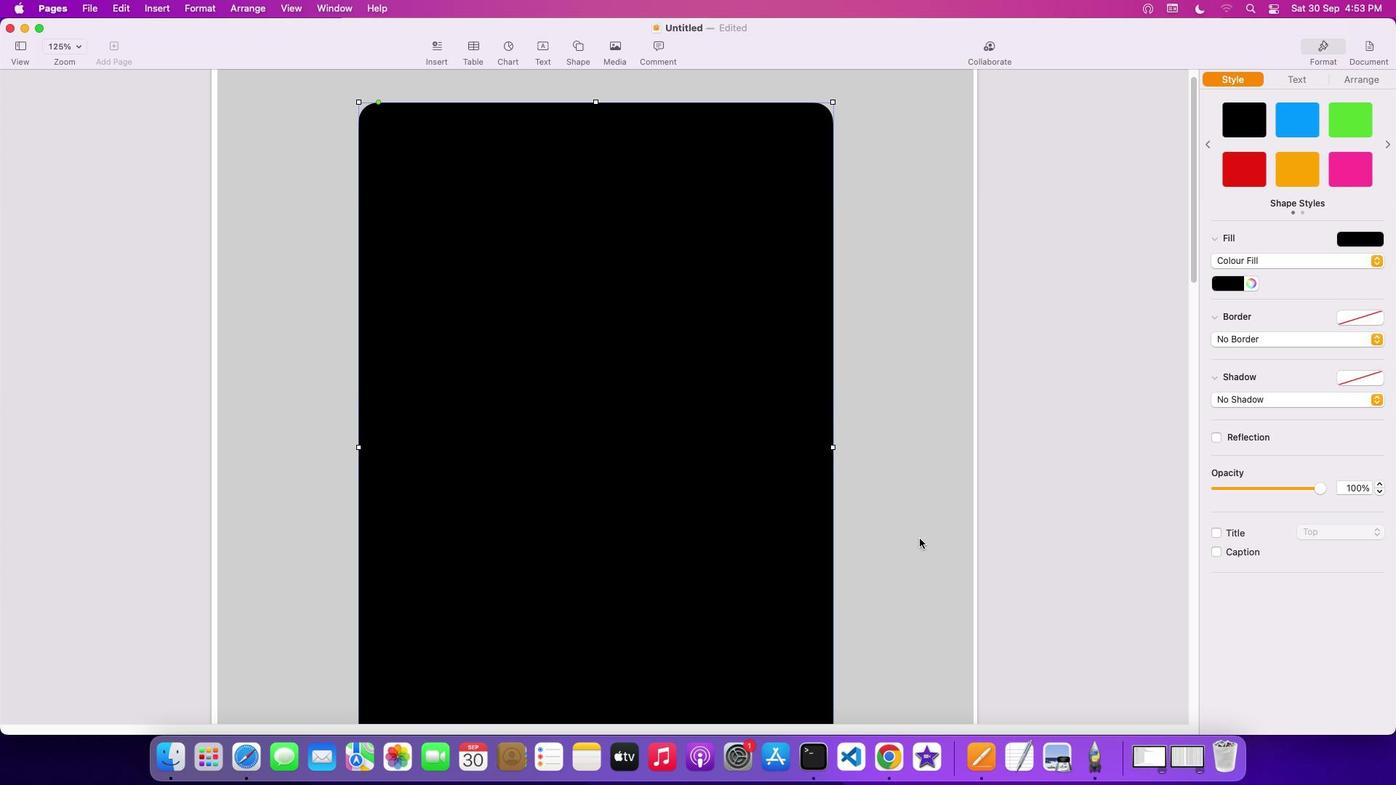 
Action: Mouse scrolled (919, 539) with delta (0, 0)
Screenshot: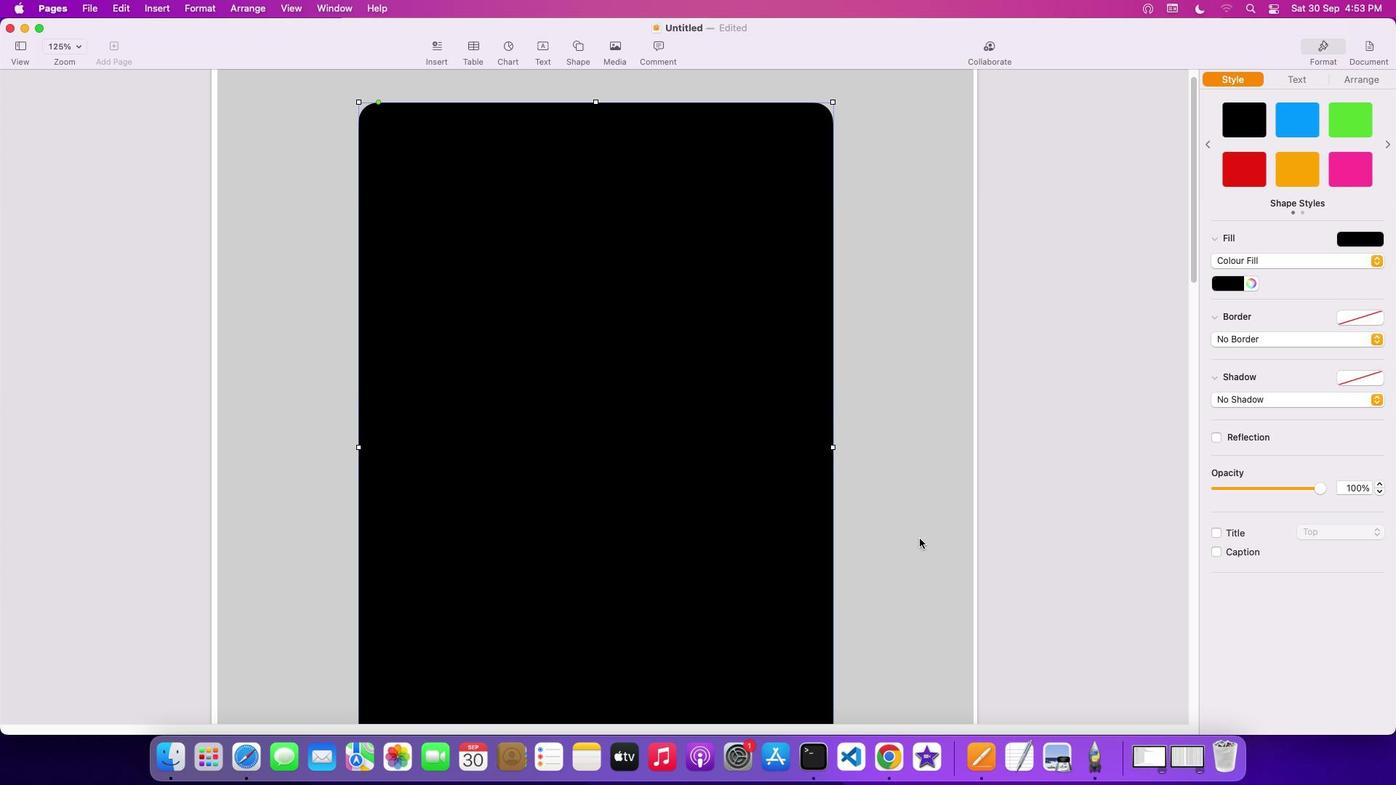 
Action: Mouse scrolled (919, 539) with delta (0, 2)
Screenshot: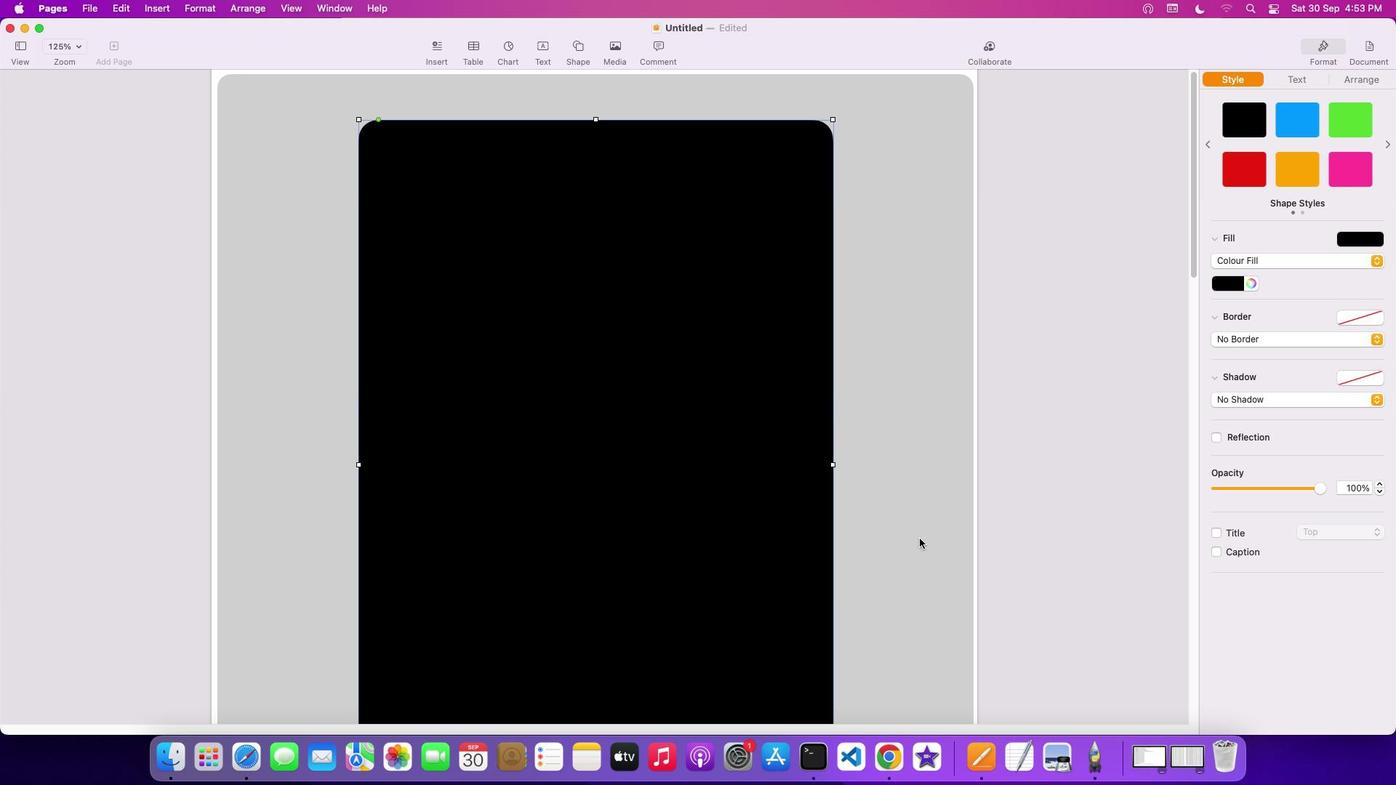
Action: Mouse scrolled (919, 539) with delta (0, 3)
Screenshot: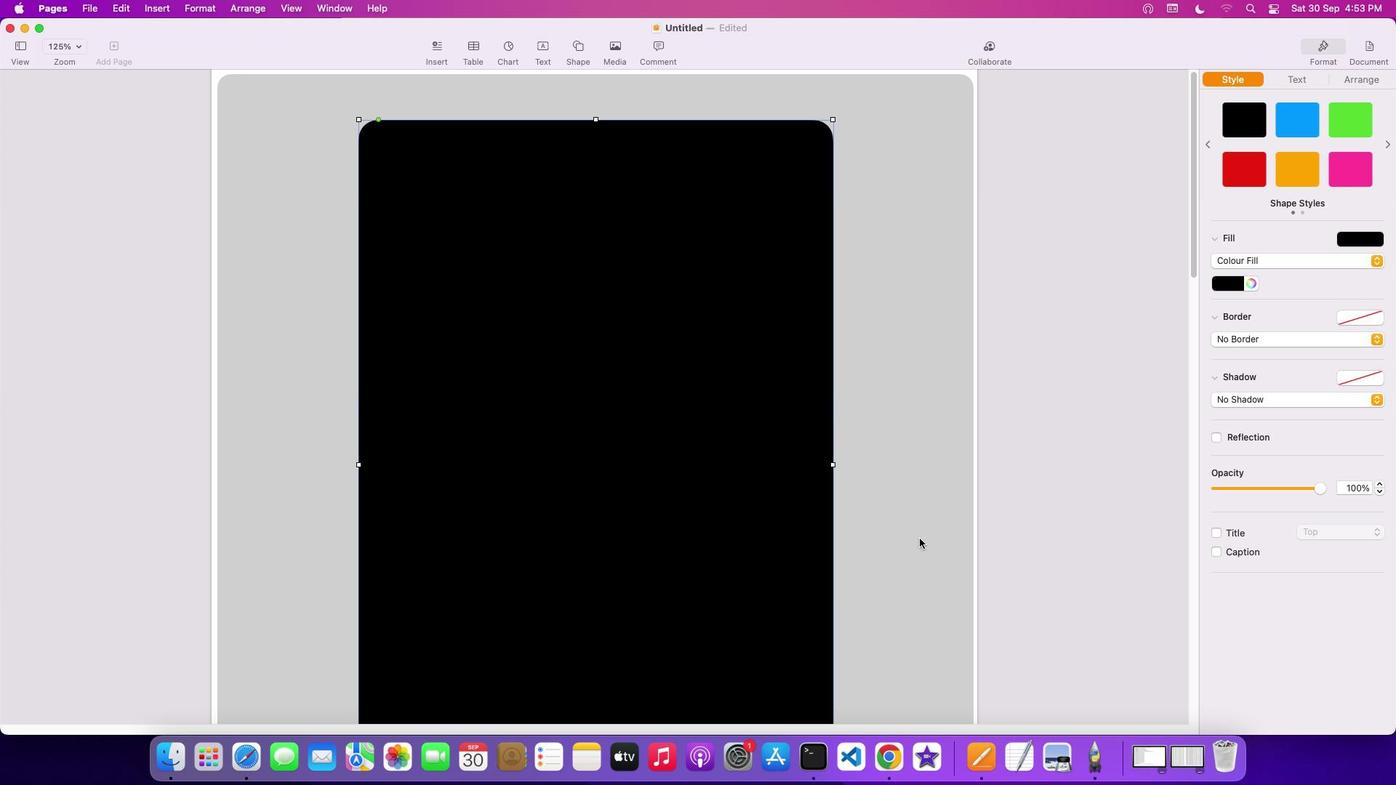 
Action: Mouse scrolled (919, 539) with delta (0, 4)
Screenshot: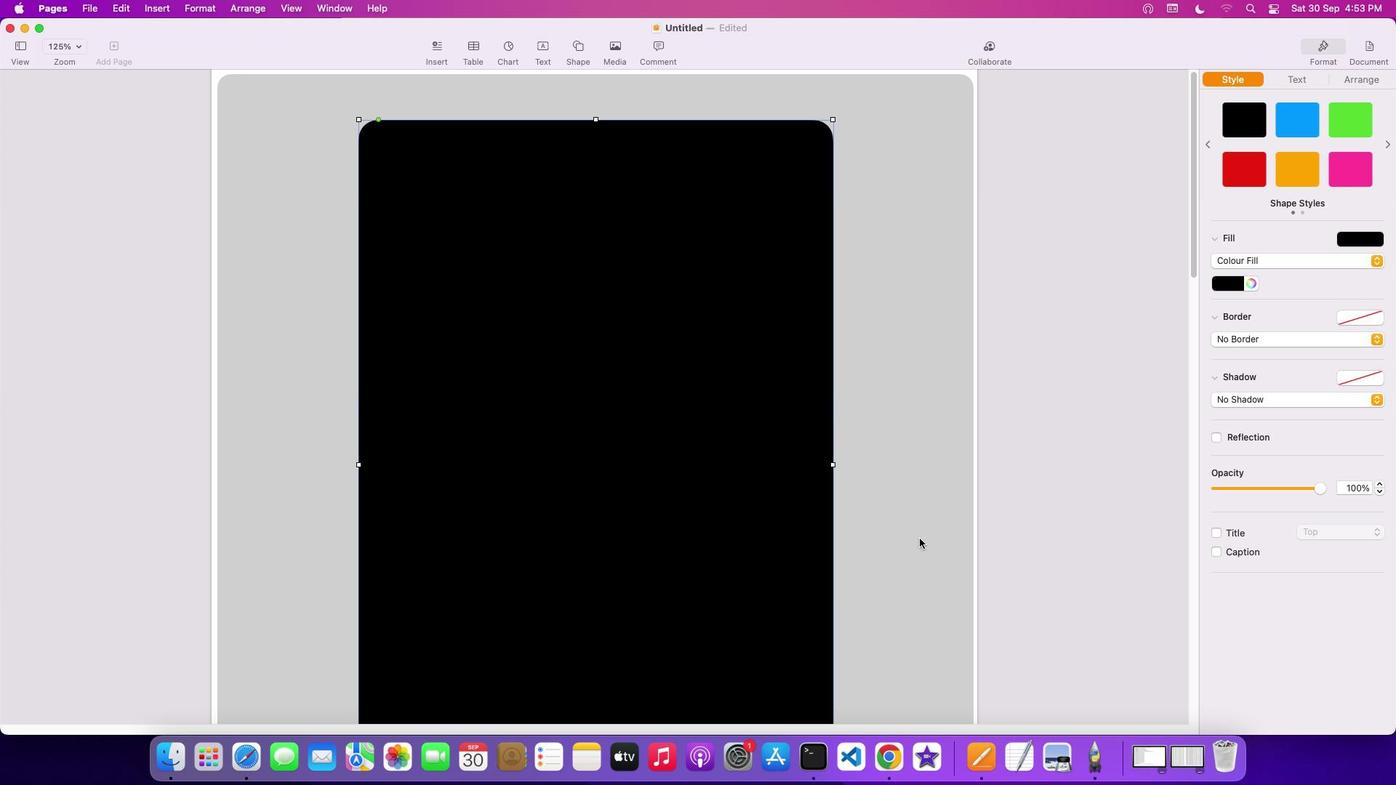 
Action: Mouse moved to (684, 524)
Screenshot: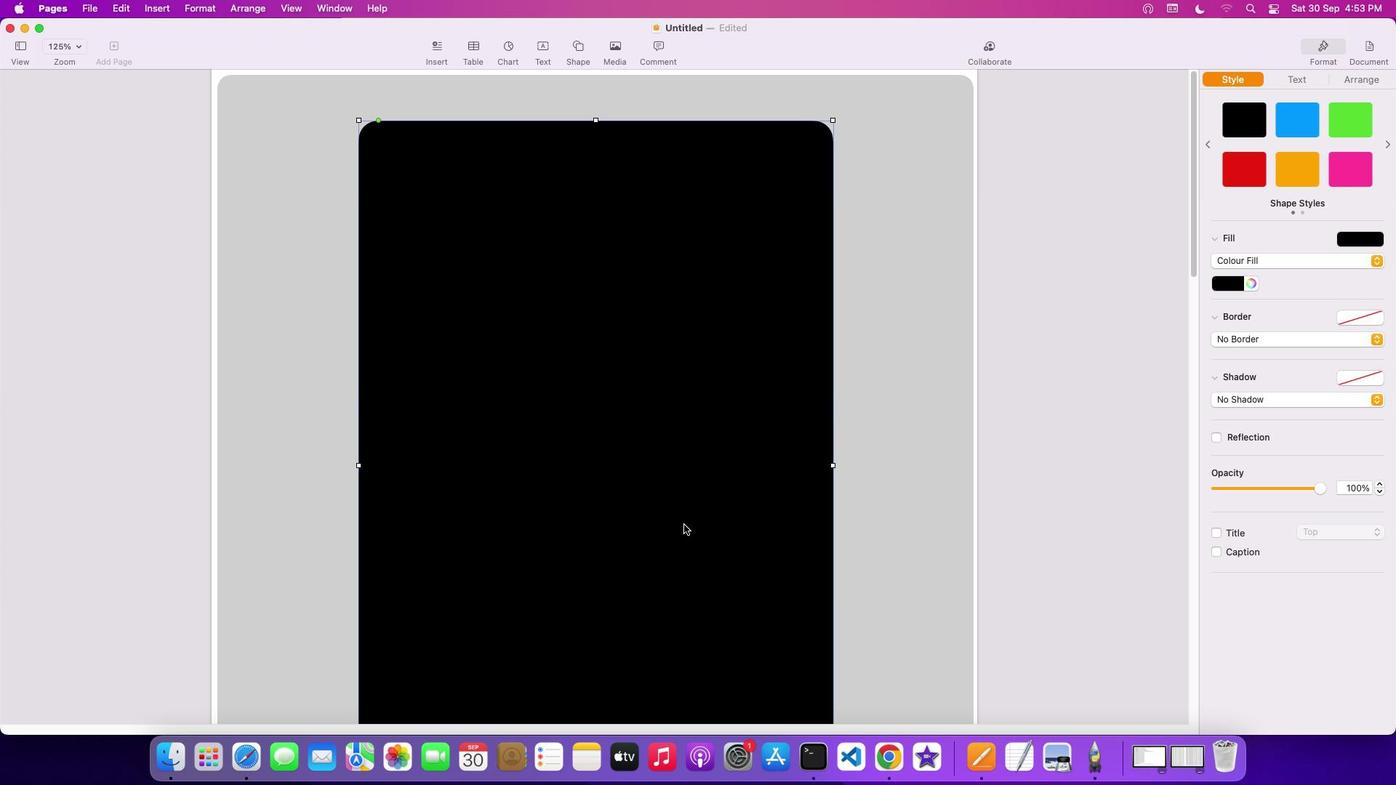
Action: Mouse pressed left at (684, 524)
Screenshot: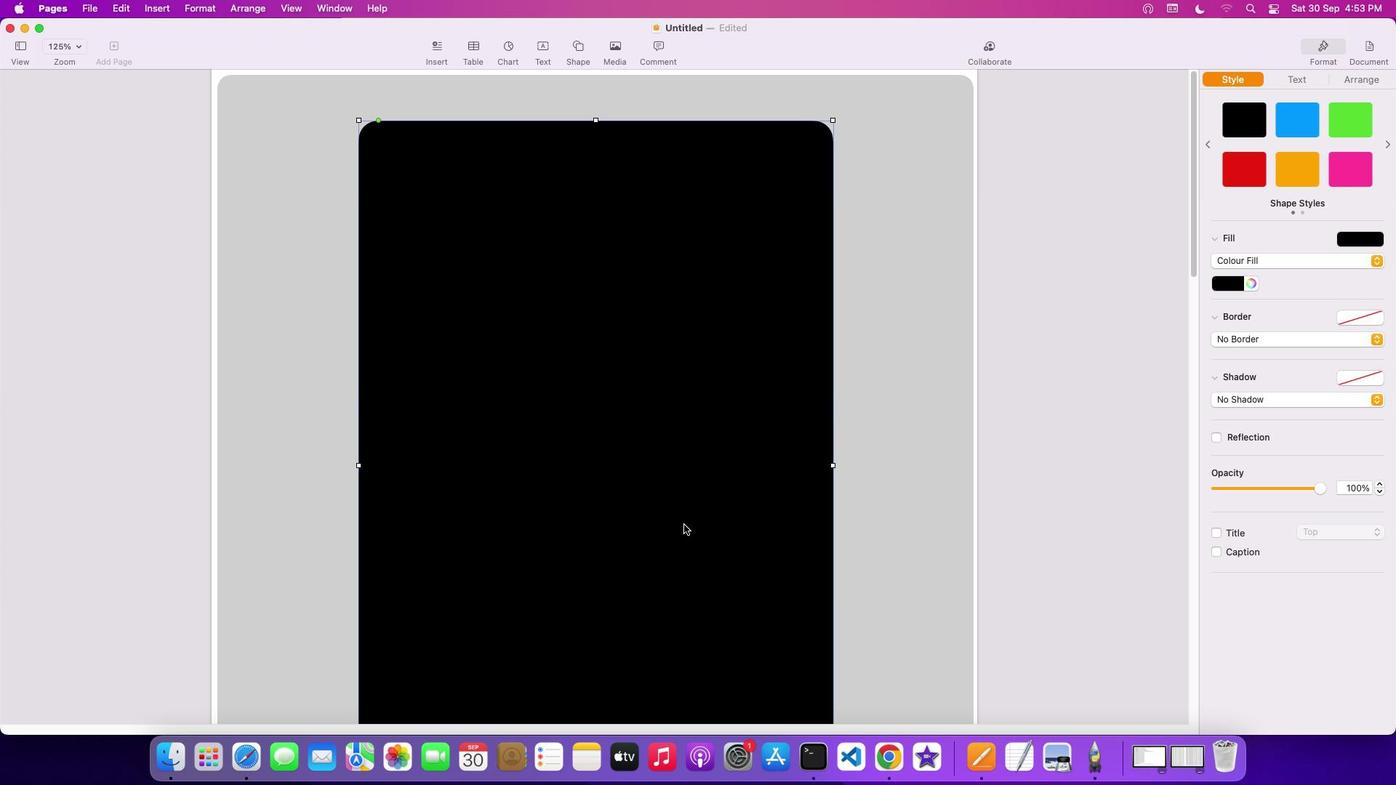 
Action: Mouse moved to (811, 120)
Screenshot: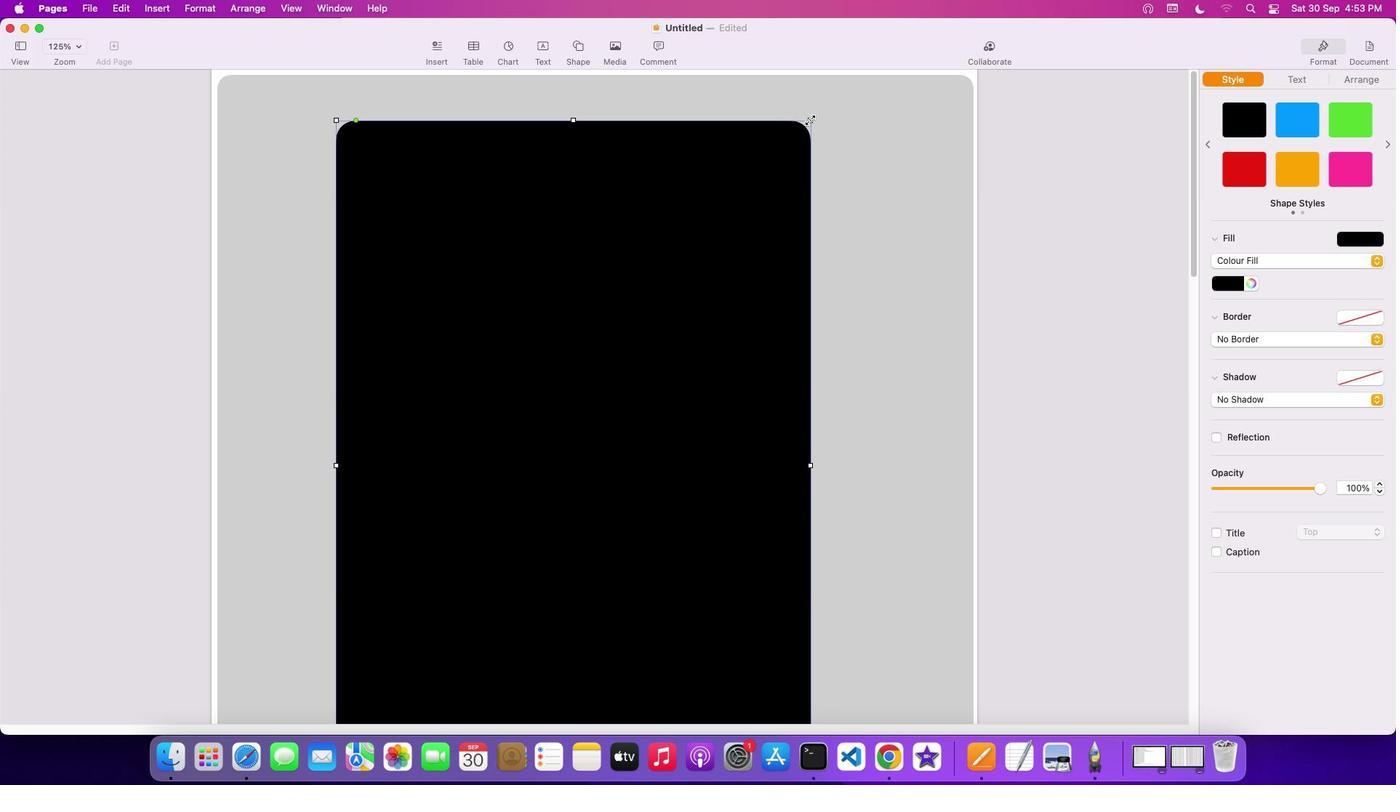 
Action: Mouse pressed left at (811, 120)
Screenshot: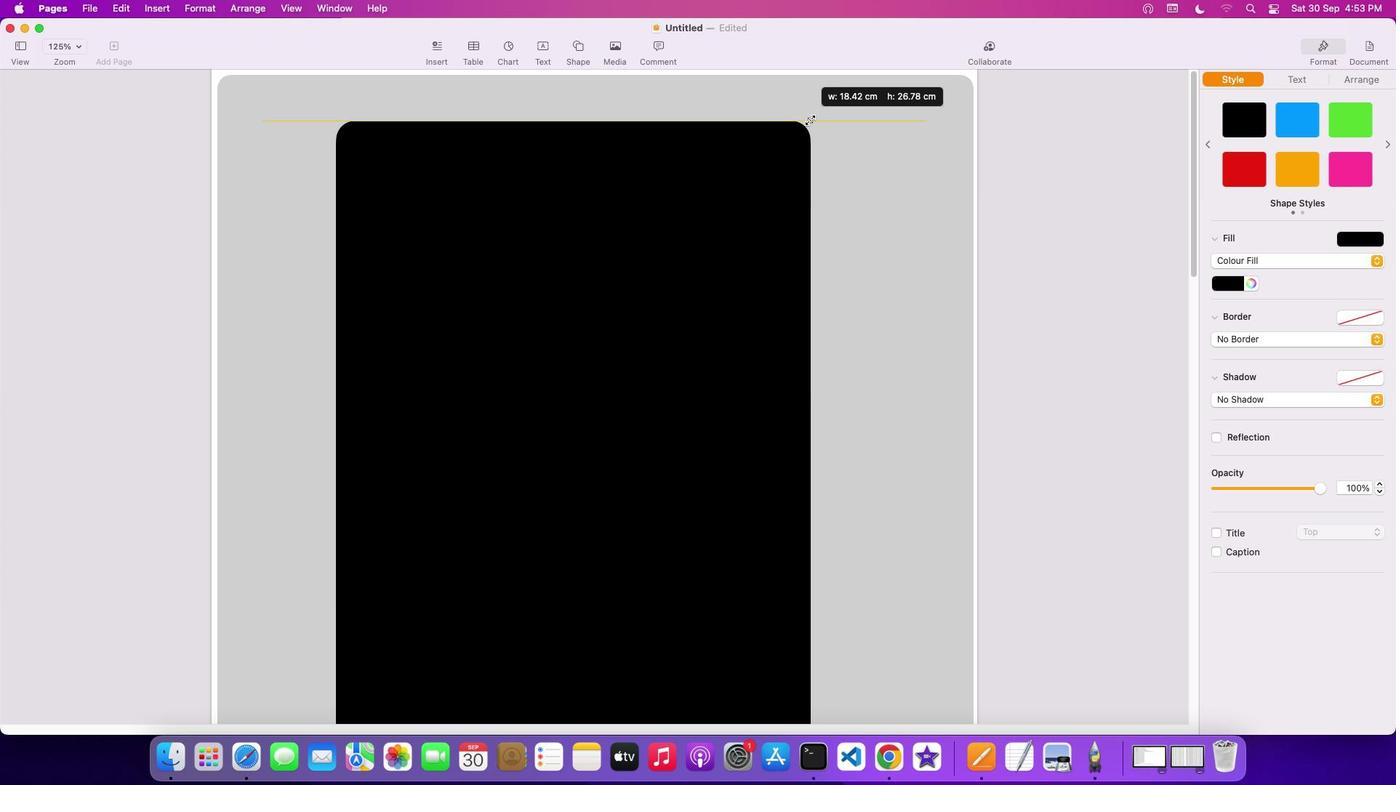 
Action: Mouse moved to (632, 497)
Screenshot: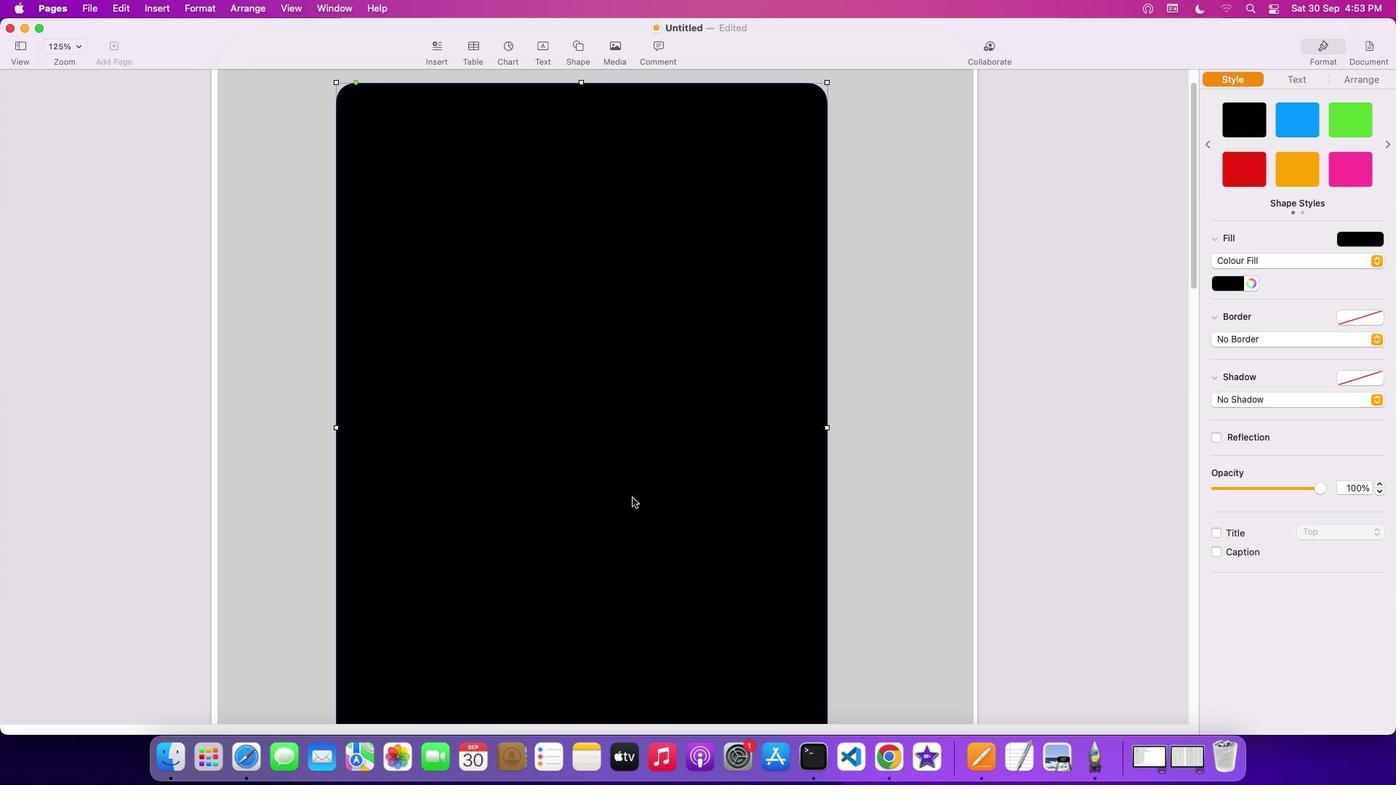 
Action: Mouse pressed left at (632, 497)
Screenshot: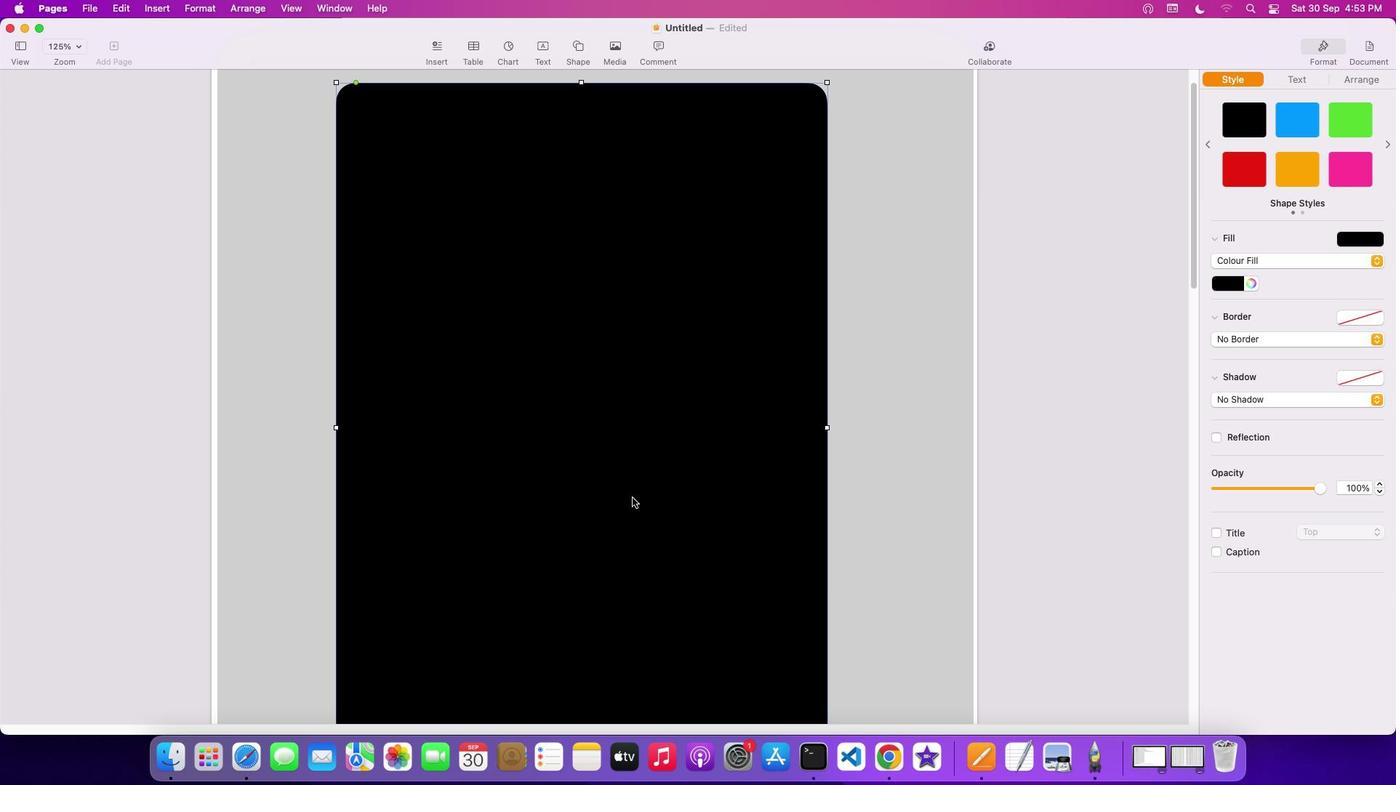 
Action: Mouse moved to (1382, 265)
Screenshot: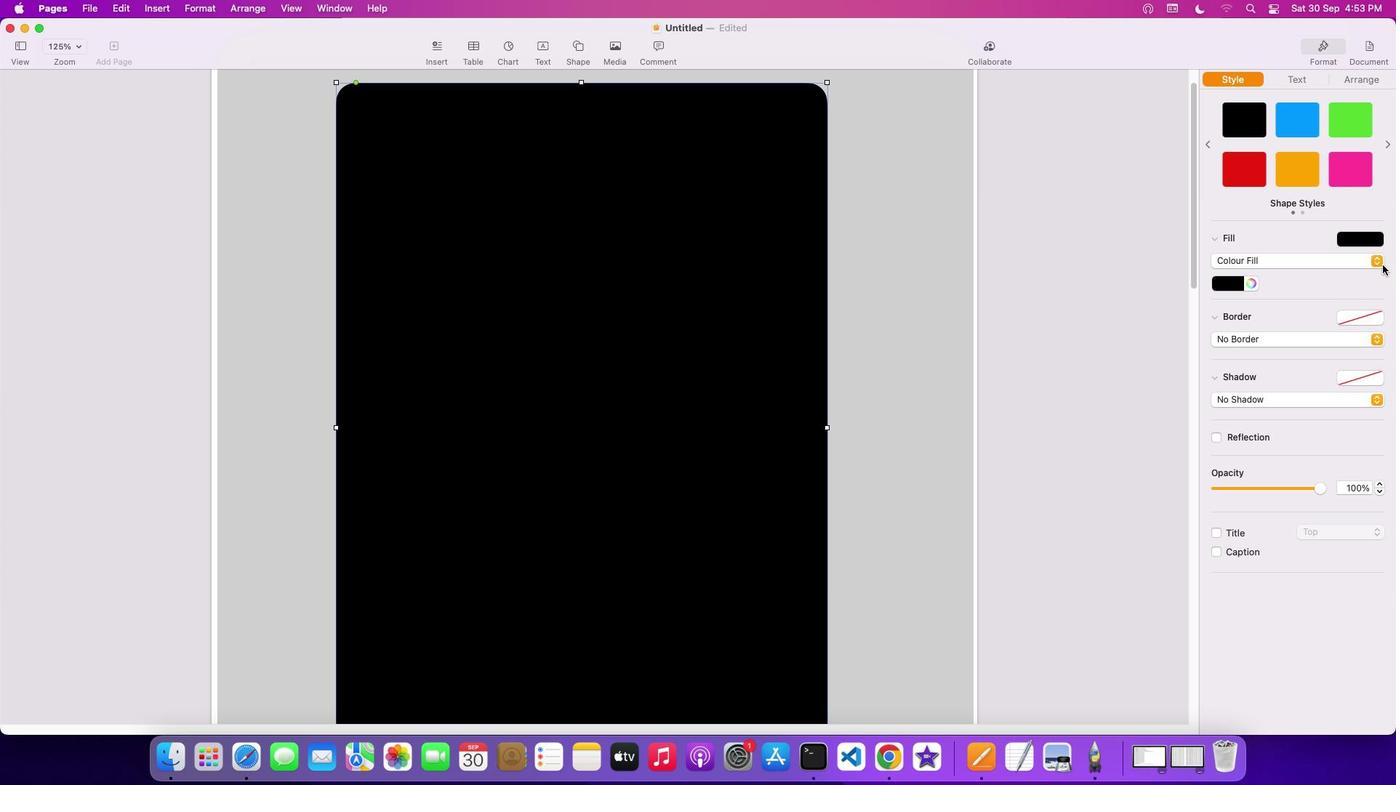 
Action: Mouse pressed left at (1382, 265)
Screenshot: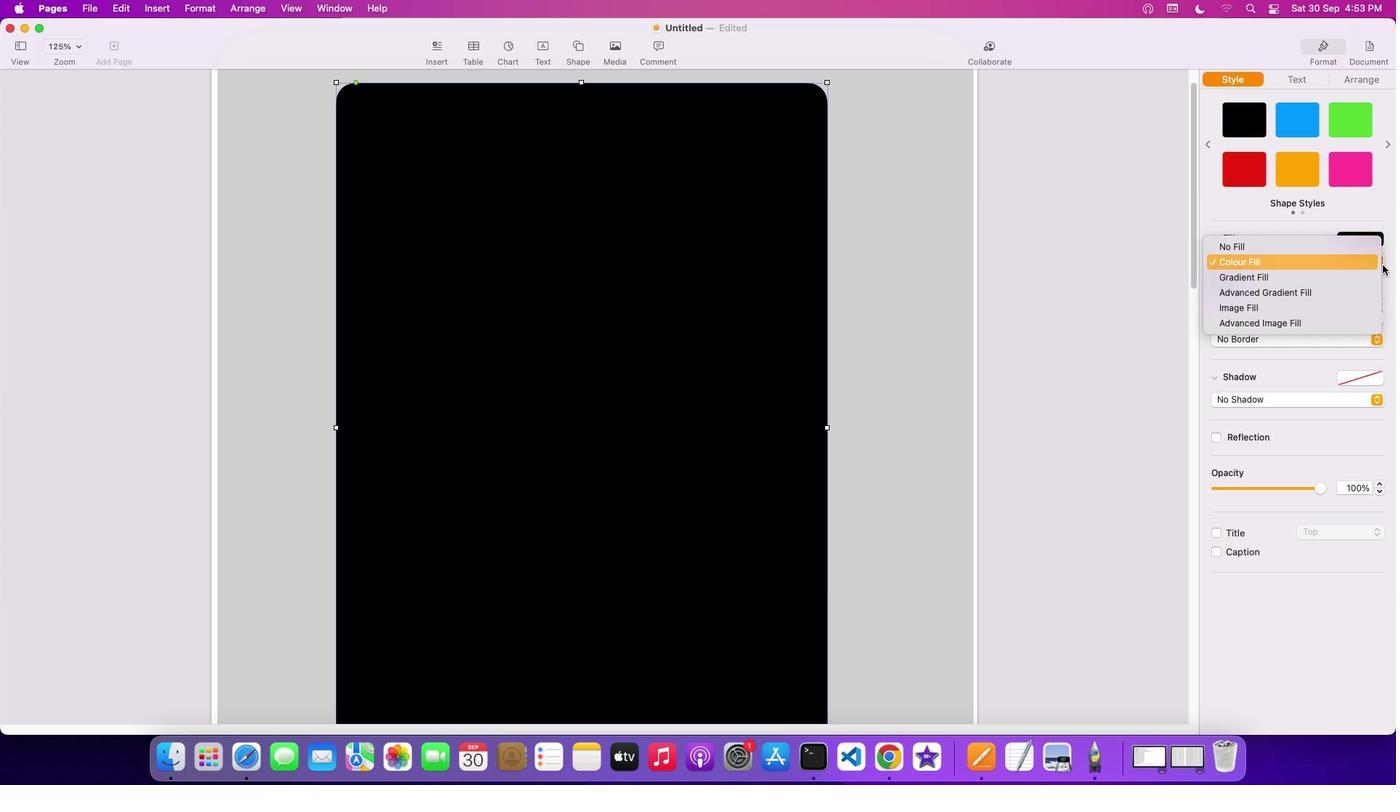 
Action: Mouse moved to (1242, 256)
Screenshot: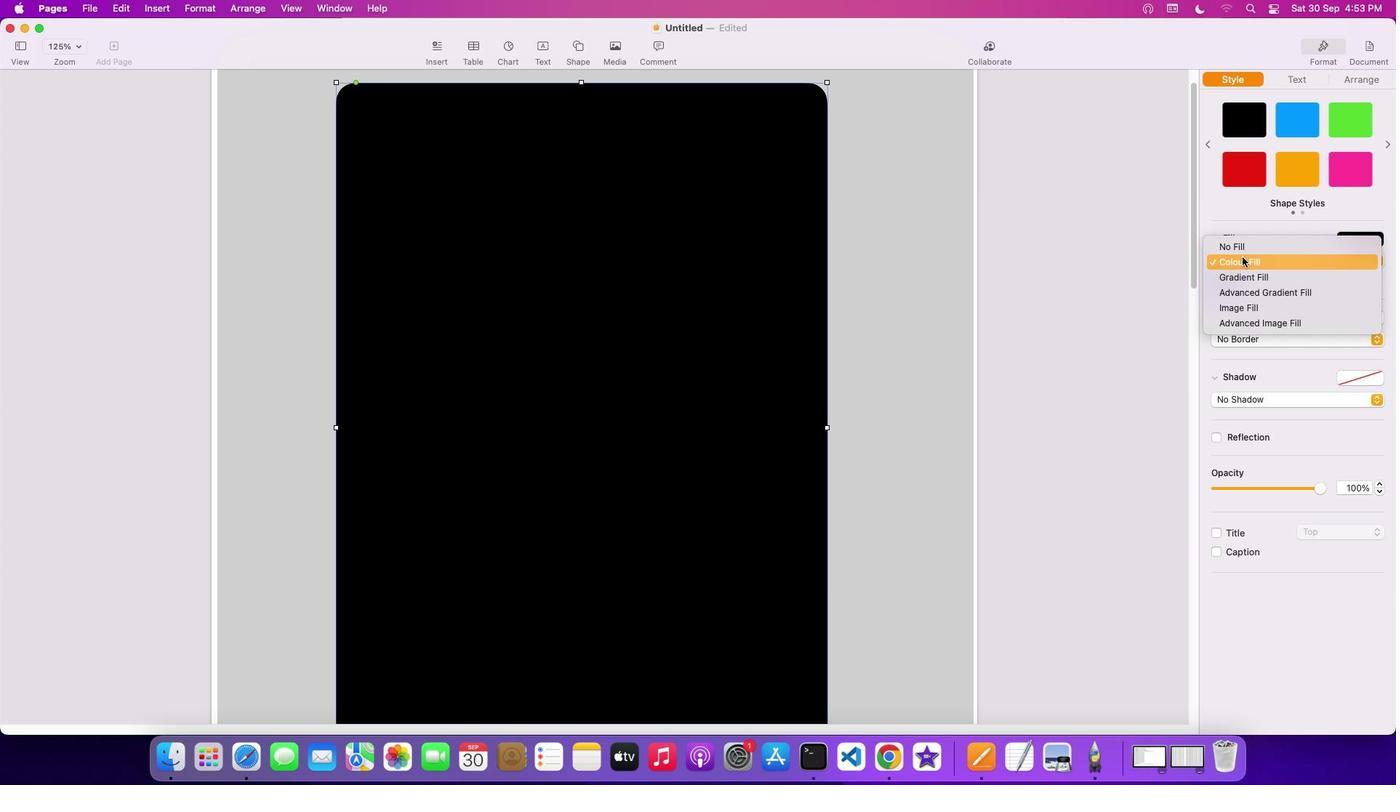 
Action: Mouse pressed left at (1242, 256)
Screenshot: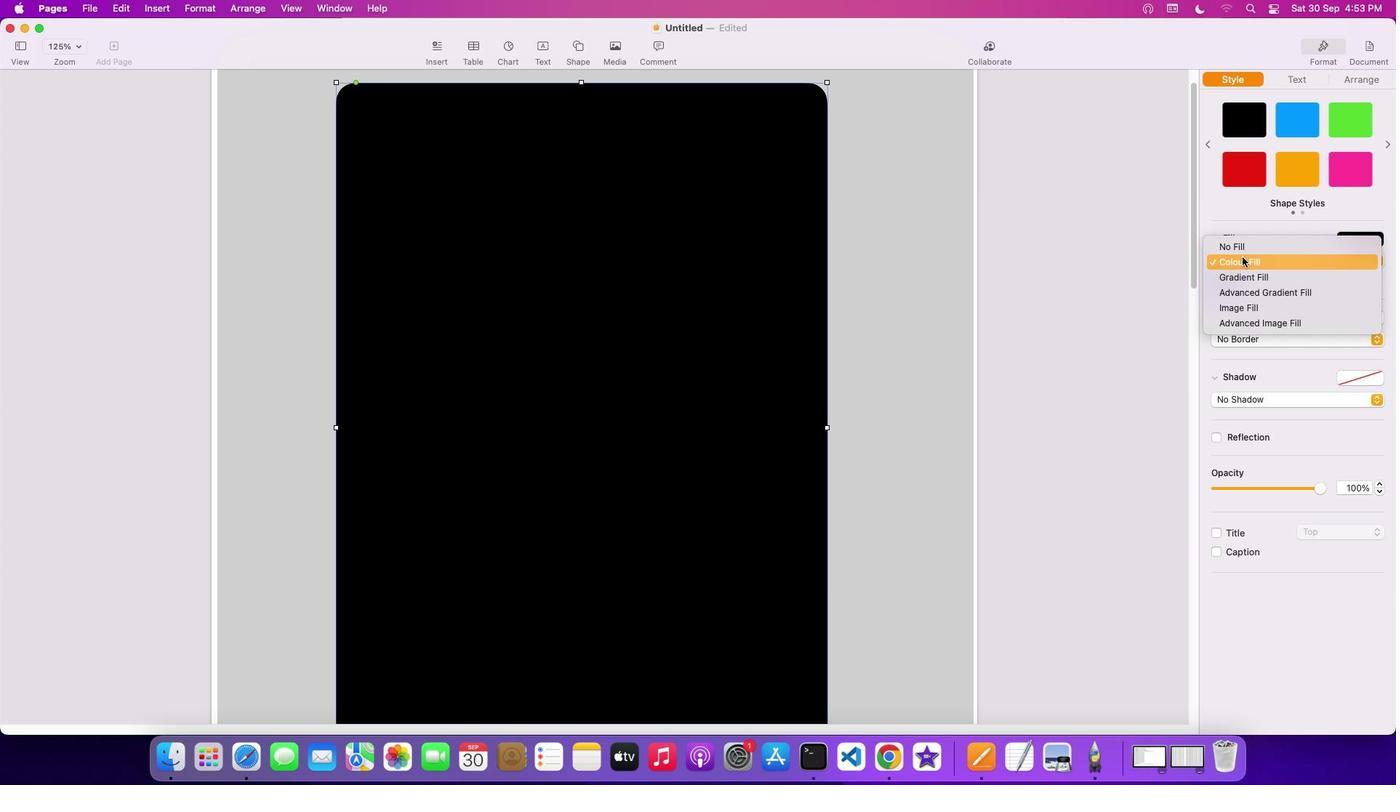 
Action: Mouse moved to (1230, 284)
Screenshot: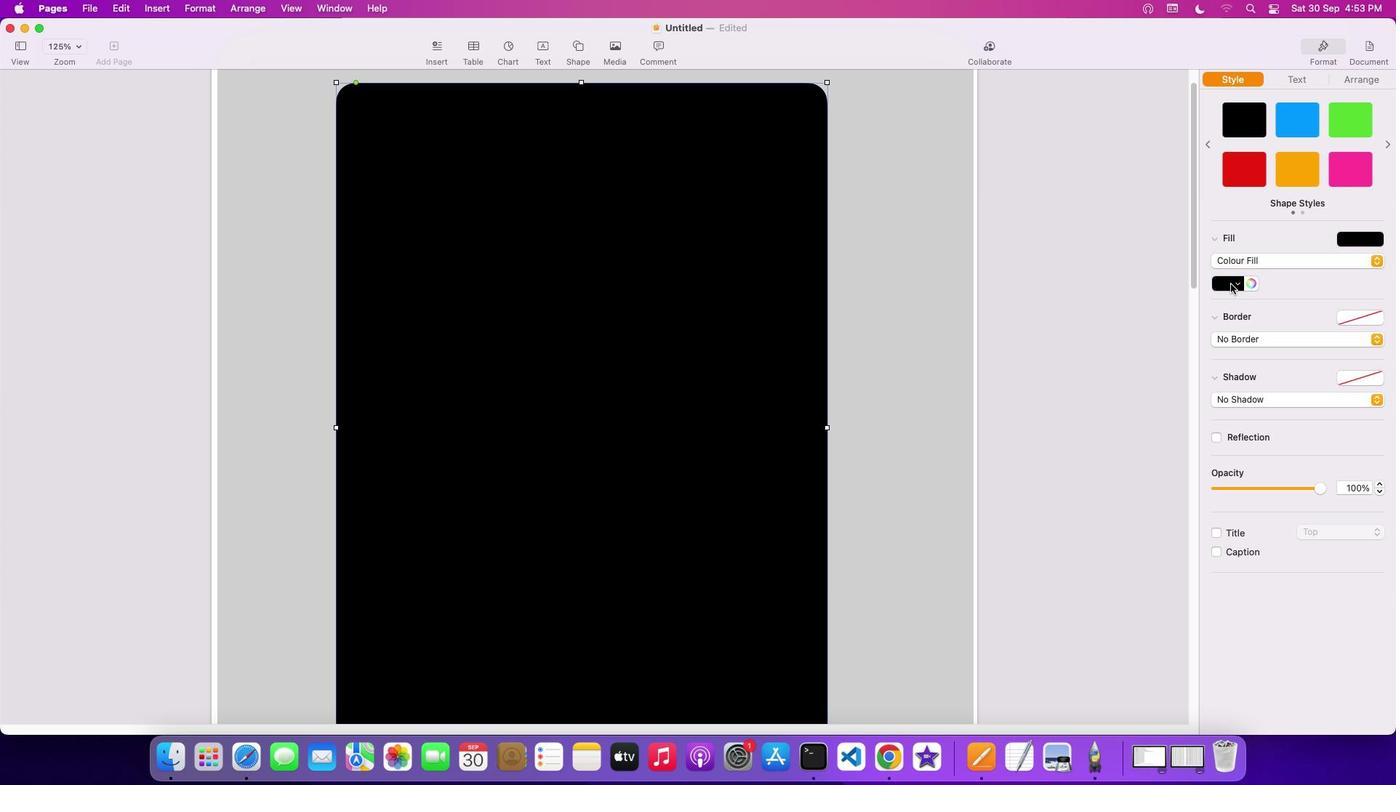 
Action: Mouse pressed left at (1230, 284)
Screenshot: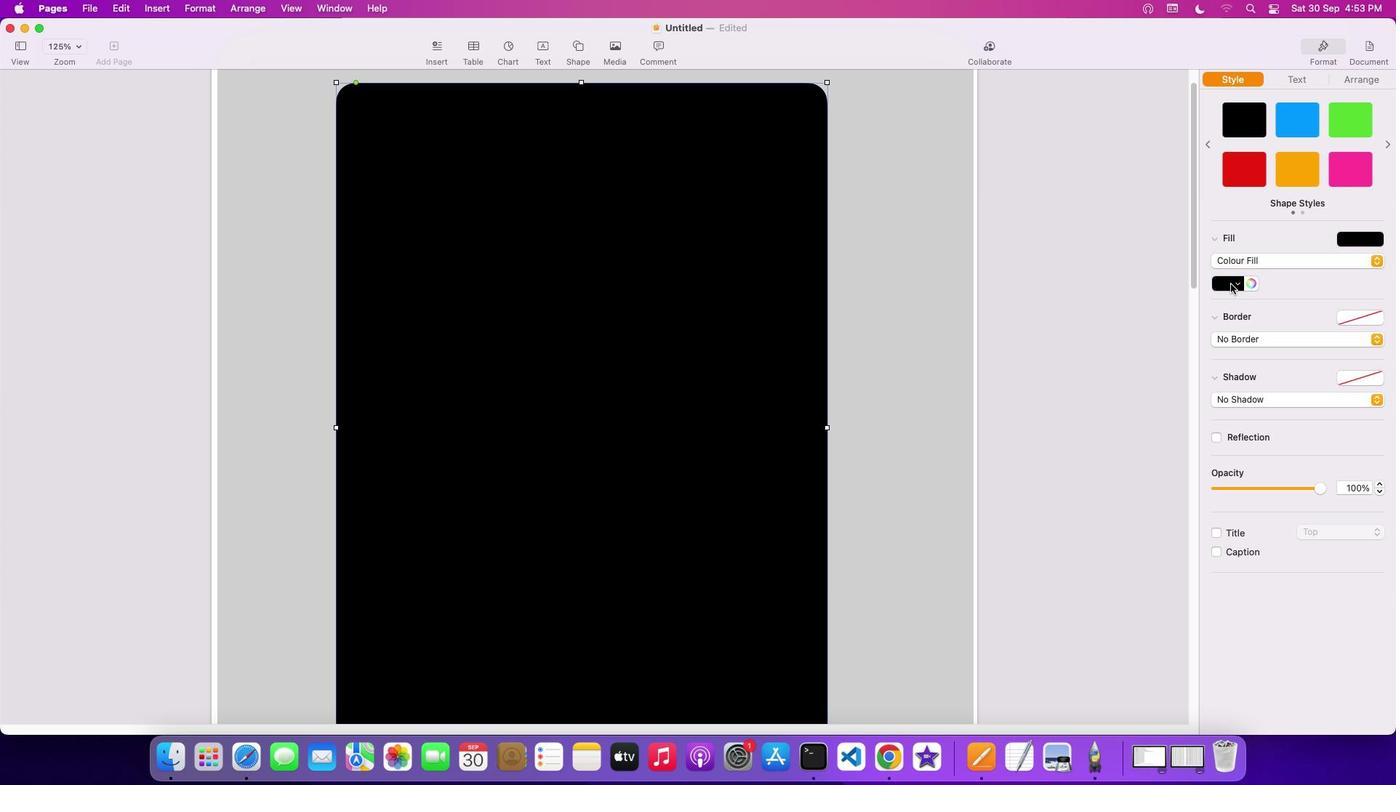 
Action: Mouse moved to (1164, 382)
Screenshot: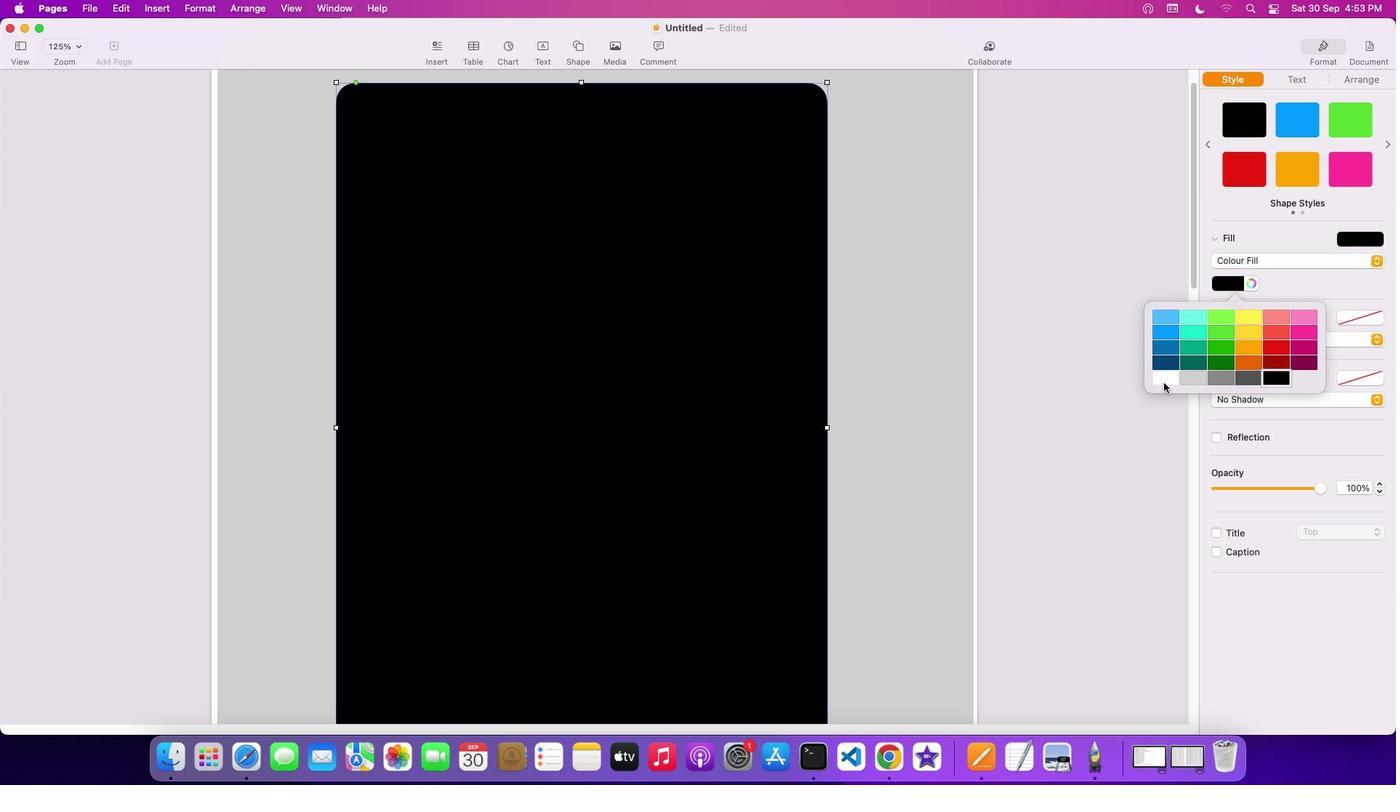 
Action: Mouse pressed left at (1164, 382)
Screenshot: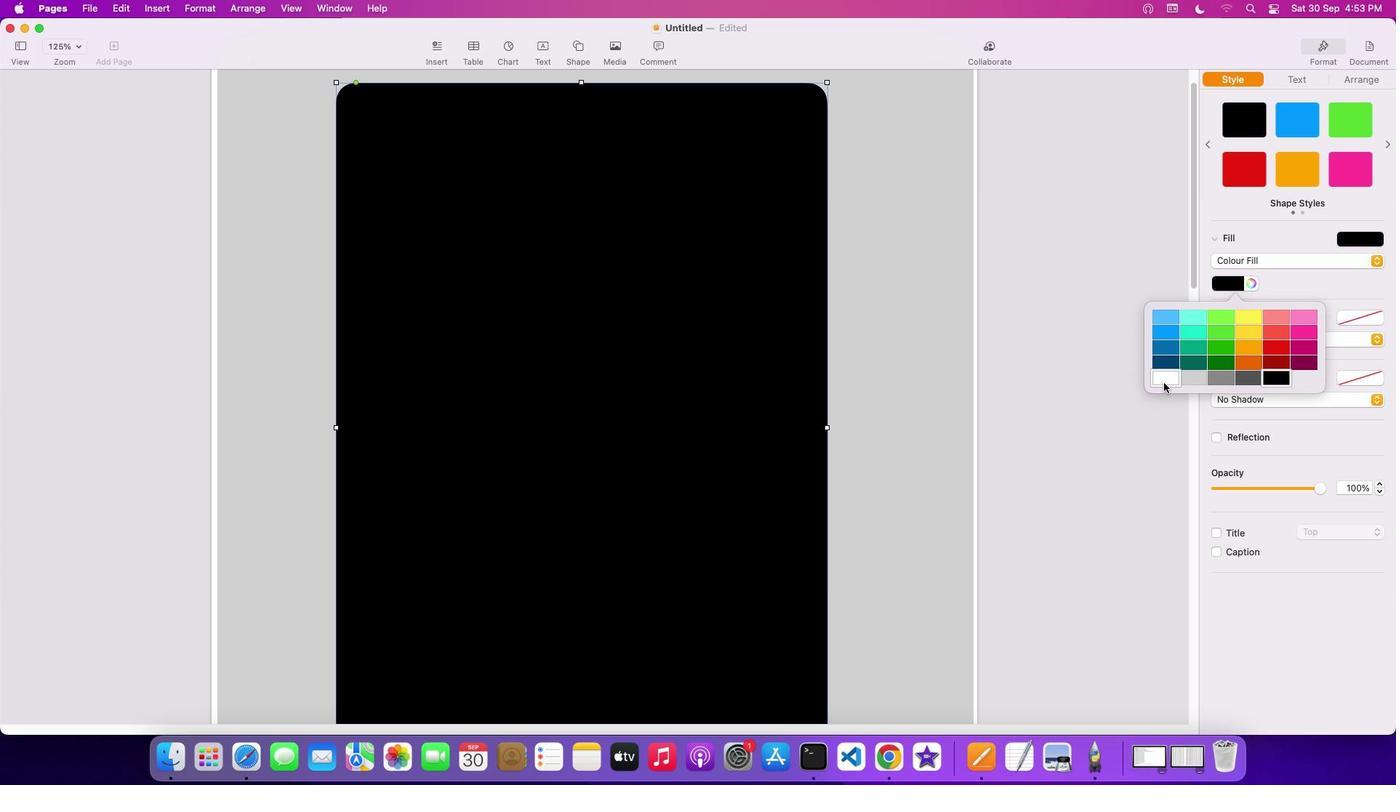 
Action: Mouse moved to (576, 46)
Screenshot: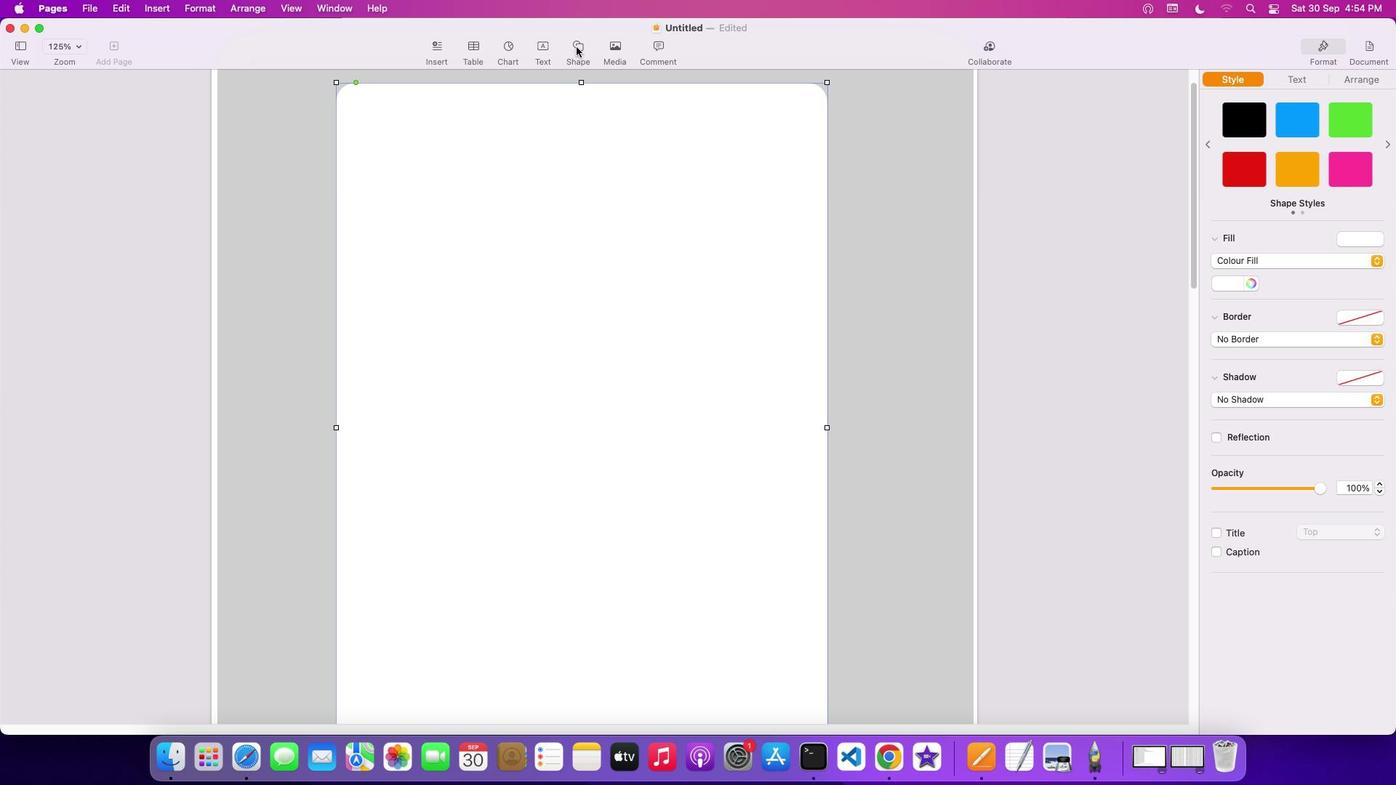 
Action: Mouse pressed left at (576, 46)
Screenshot: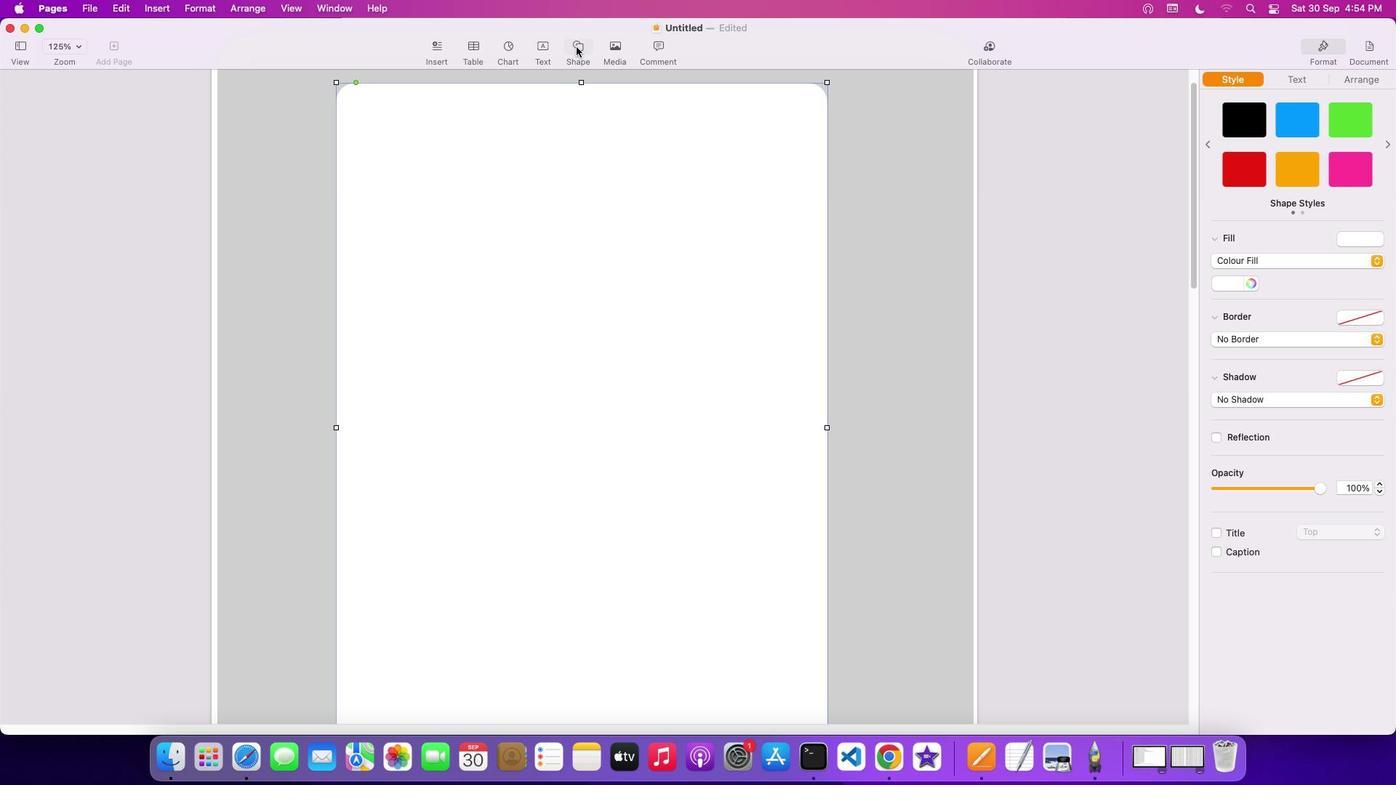 
Action: Mouse moved to (573, 212)
Screenshot: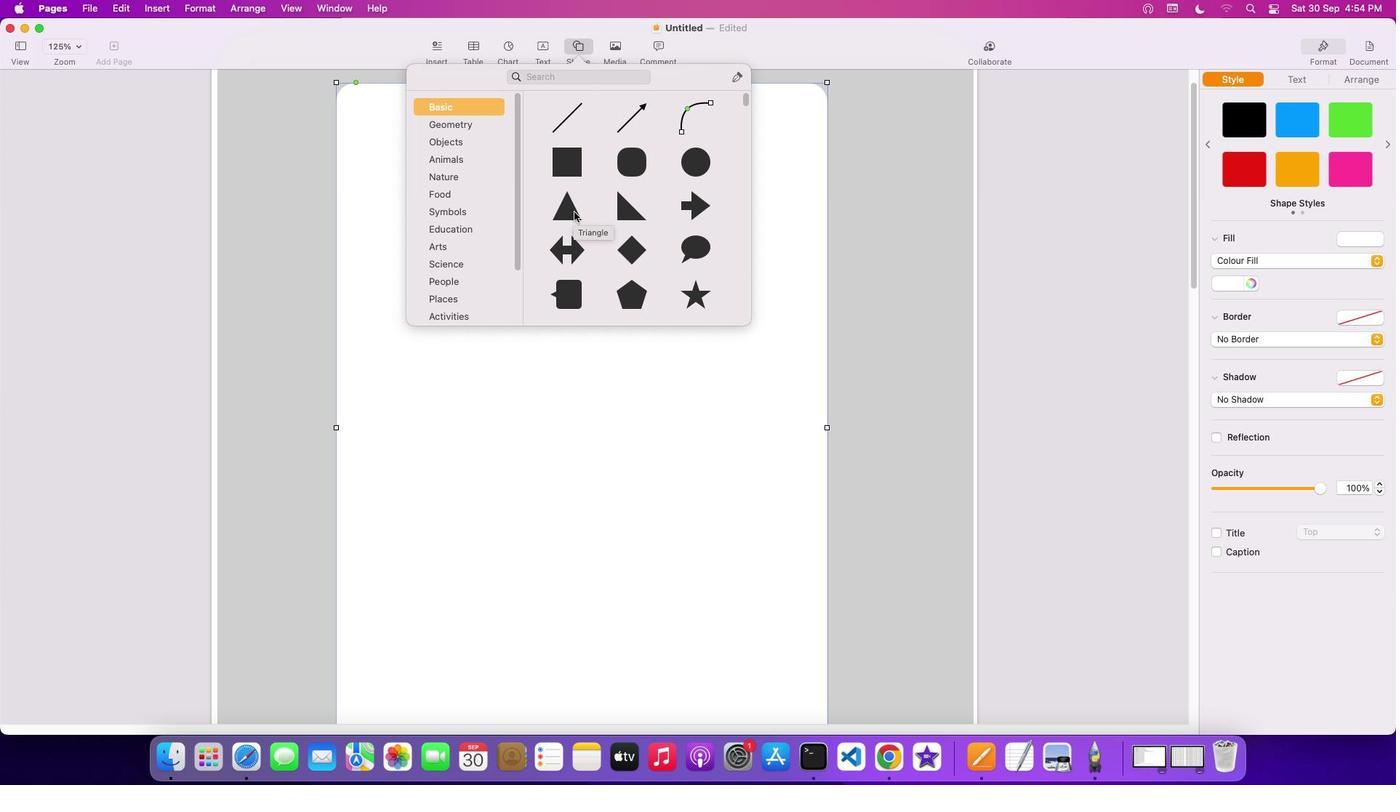 
Action: Mouse pressed left at (573, 212)
Screenshot: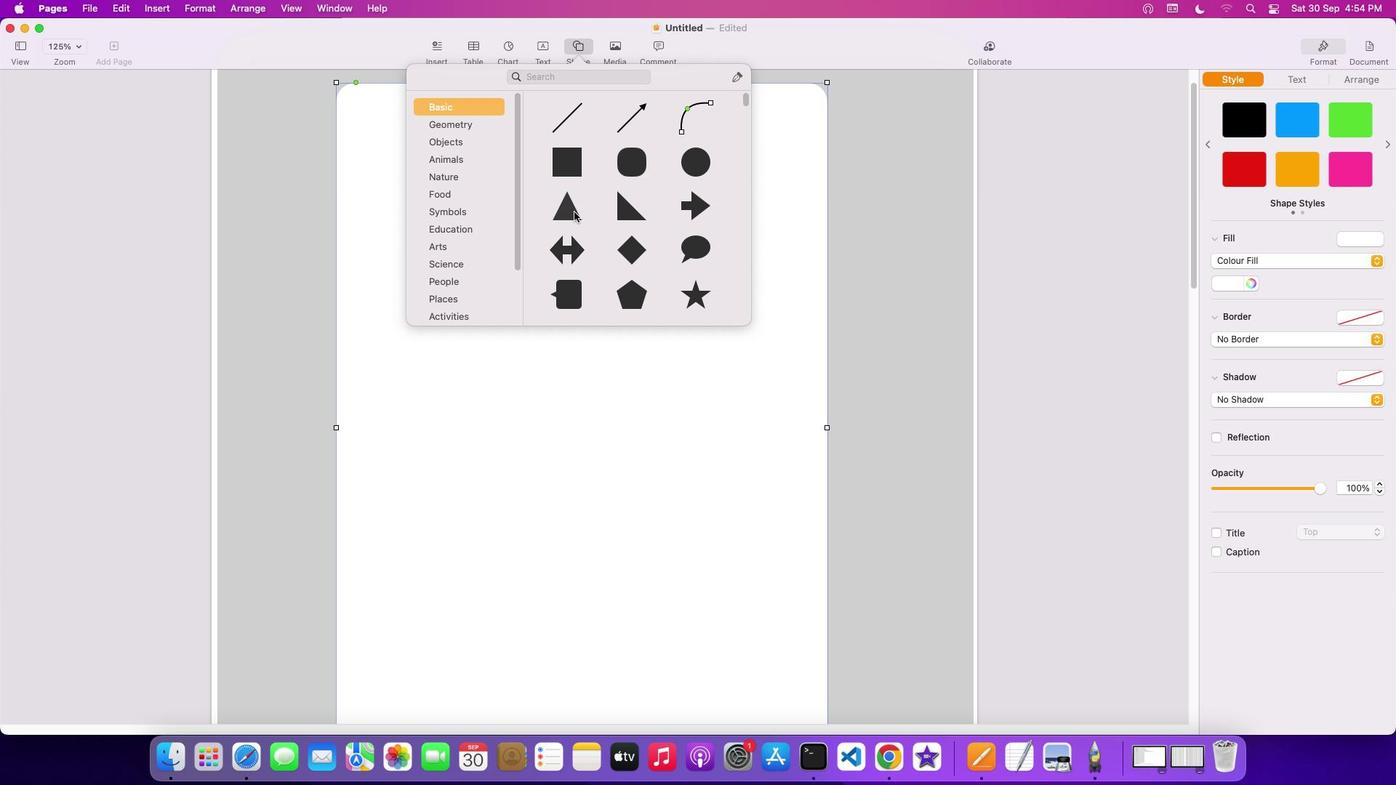 
Action: Mouse moved to (602, 407)
Screenshot: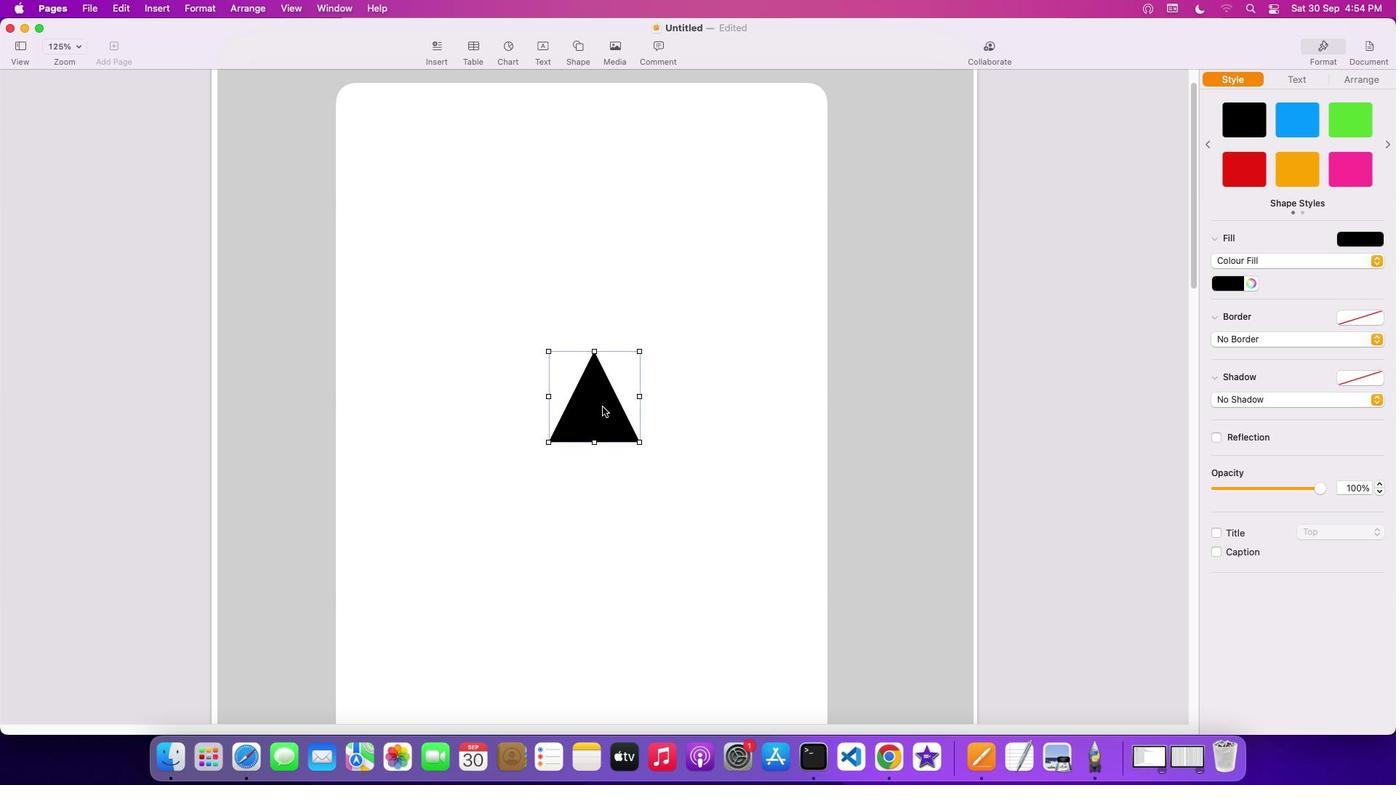 
Action: Mouse pressed left at (602, 407)
Screenshot: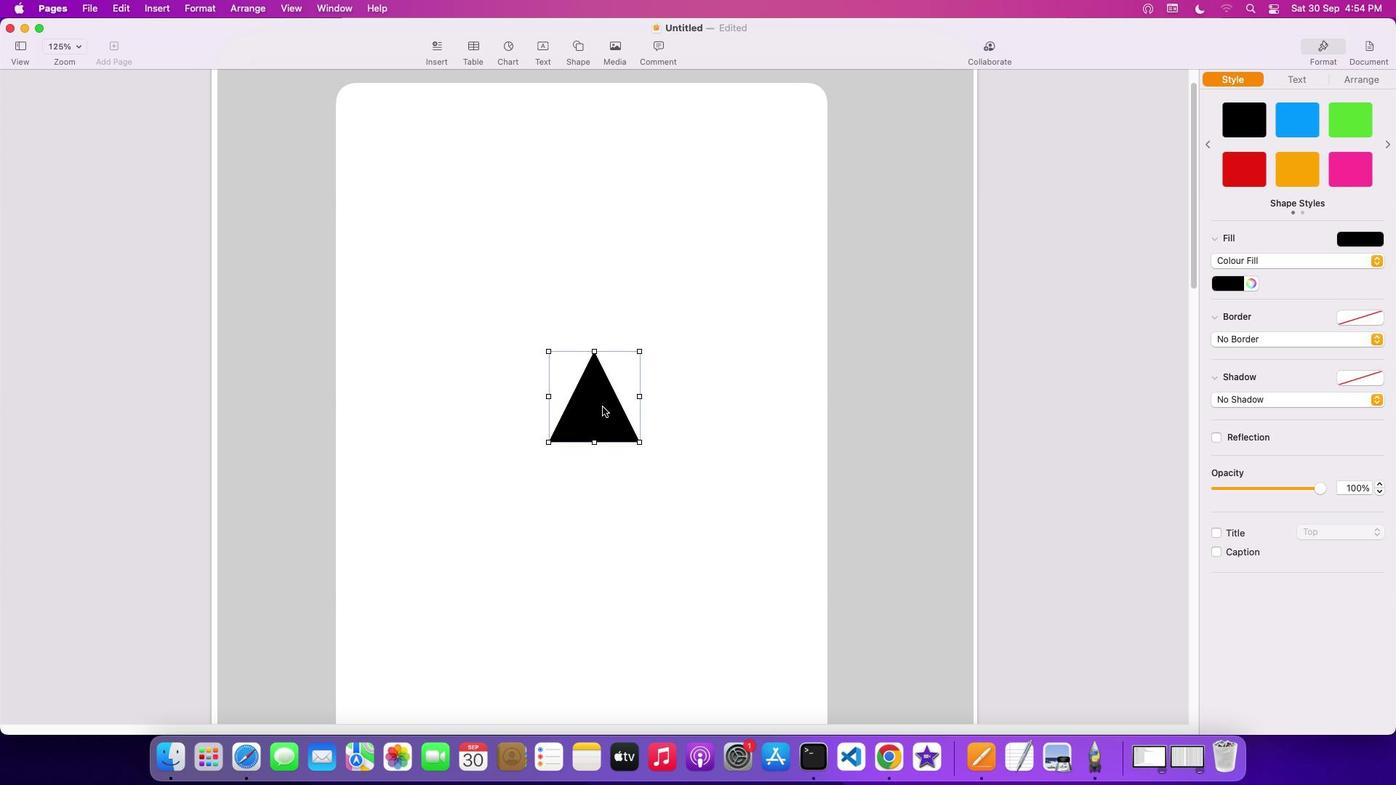 
Action: Mouse moved to (612, 373)
Screenshot: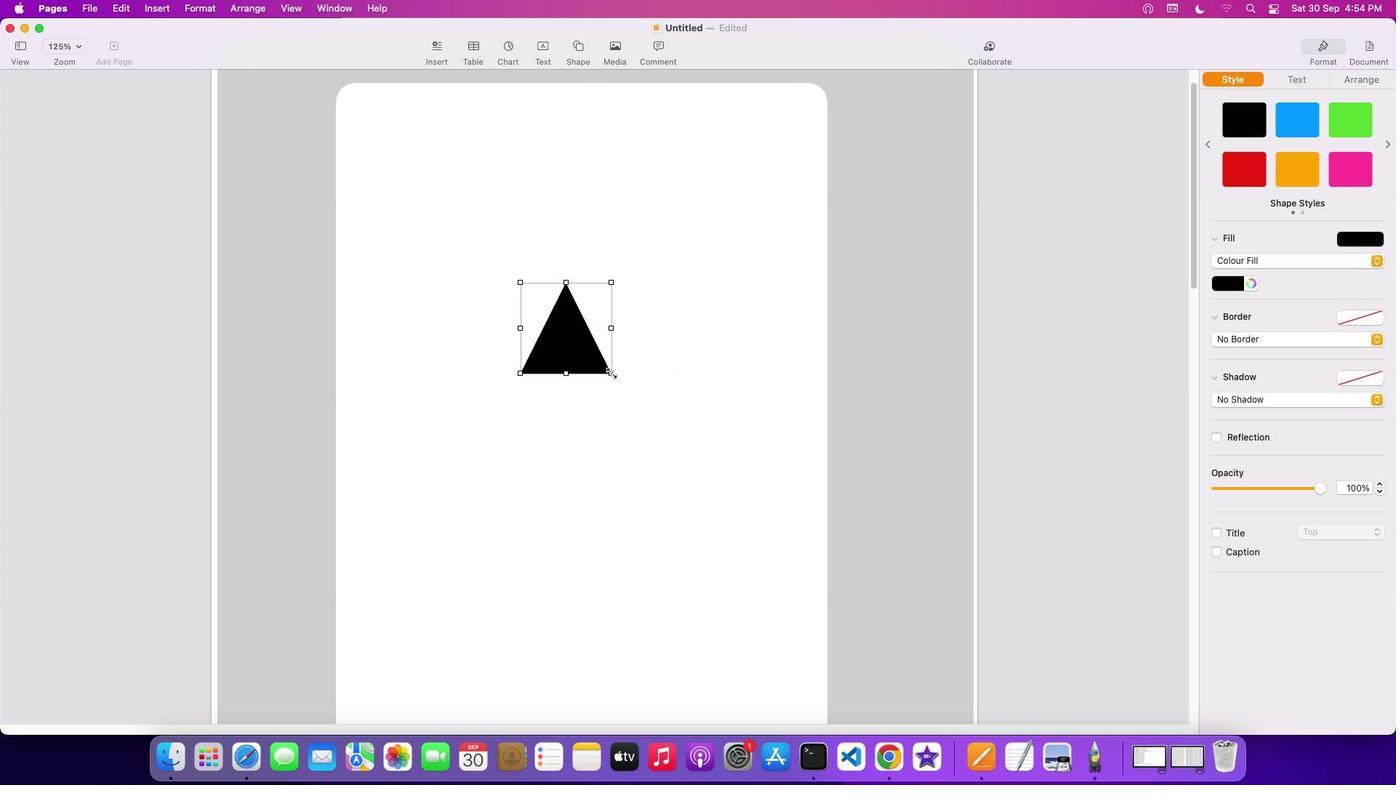 
Action: Mouse pressed left at (612, 373)
Screenshot: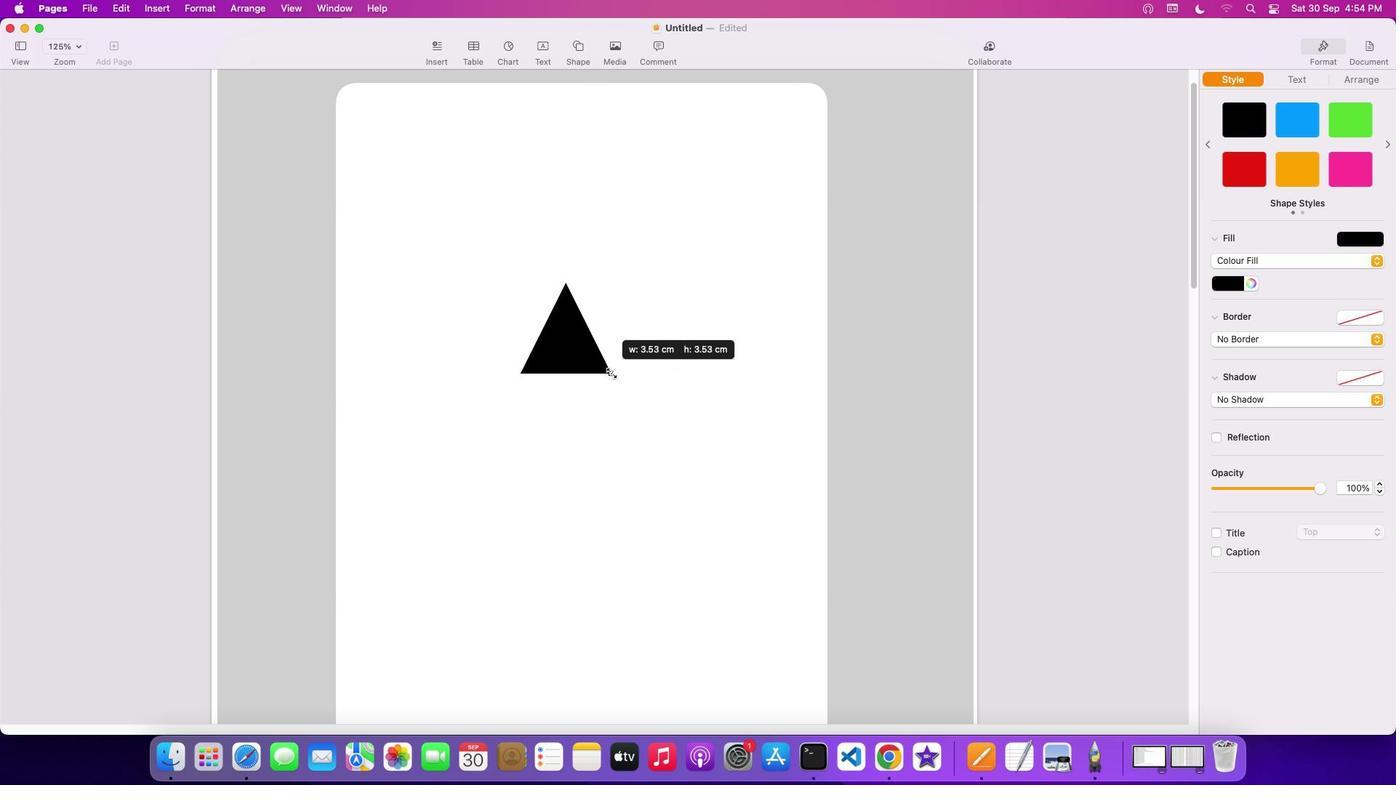 
Action: Mouse moved to (720, 464)
Screenshot: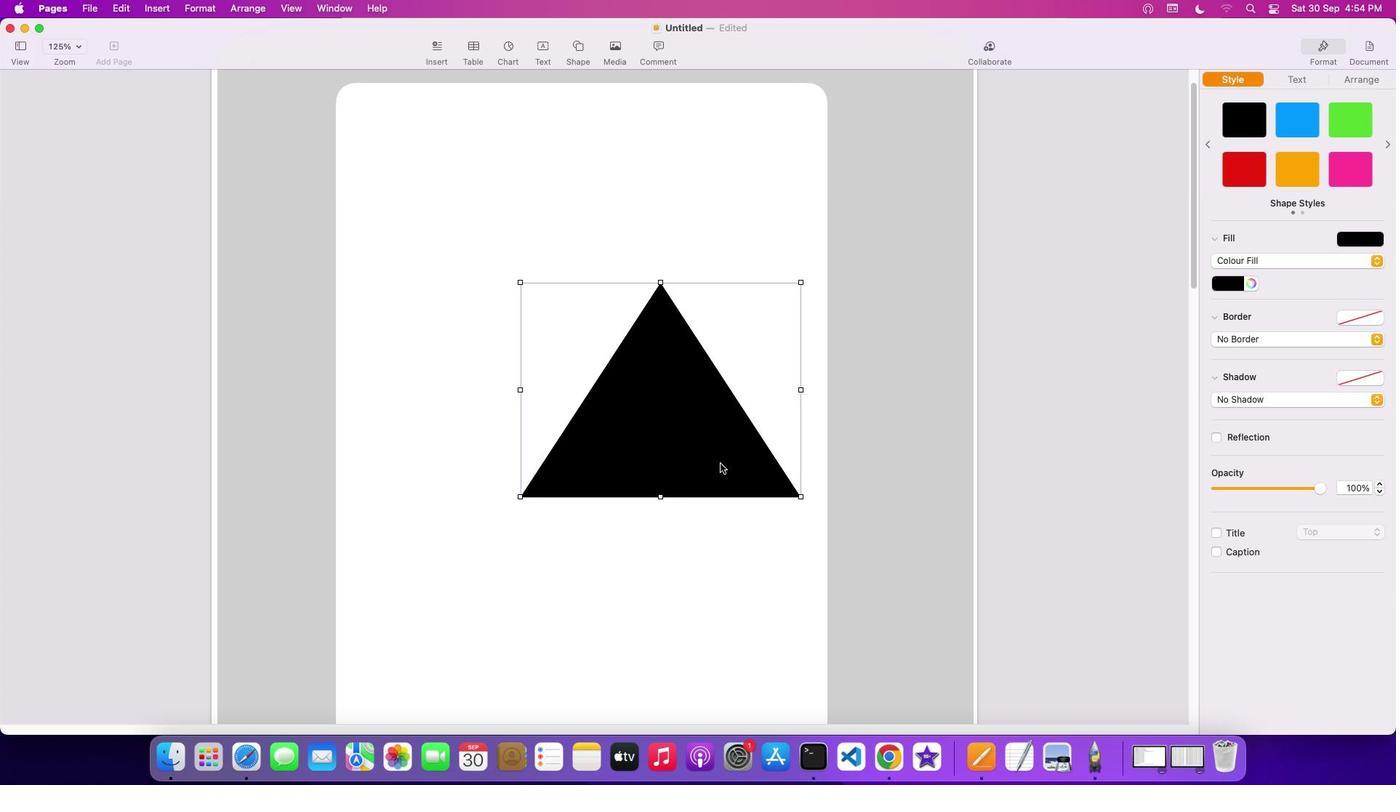 
Action: Mouse pressed left at (720, 464)
Screenshot: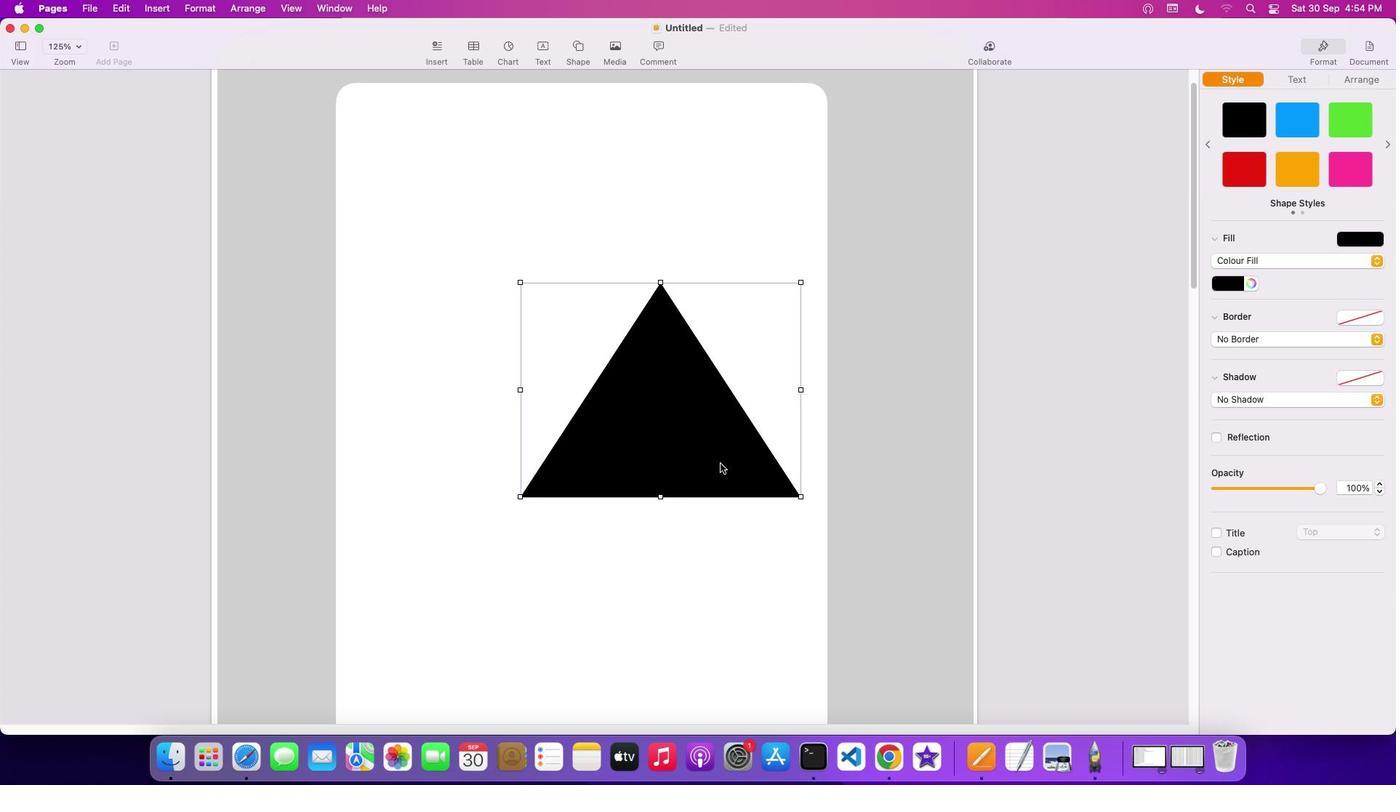 
Action: Mouse moved to (627, 435)
Screenshot: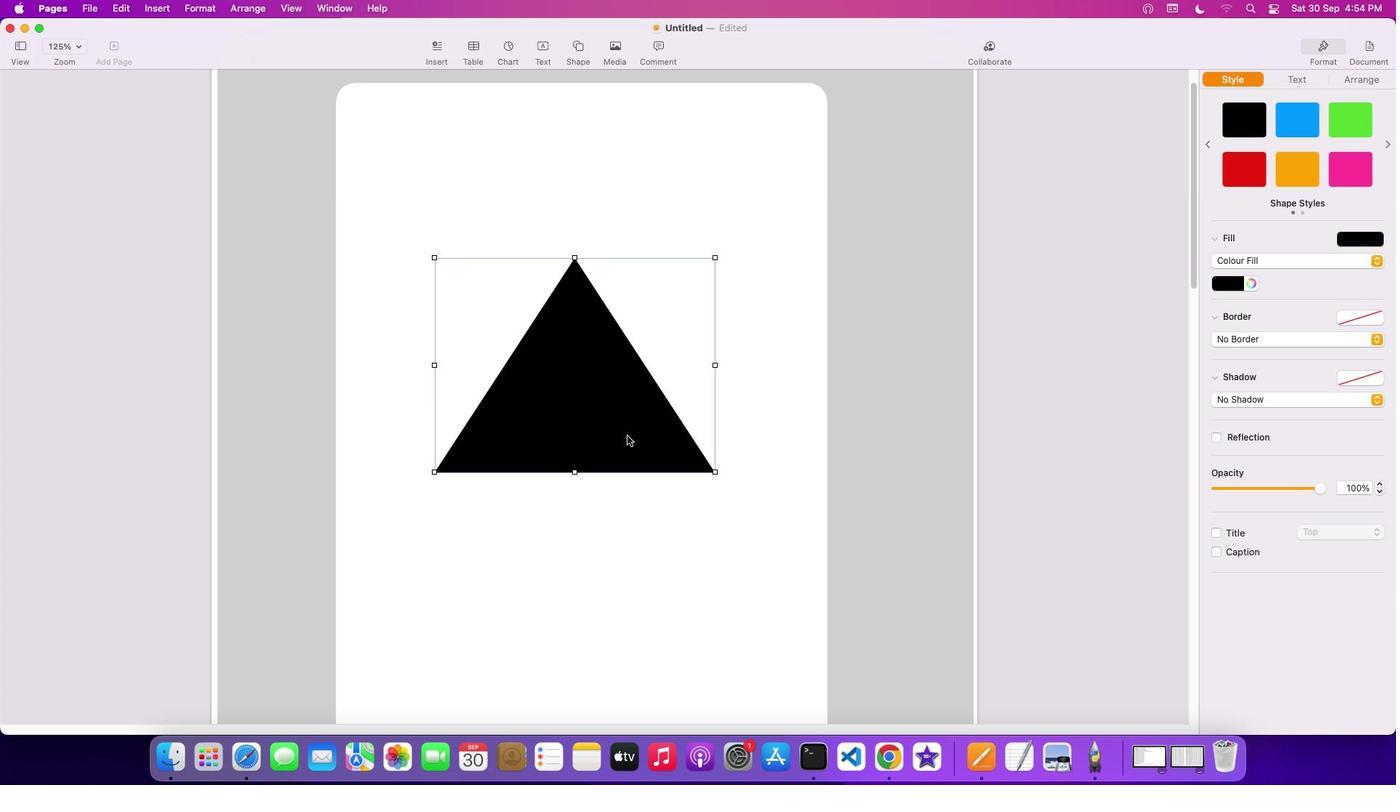 
Action: Mouse pressed right at (627, 435)
Screenshot: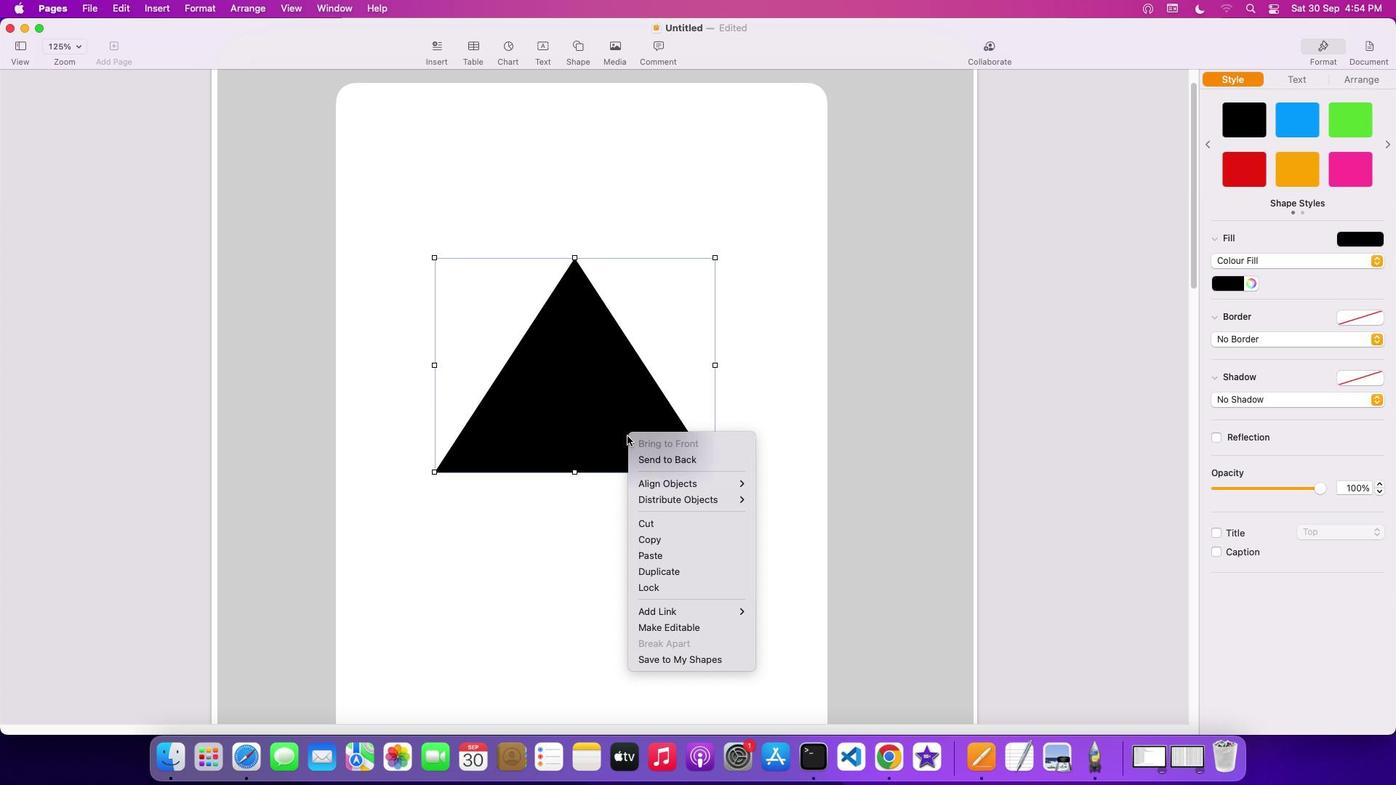 
Action: Mouse moved to (702, 624)
Screenshot: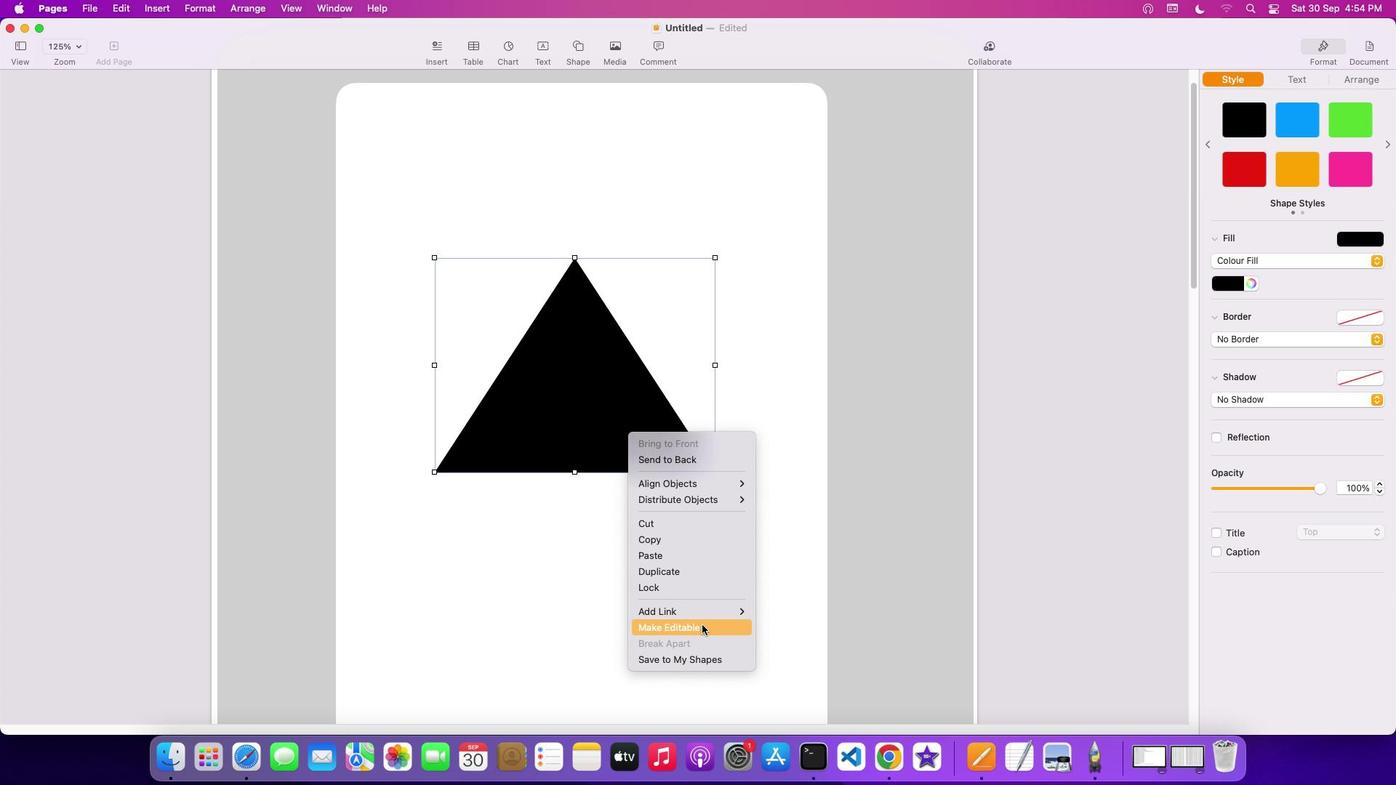 
Action: Mouse pressed left at (702, 624)
Screenshot: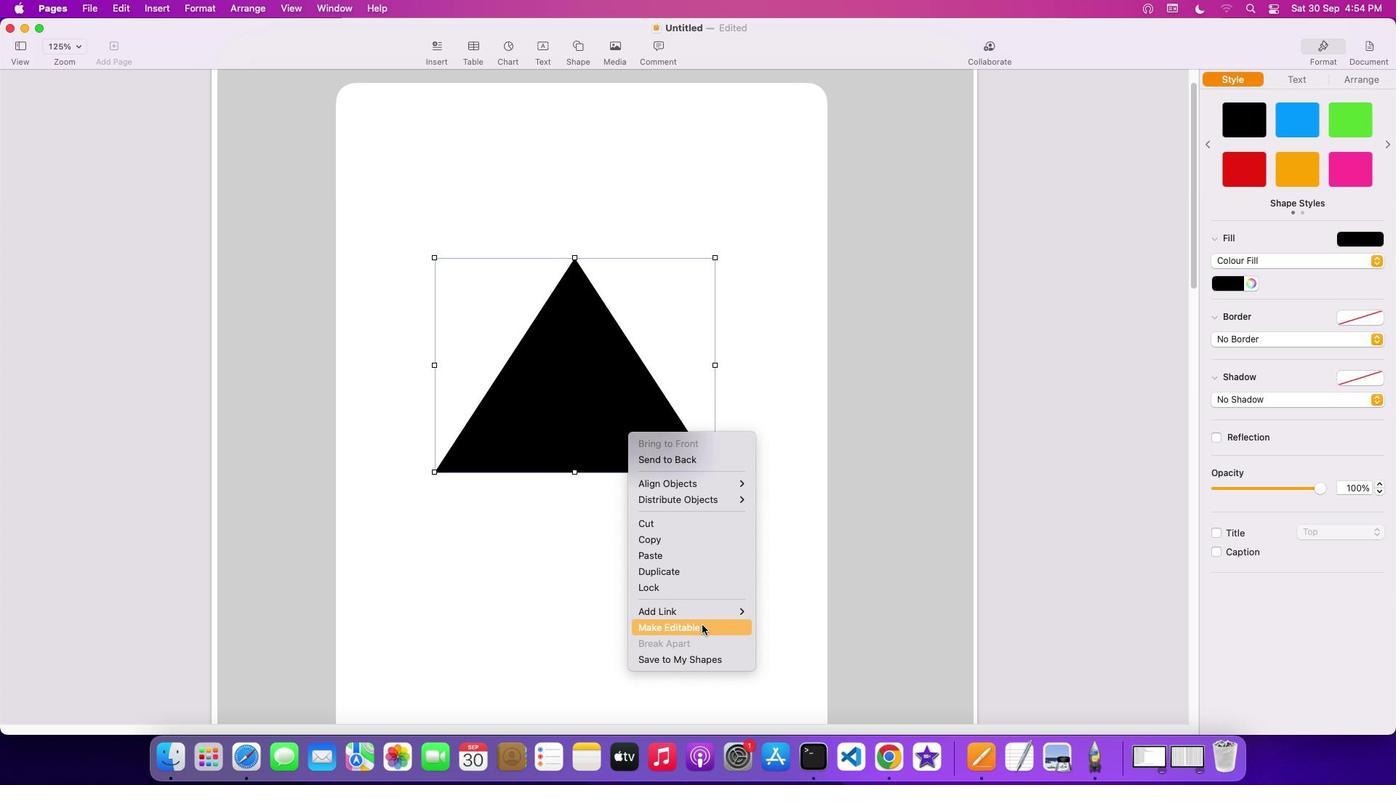 
Action: Mouse moved to (435, 473)
Screenshot: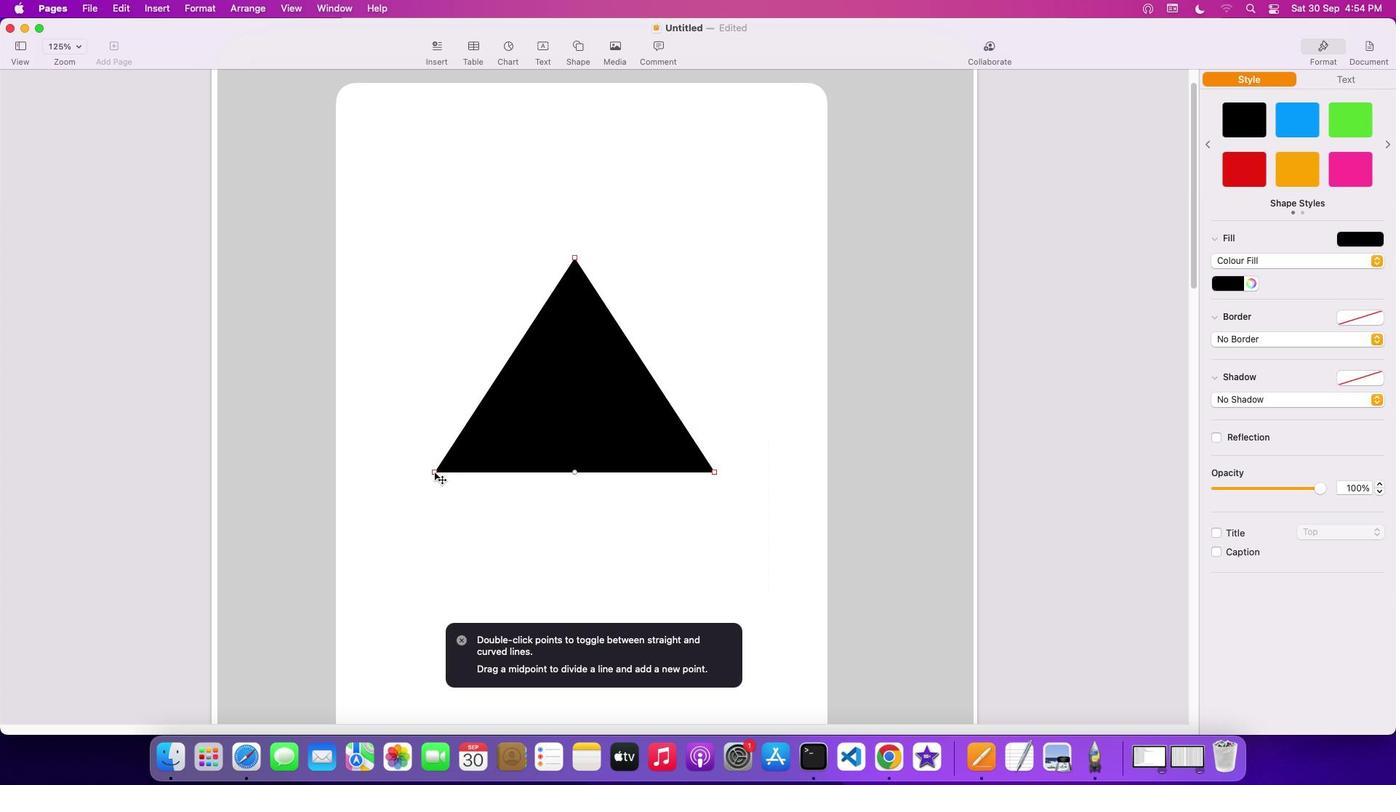 
Action: Mouse pressed left at (435, 473)
Screenshot: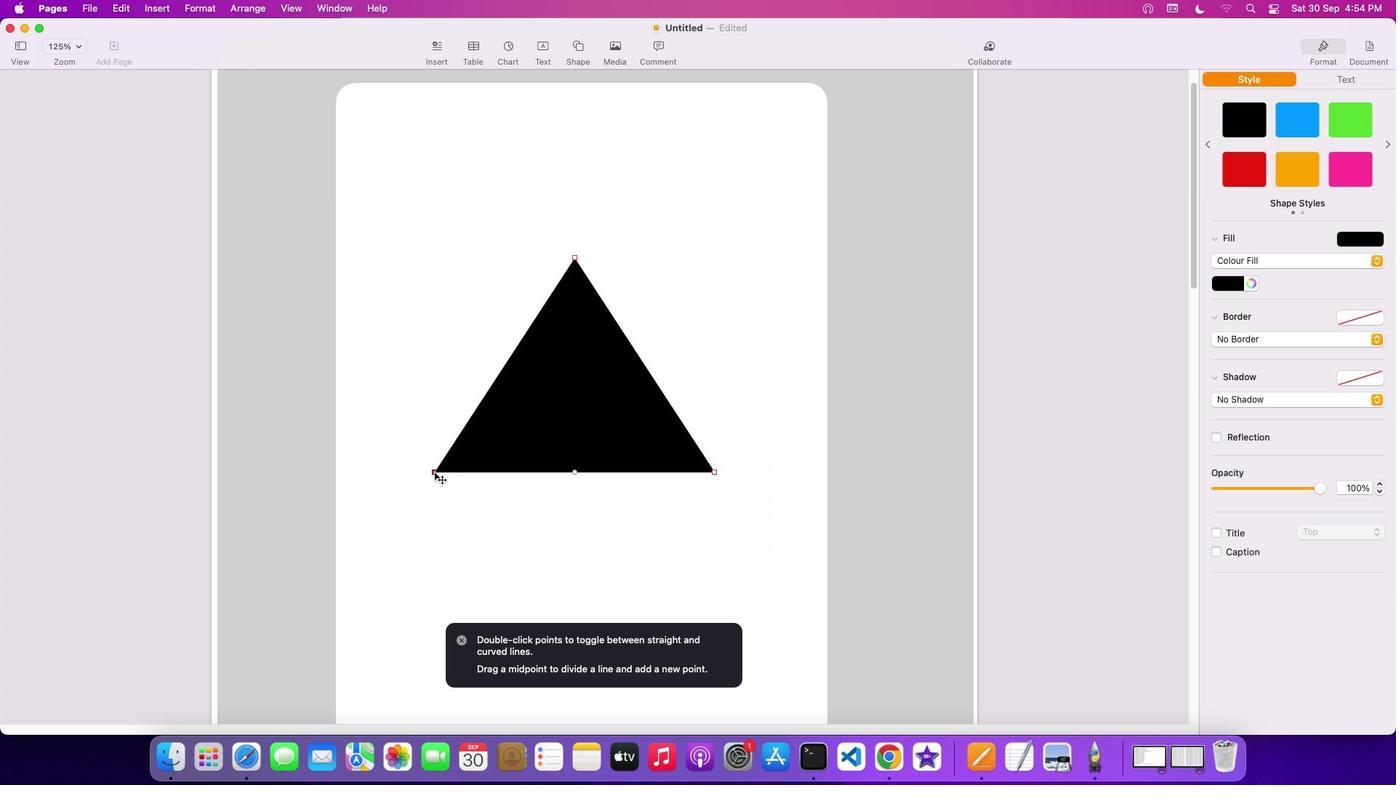 
Action: Mouse moved to (507, 368)
Screenshot: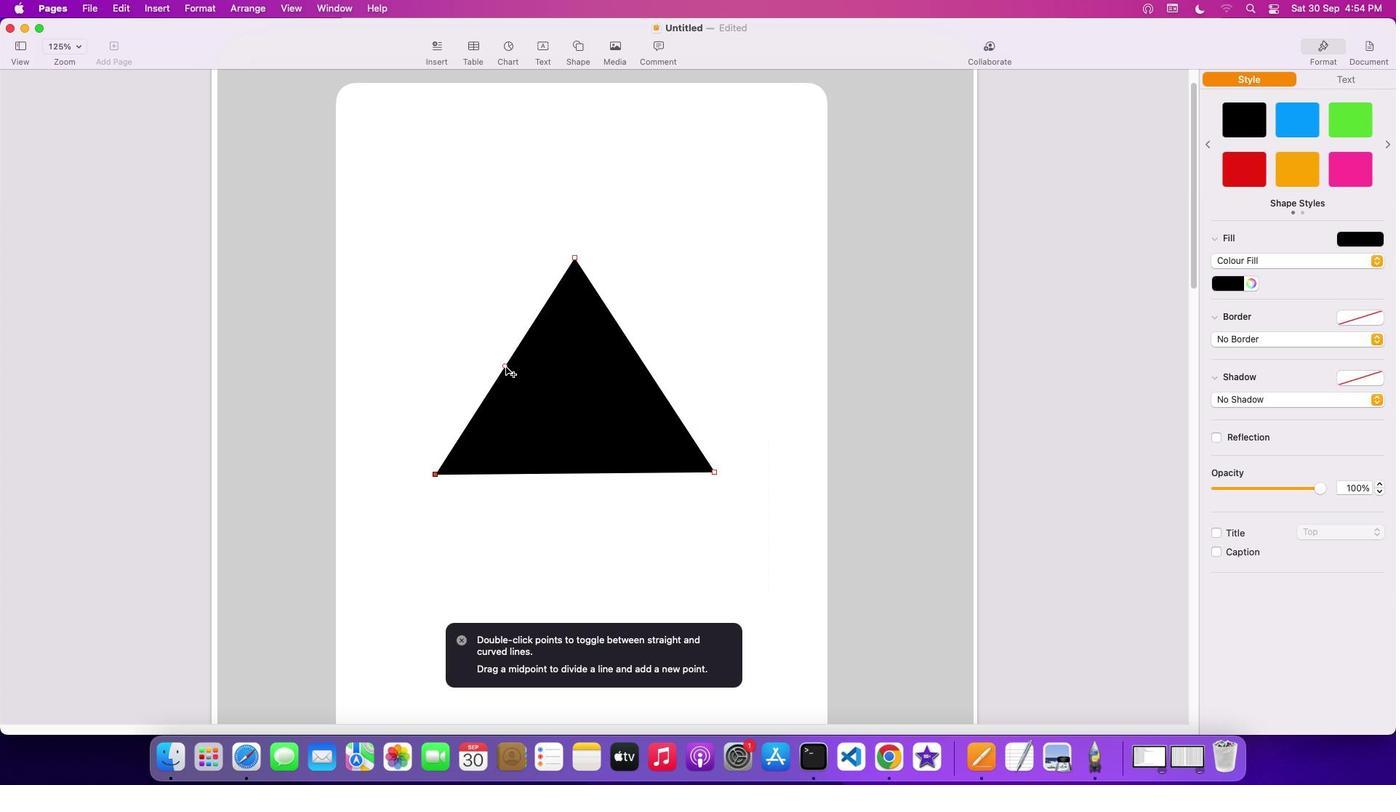 
Action: Mouse pressed left at (507, 368)
Screenshot: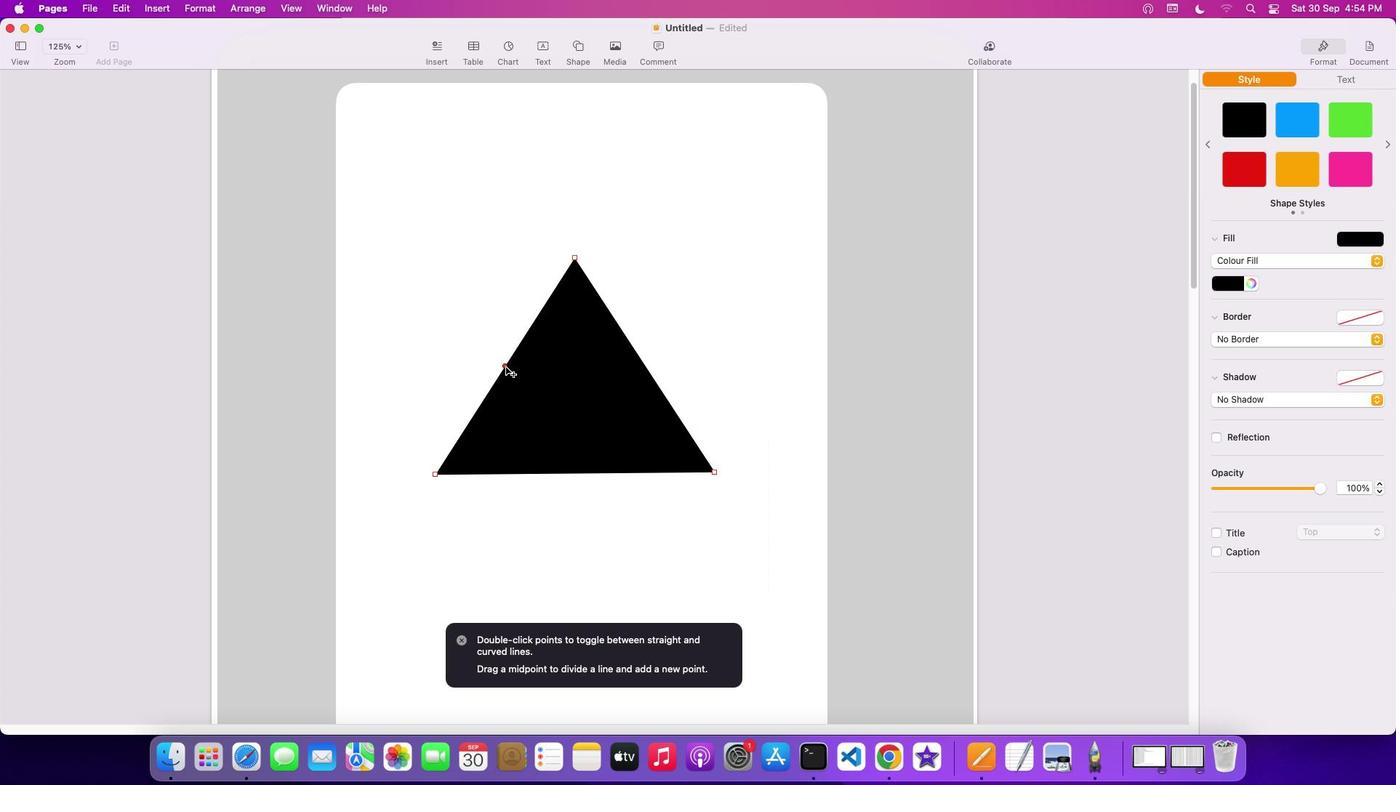 
Action: Mouse moved to (576, 474)
Screenshot: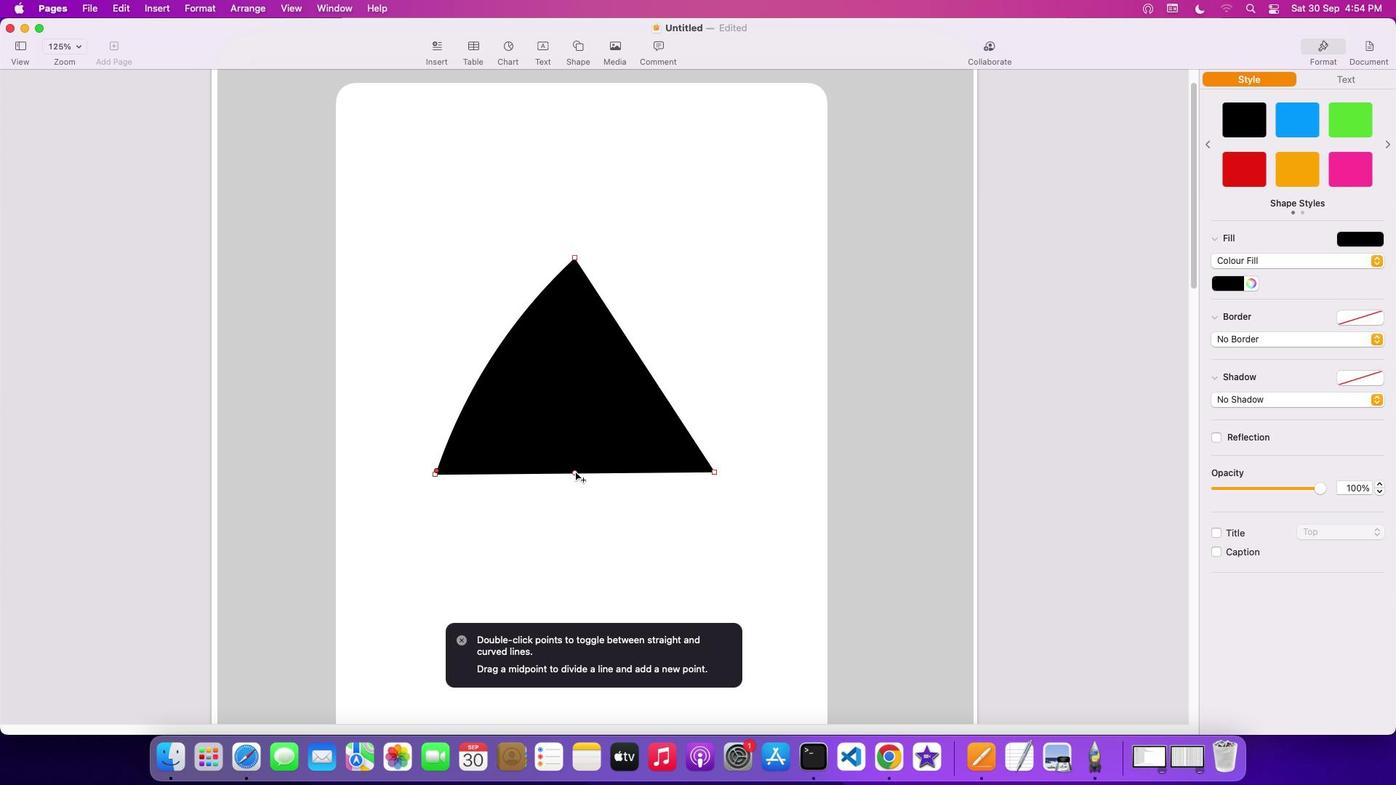 
Action: Mouse pressed left at (576, 474)
Screenshot: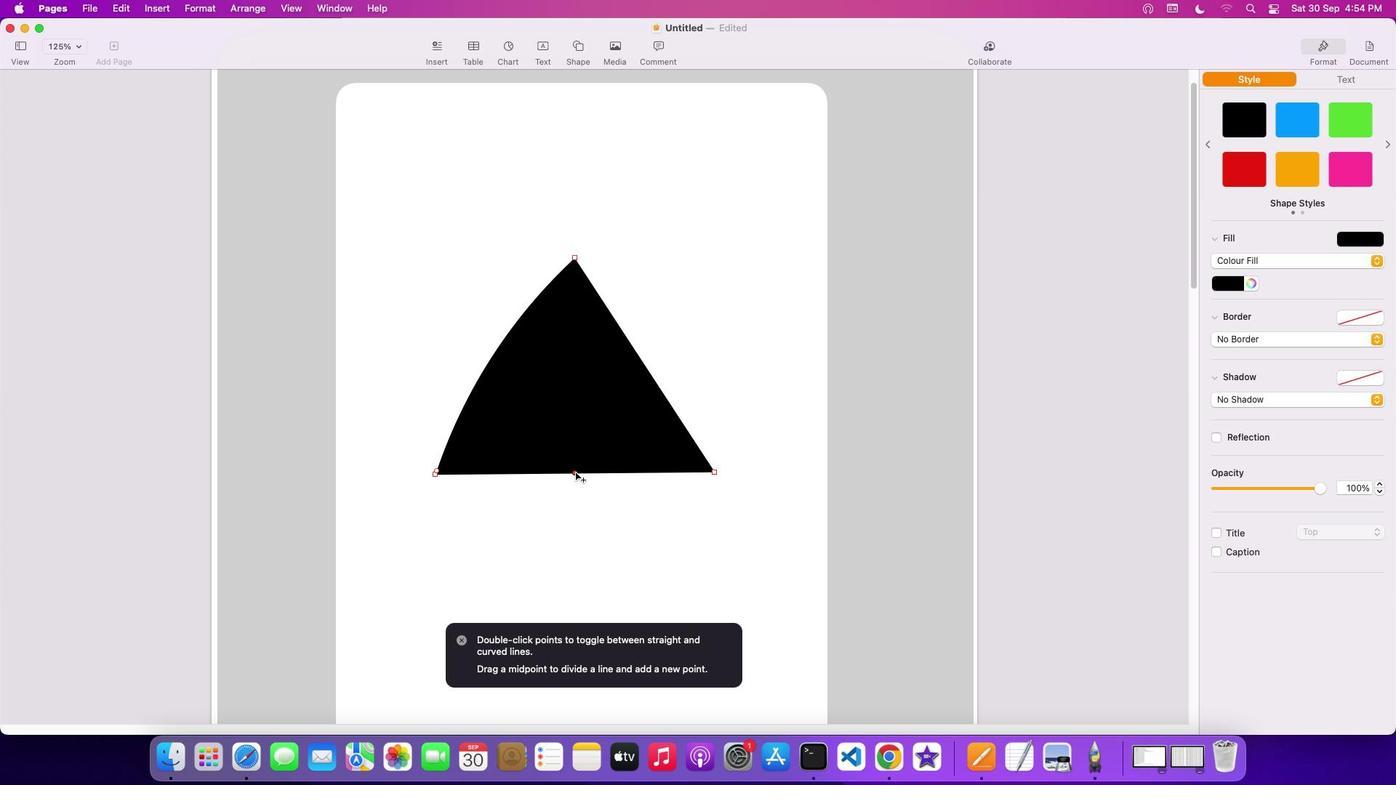 
Action: Mouse moved to (646, 365)
Screenshot: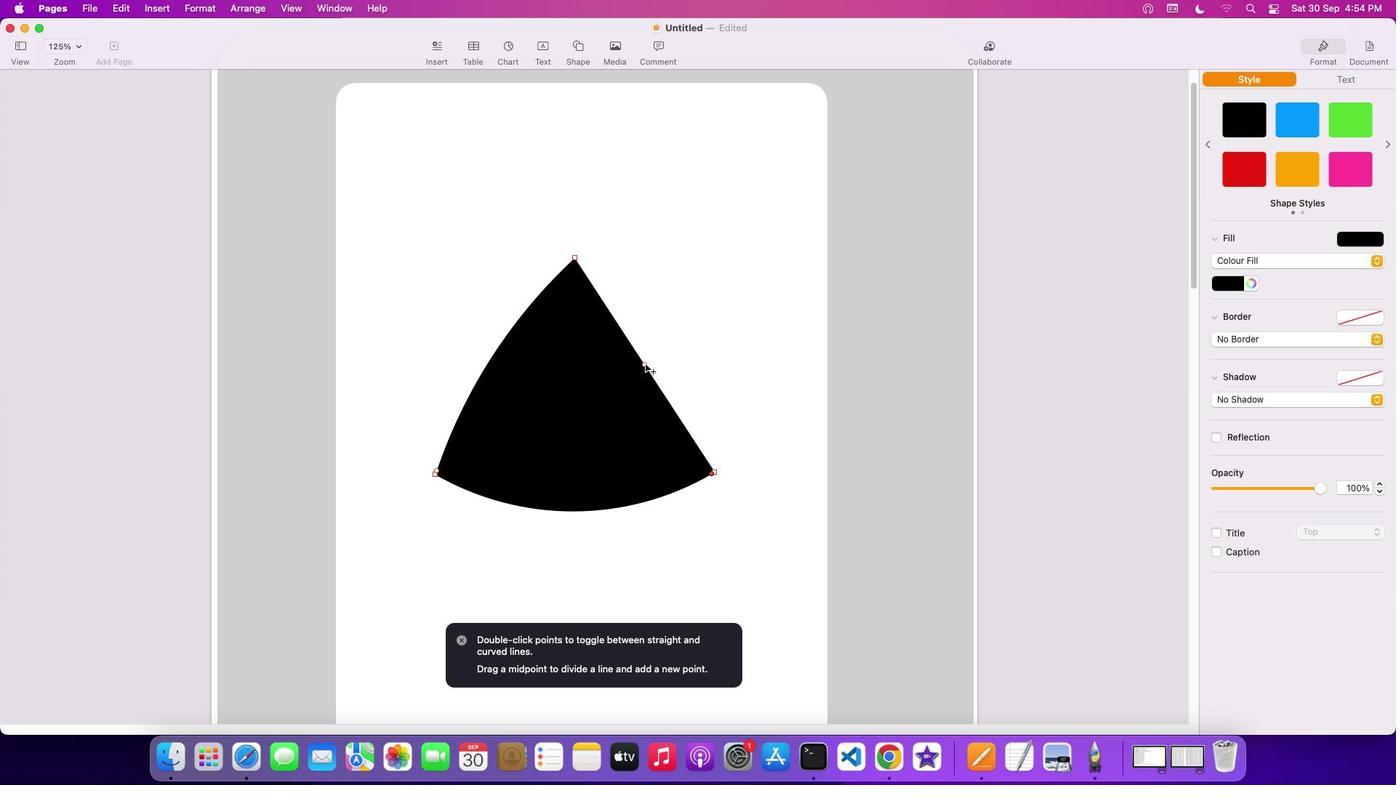 
Action: Mouse pressed left at (646, 365)
Screenshot: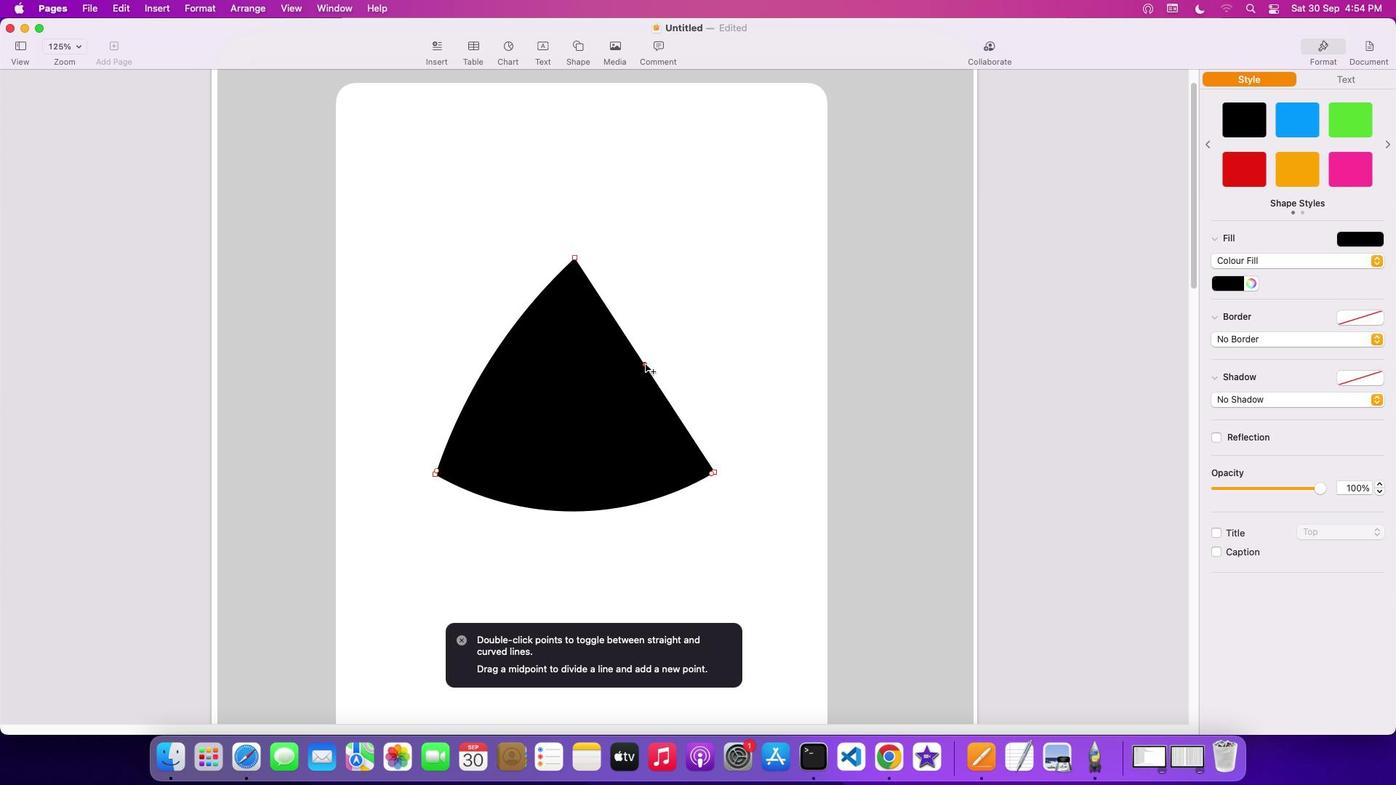 
Action: Mouse moved to (678, 331)
Screenshot: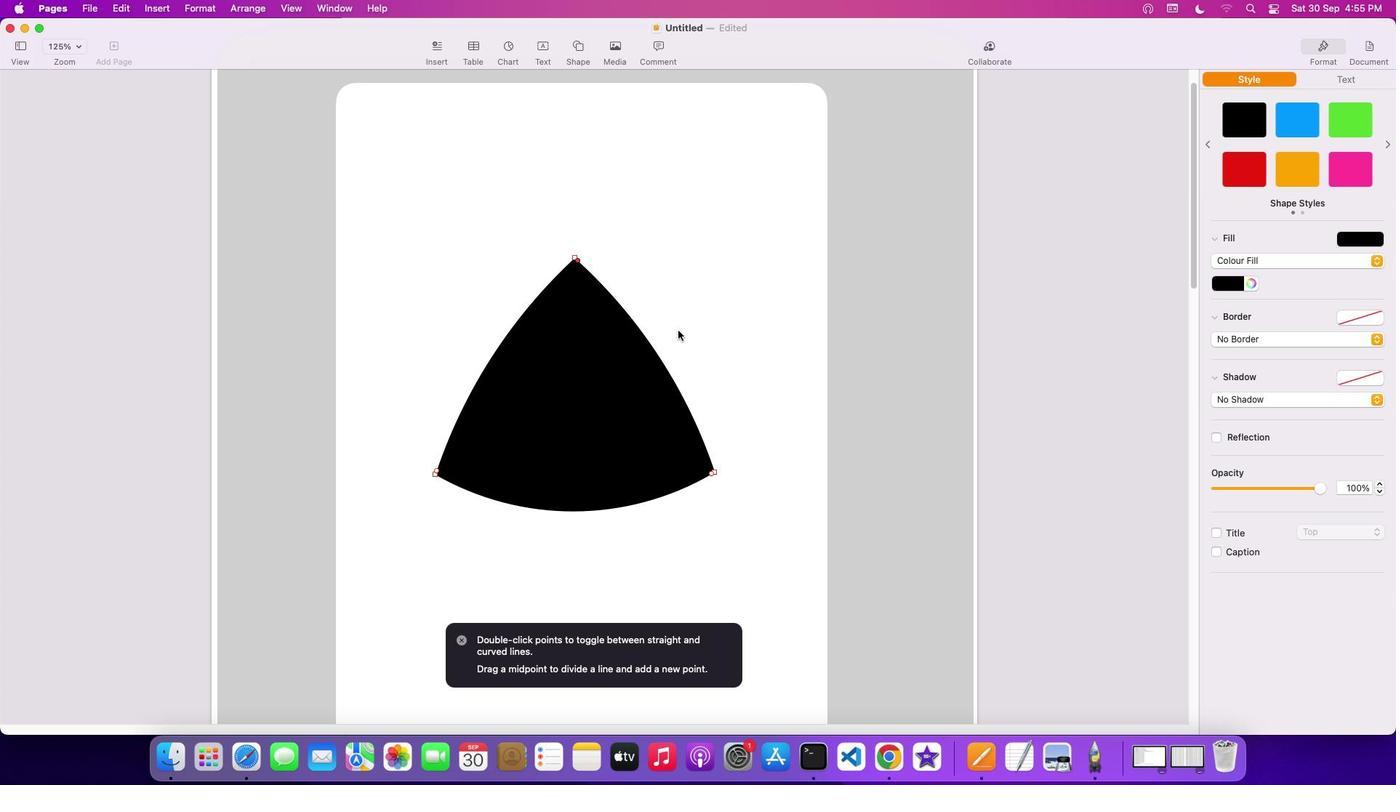 
Action: Mouse pressed left at (678, 331)
Screenshot: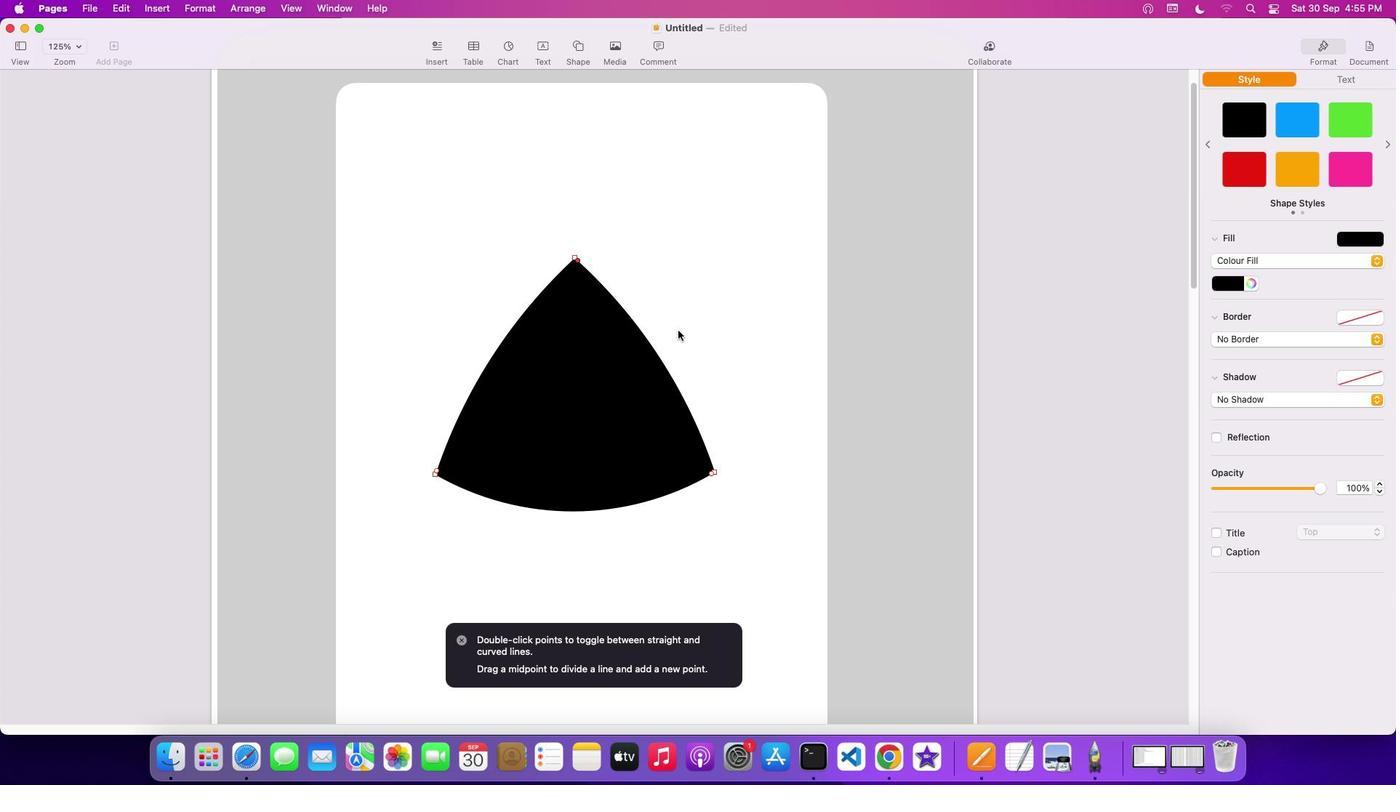 
Action: Mouse moved to (587, 459)
Screenshot: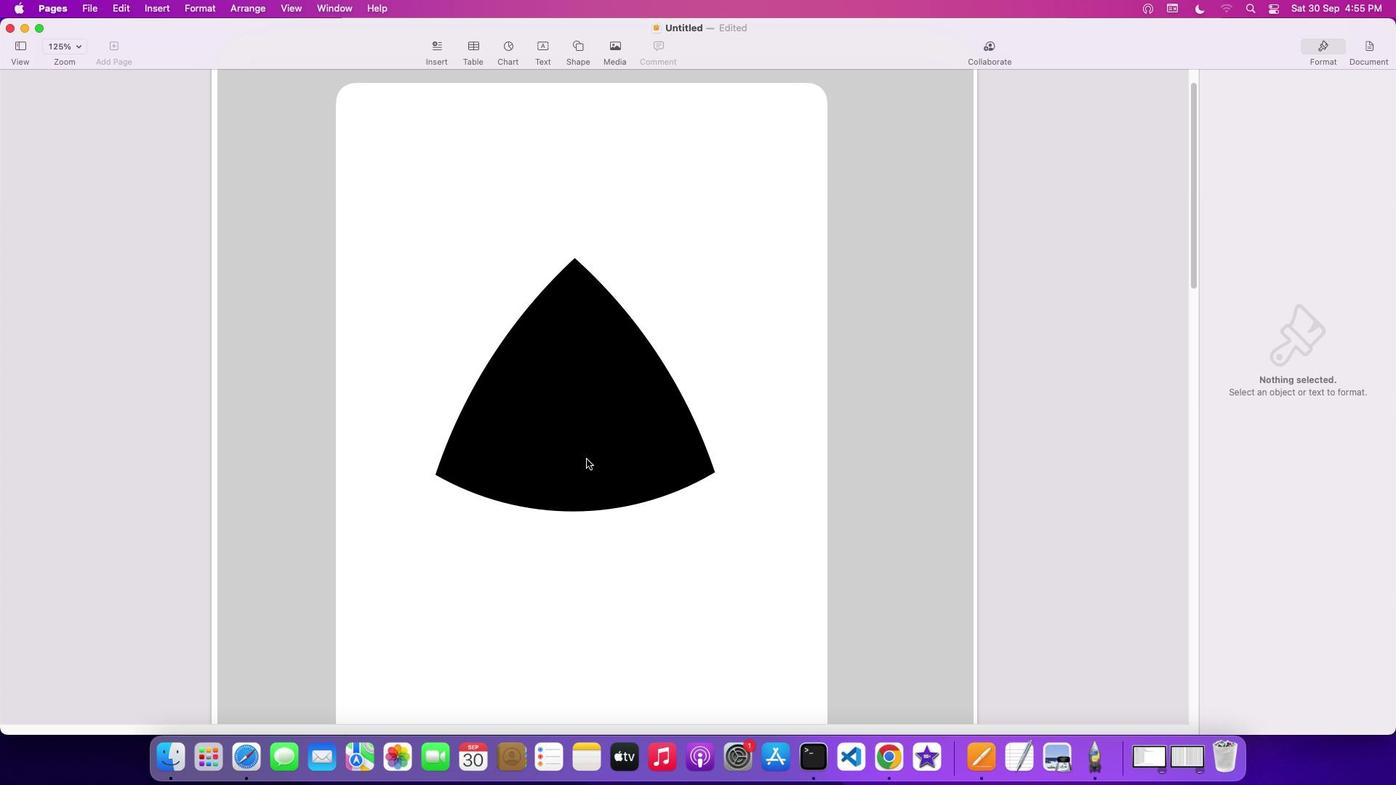 
Action: Mouse pressed left at (587, 459)
Screenshot: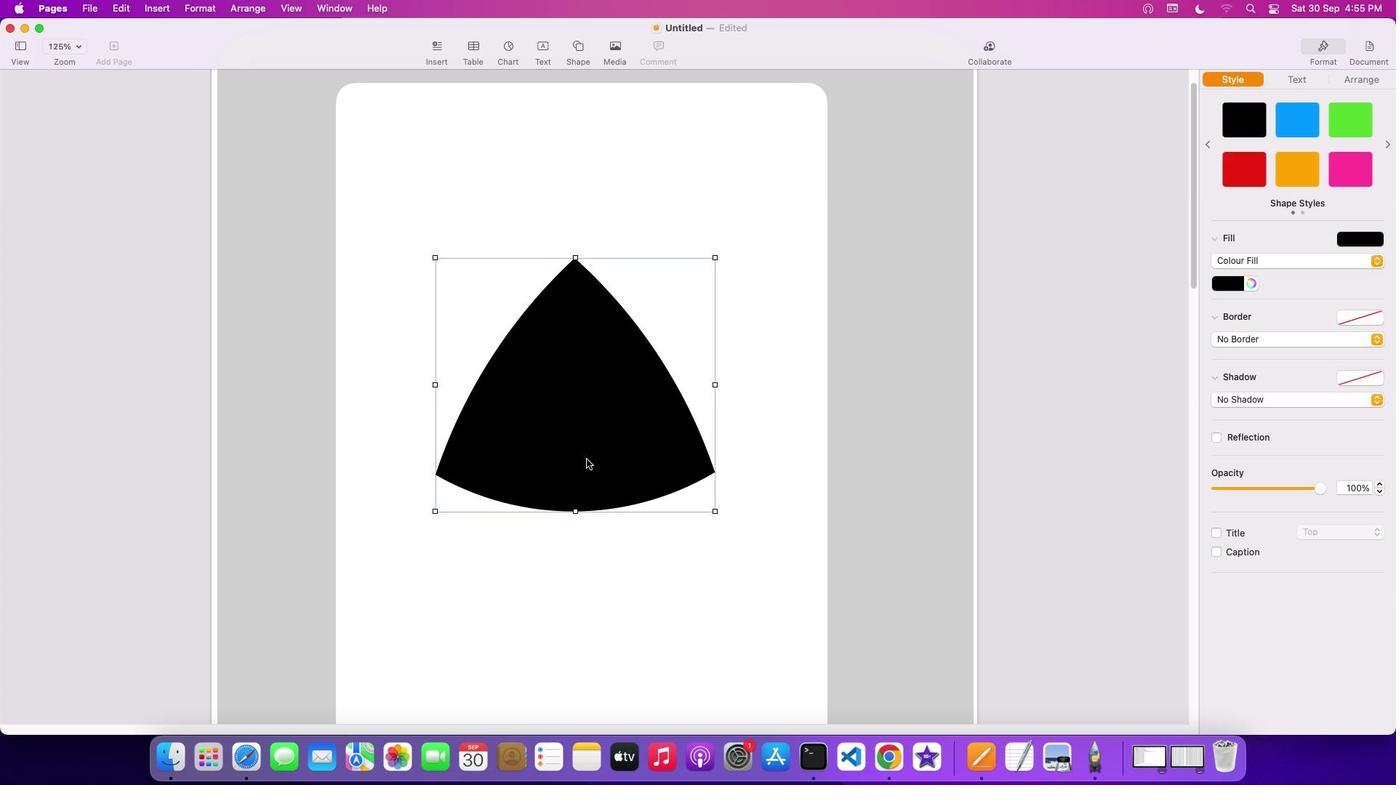 
Action: Mouse moved to (813, 480)
Screenshot: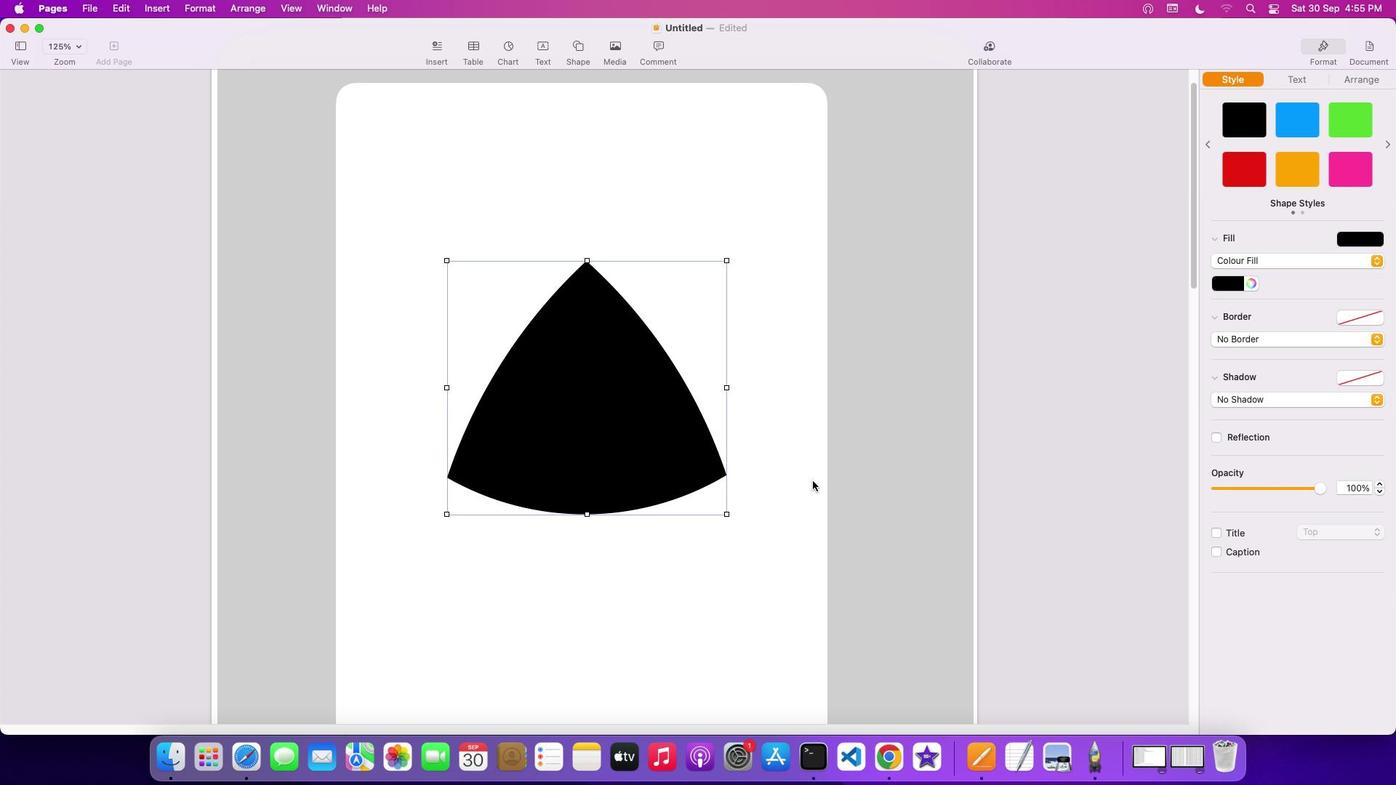 
Action: Mouse pressed left at (813, 480)
Screenshot: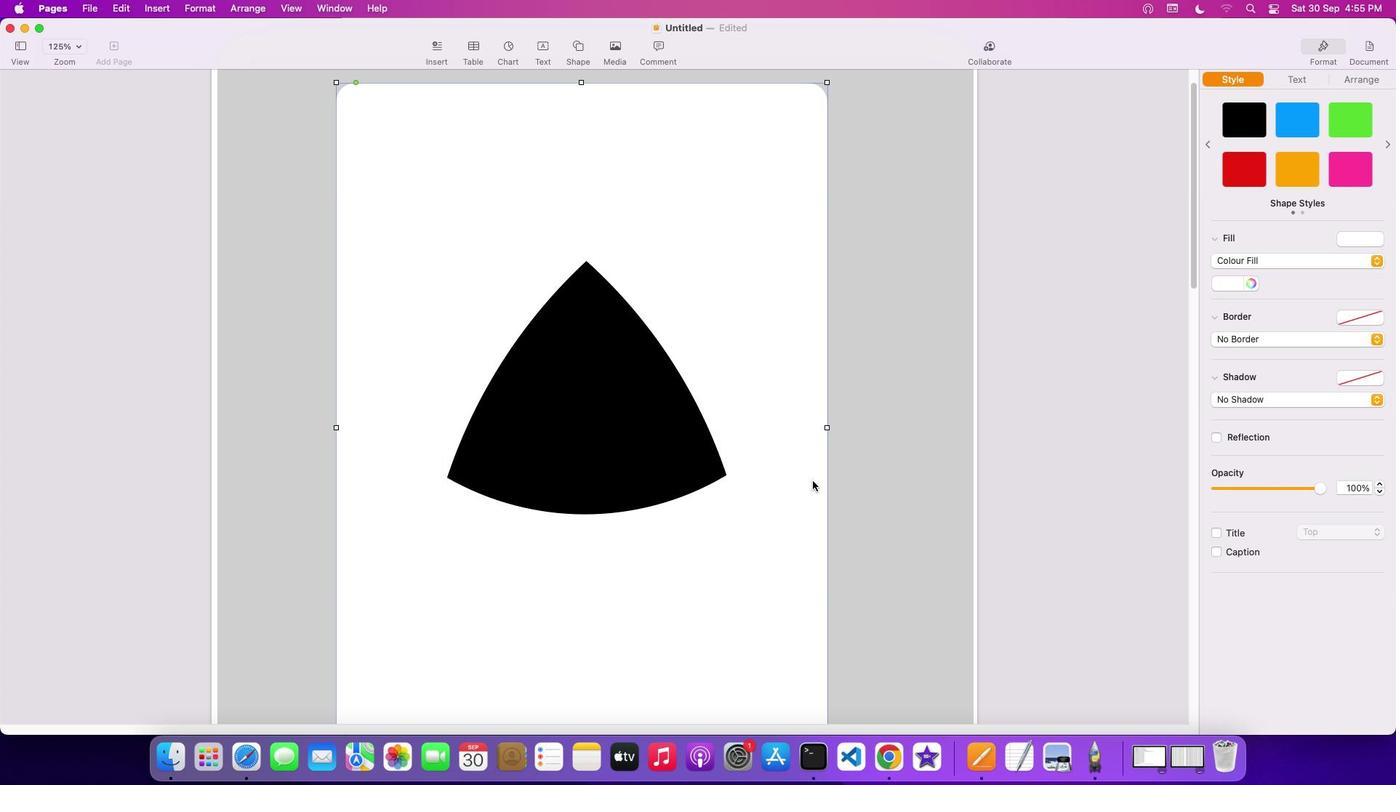 
Action: Mouse moved to (622, 451)
Screenshot: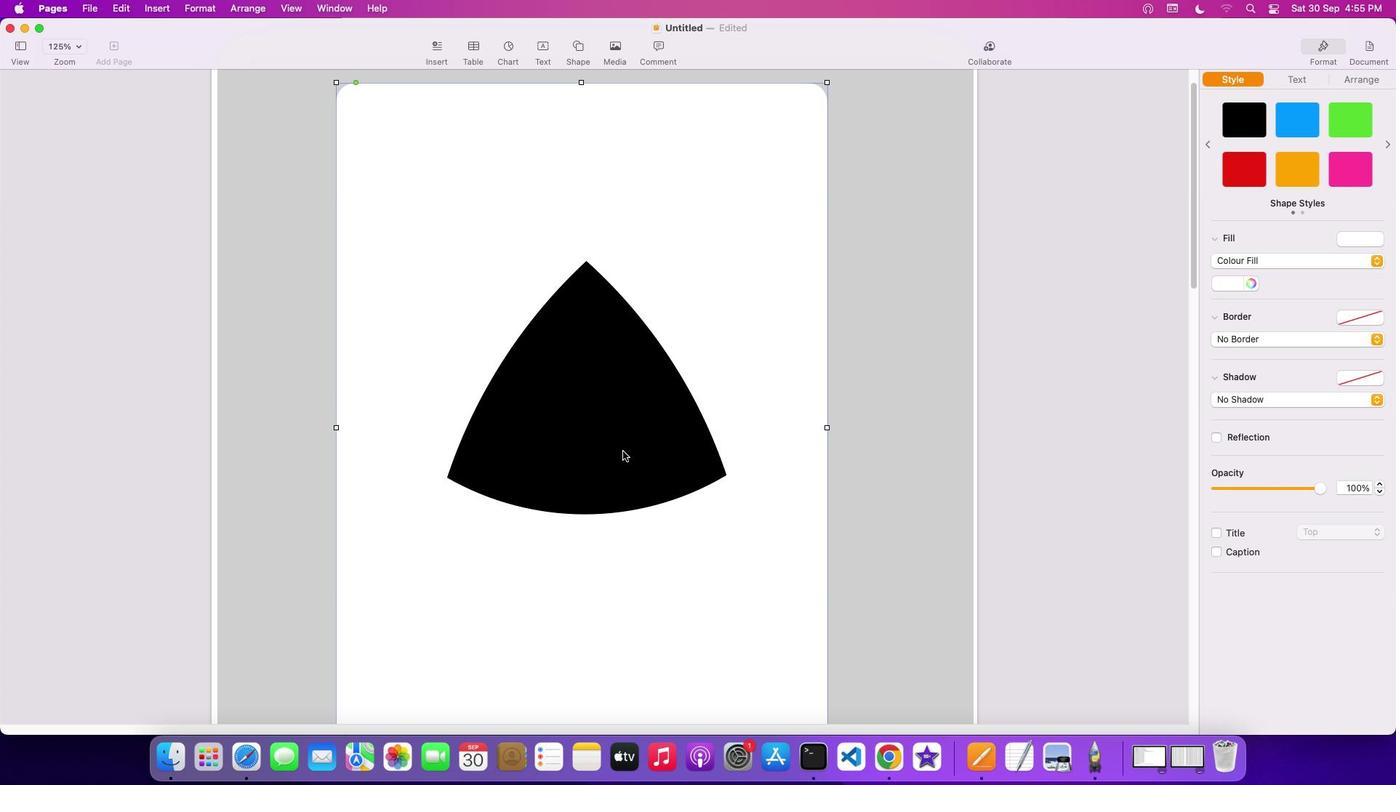 
Action: Mouse pressed left at (622, 451)
Screenshot: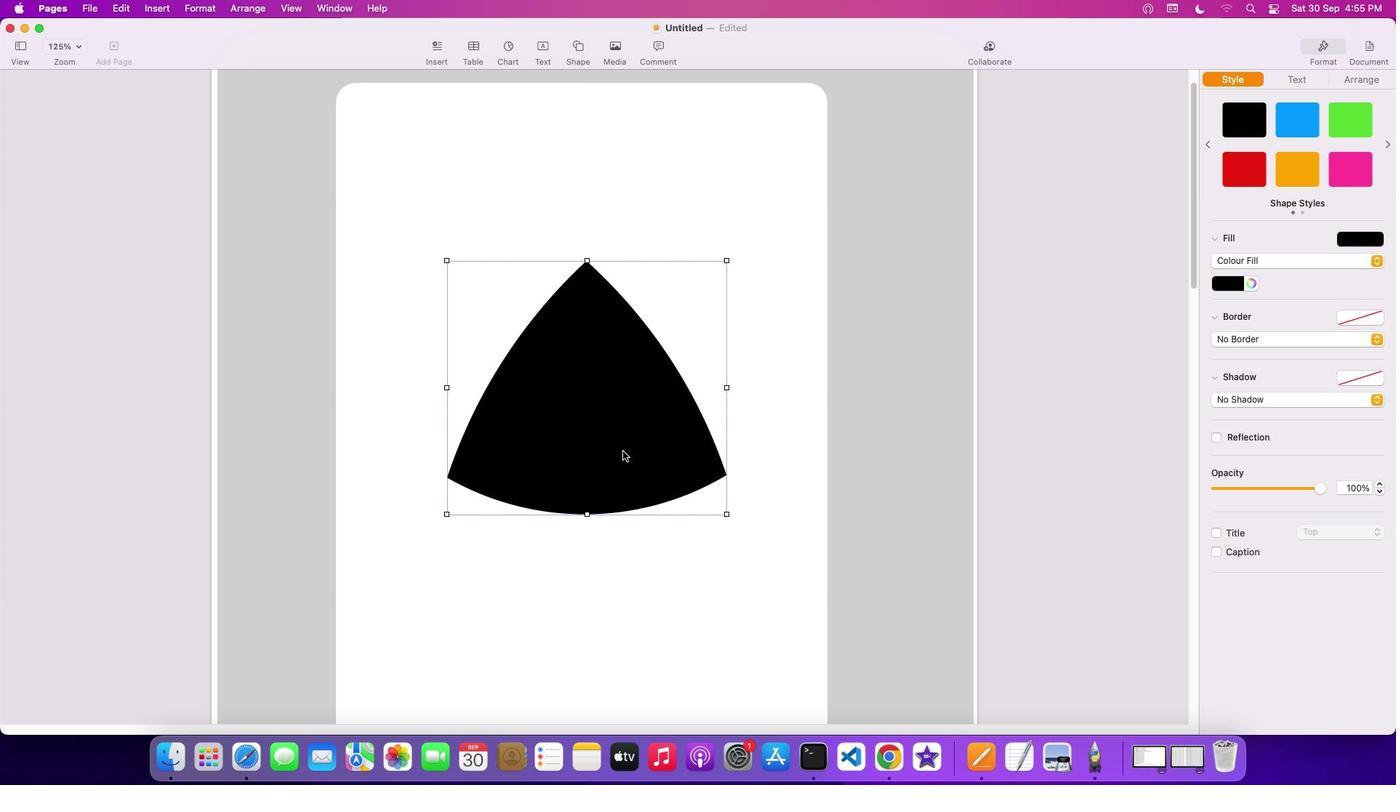 
Action: Mouse moved to (1376, 261)
Screenshot: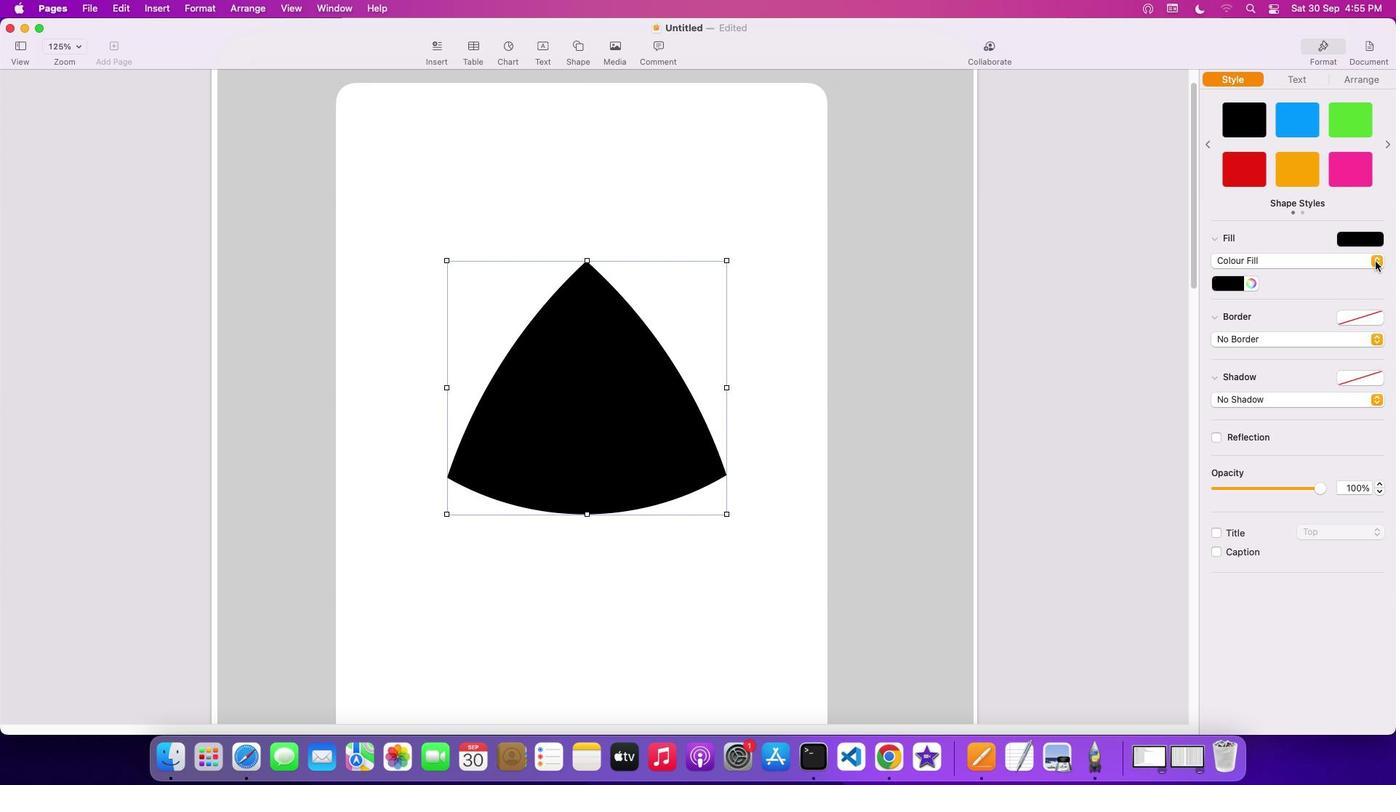 
Action: Mouse pressed left at (1376, 261)
Screenshot: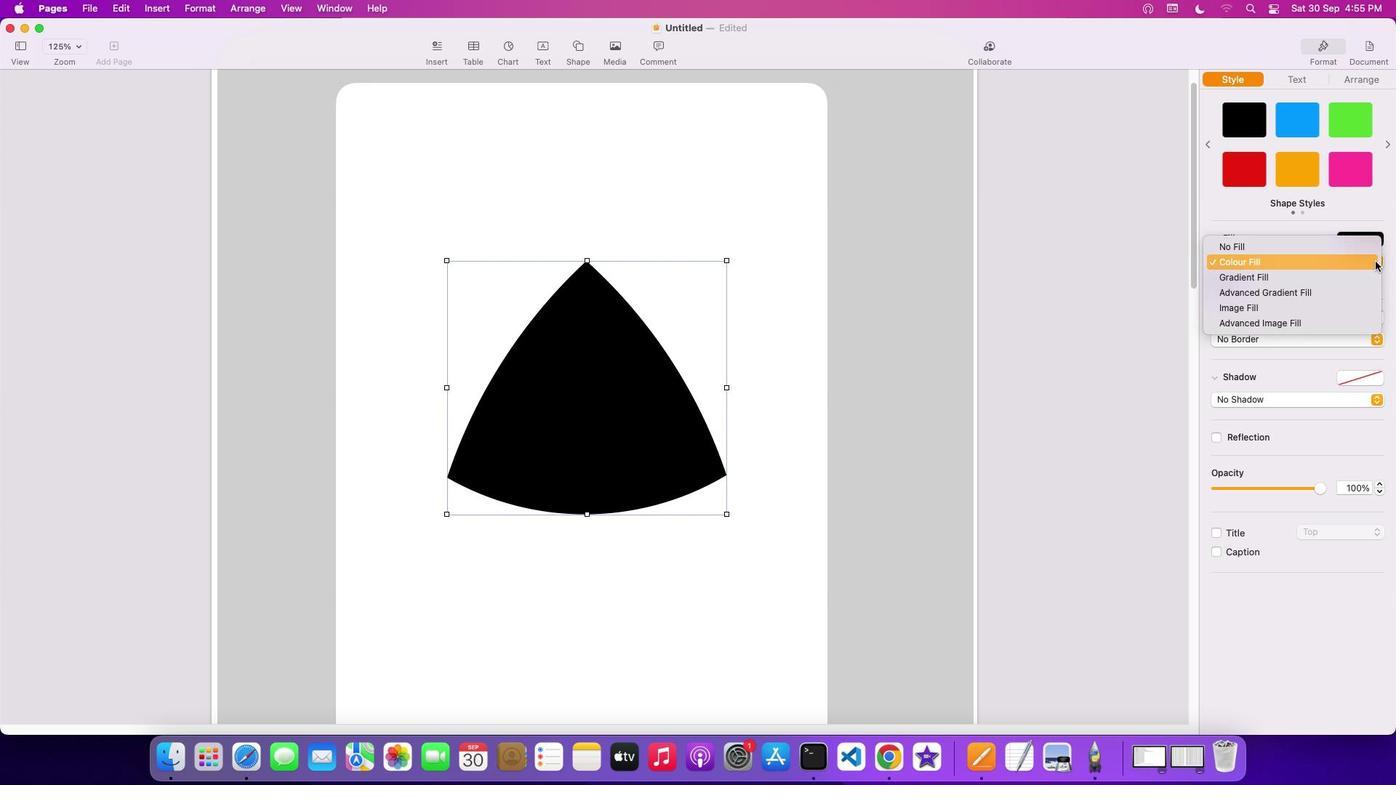
Action: Mouse moved to (1325, 300)
Screenshot: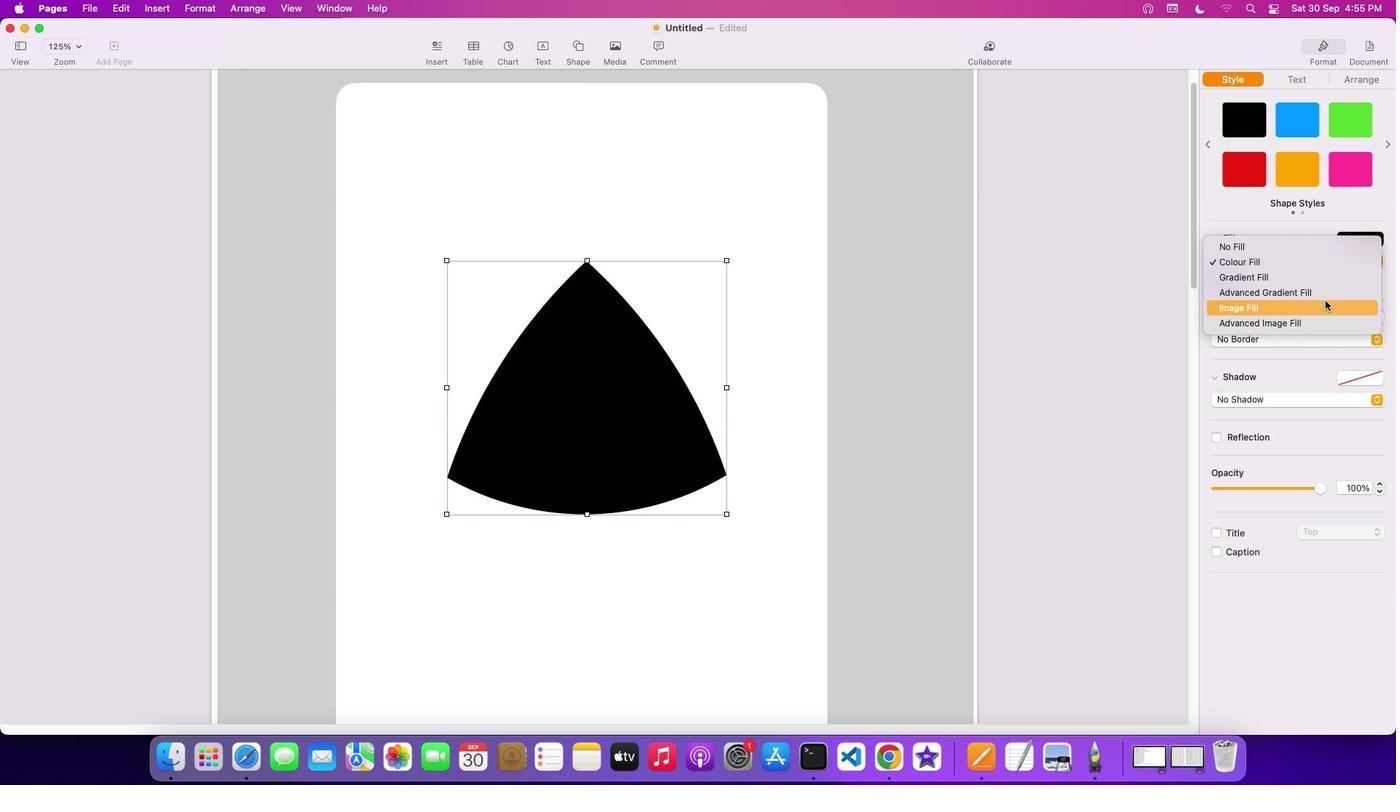 
Action: Mouse pressed left at (1325, 300)
Screenshot: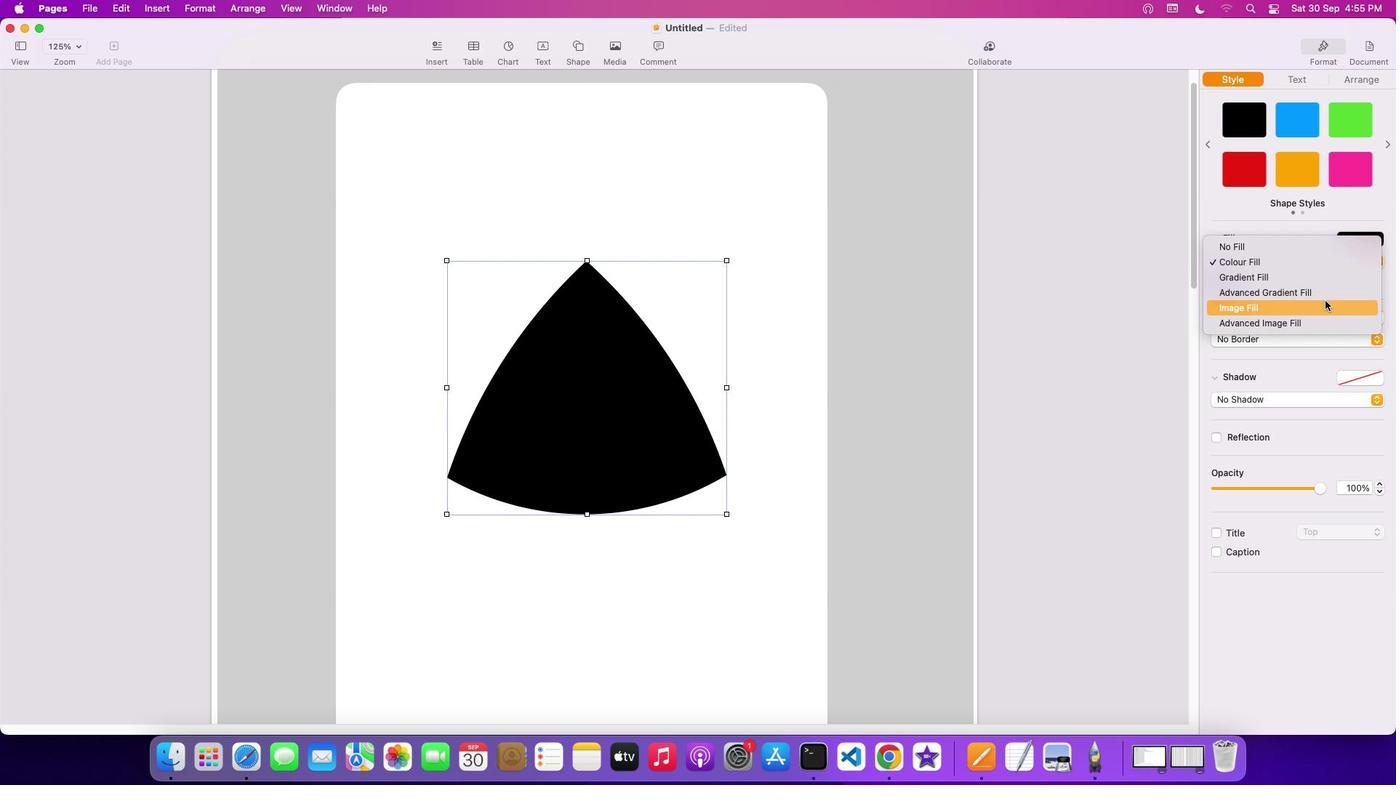
Action: Mouse moved to (1320, 310)
Screenshot: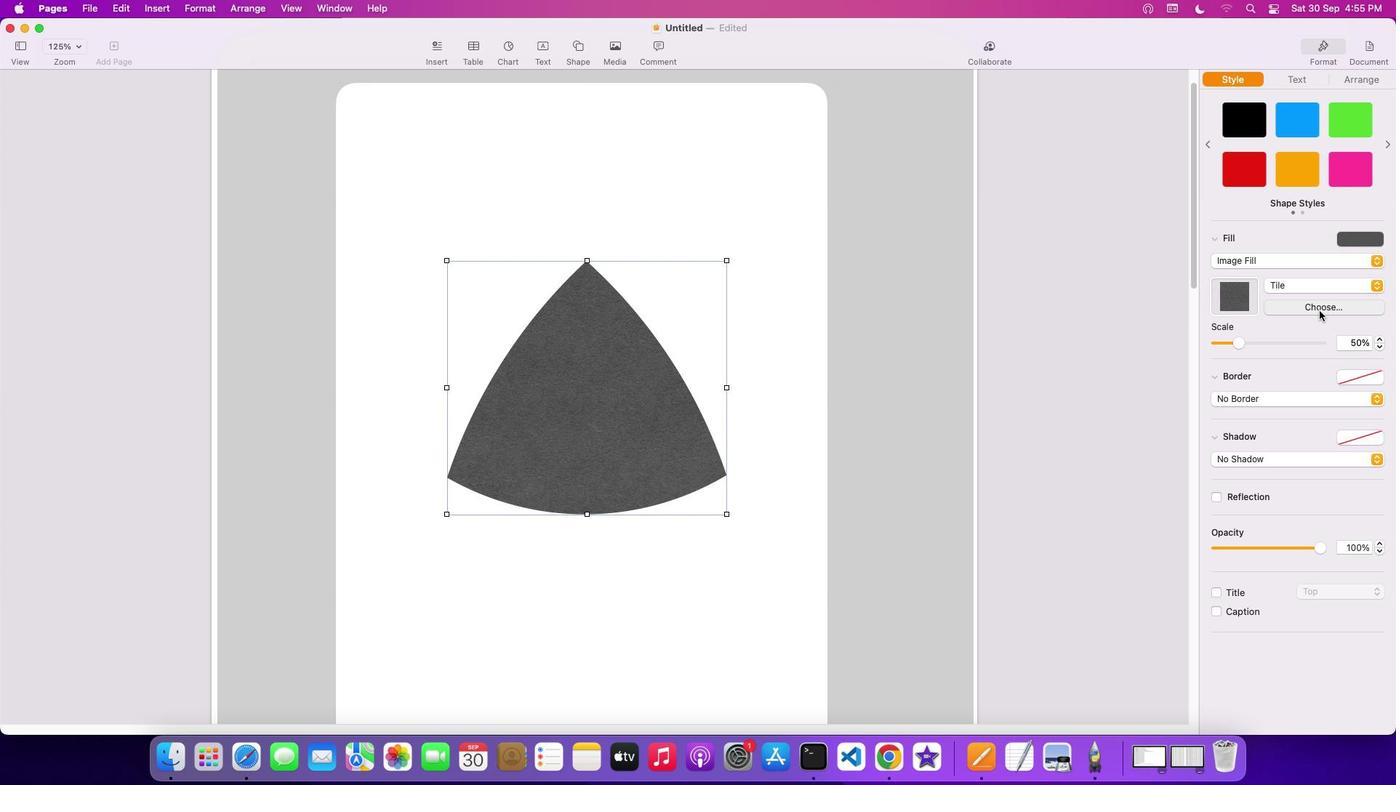 
Action: Mouse pressed left at (1320, 310)
Screenshot: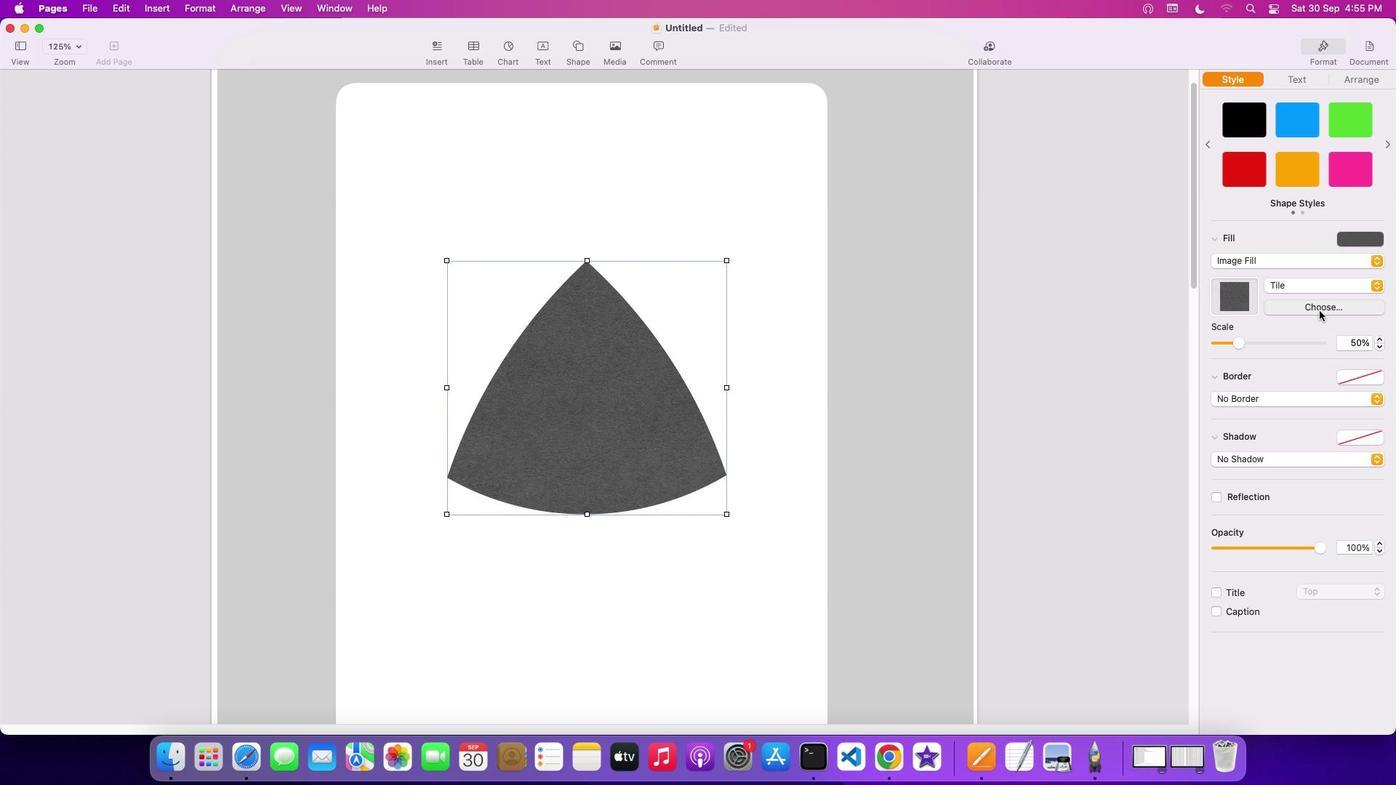 
Action: Mouse moved to (1322, 306)
Screenshot: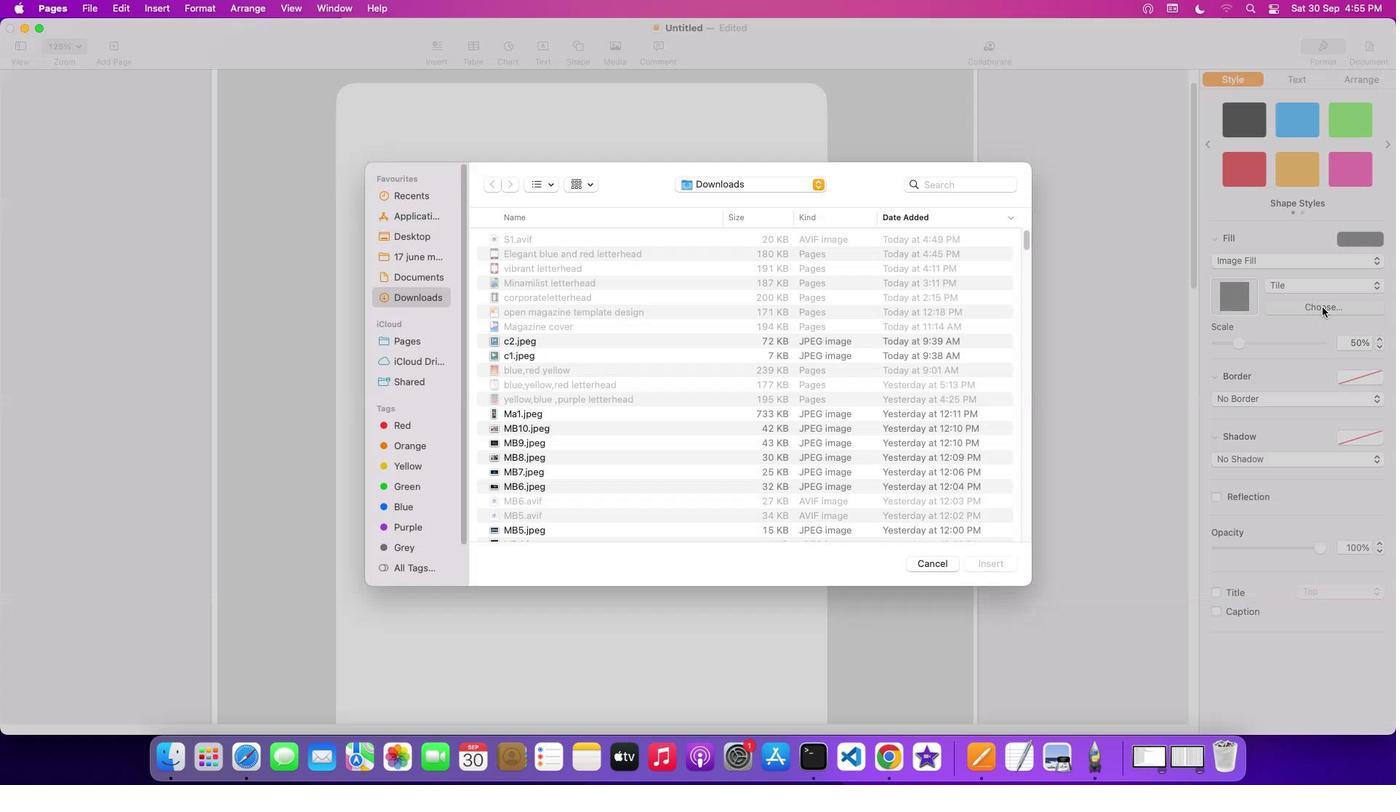 
Action: Mouse pressed left at (1322, 306)
Screenshot: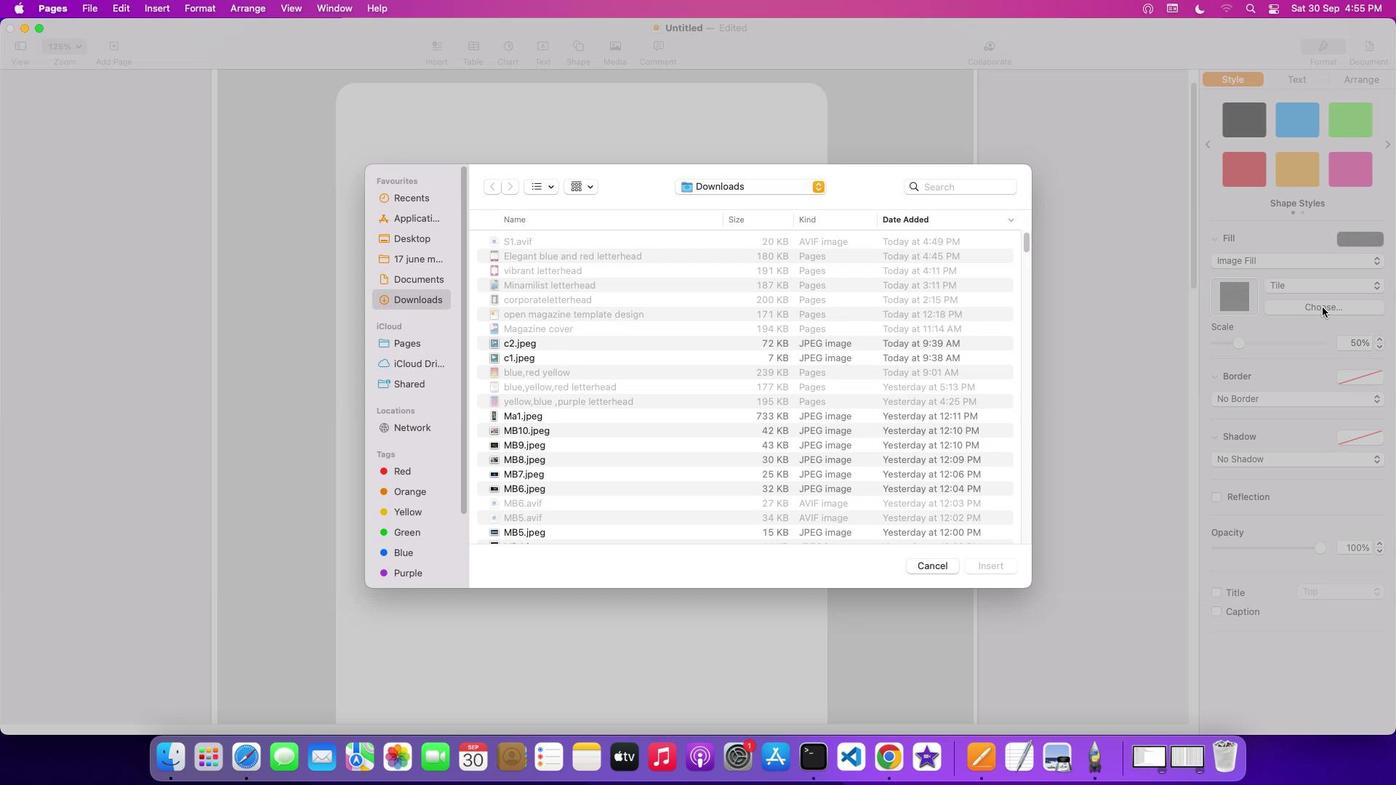 
Action: Mouse moved to (570, 455)
Screenshot: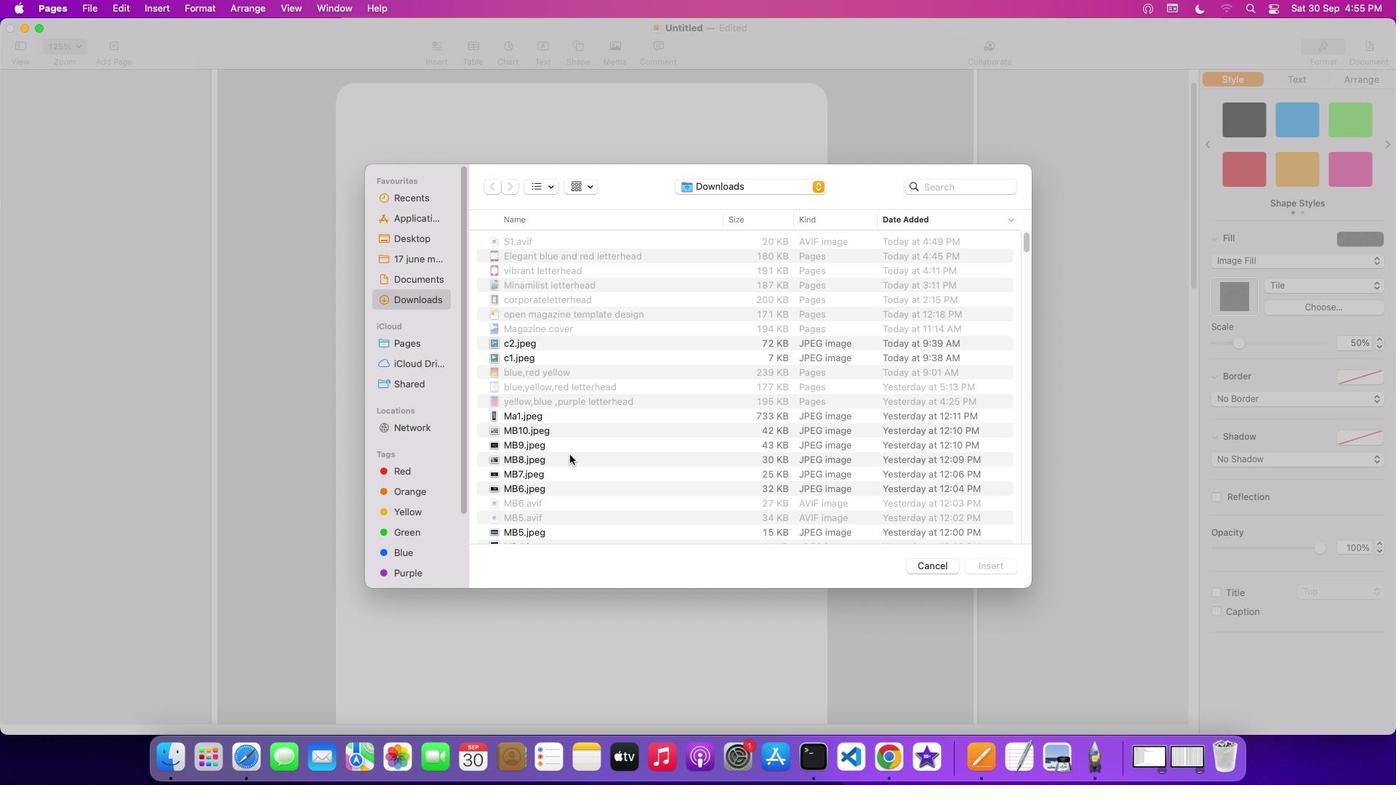 
Action: Mouse pressed left at (570, 455)
Screenshot: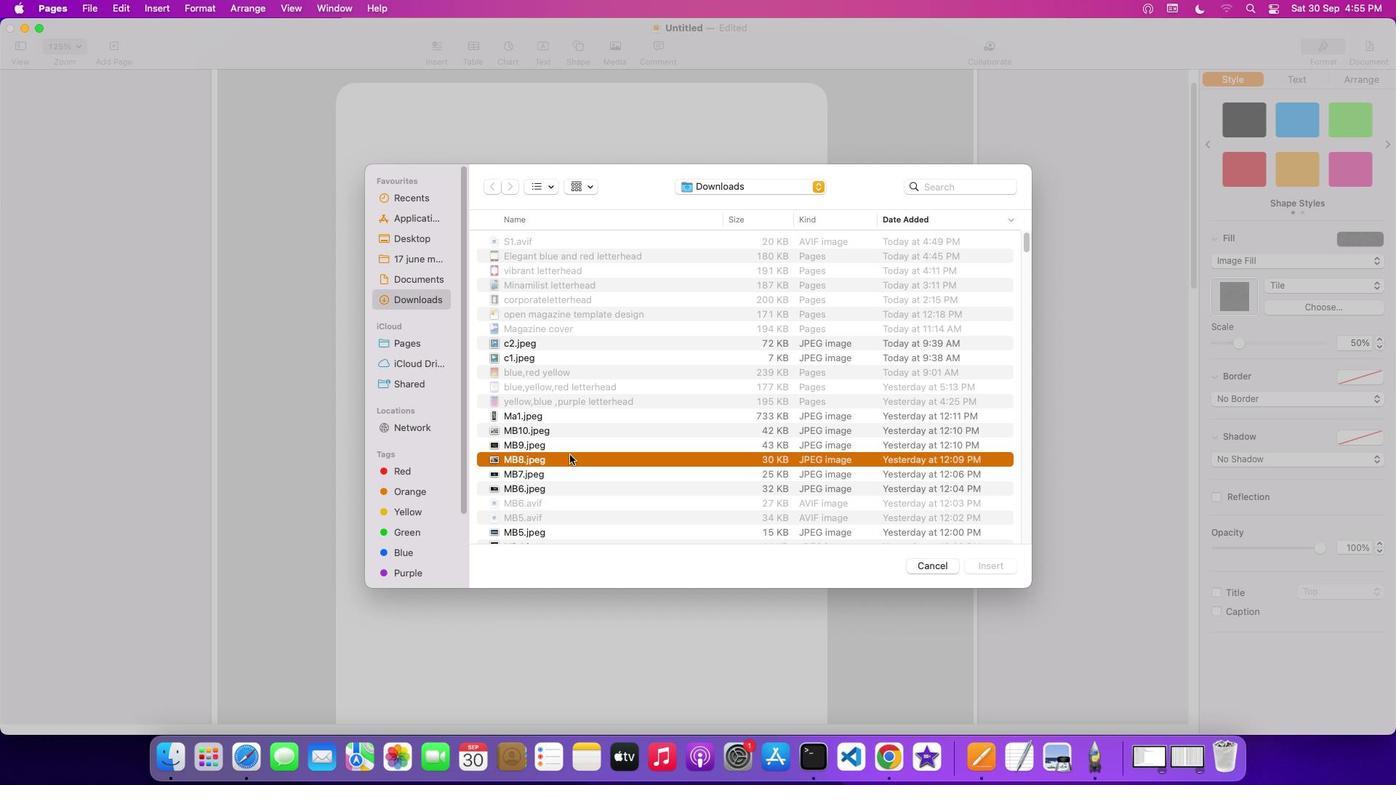 
Action: Mouse moved to (1013, 568)
Screenshot: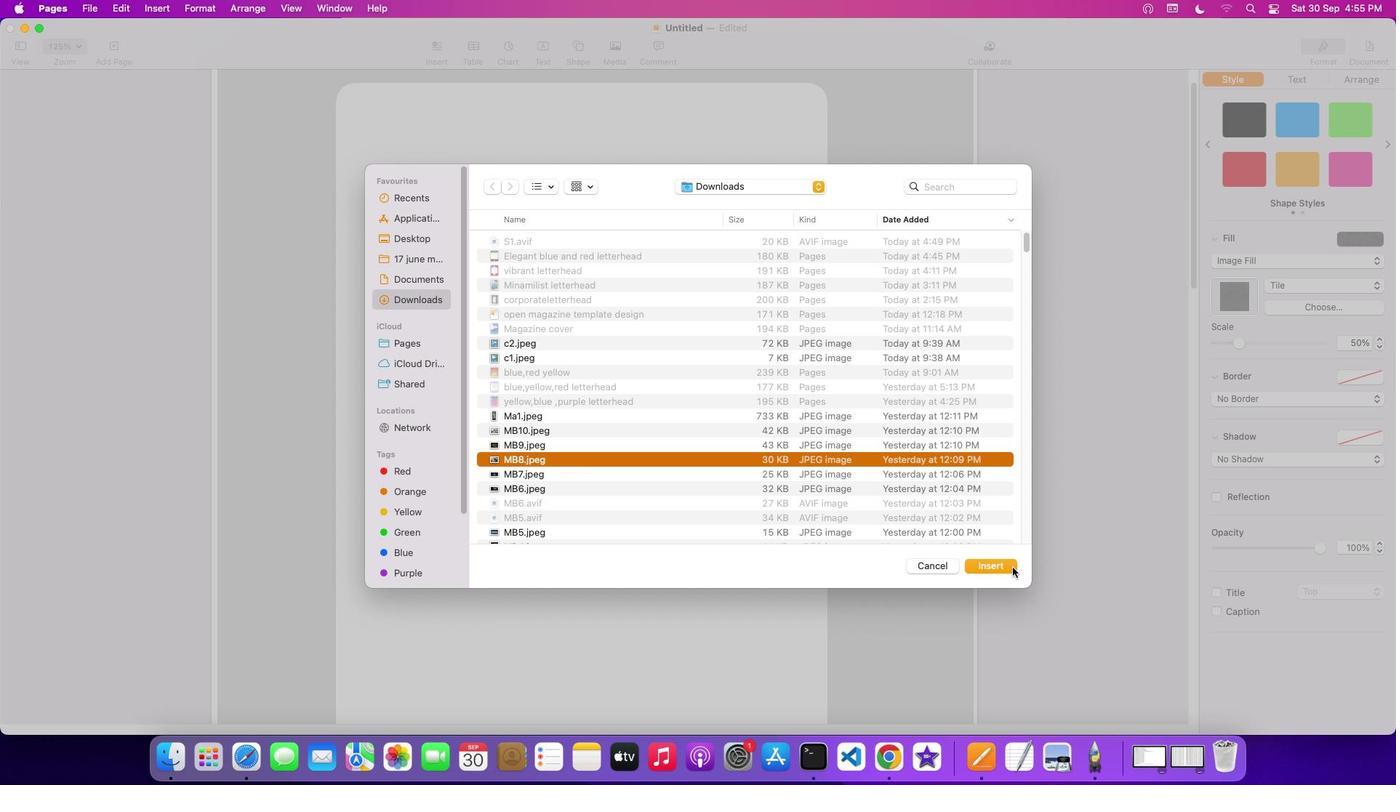 
Action: Mouse pressed left at (1013, 568)
Screenshot: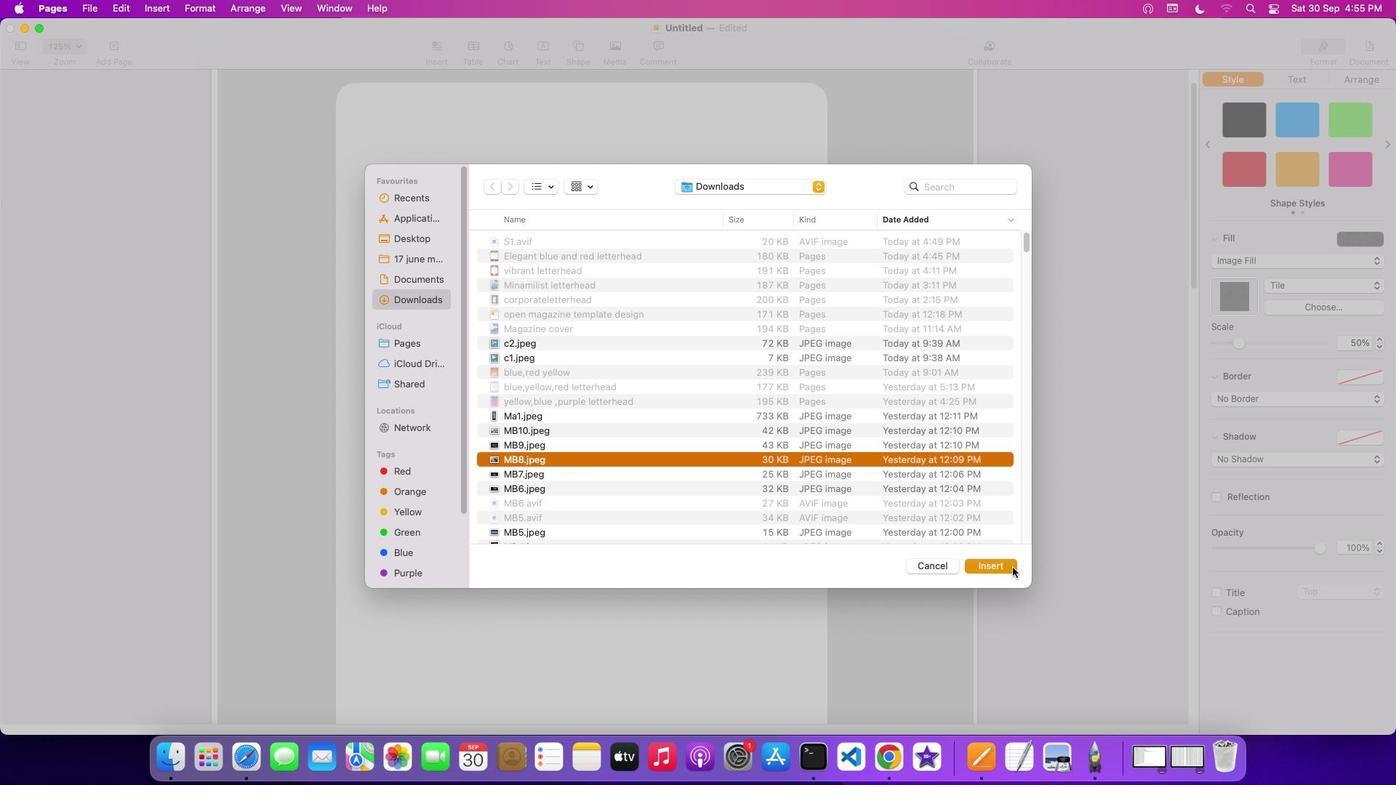 
Action: Mouse moved to (1336, 312)
Screenshot: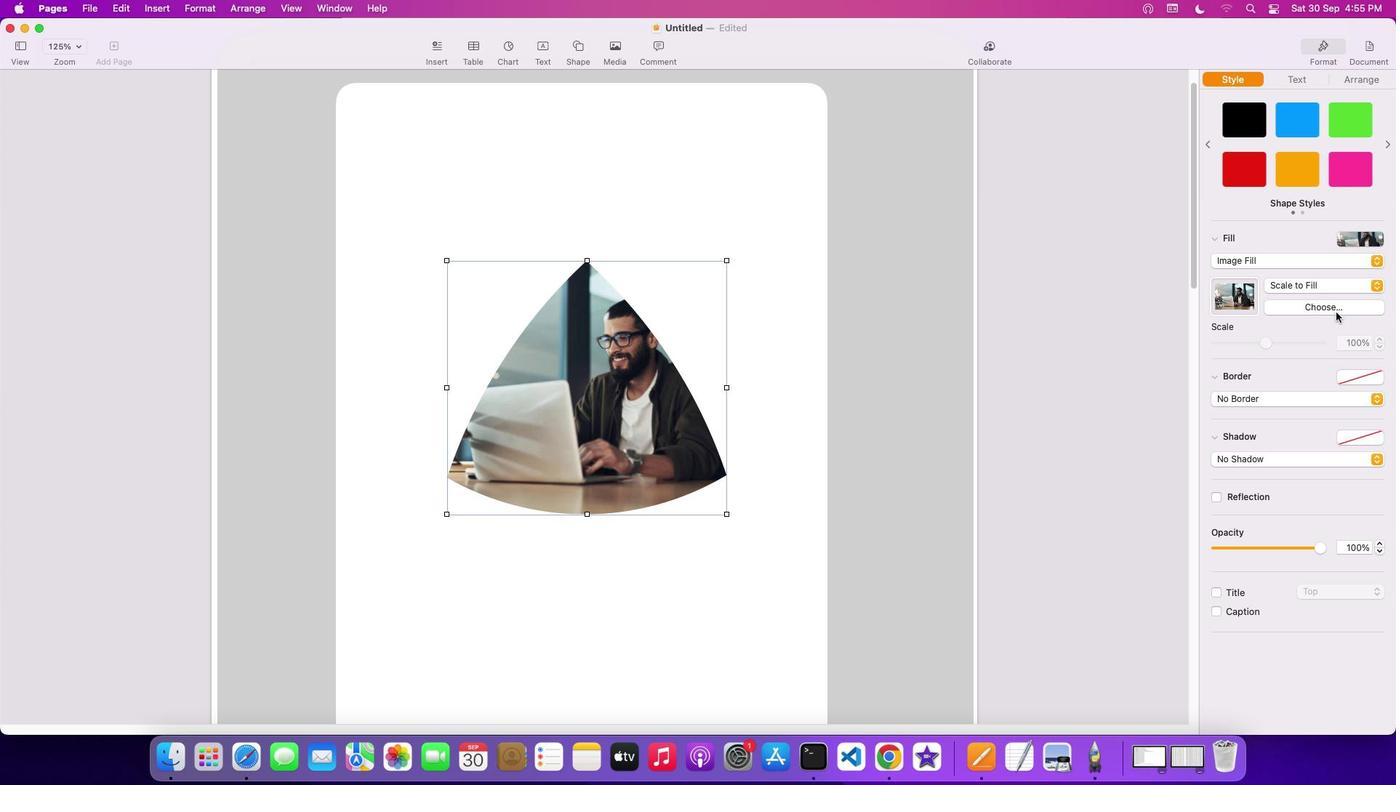 
Action: Mouse pressed left at (1336, 312)
Screenshot: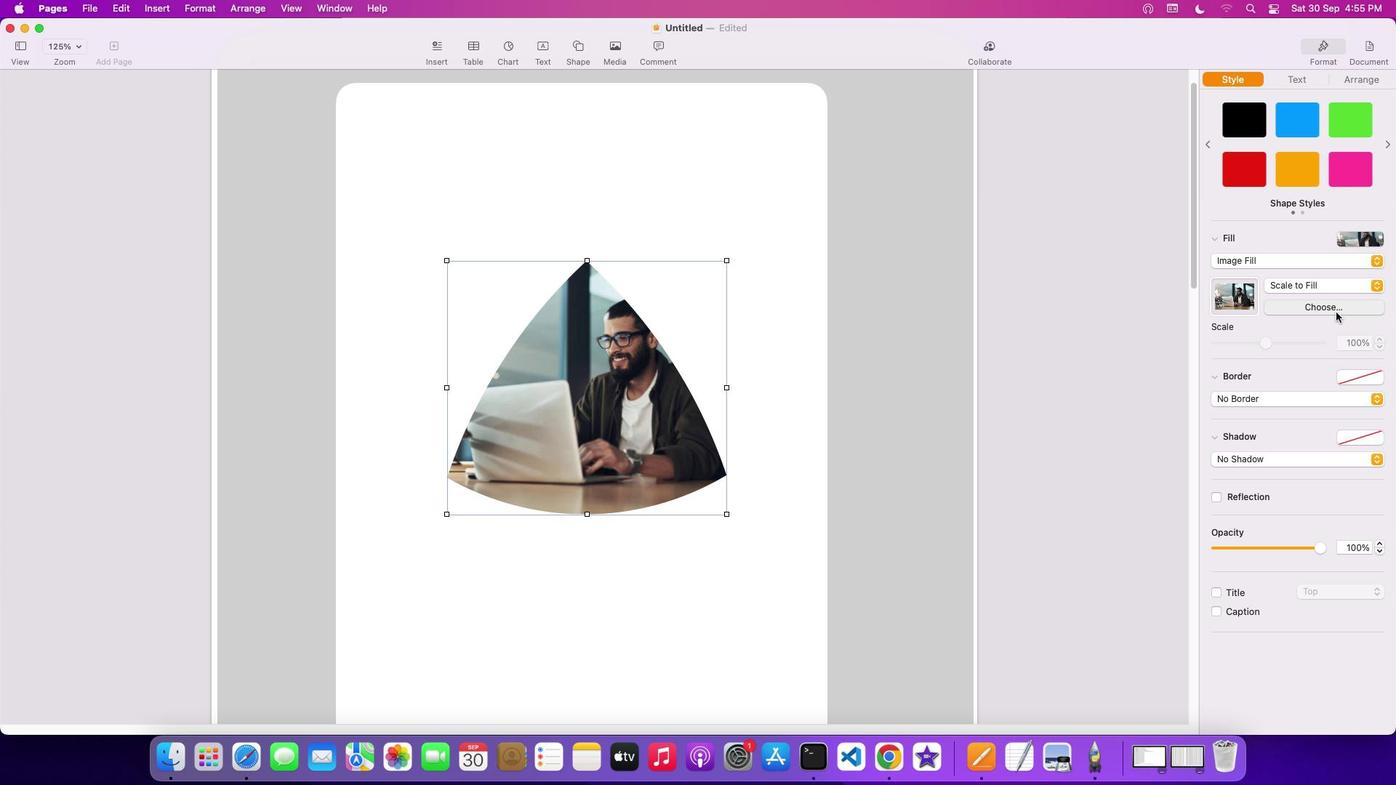 
Action: Mouse moved to (581, 431)
Screenshot: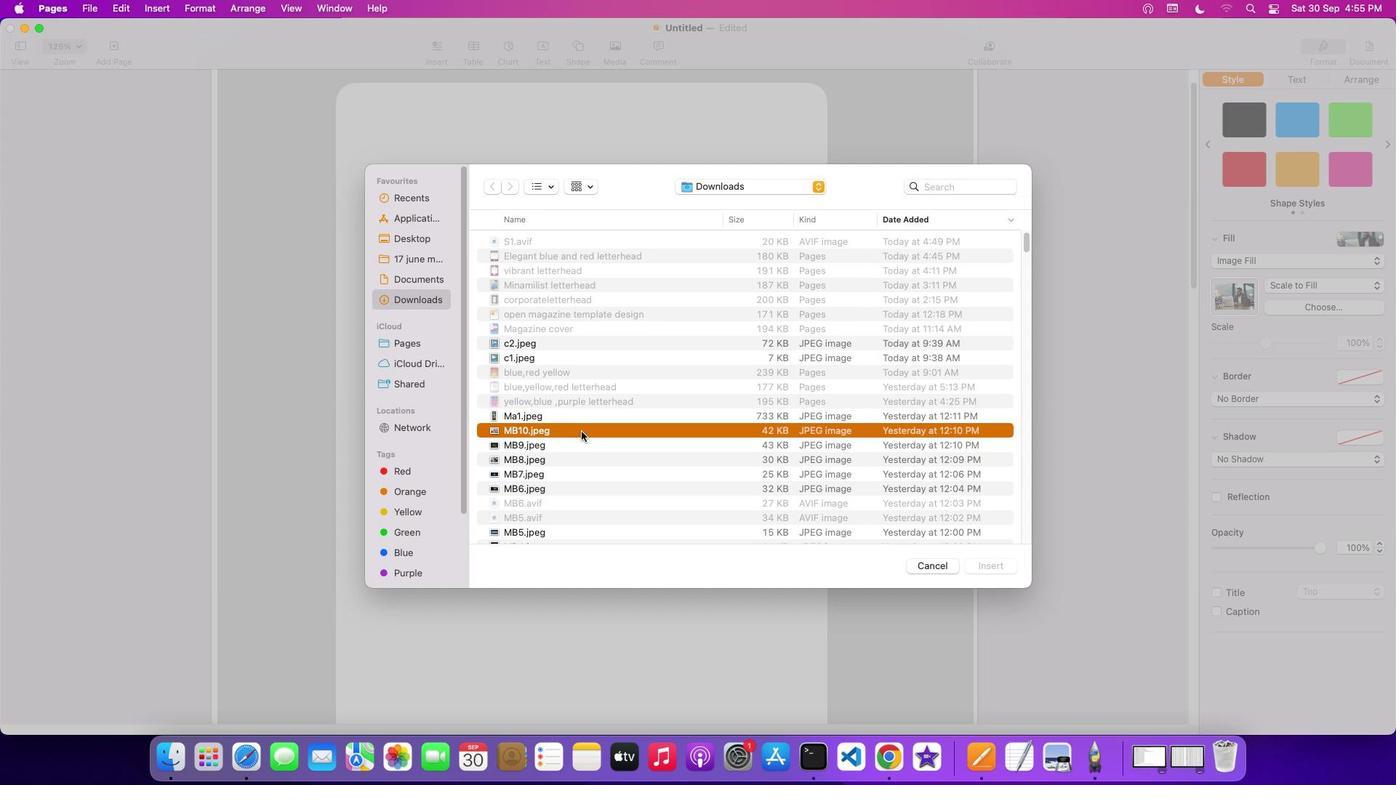 
Action: Mouse pressed left at (581, 431)
Screenshot: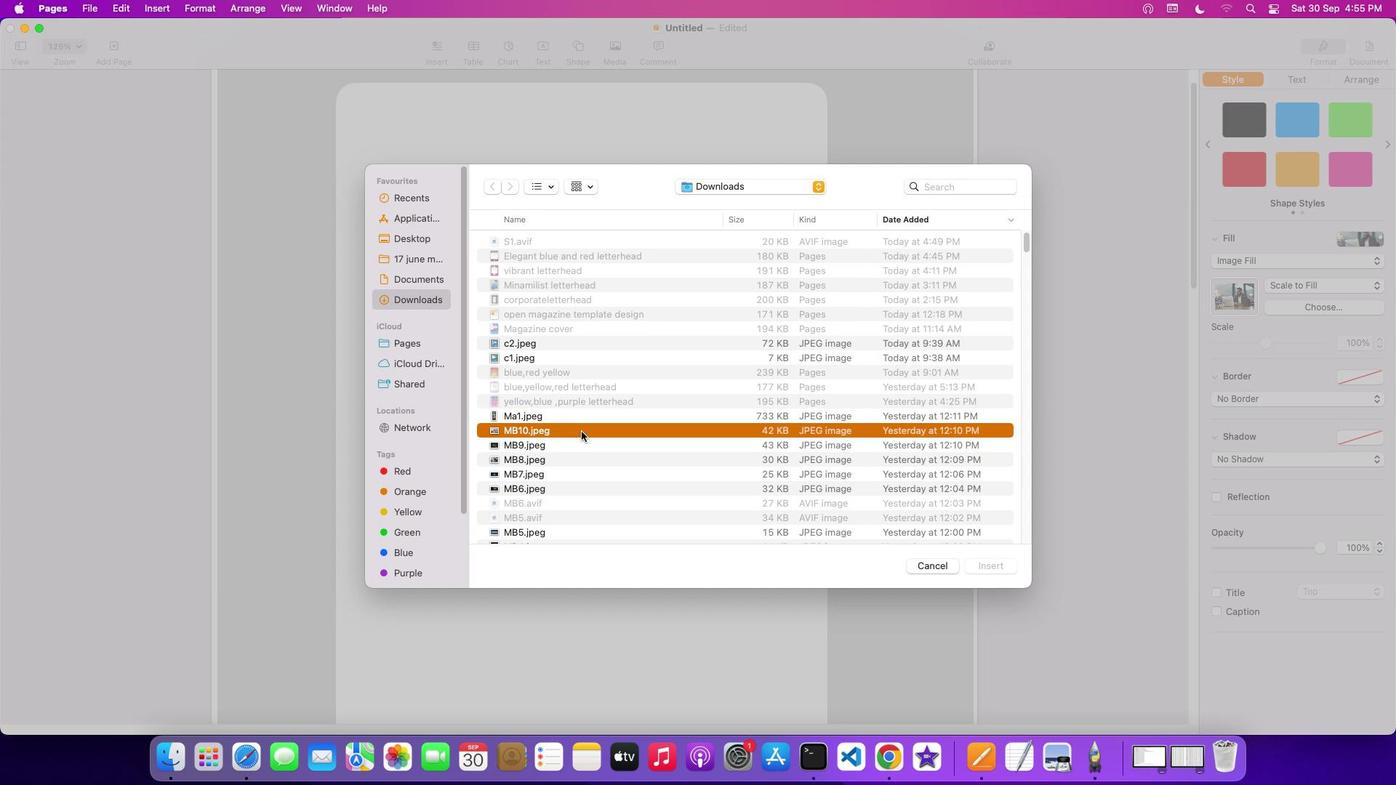 
Action: Mouse moved to (1004, 559)
Screenshot: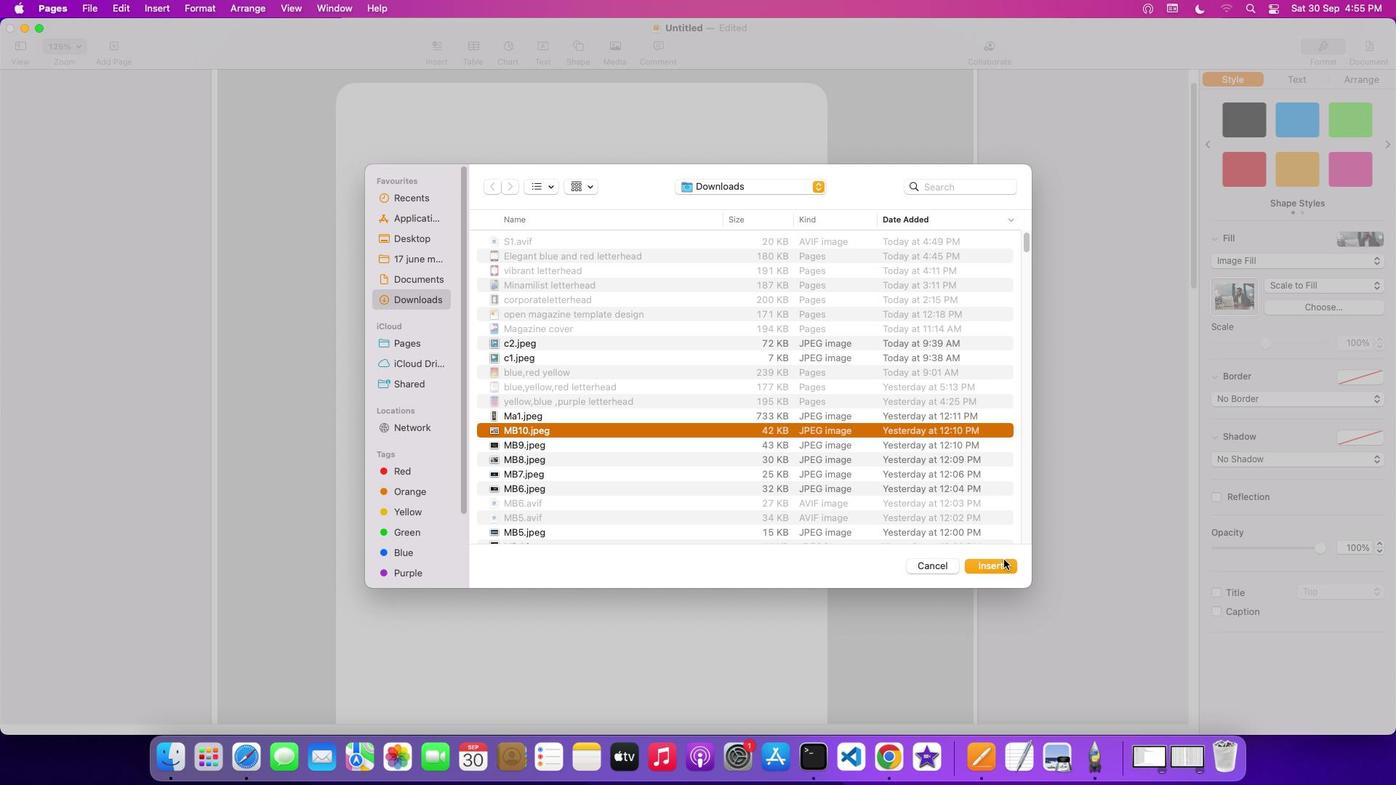 
Action: Mouse pressed left at (1004, 559)
Screenshot: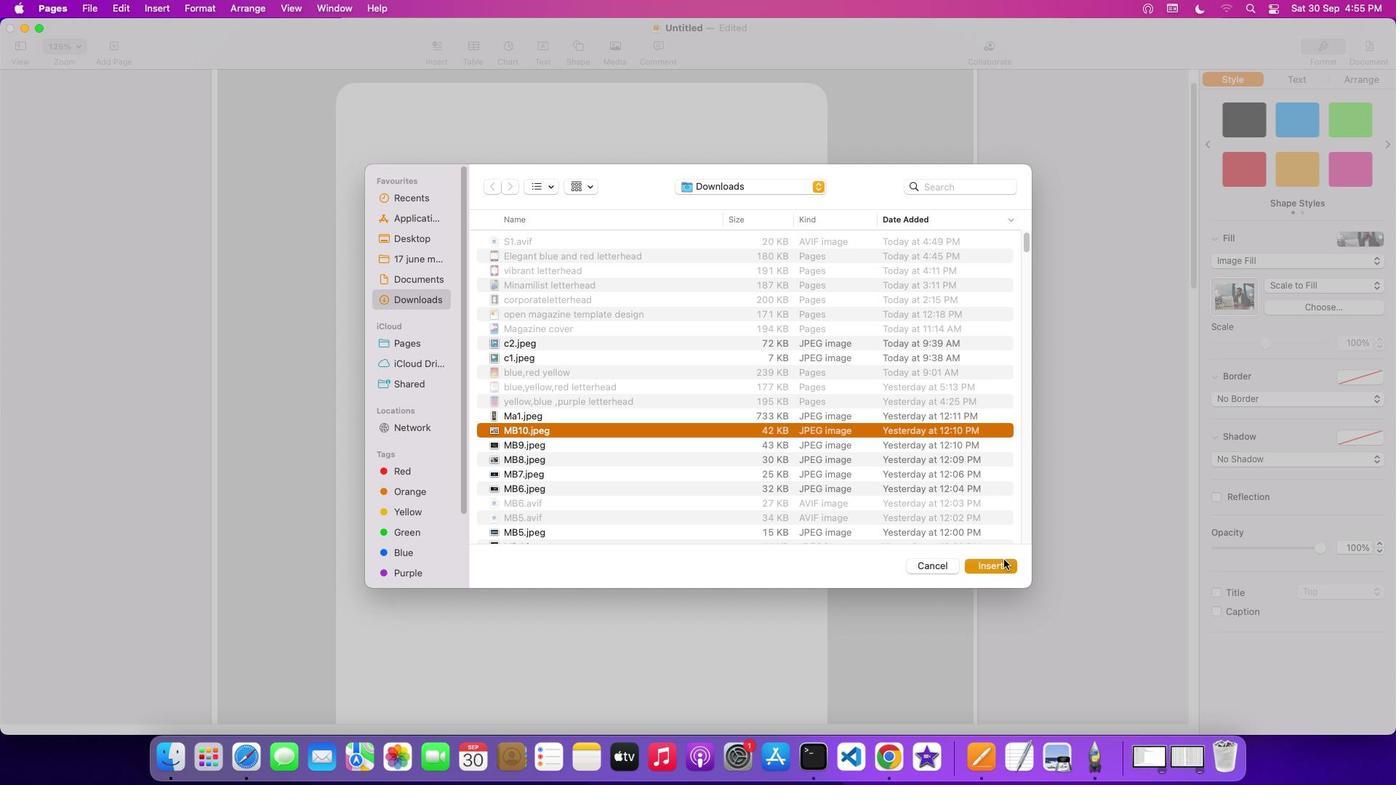 
Action: Mouse moved to (1338, 311)
Screenshot: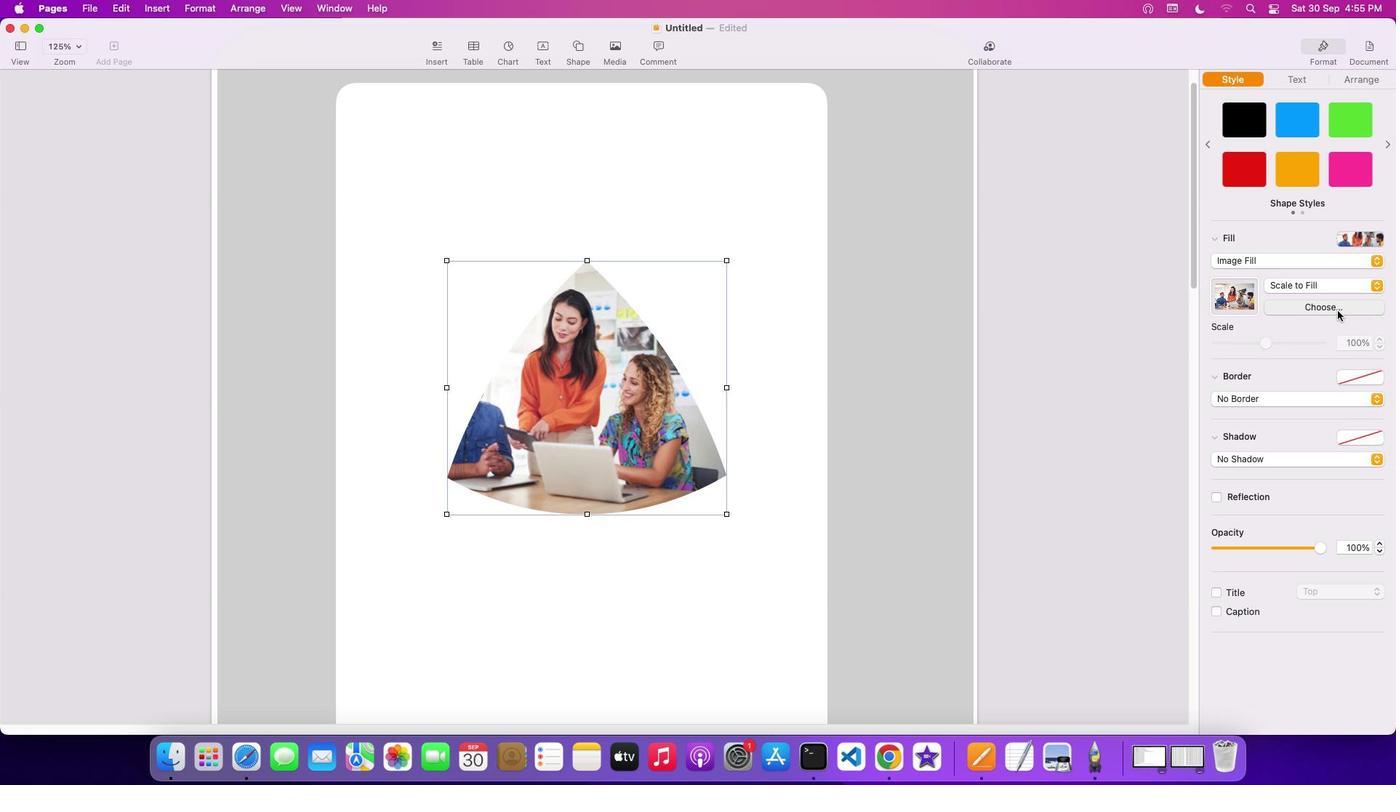 
Action: Mouse pressed left at (1338, 311)
Screenshot: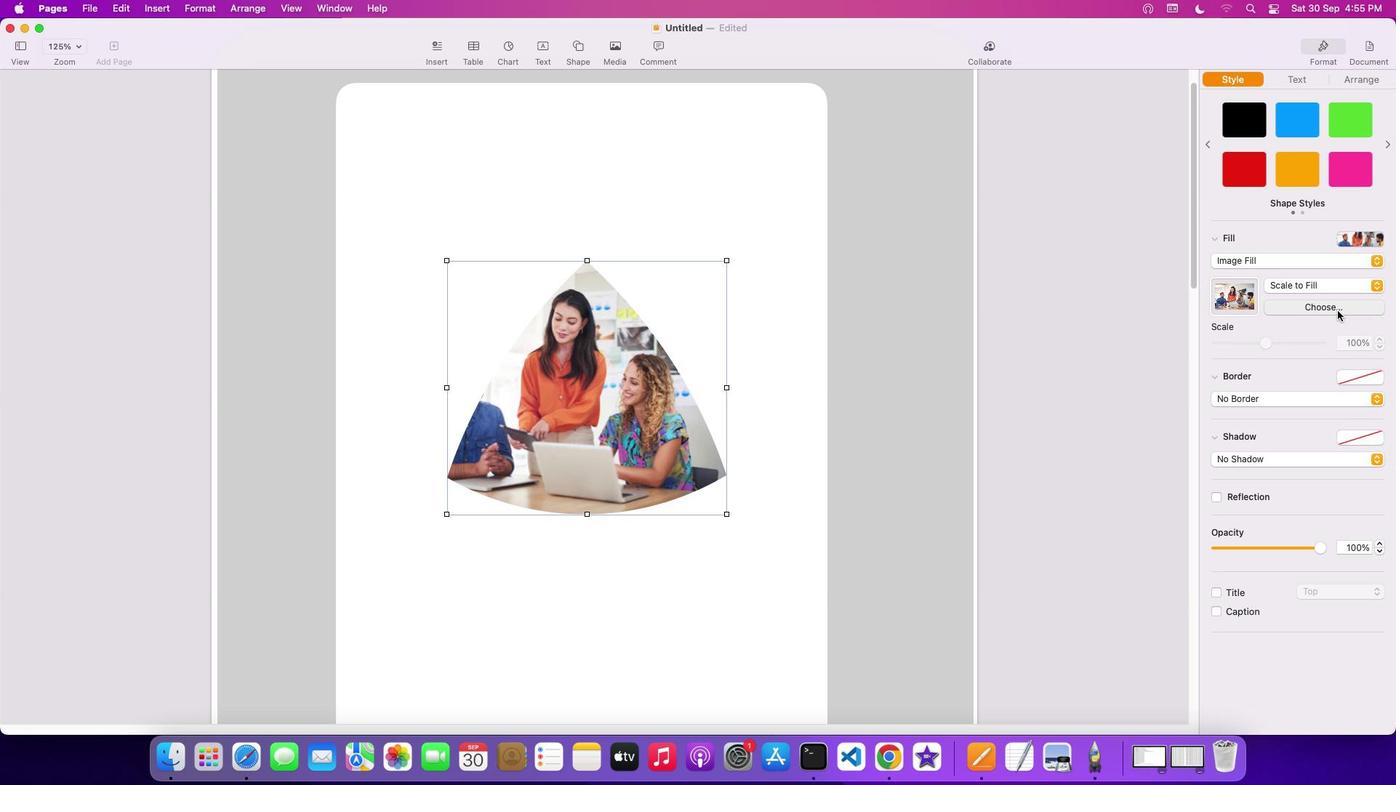 
Action: Mouse moved to (542, 475)
Screenshot: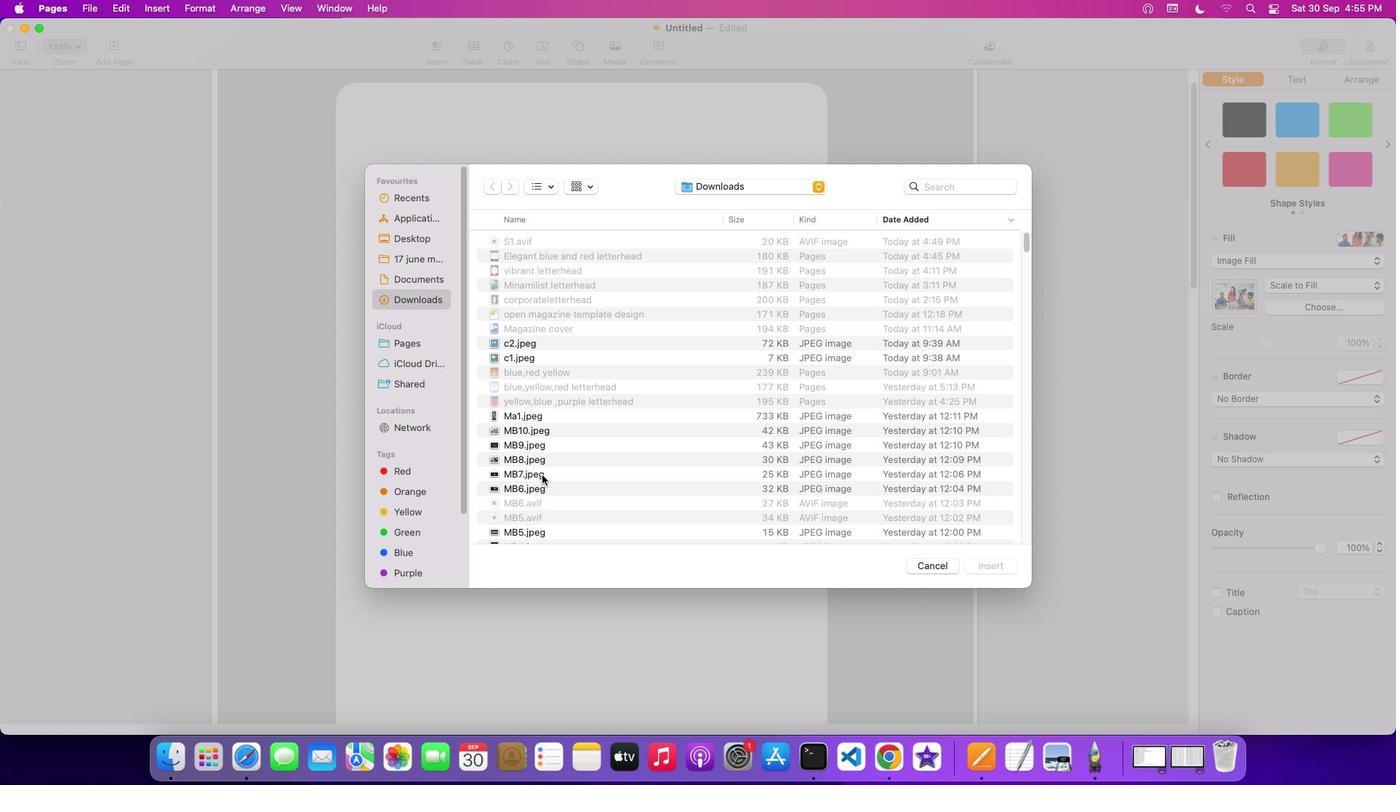 
Action: Mouse pressed left at (542, 475)
Screenshot: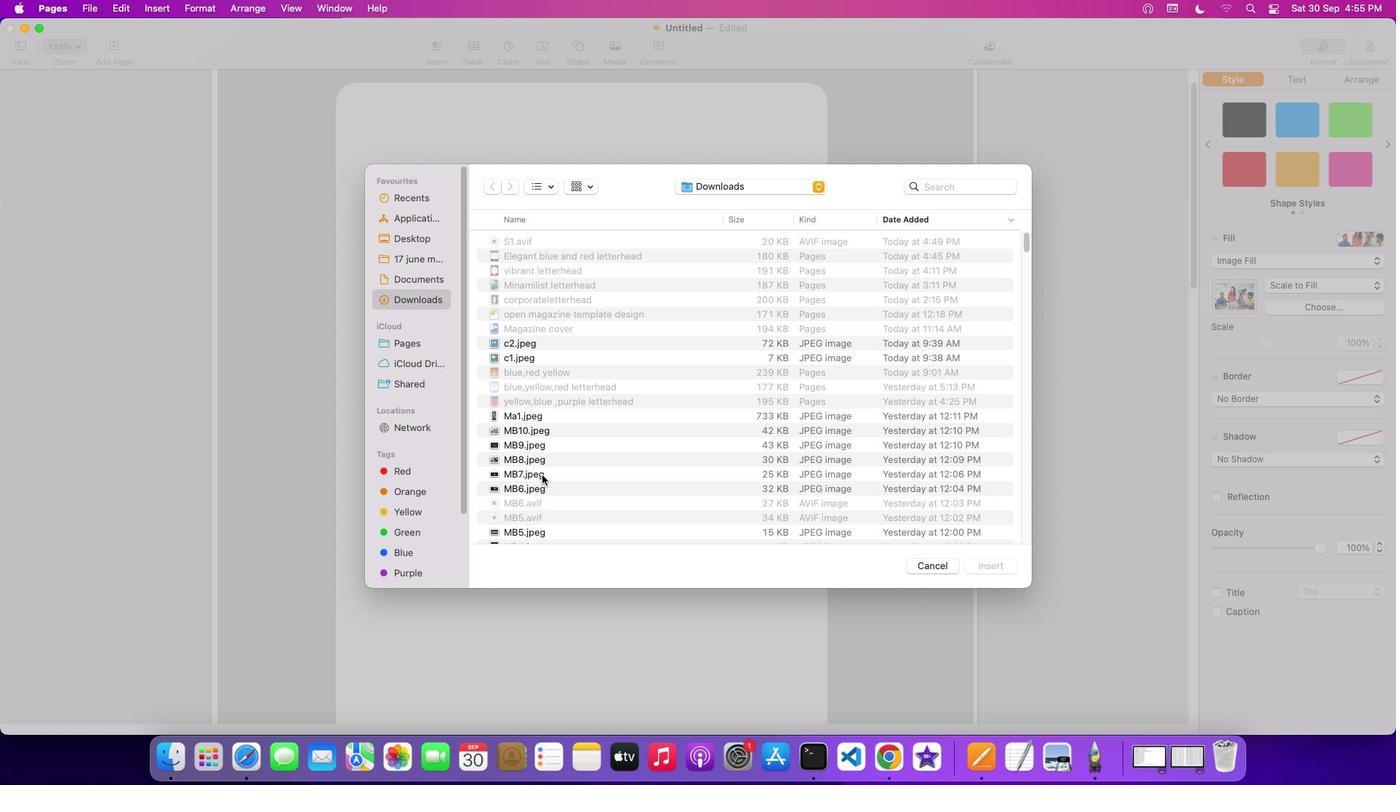 
Action: Mouse moved to (981, 565)
Screenshot: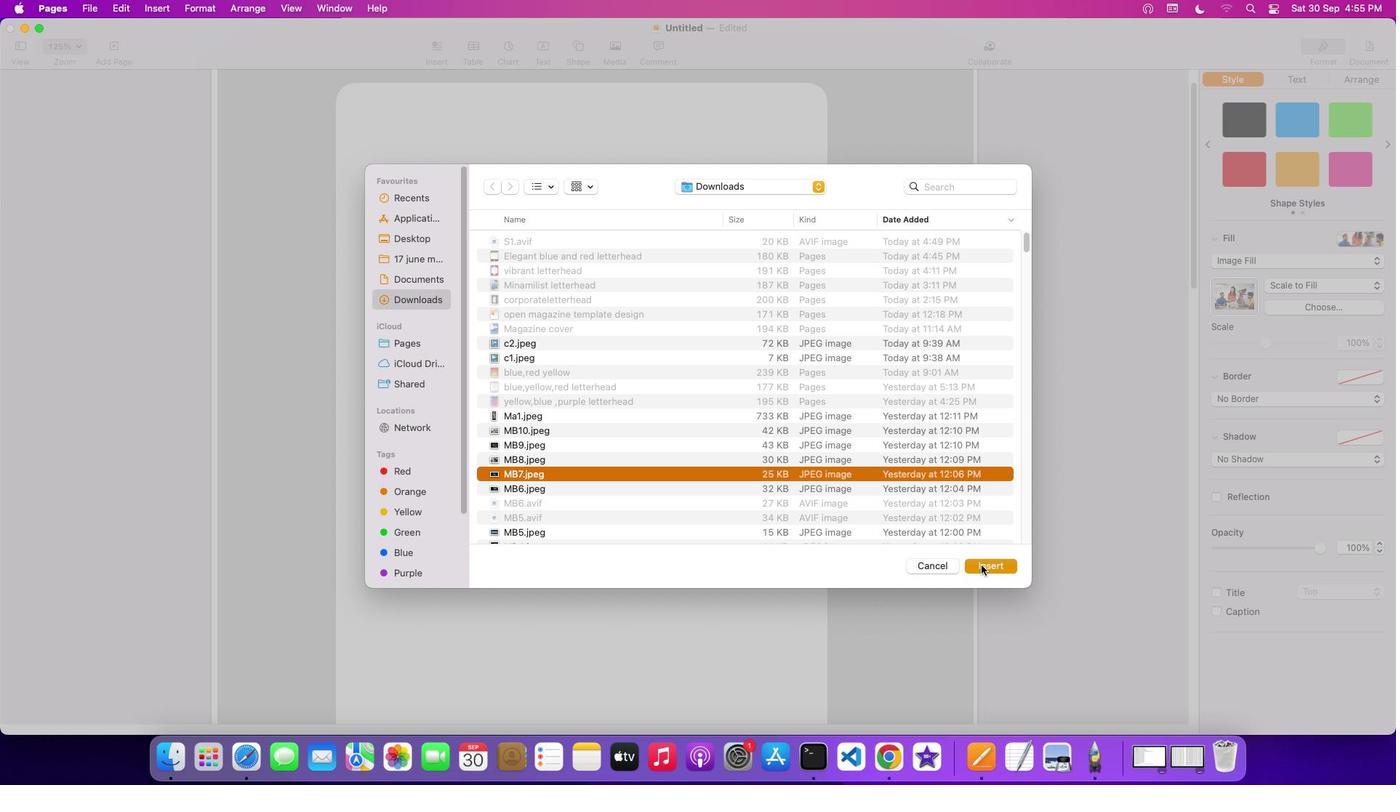 
Action: Mouse pressed left at (981, 565)
Screenshot: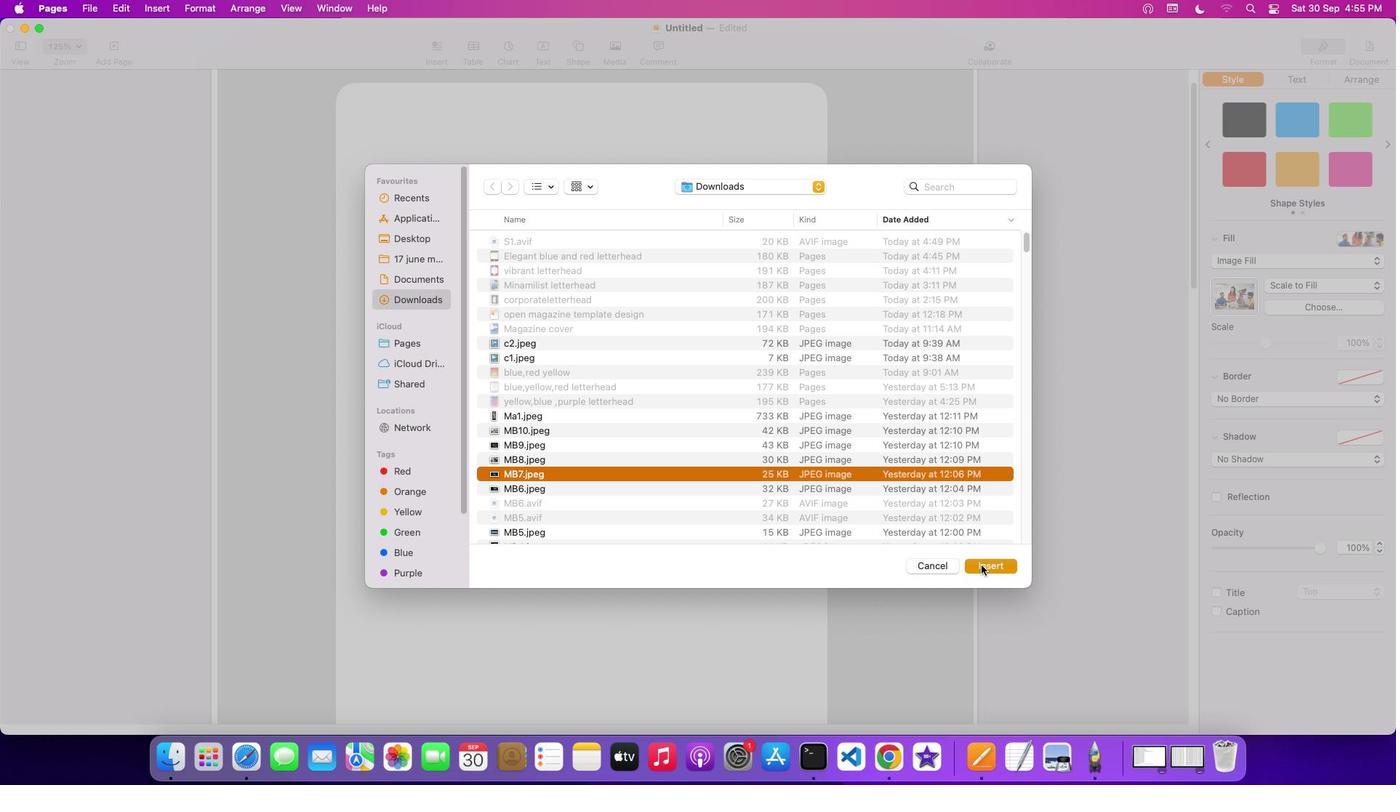 
Action: Mouse moved to (566, 460)
Screenshot: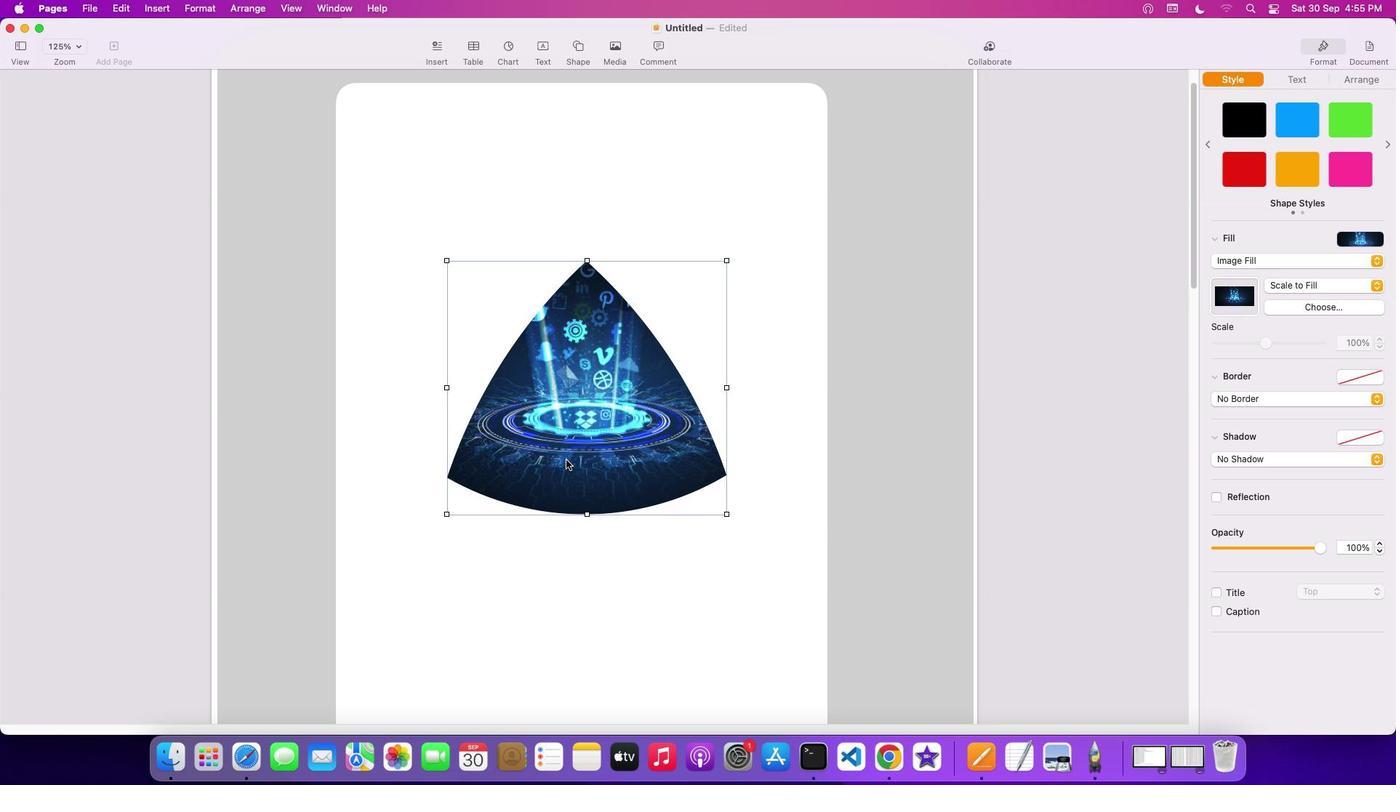 
Action: Mouse pressed left at (566, 460)
Screenshot: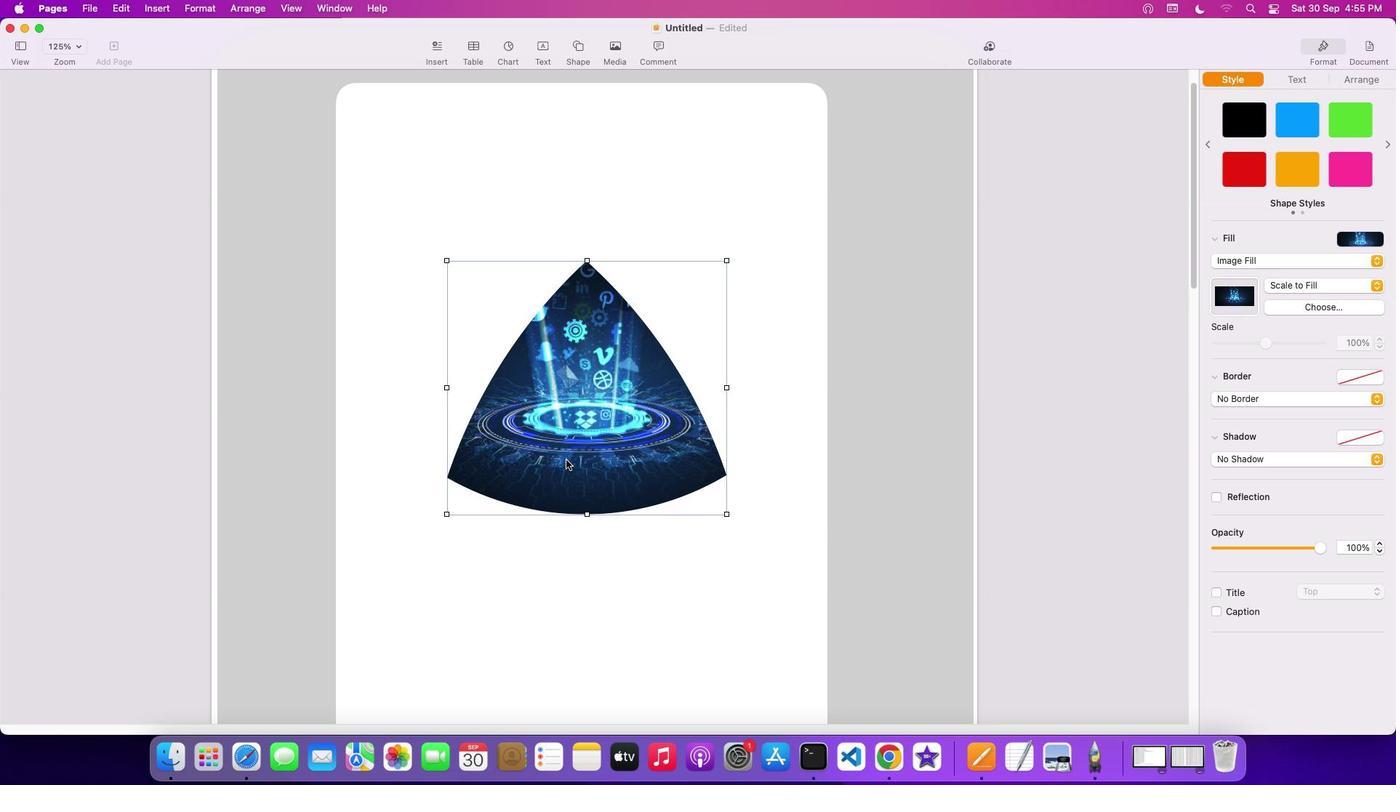 
Action: Mouse moved to (1318, 309)
Screenshot: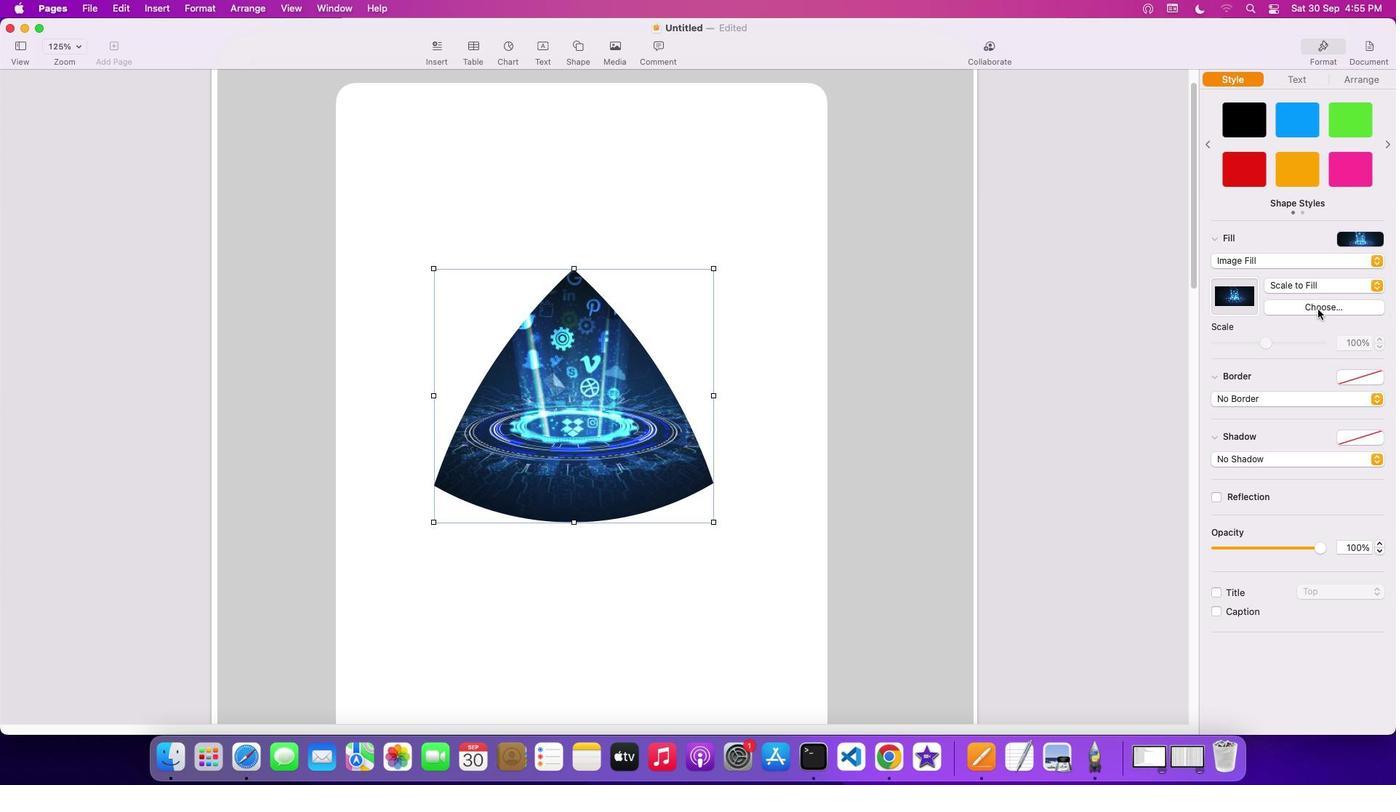 
Action: Mouse pressed left at (1318, 309)
Screenshot: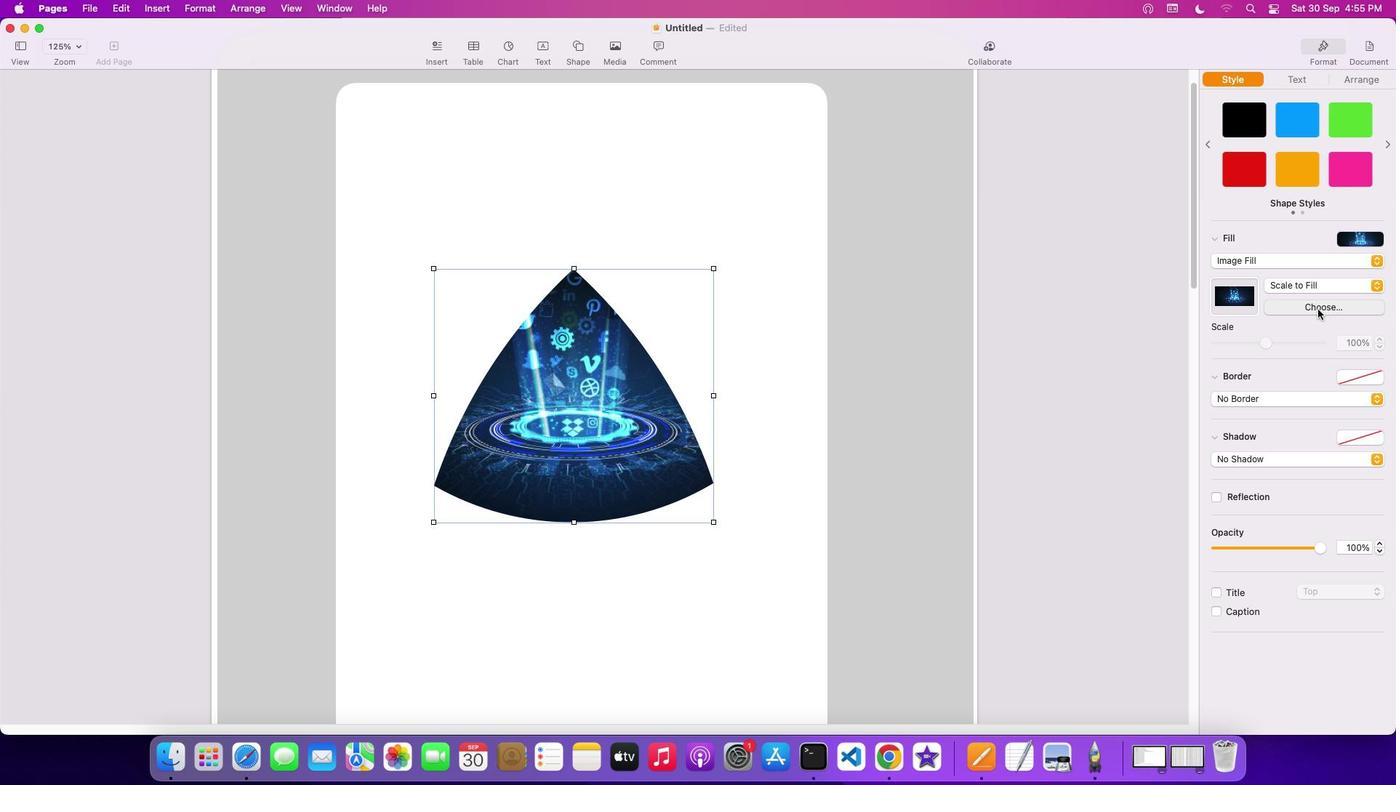 
Action: Mouse moved to (568, 478)
Screenshot: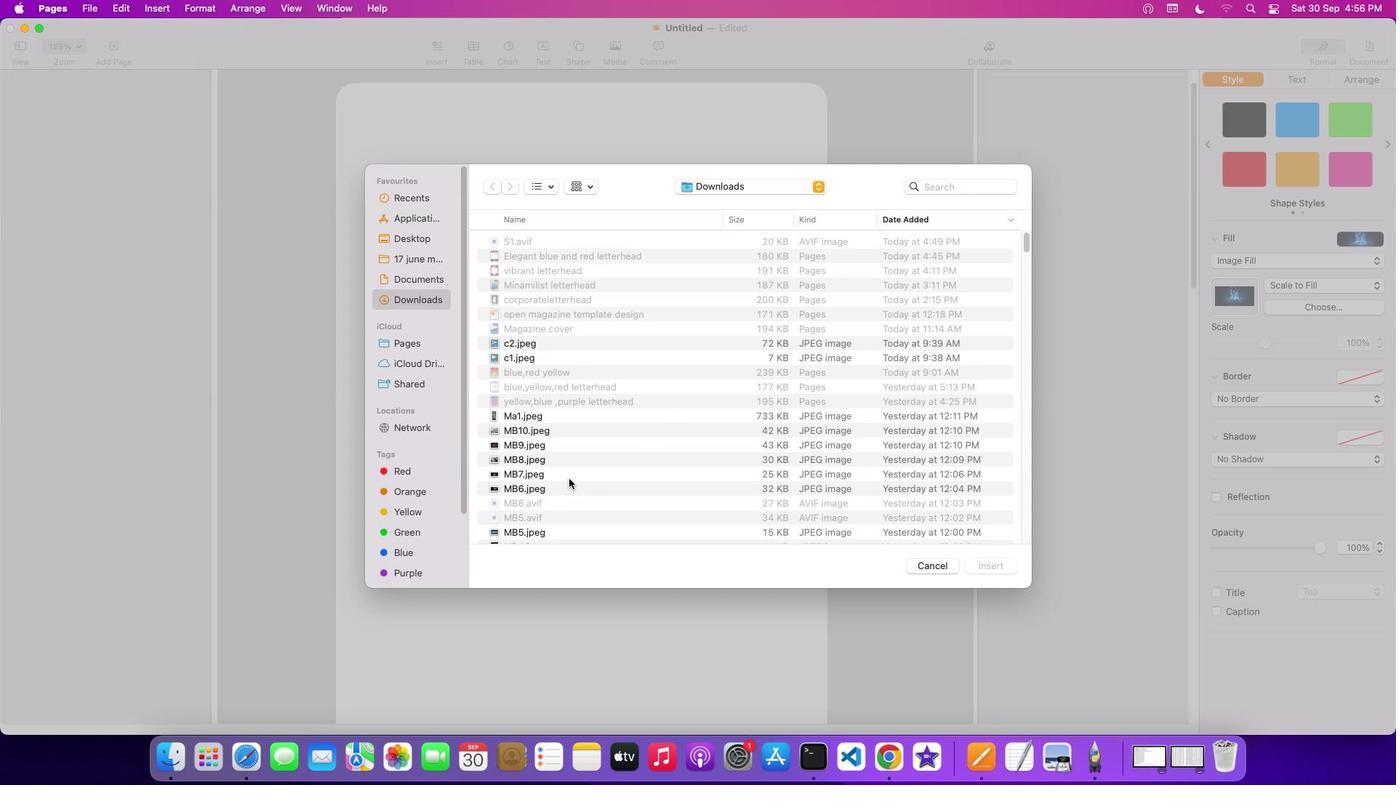 
Action: Mouse pressed left at (568, 478)
Screenshot: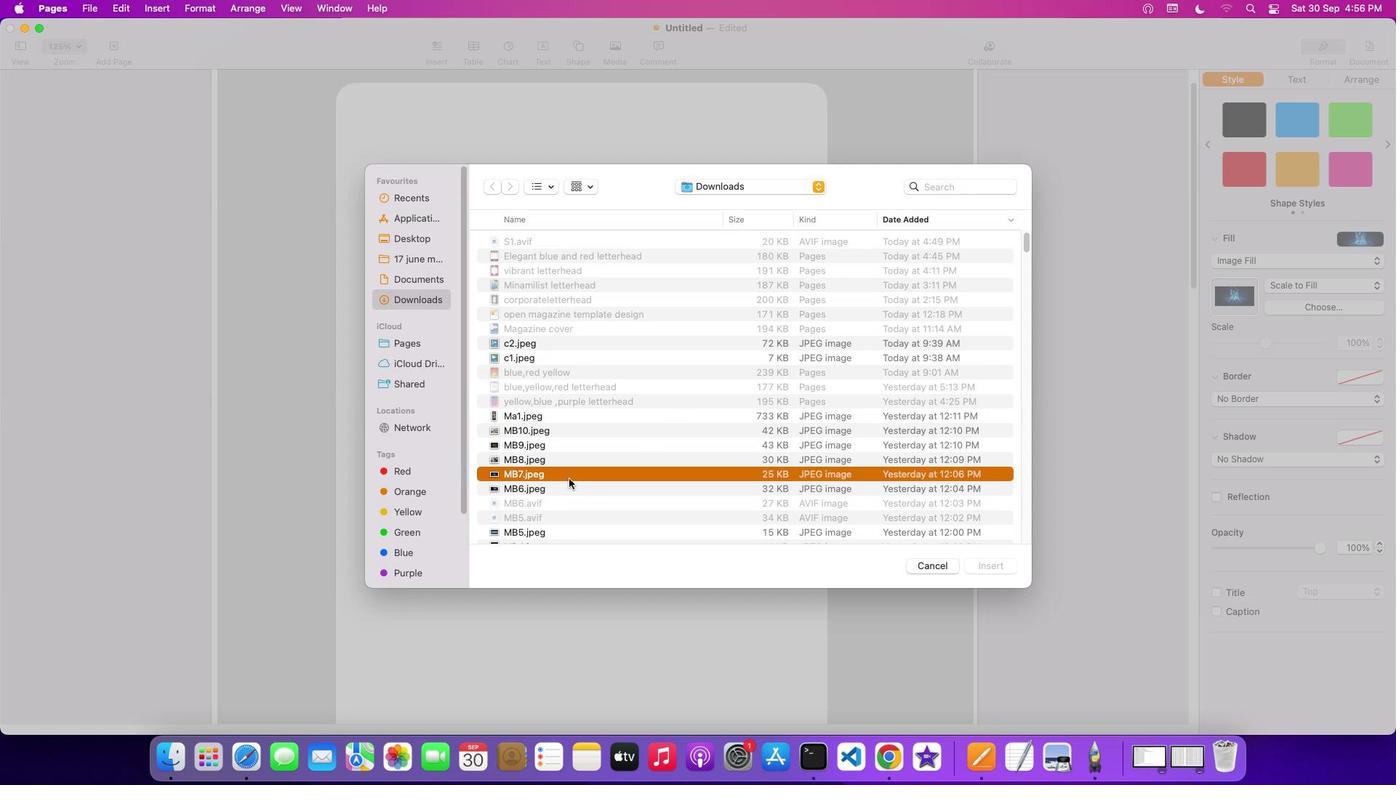 
Action: Mouse moved to (565, 488)
Screenshot: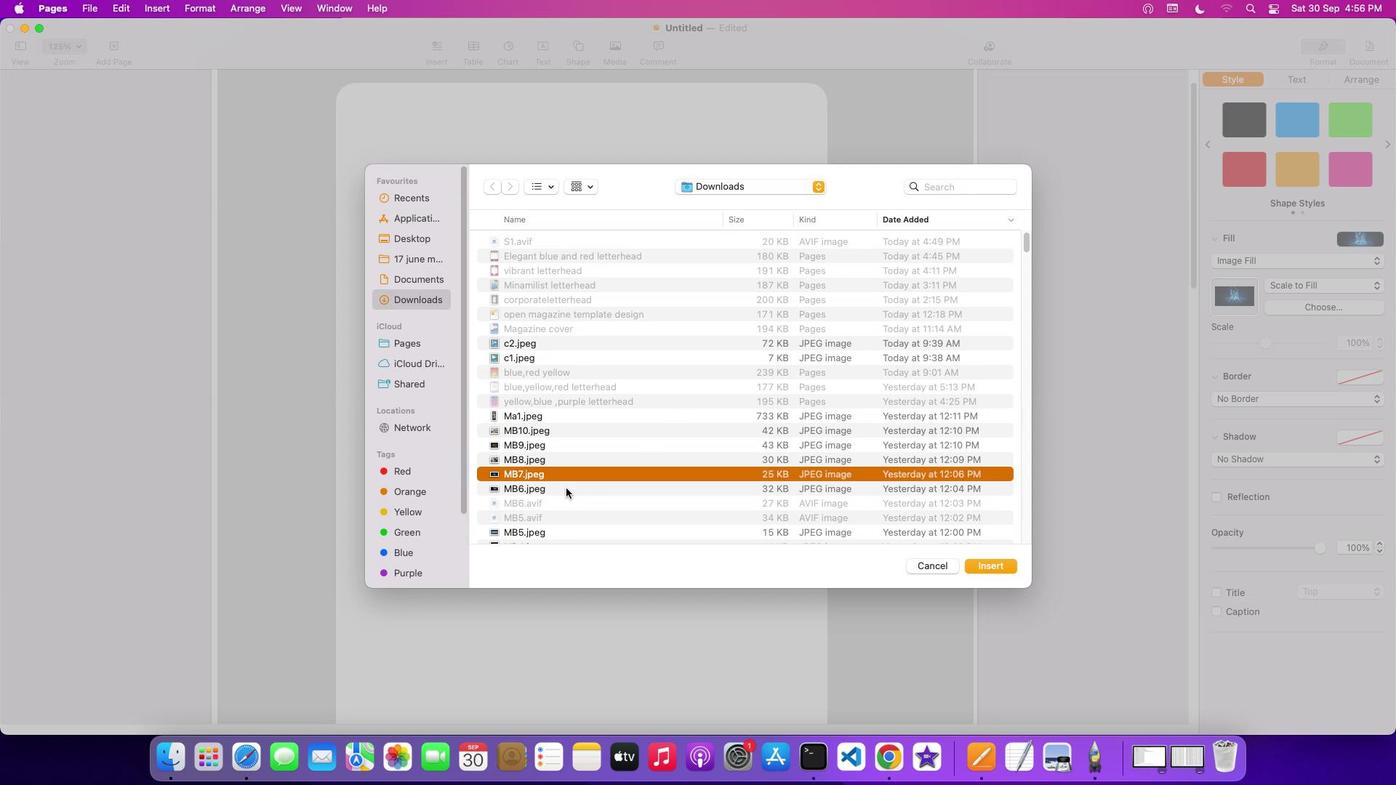 
Action: Mouse pressed left at (565, 488)
Screenshot: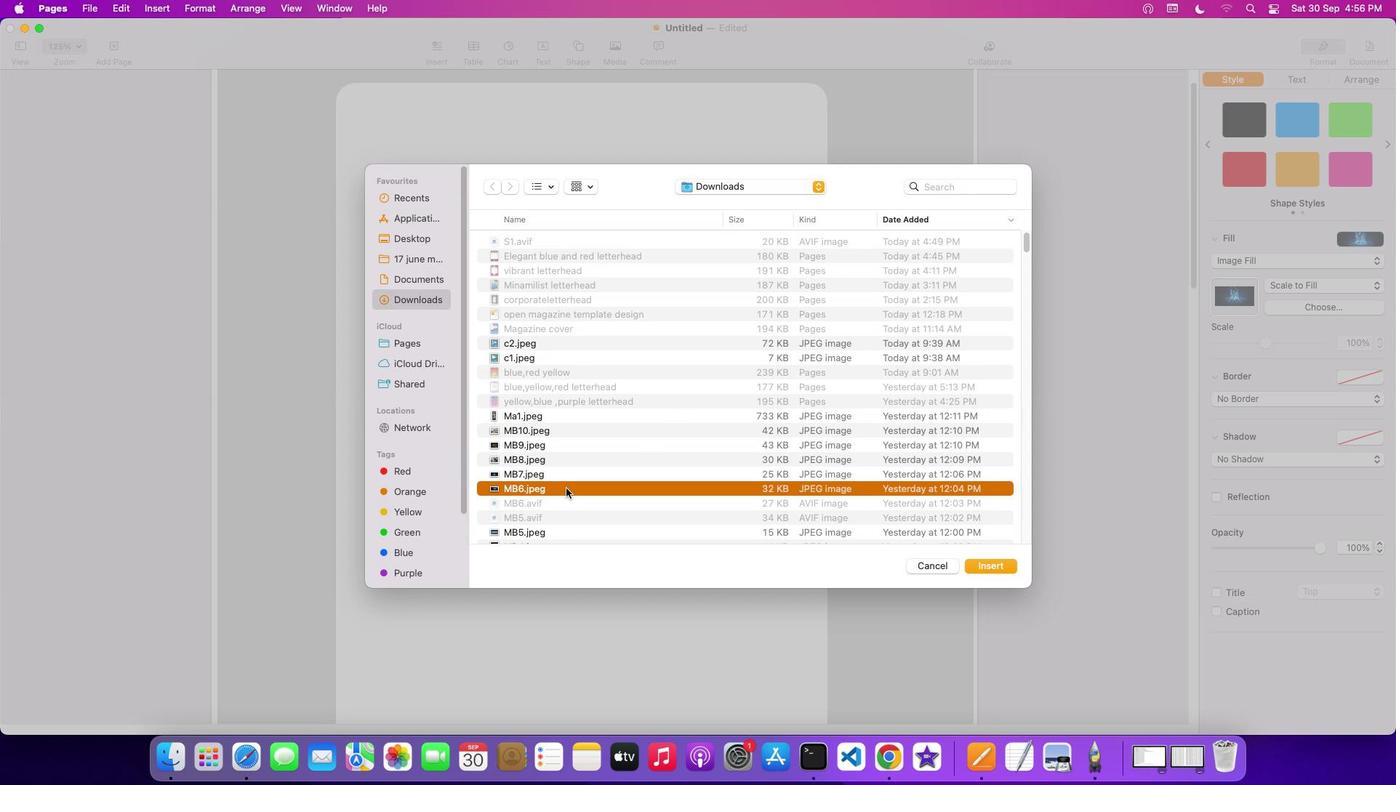 
Action: Mouse moved to (1003, 563)
Screenshot: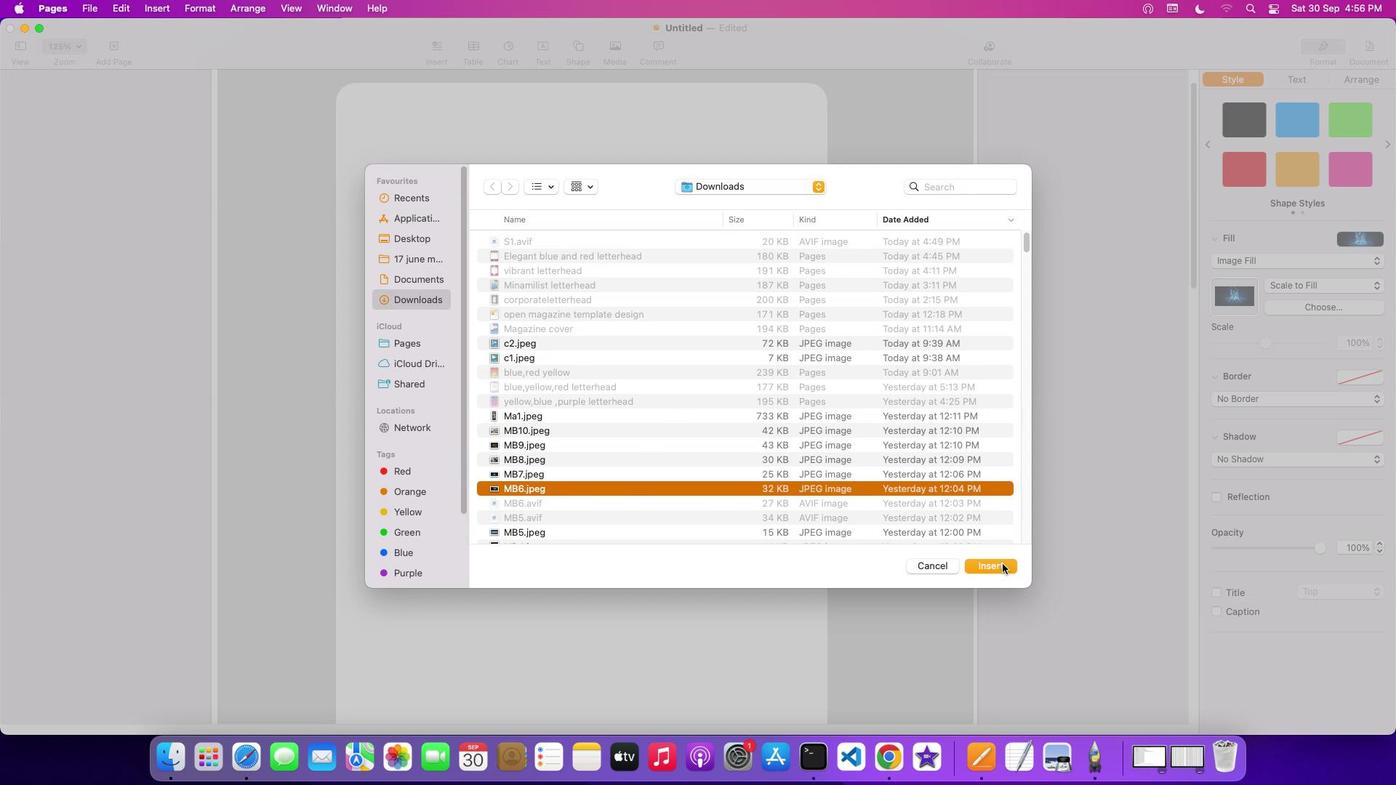 
Action: Mouse pressed left at (1003, 563)
Screenshot: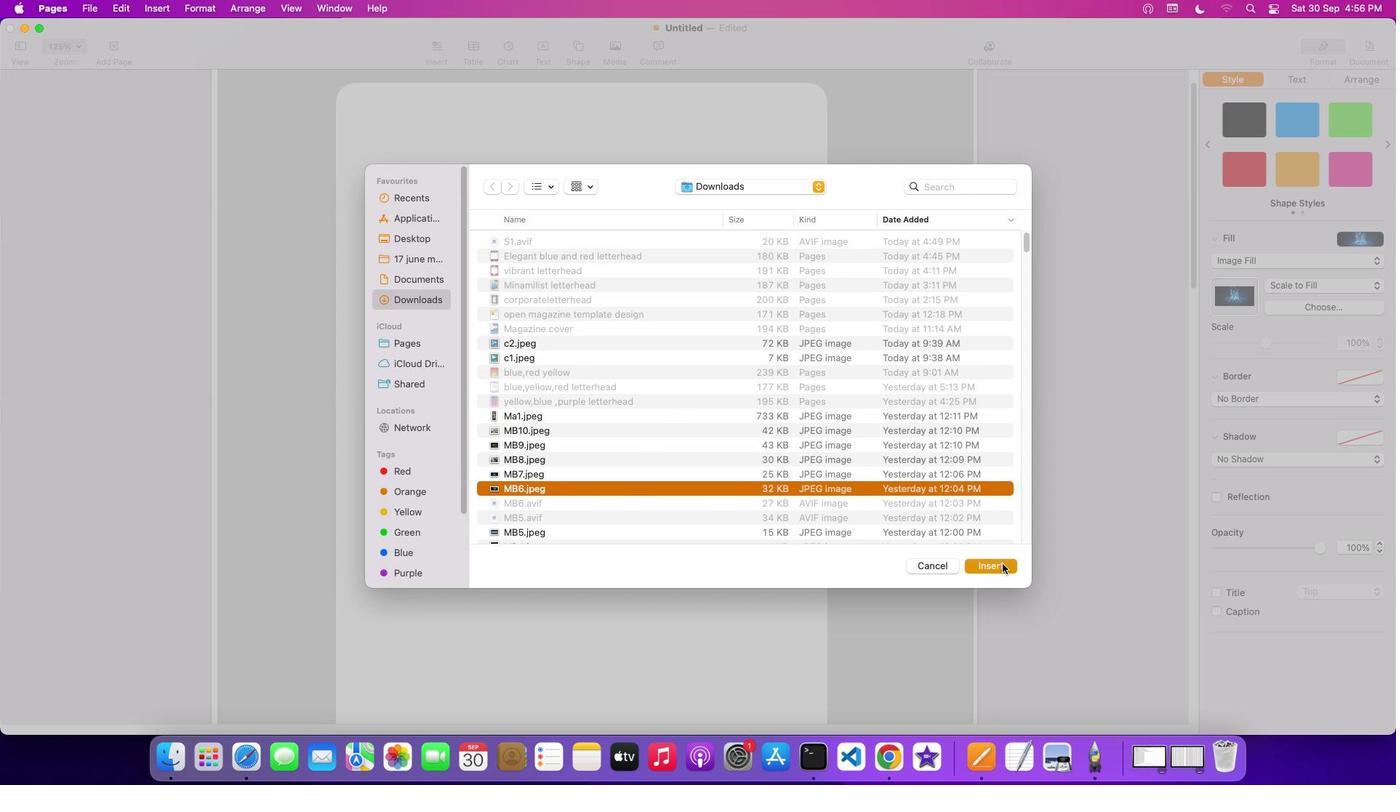 
Action: Mouse moved to (1310, 311)
Screenshot: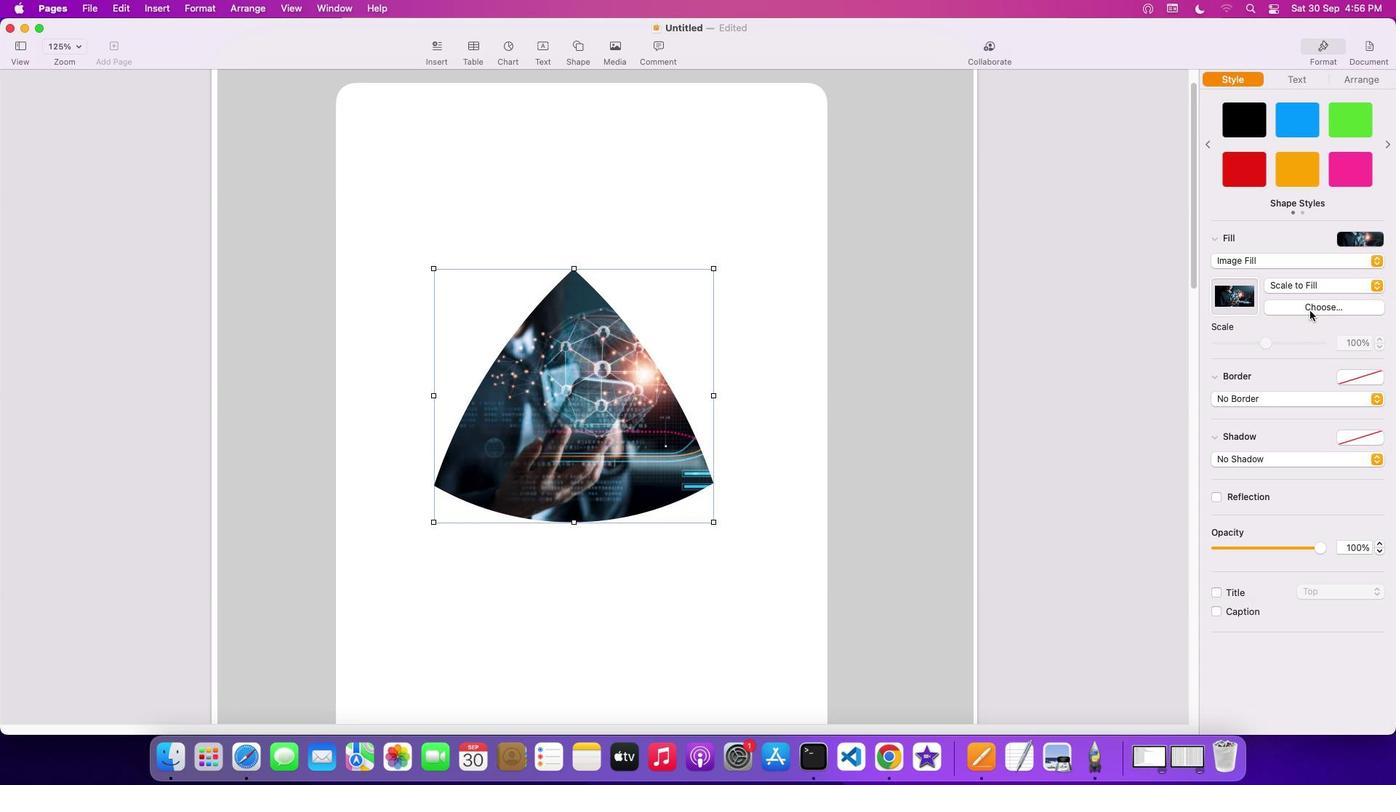 
Action: Mouse pressed left at (1310, 311)
Screenshot: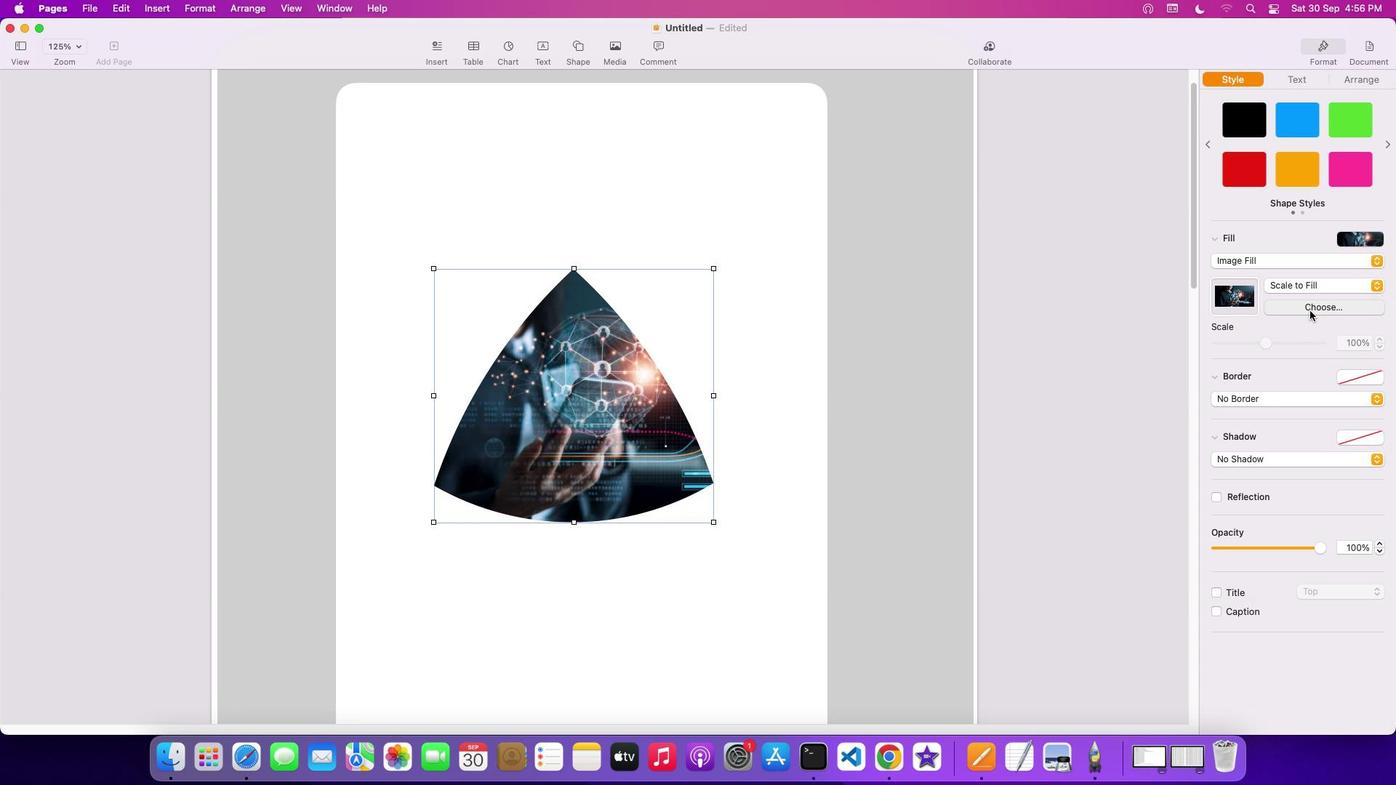 
Action: Mouse moved to (1308, 306)
Screenshot: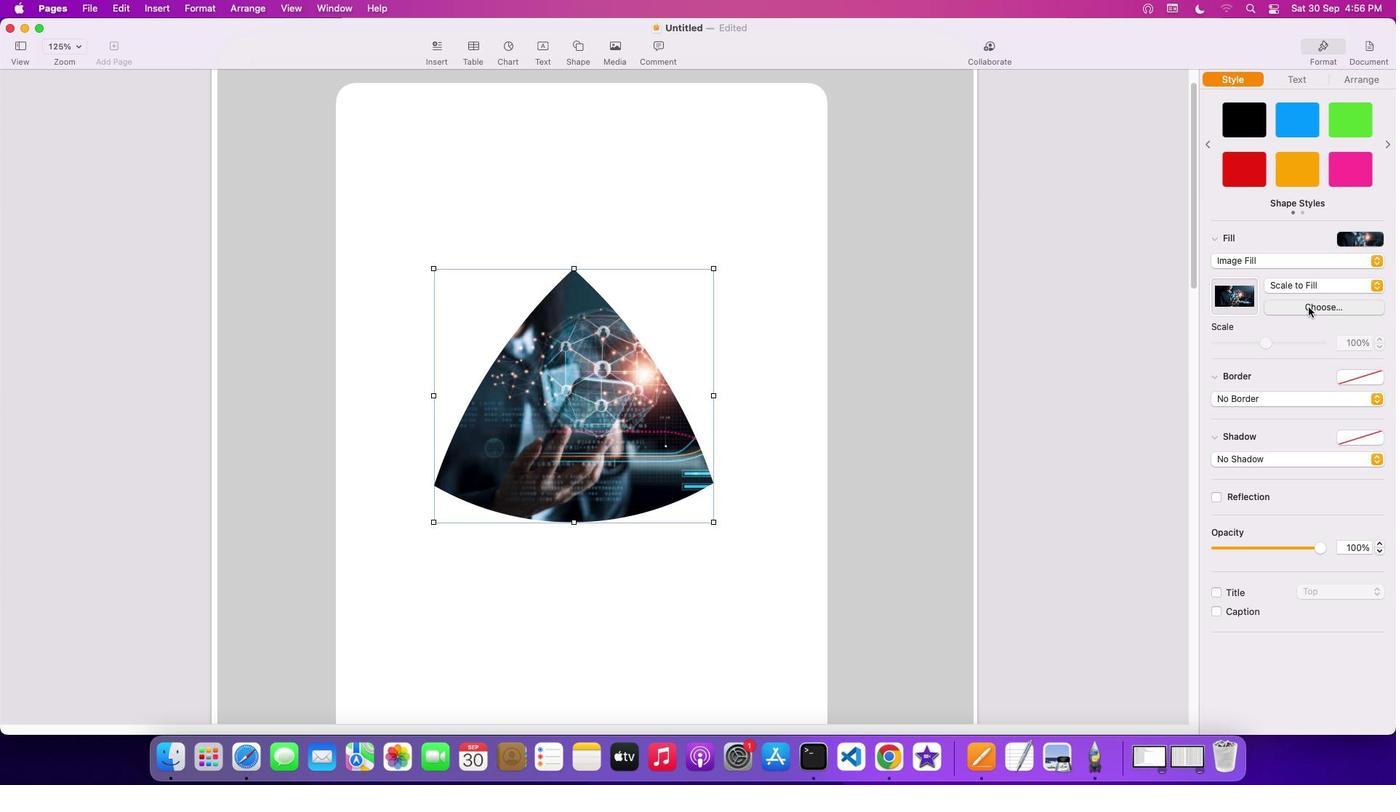 
Action: Mouse pressed left at (1308, 306)
Screenshot: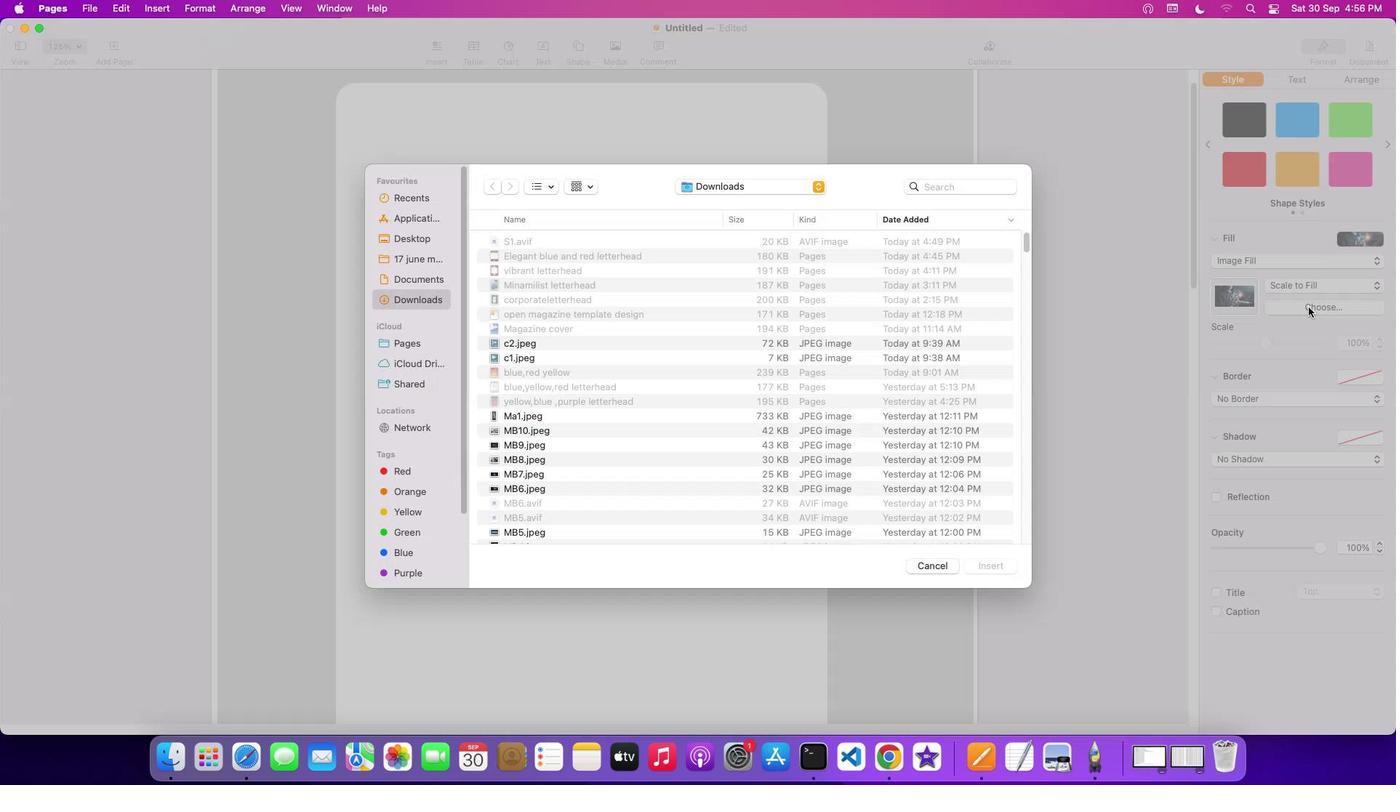 
Action: Mouse moved to (535, 443)
Screenshot: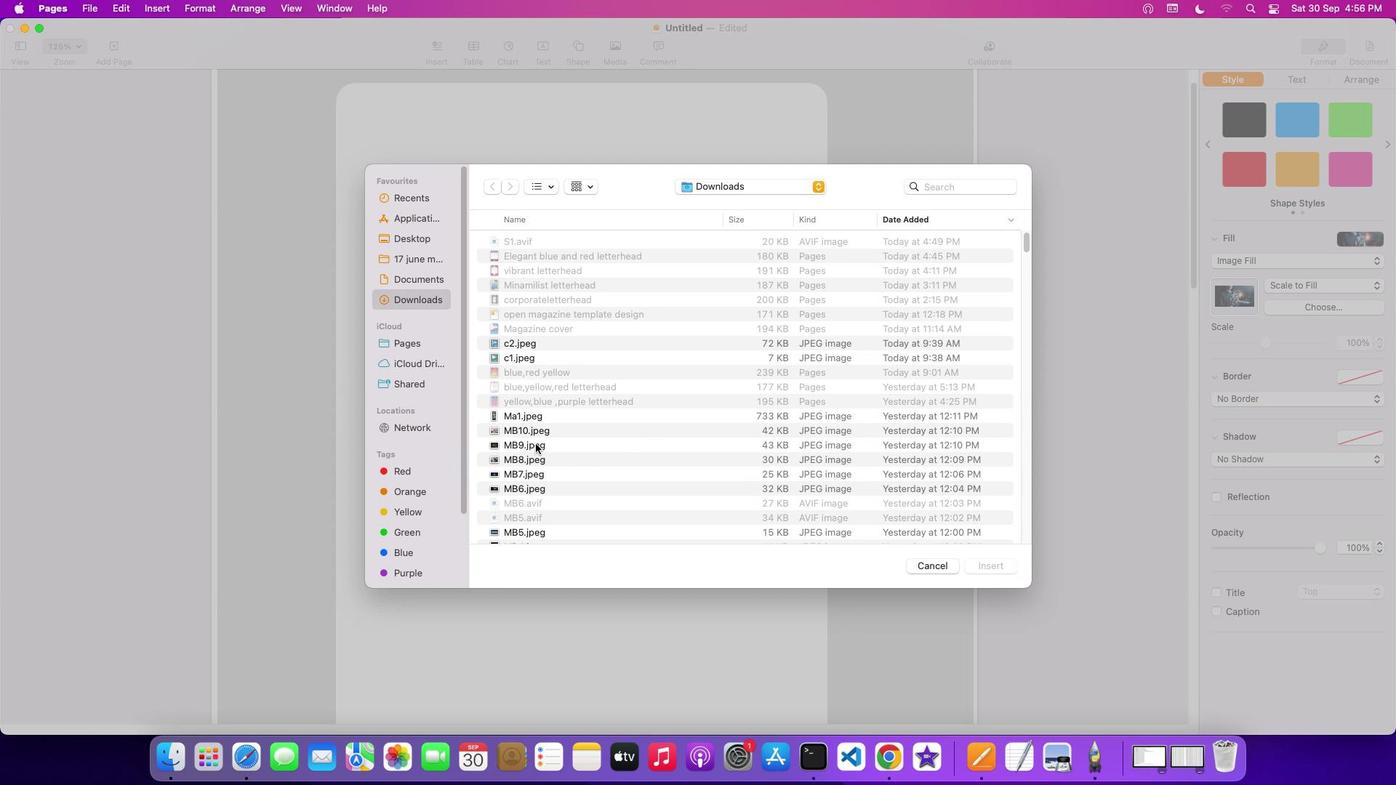 
Action: Mouse pressed left at (535, 443)
Screenshot: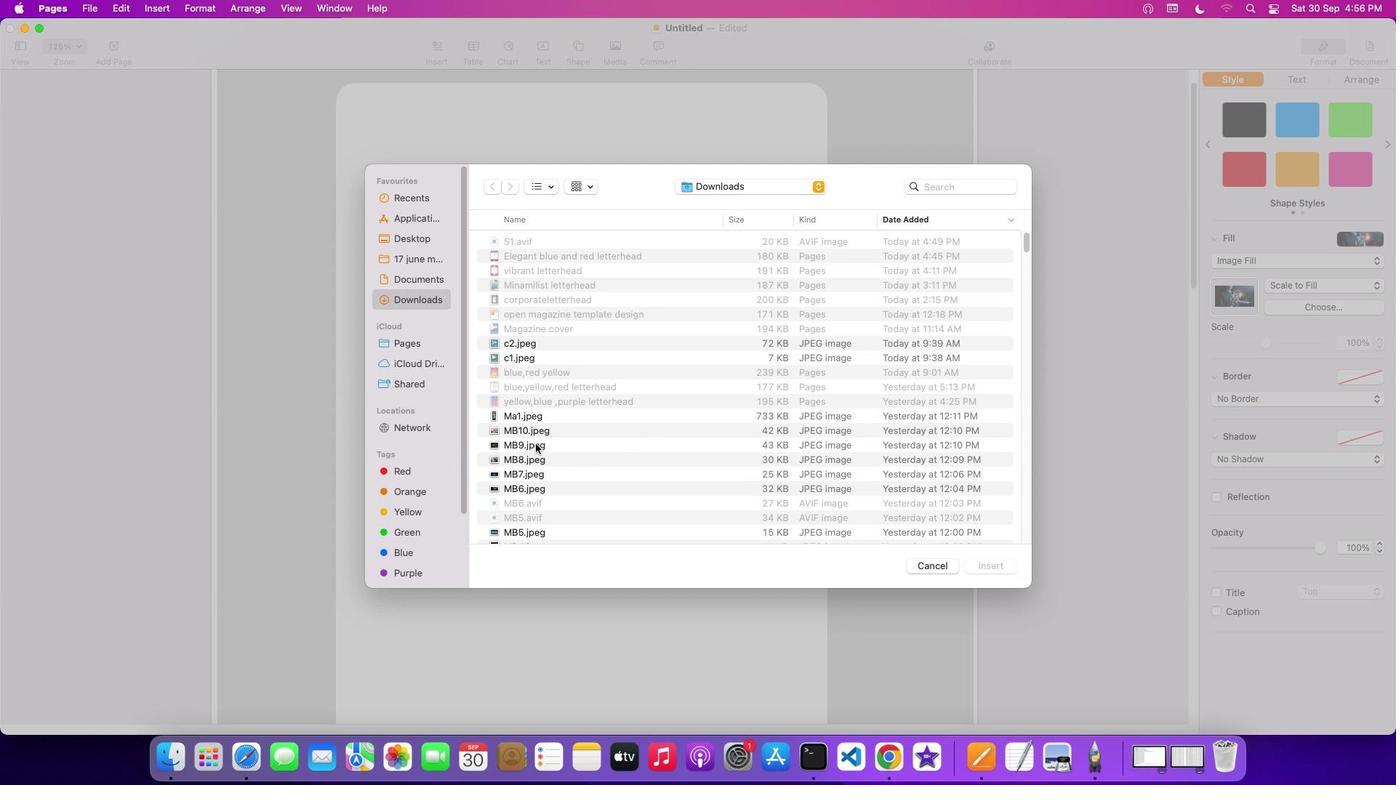 
Action: Mouse moved to (995, 563)
Screenshot: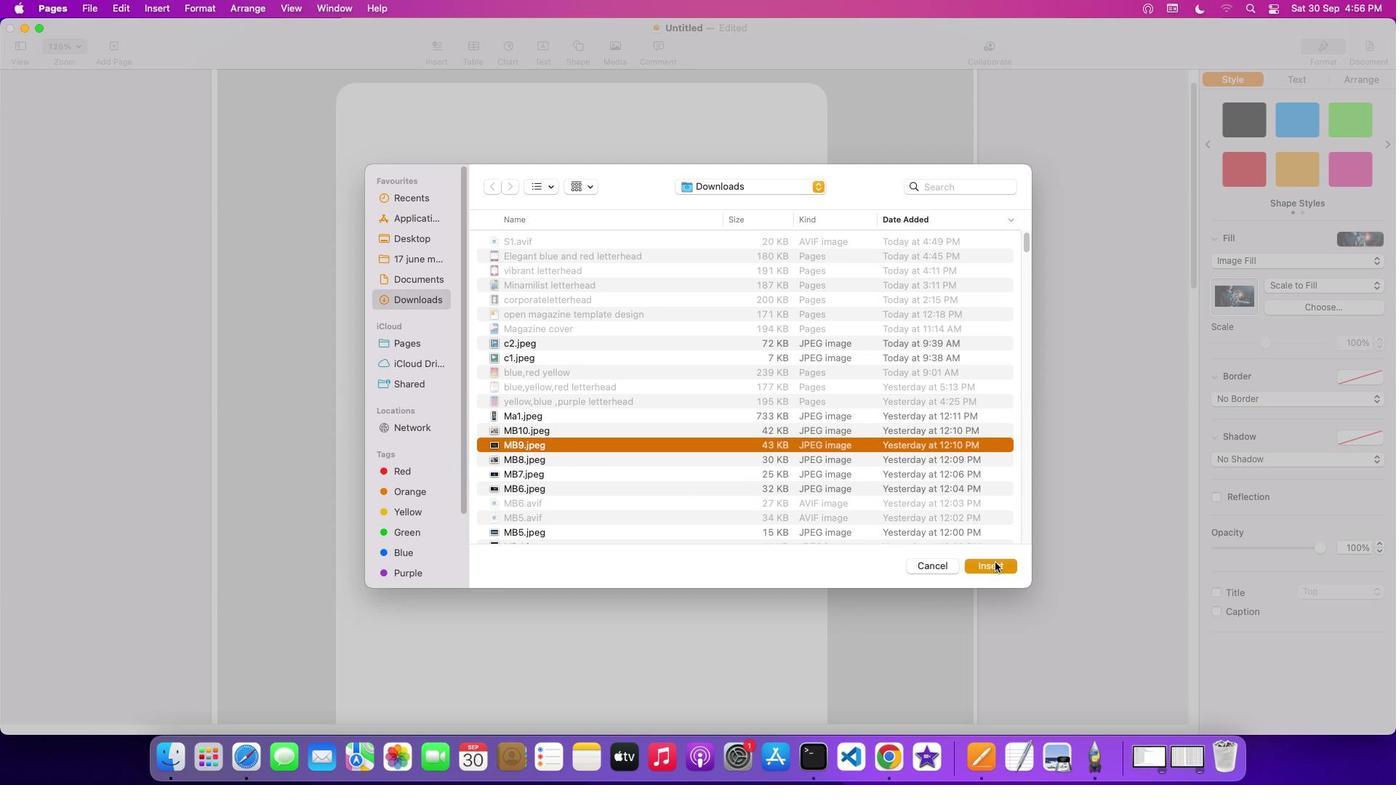 
Action: Mouse pressed left at (995, 563)
Screenshot: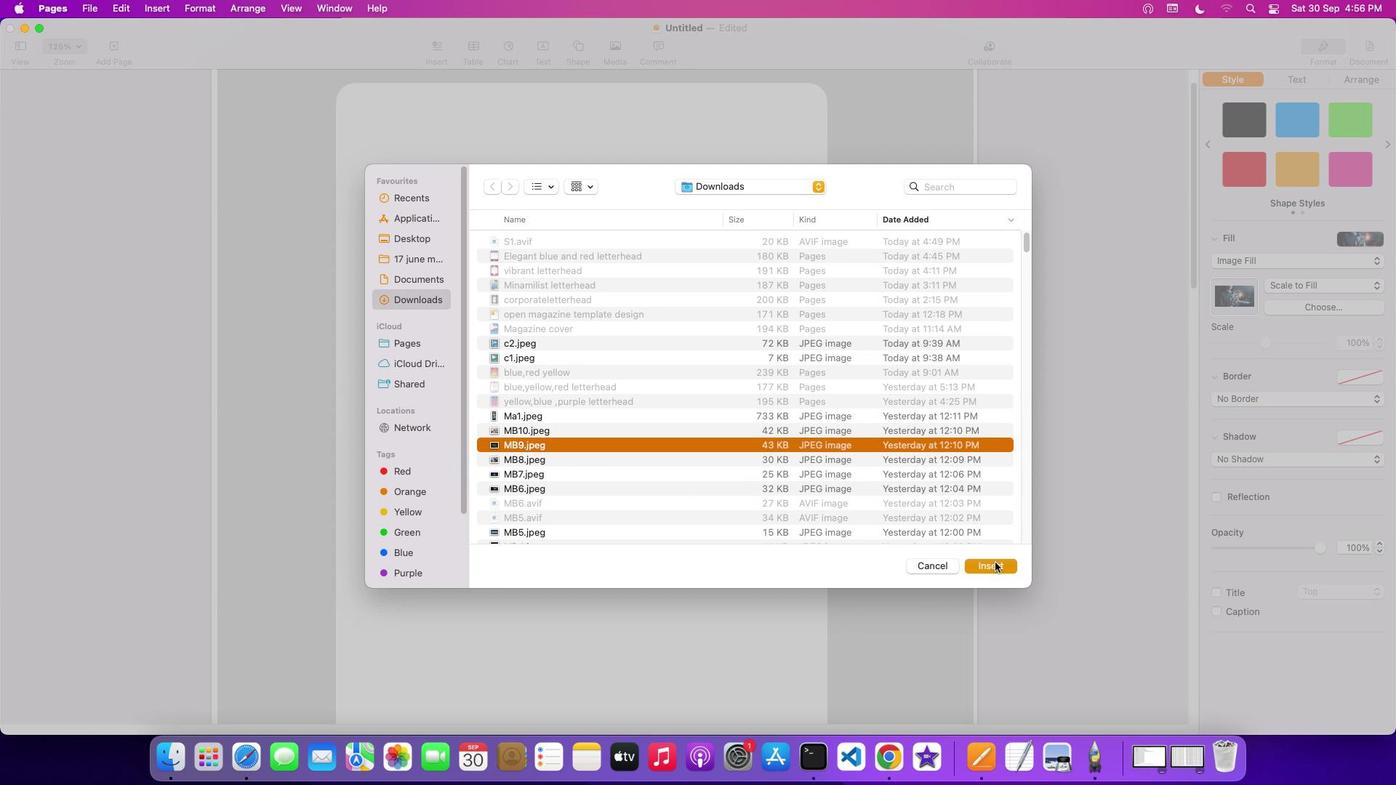 
Action: Mouse moved to (1318, 306)
Screenshot: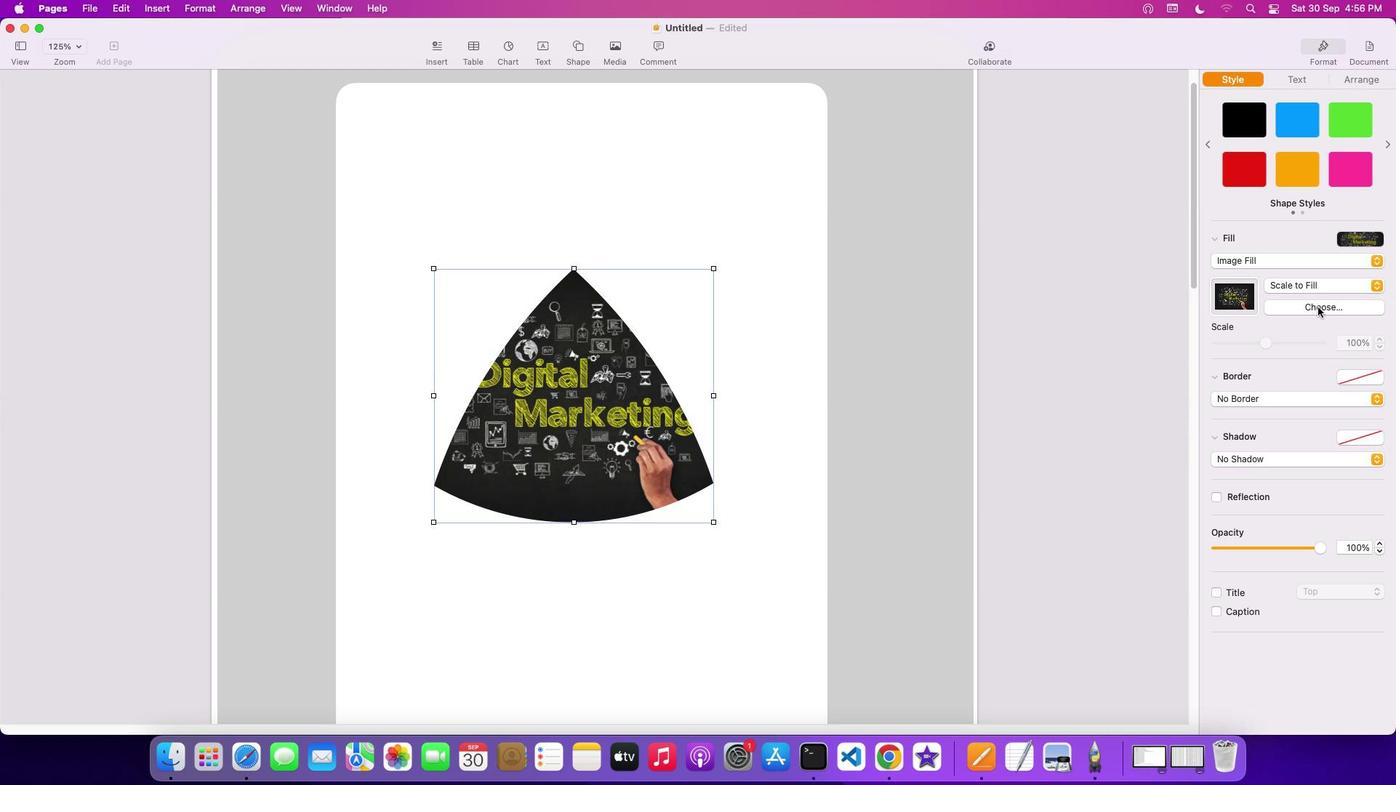 
Action: Mouse pressed left at (1318, 306)
Screenshot: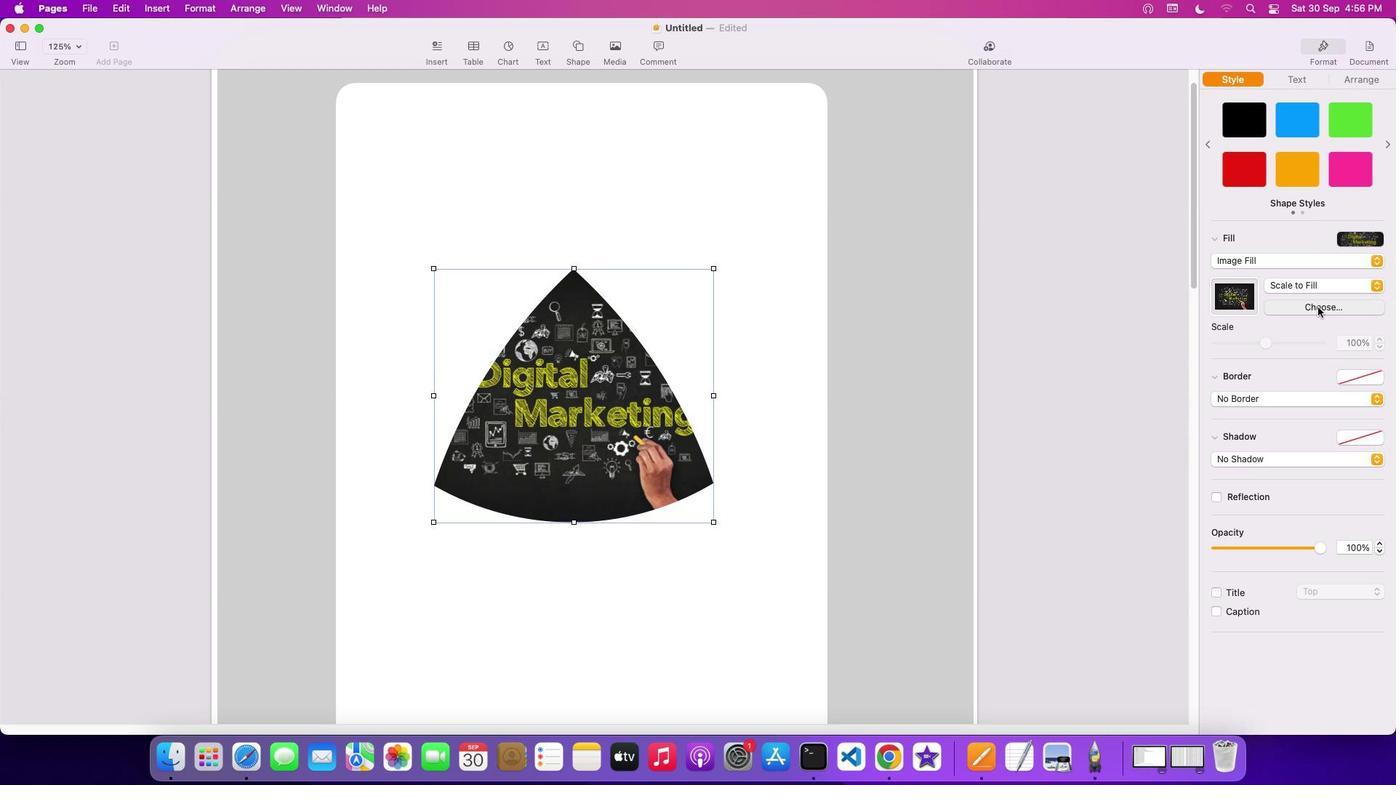 
Action: Mouse moved to (1312, 304)
Screenshot: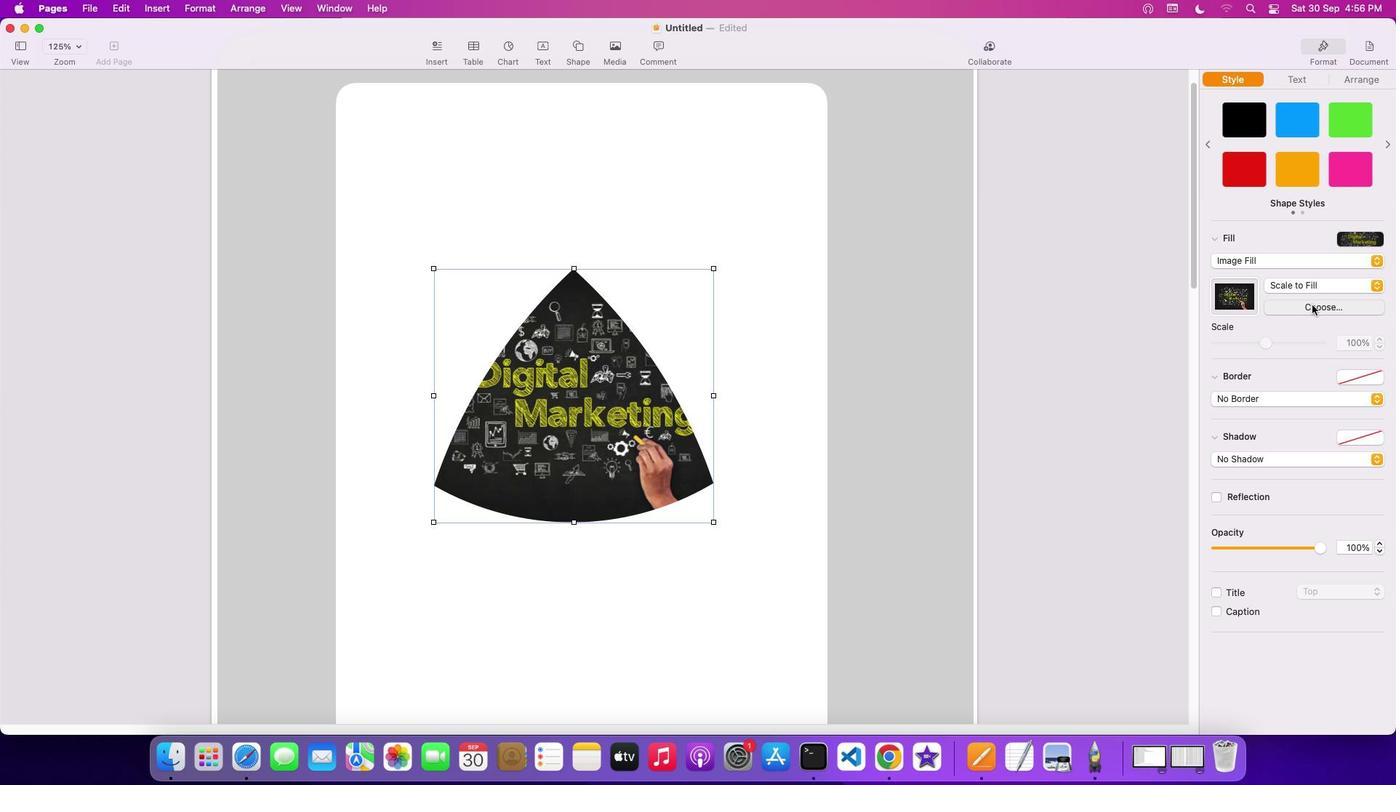 
Action: Mouse pressed left at (1312, 304)
Screenshot: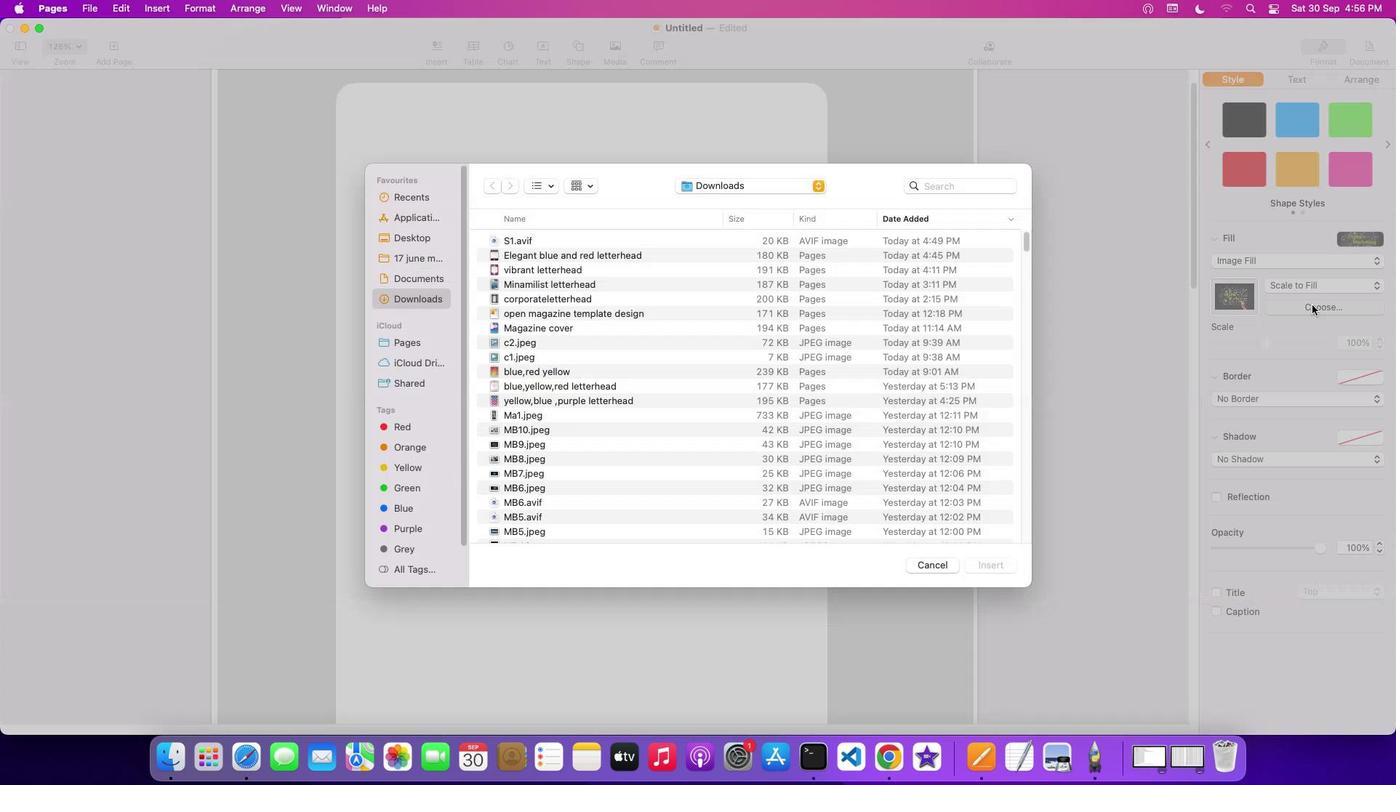 
Action: Mouse moved to (575, 437)
Screenshot: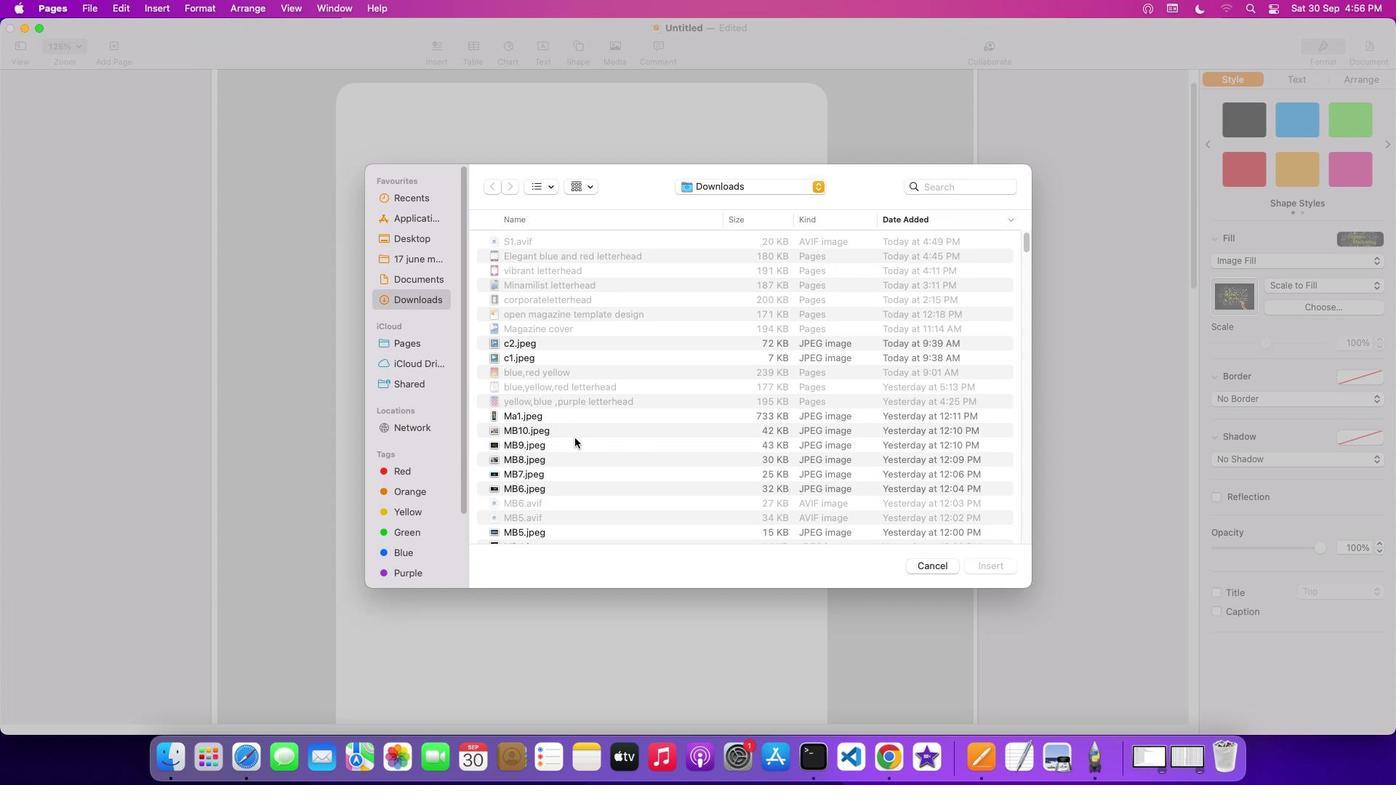 
Action: Mouse scrolled (575, 437) with delta (0, 0)
Screenshot: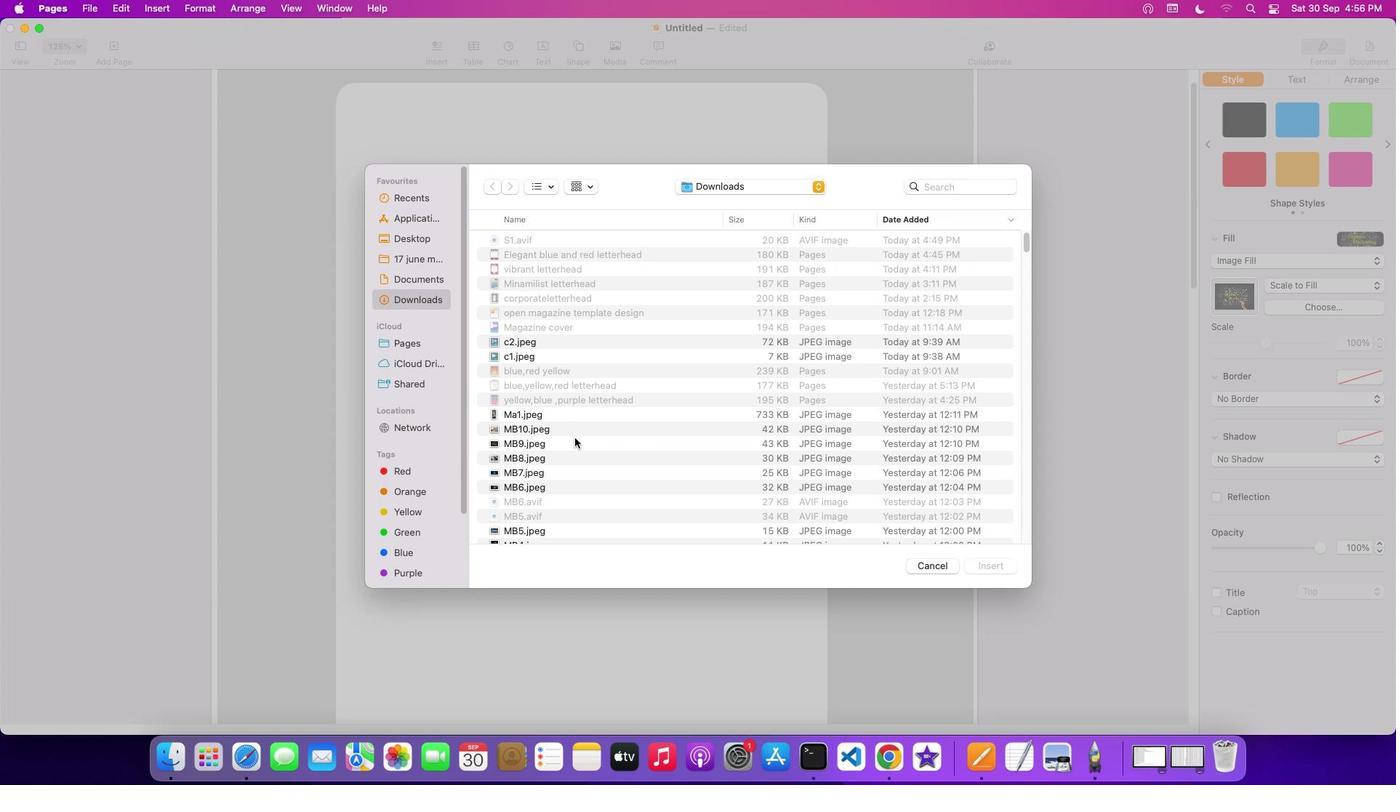 
Action: Mouse scrolled (575, 437) with delta (0, 0)
Screenshot: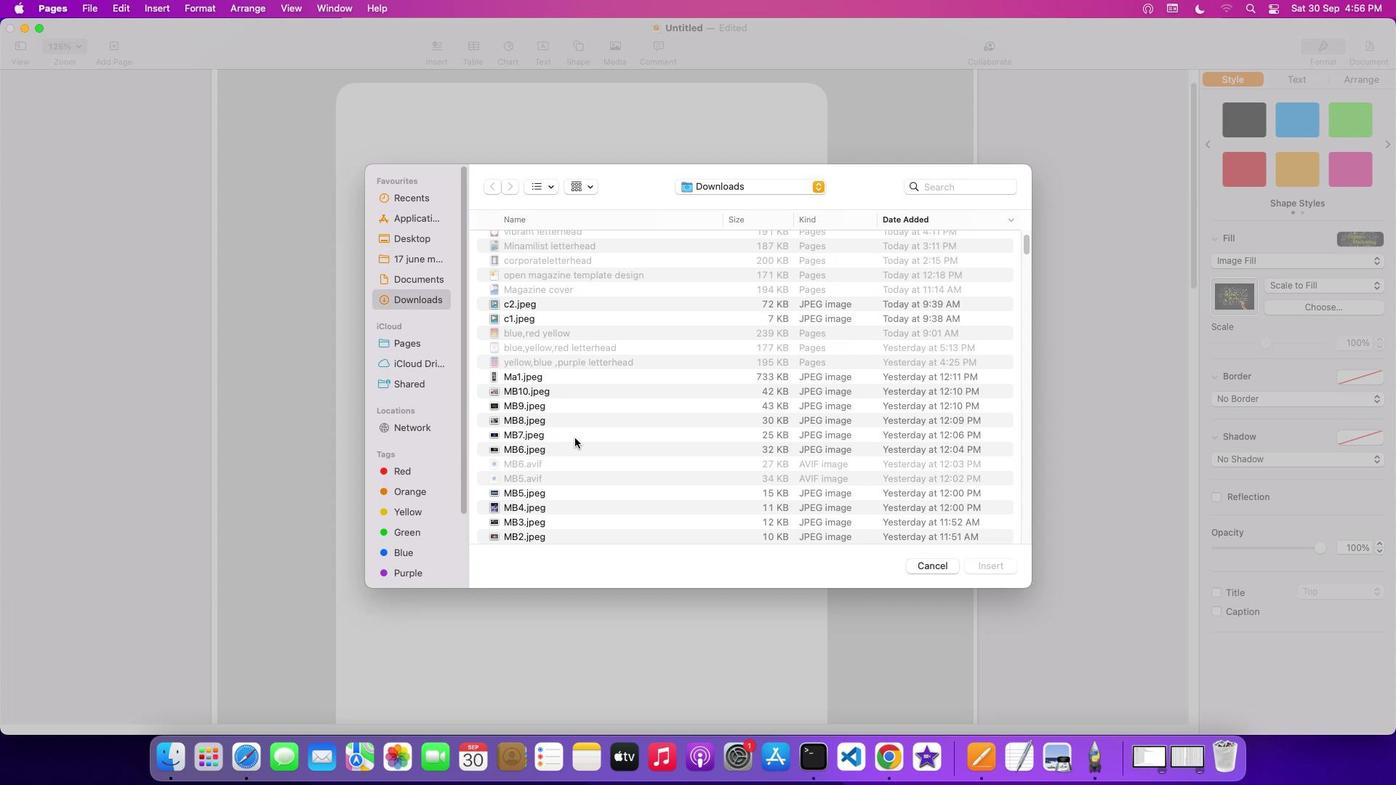 
Action: Mouse scrolled (575, 437) with delta (0, -1)
Screenshot: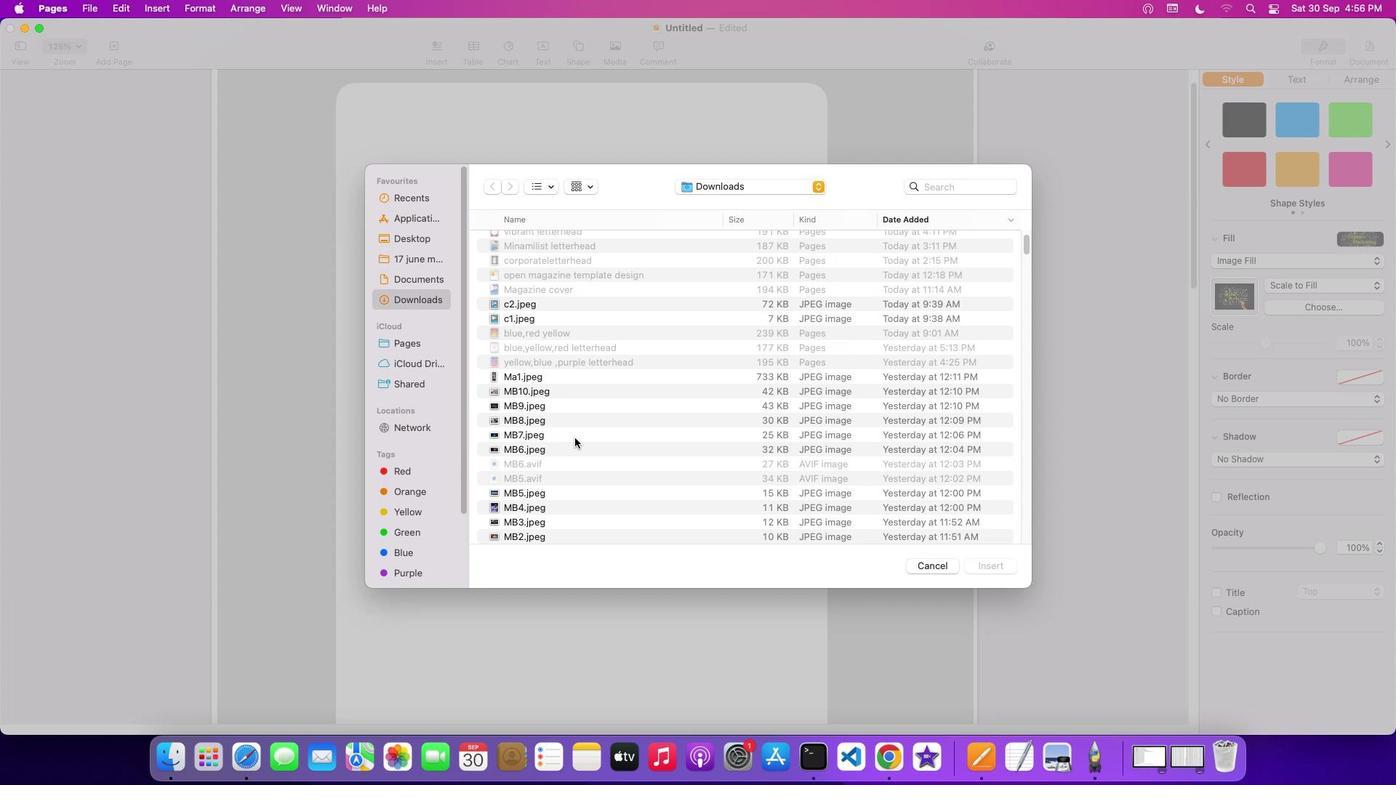
Action: Mouse moved to (562, 378)
Screenshot: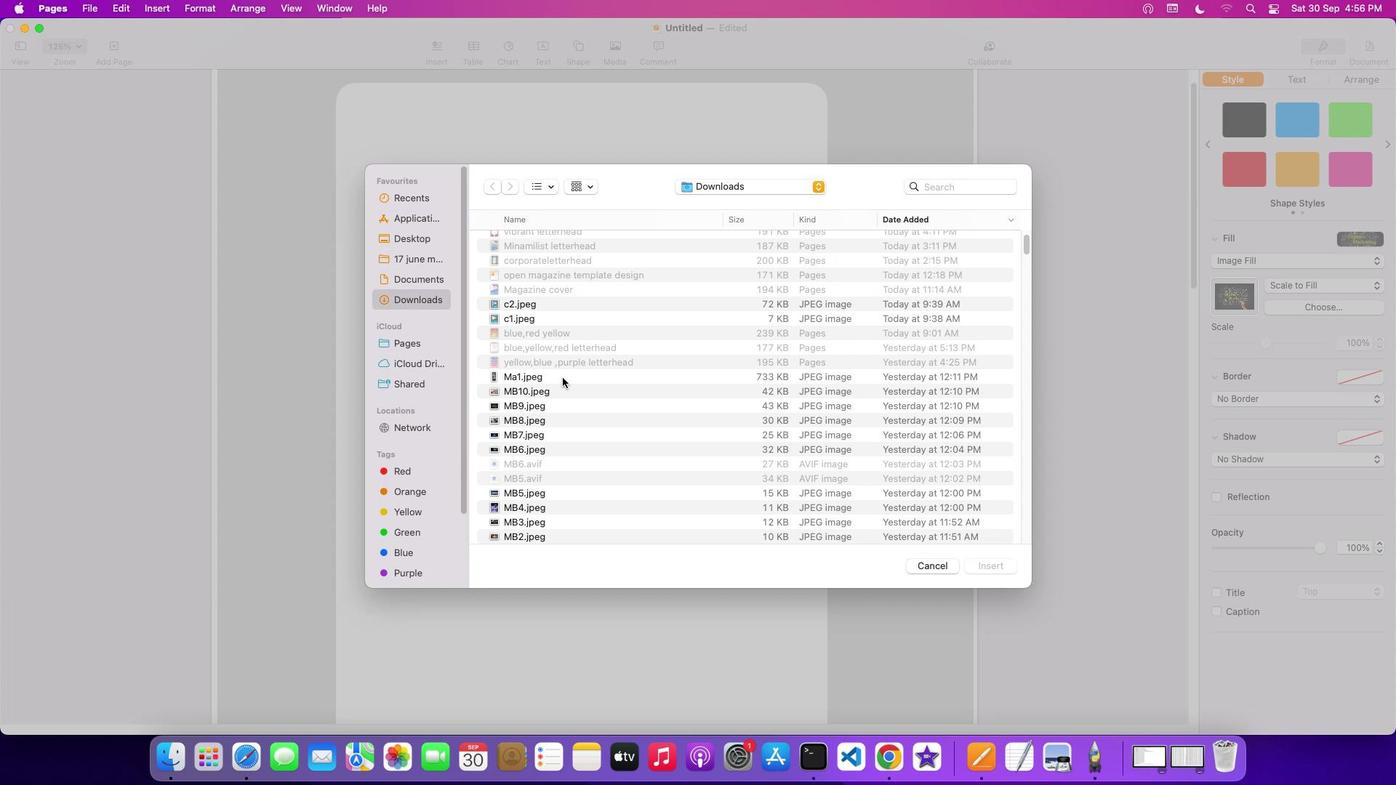 
Action: Mouse pressed left at (562, 378)
Screenshot: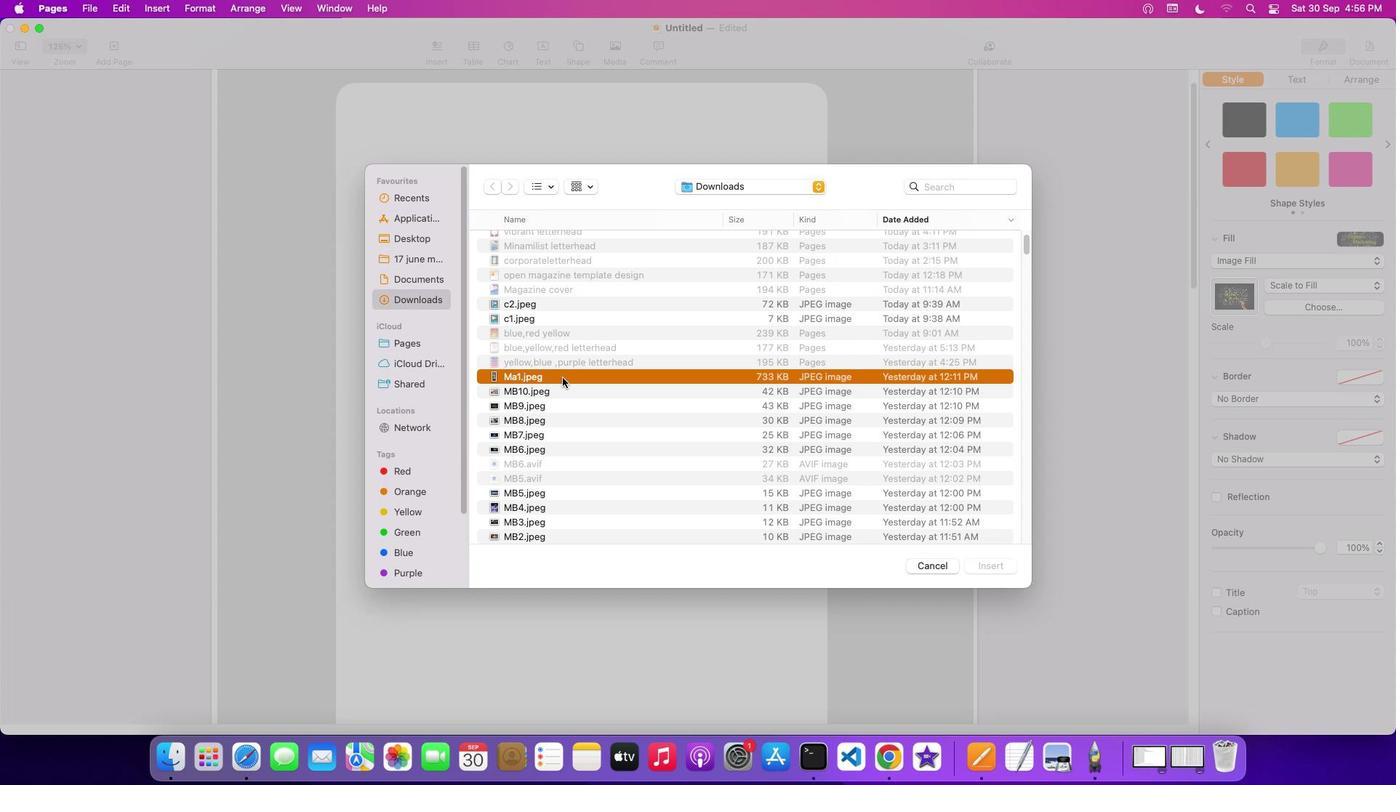 
Action: Mouse moved to (564, 390)
Screenshot: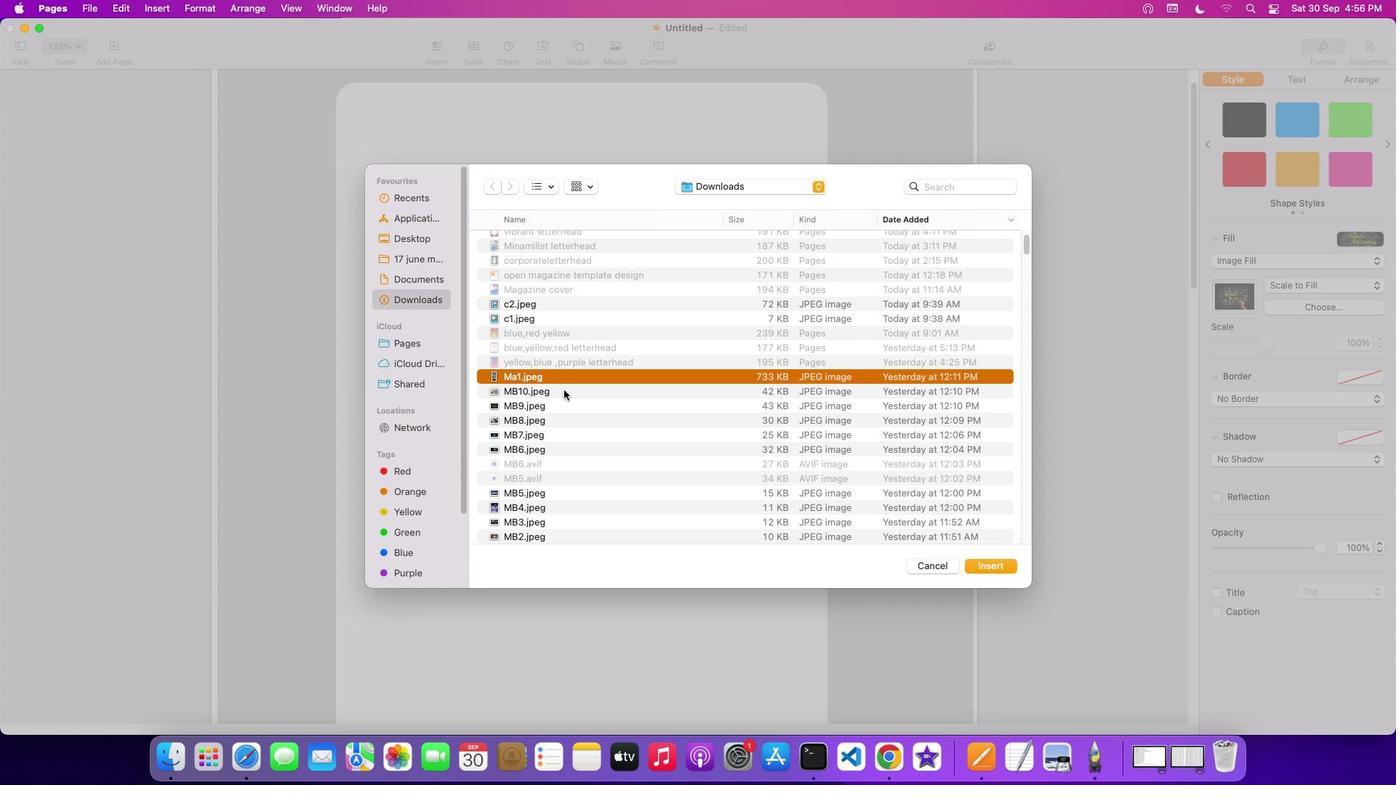
Action: Mouse pressed left at (564, 390)
Screenshot: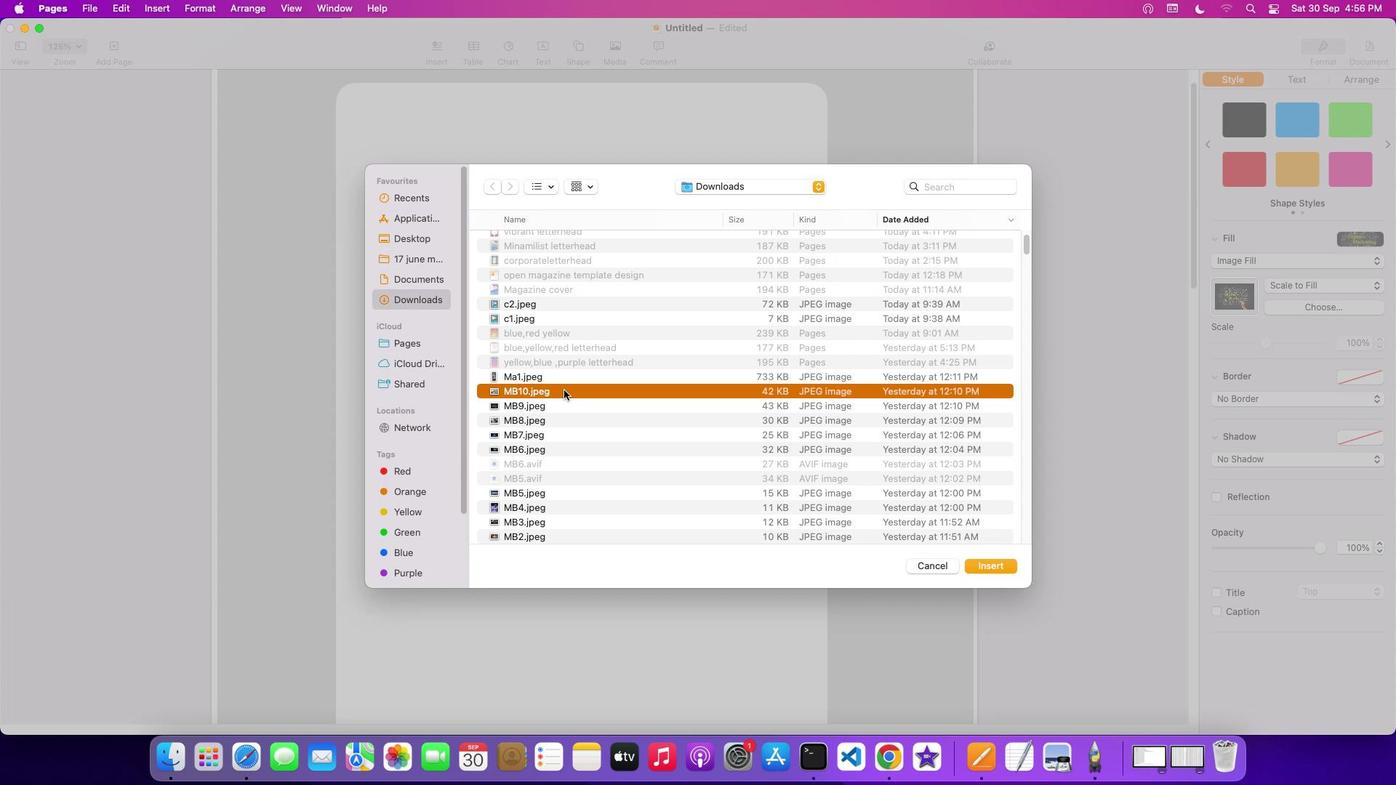 
Action: Mouse moved to (992, 565)
Screenshot: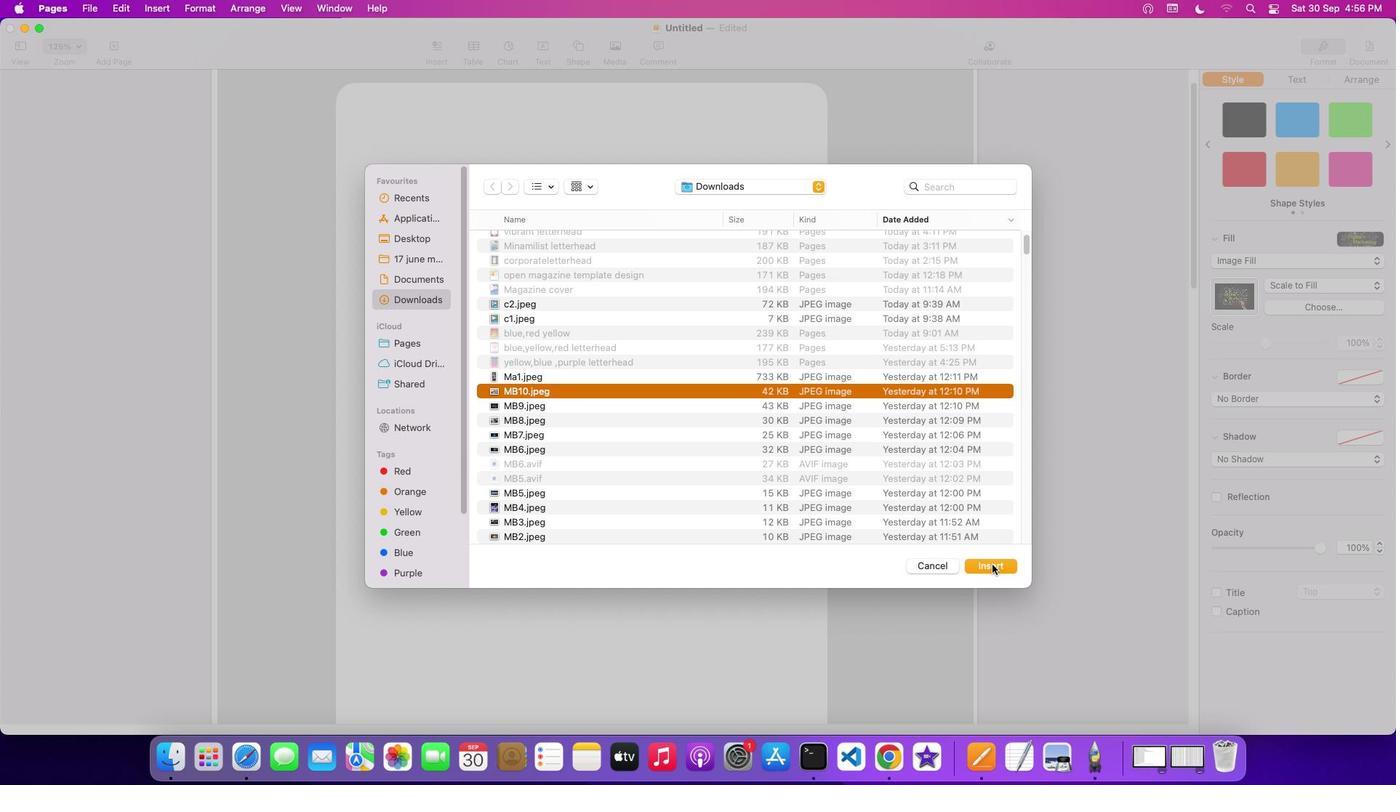 
Action: Mouse pressed left at (992, 565)
Screenshot: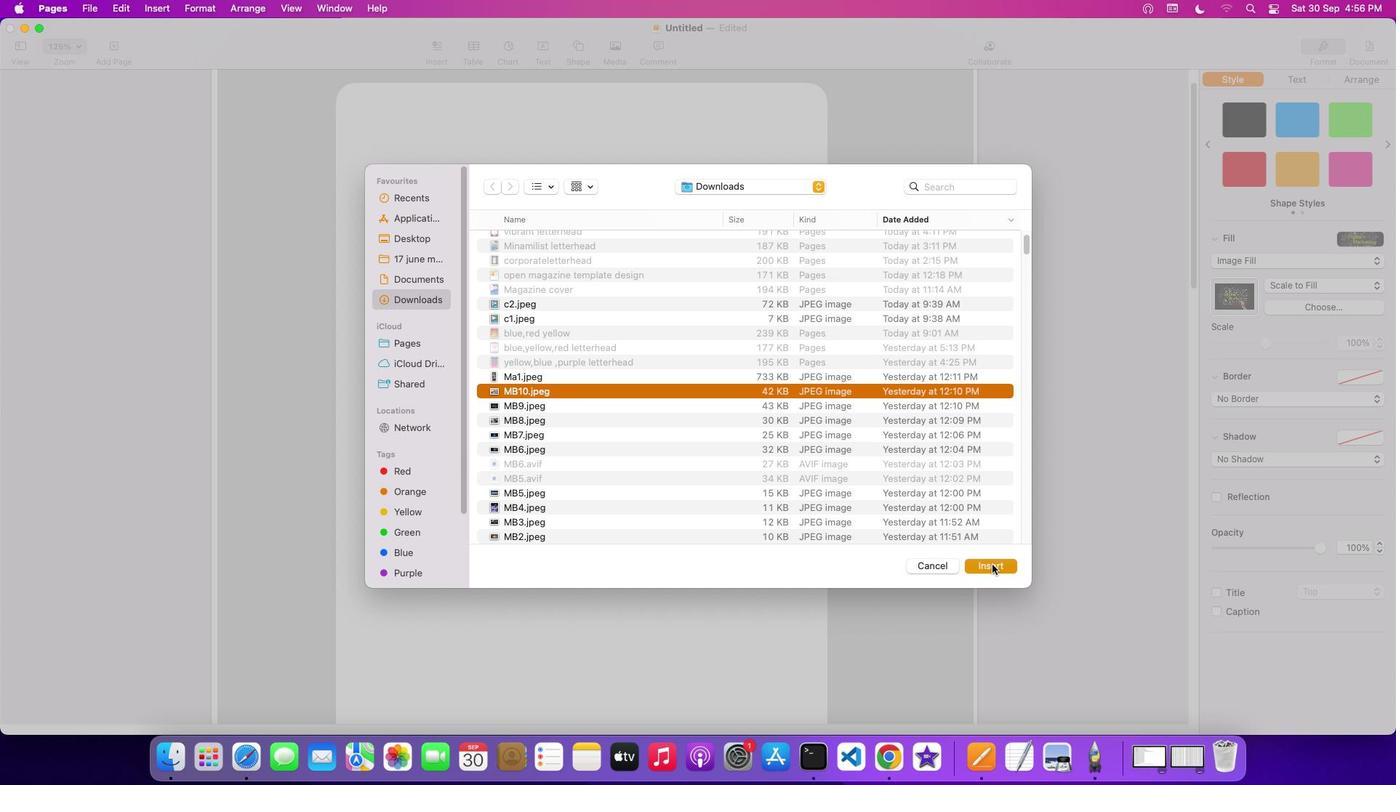 
Action: Mouse moved to (742, 578)
Screenshot: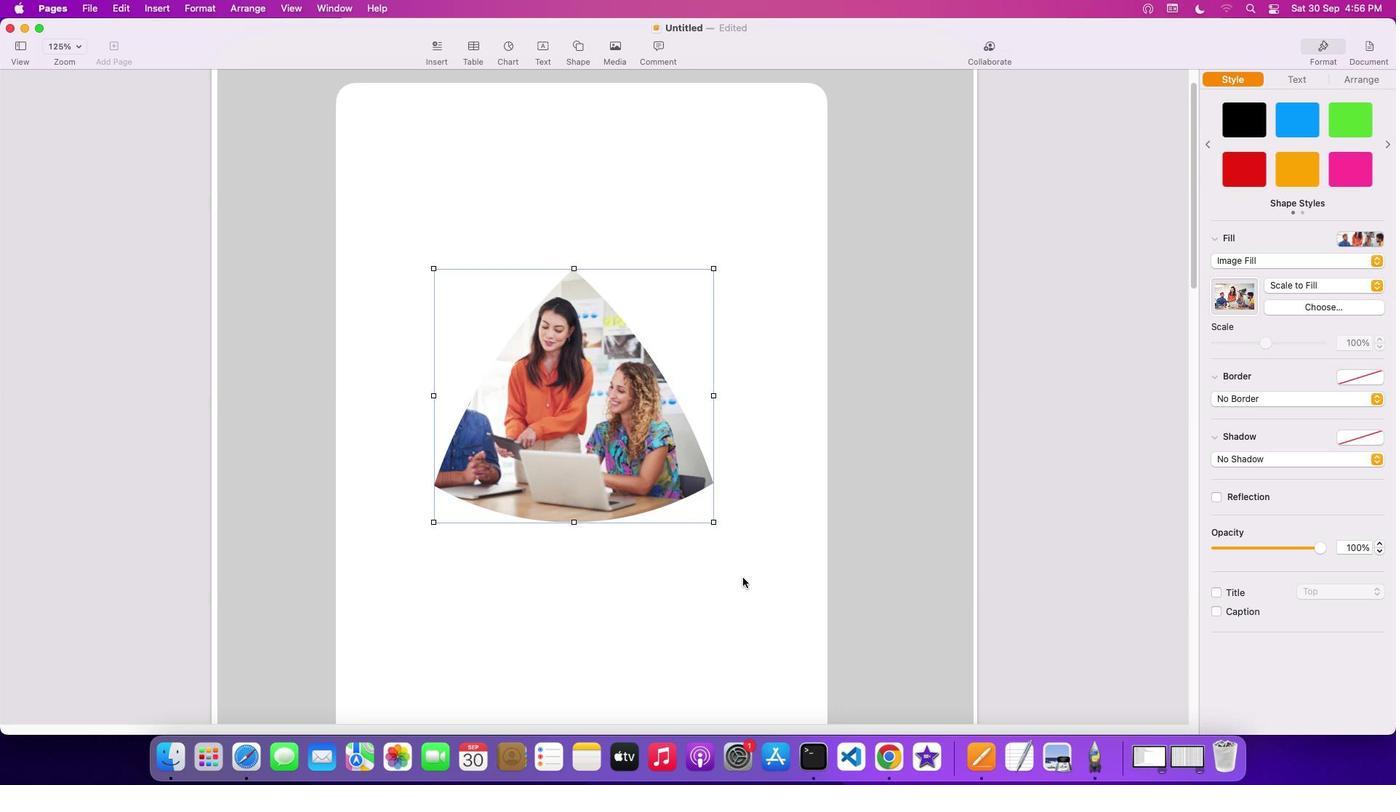 
Action: Mouse pressed left at (742, 578)
Screenshot: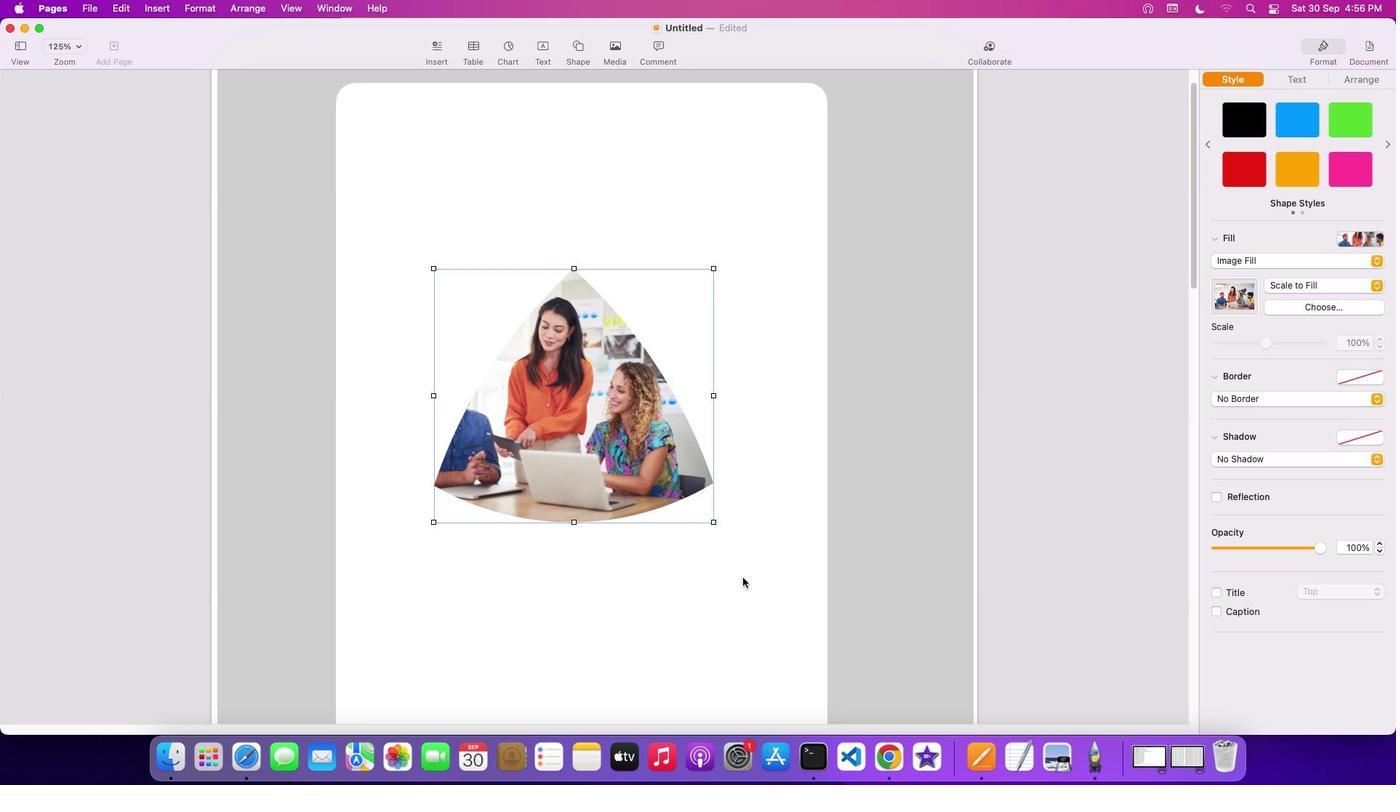 
Action: Mouse moved to (538, 402)
Screenshot: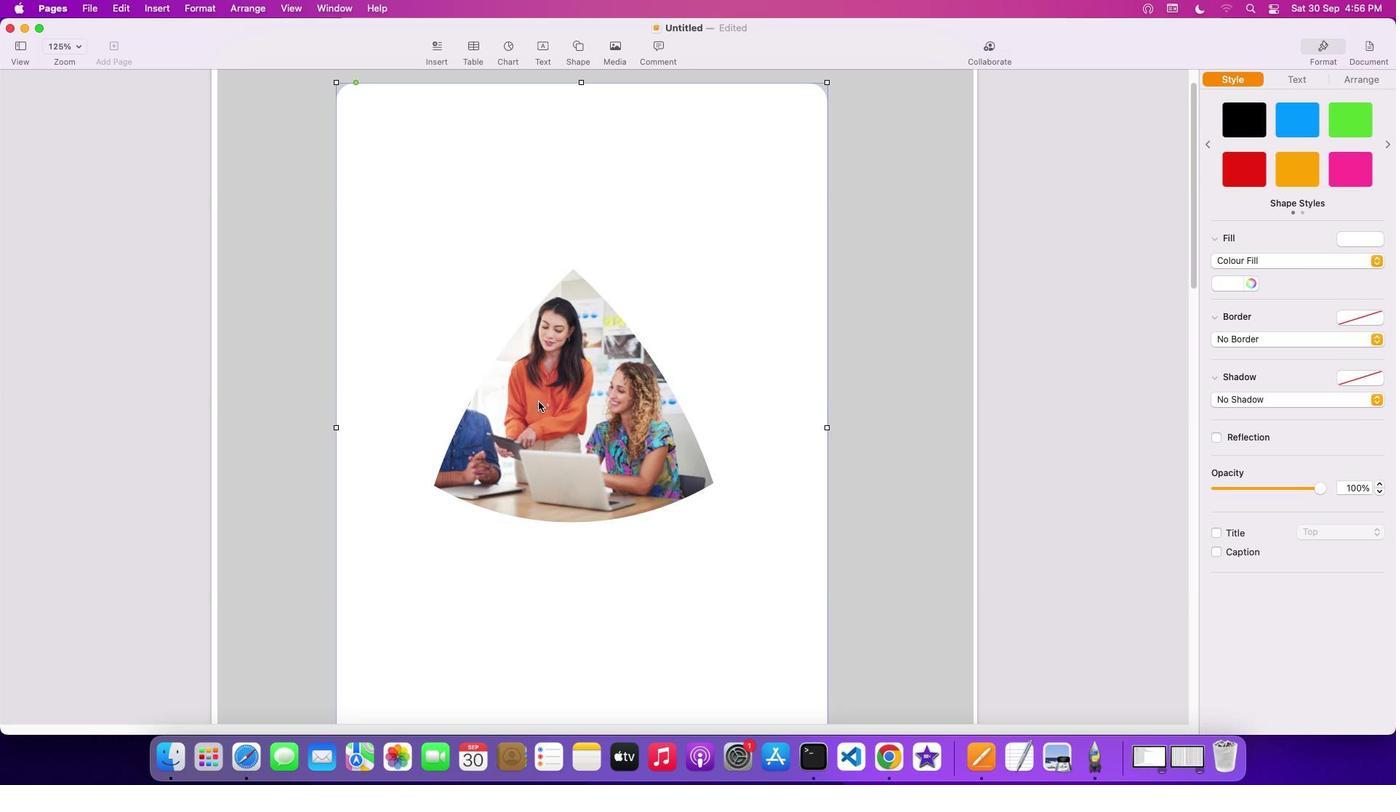 
Action: Mouse pressed left at (538, 402)
Screenshot: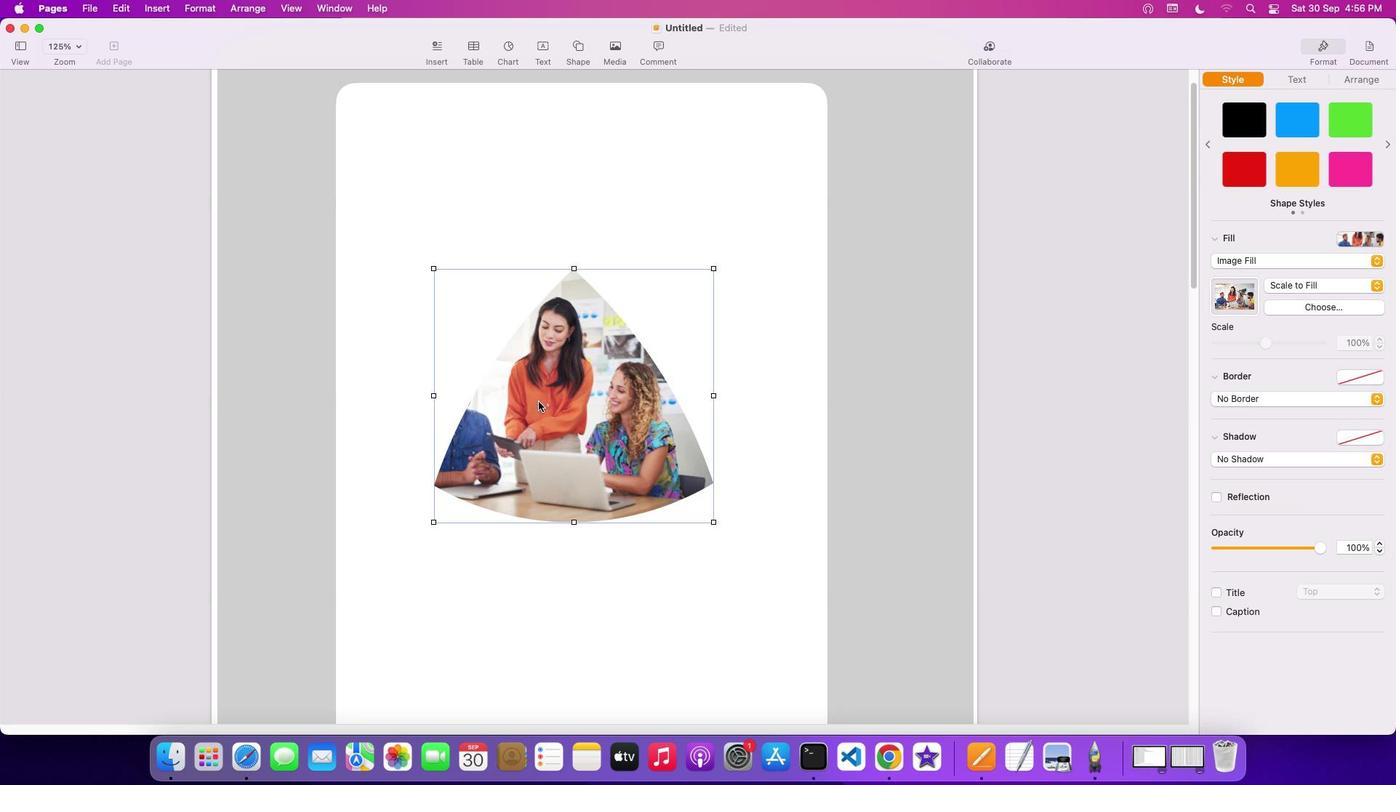 
Action: Mouse moved to (1372, 280)
Screenshot: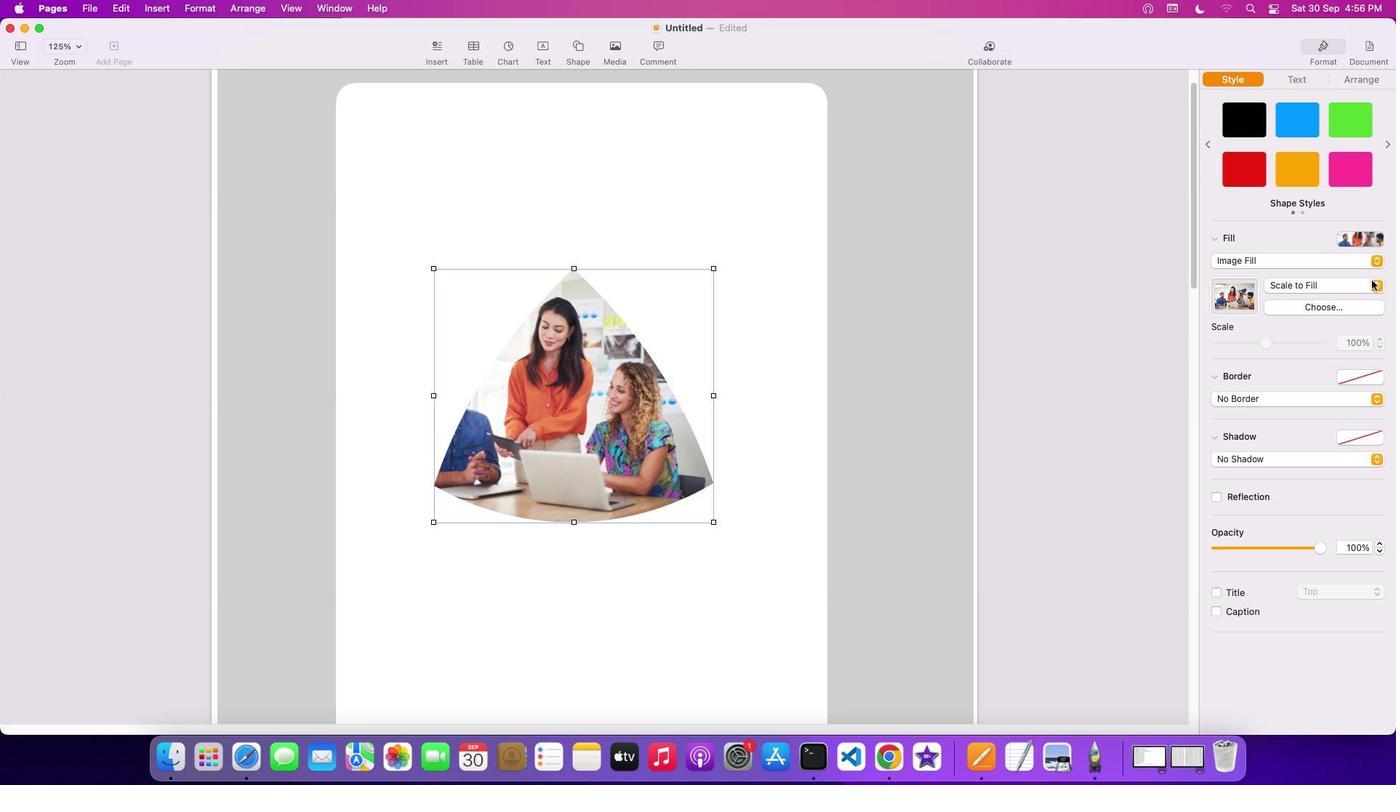 
Action: Mouse pressed left at (1372, 280)
Screenshot: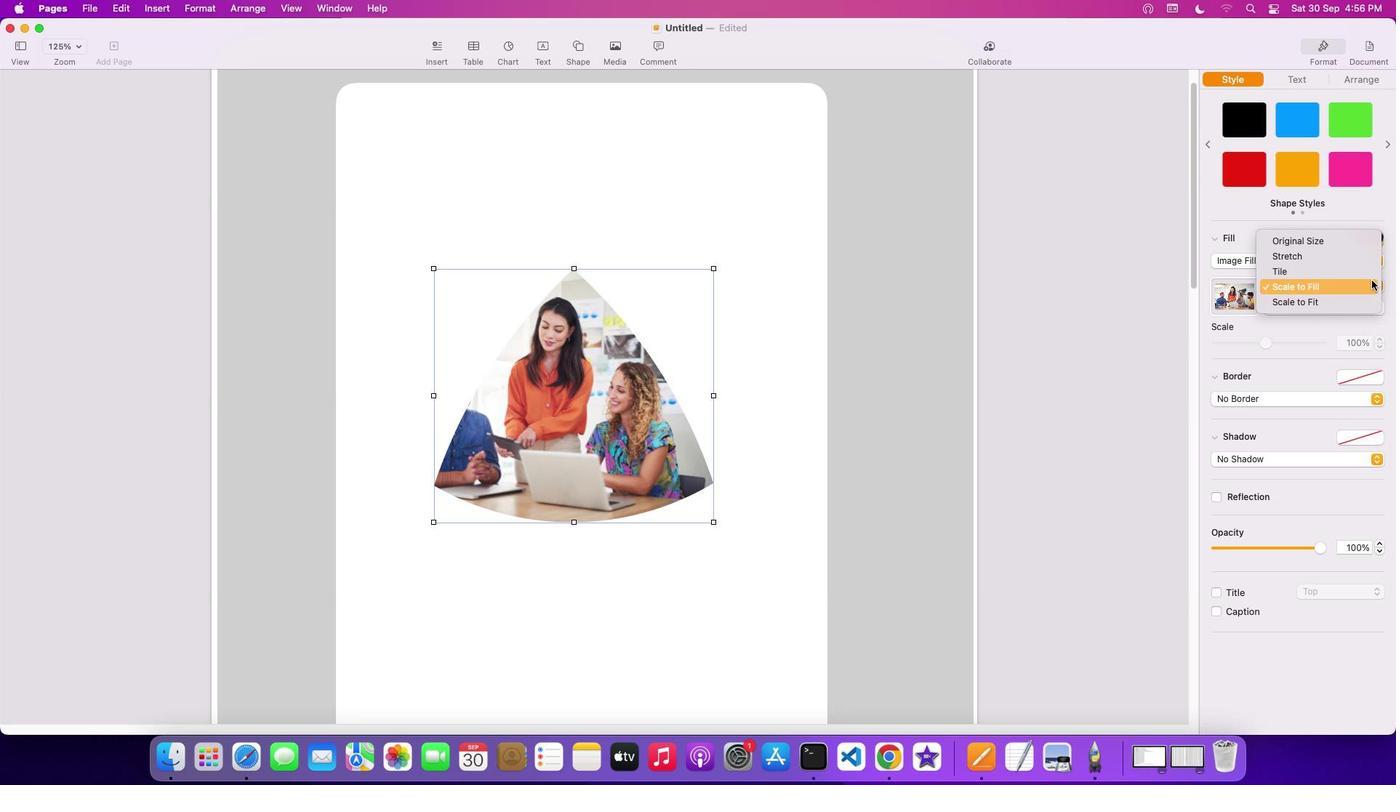
Action: Mouse moved to (1337, 296)
Screenshot: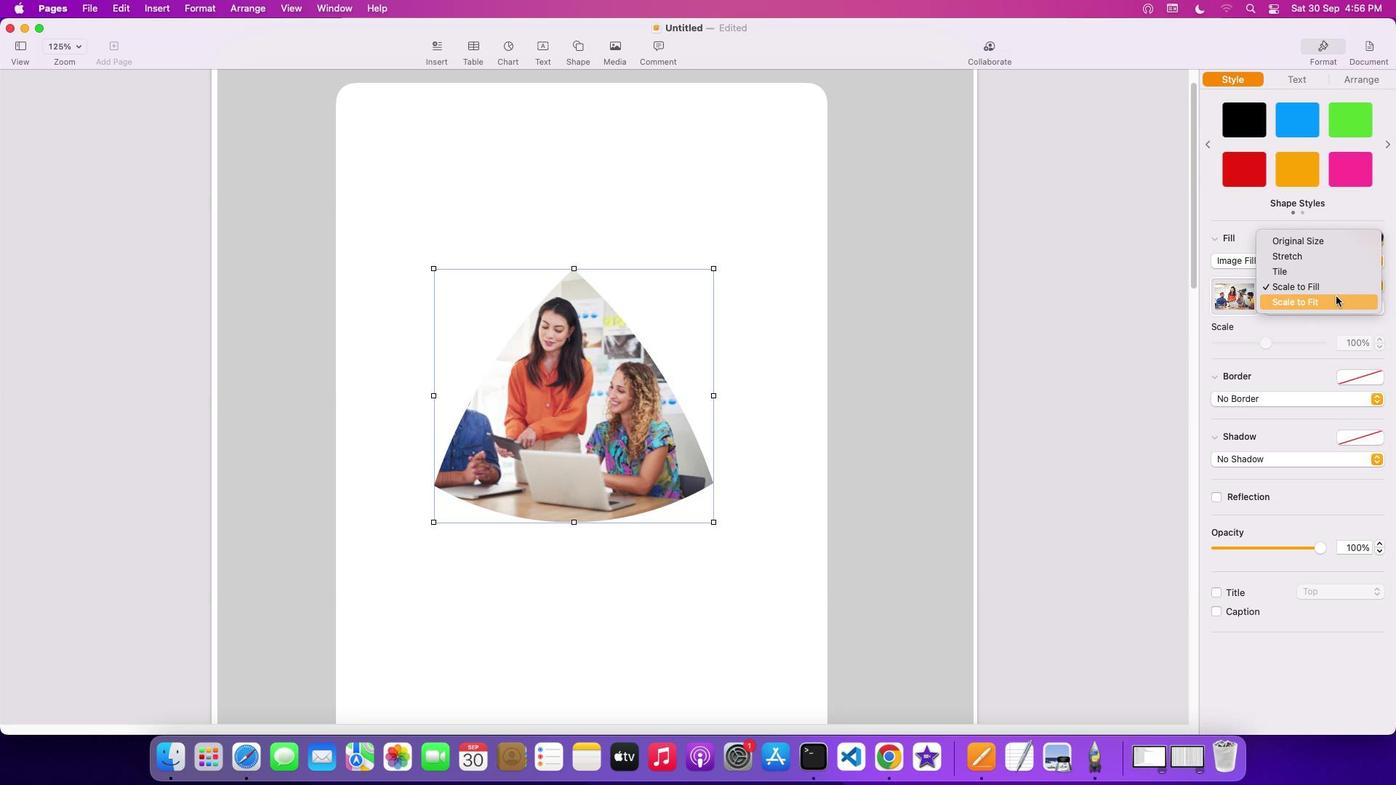 
Action: Mouse pressed left at (1337, 296)
Screenshot: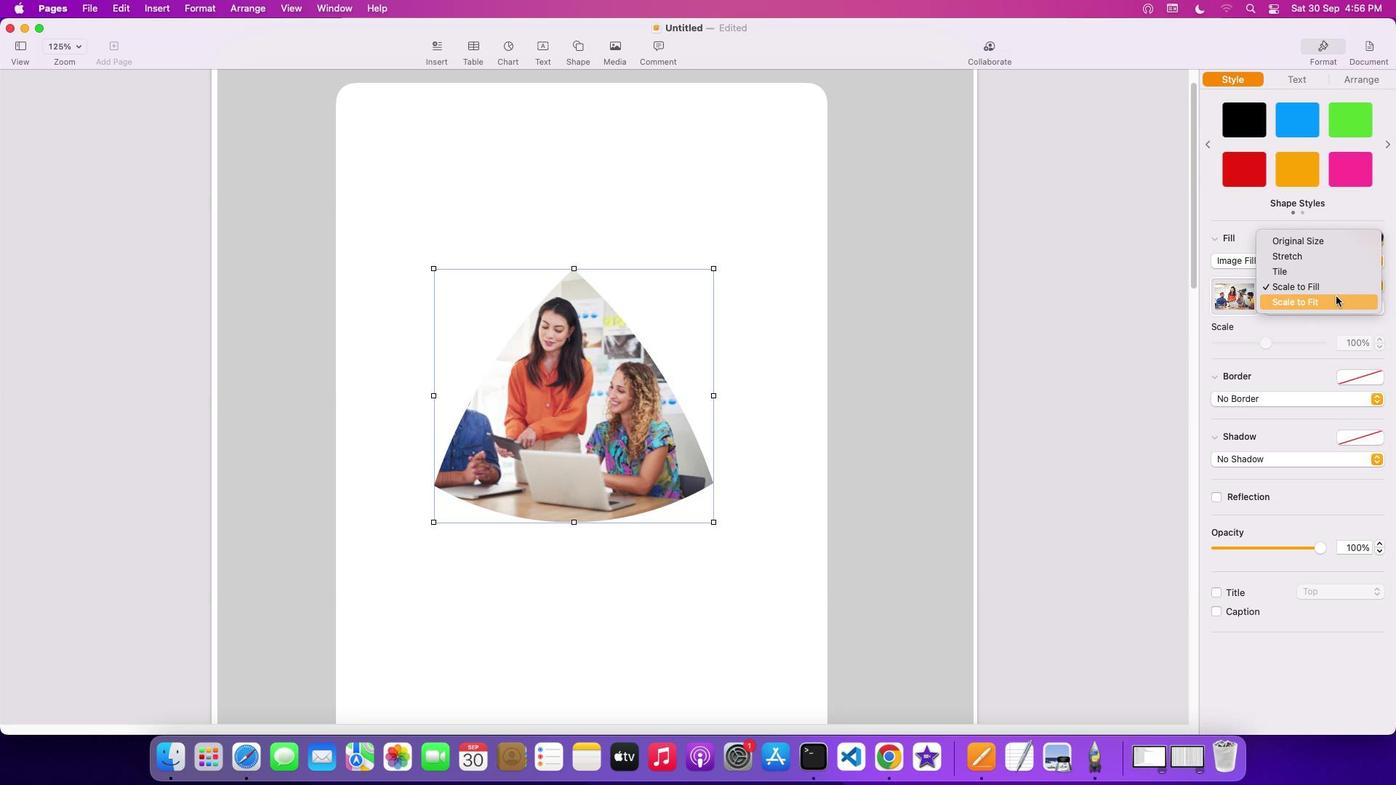 
Action: Mouse moved to (1376, 280)
Screenshot: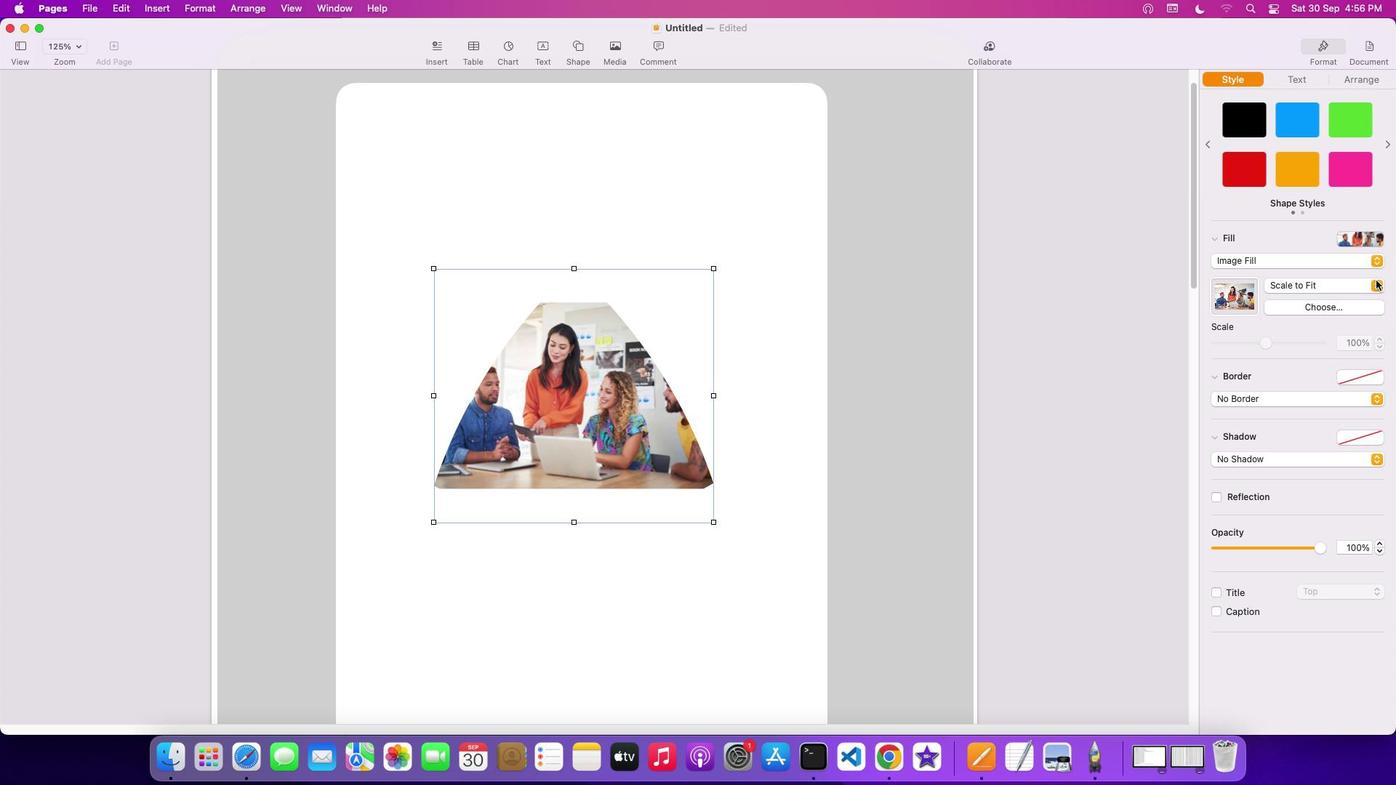 
Action: Mouse pressed left at (1376, 280)
Screenshot: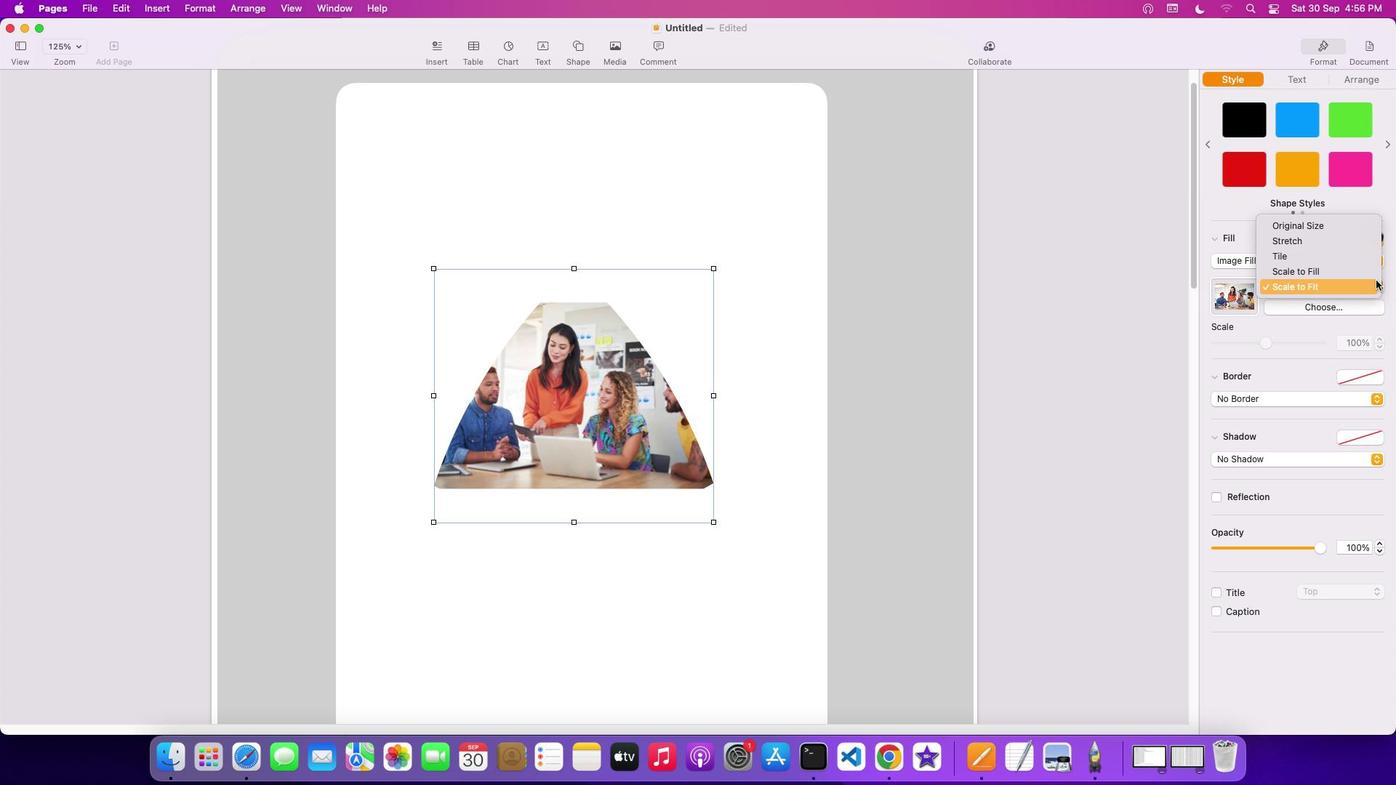 
Action: Mouse moved to (1303, 254)
Screenshot: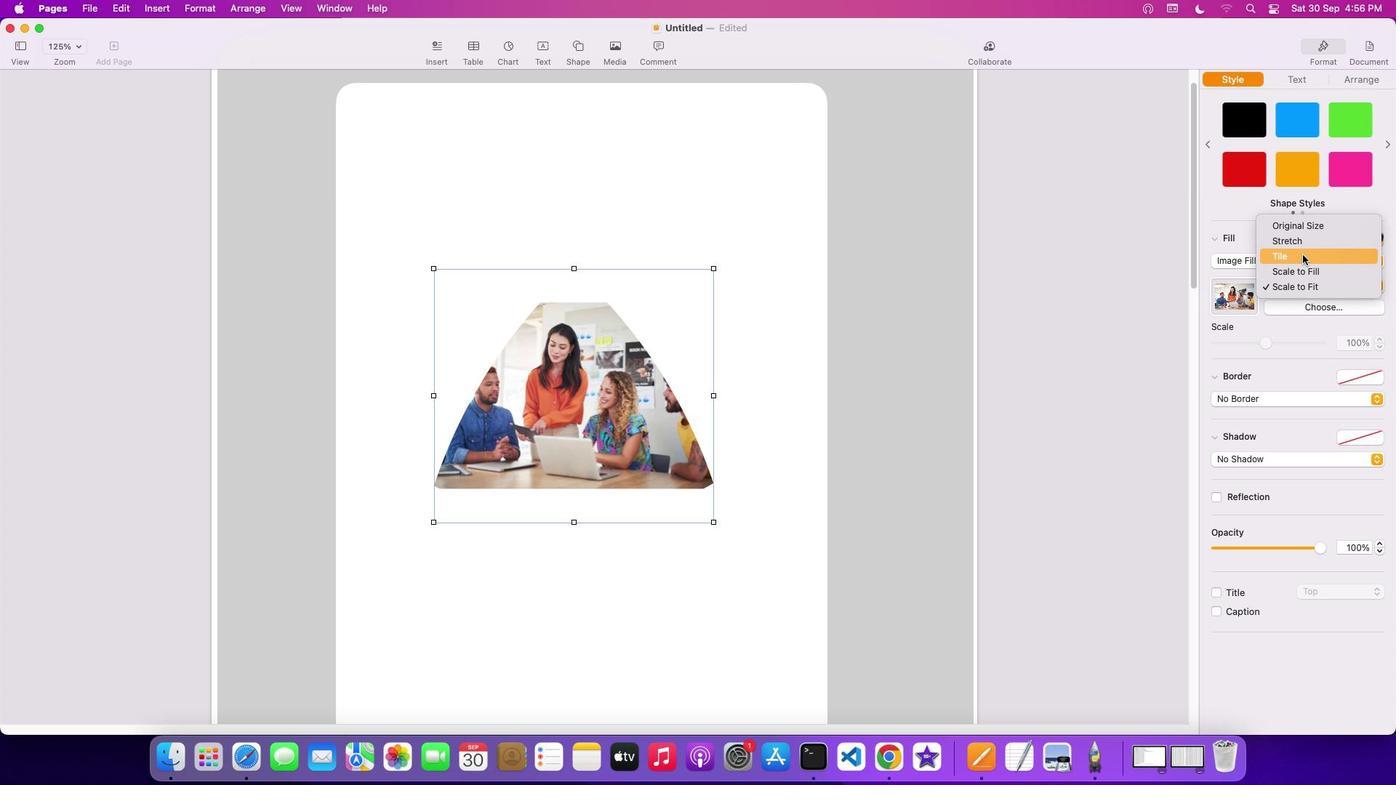 
Action: Mouse pressed left at (1303, 254)
Screenshot: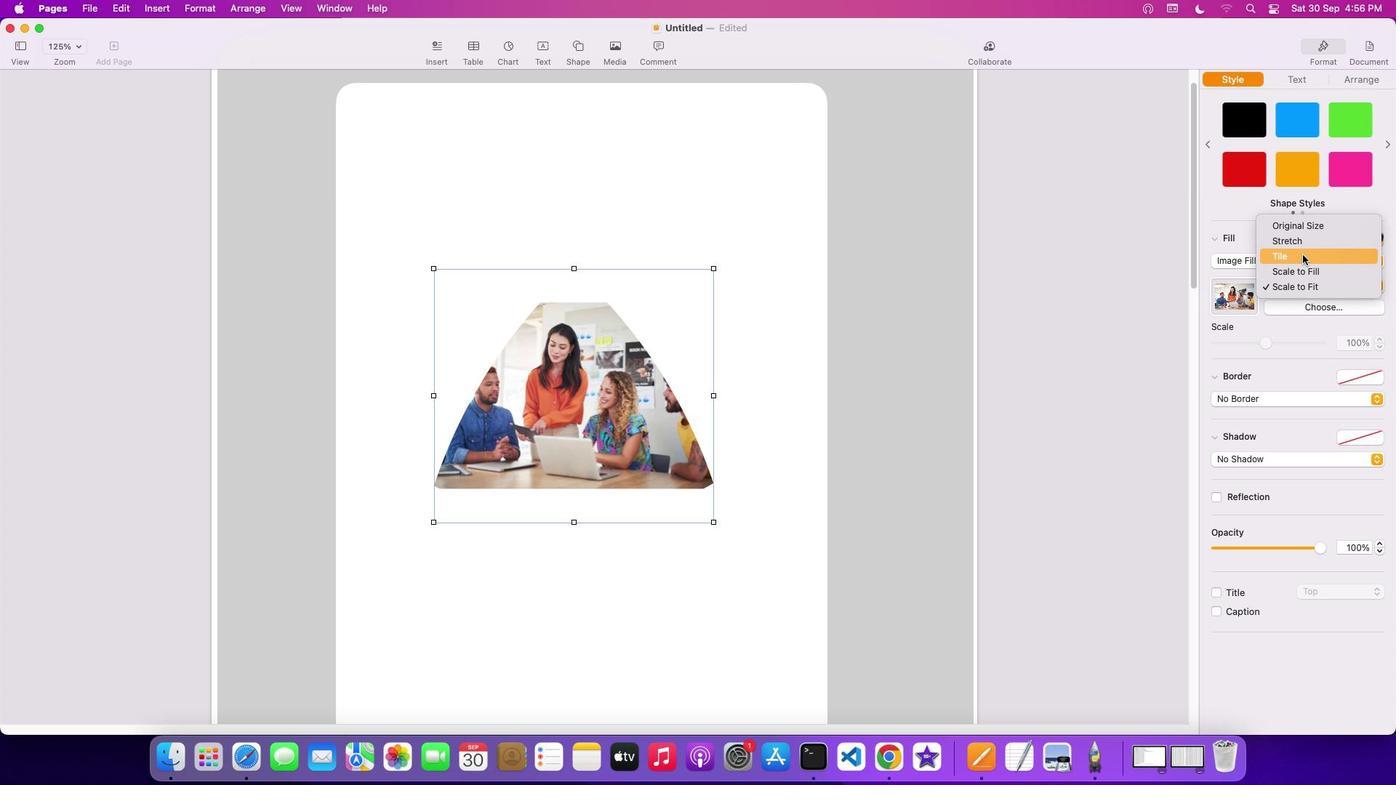
Action: Mouse moved to (1371, 280)
Screenshot: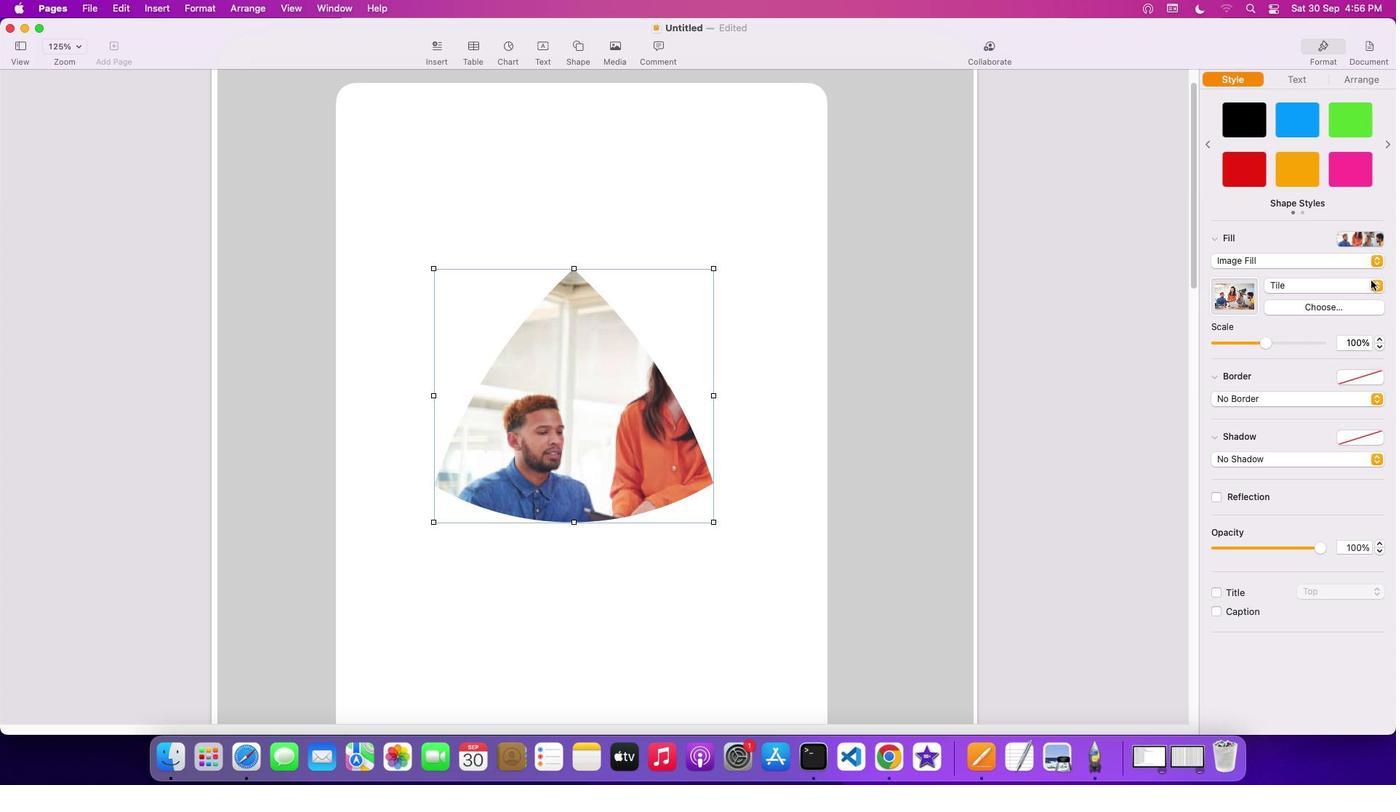 
Action: Mouse pressed left at (1371, 280)
Screenshot: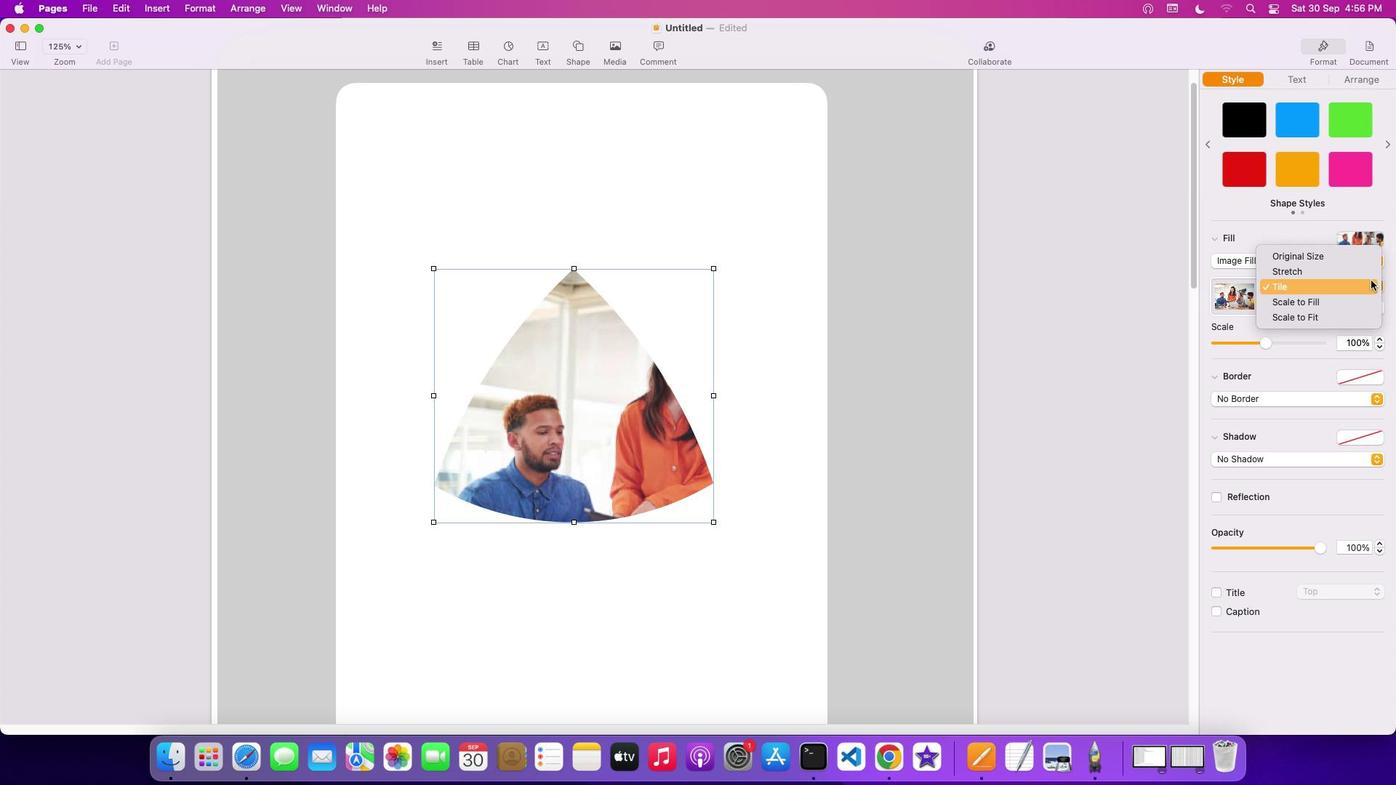 
Action: Mouse moved to (1331, 264)
Screenshot: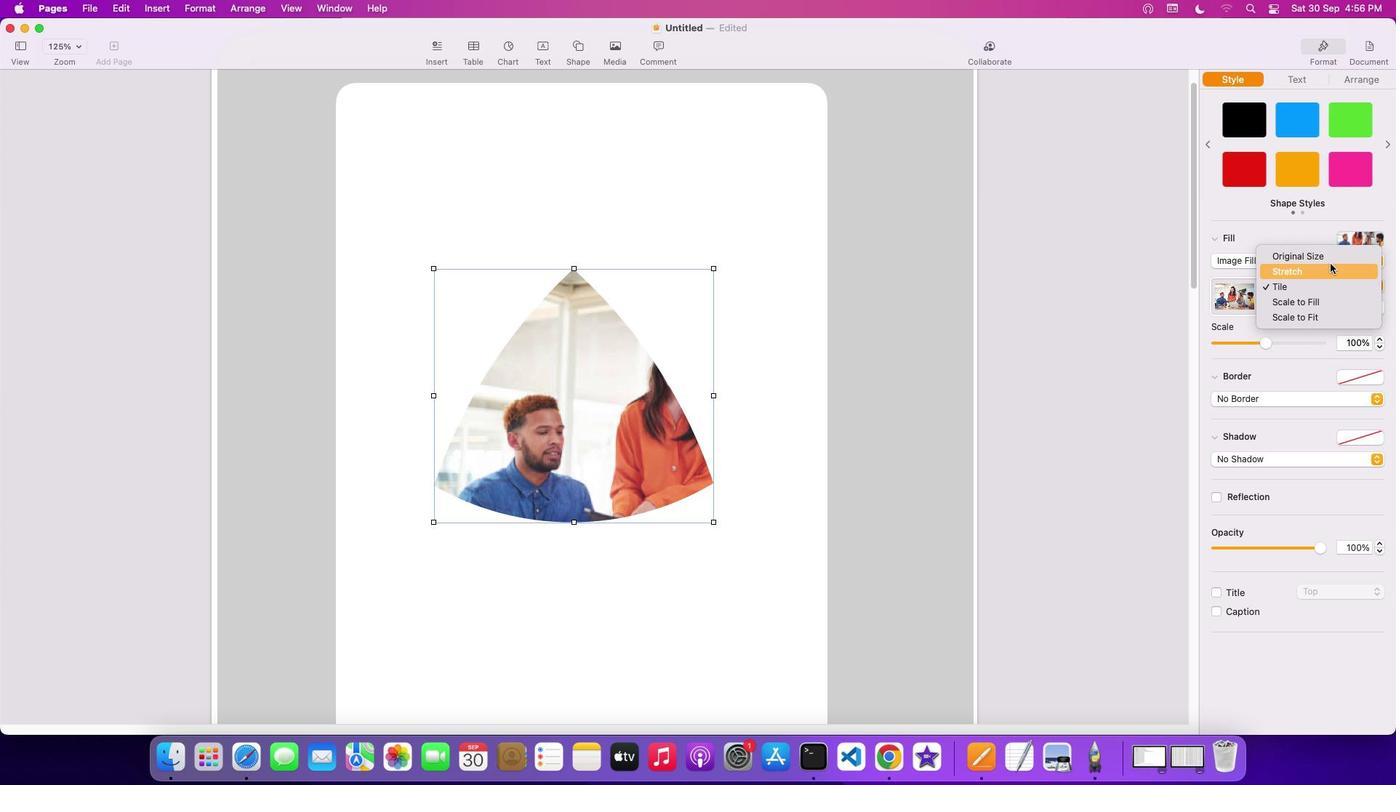 
Action: Mouse pressed left at (1331, 264)
Screenshot: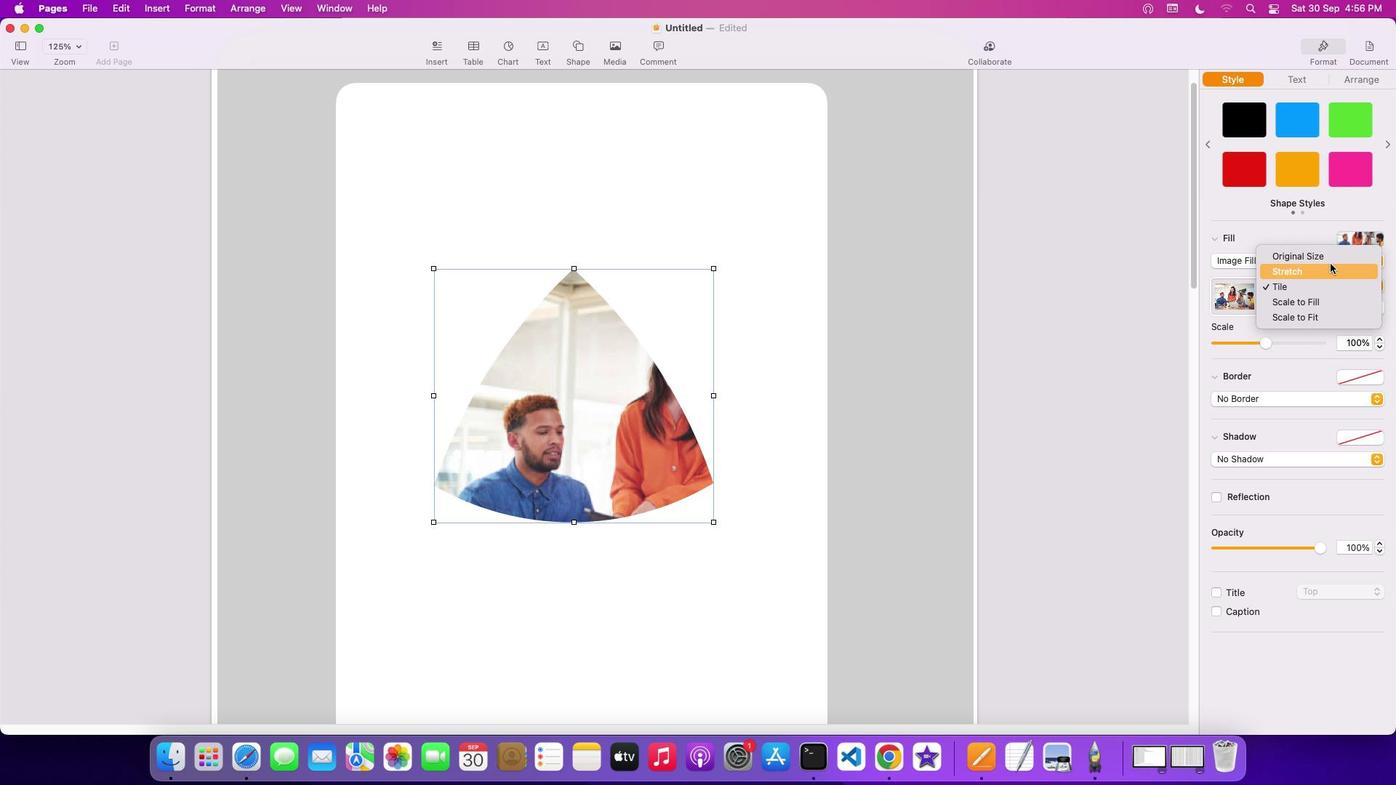 
Action: Mouse moved to (1382, 280)
Screenshot: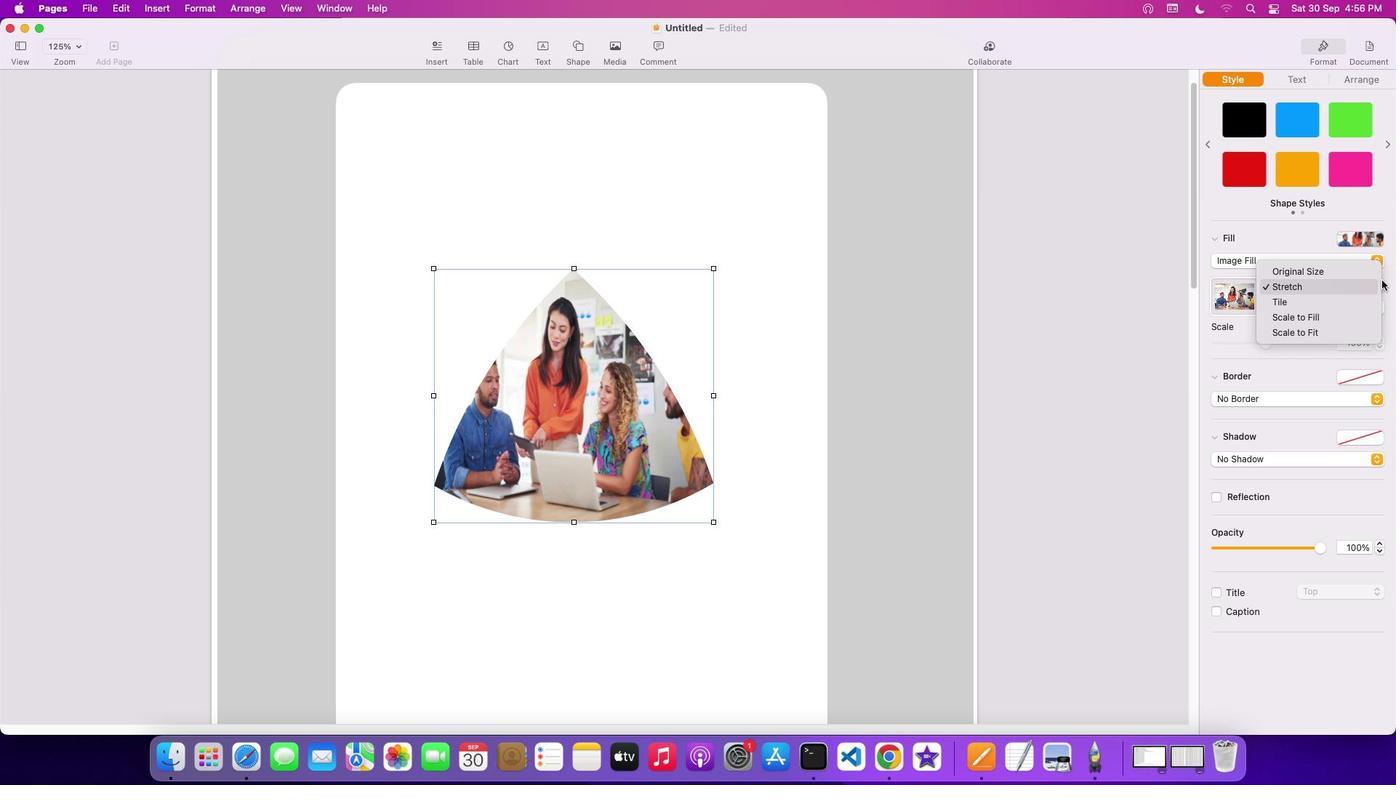 
Action: Mouse pressed left at (1382, 280)
Screenshot: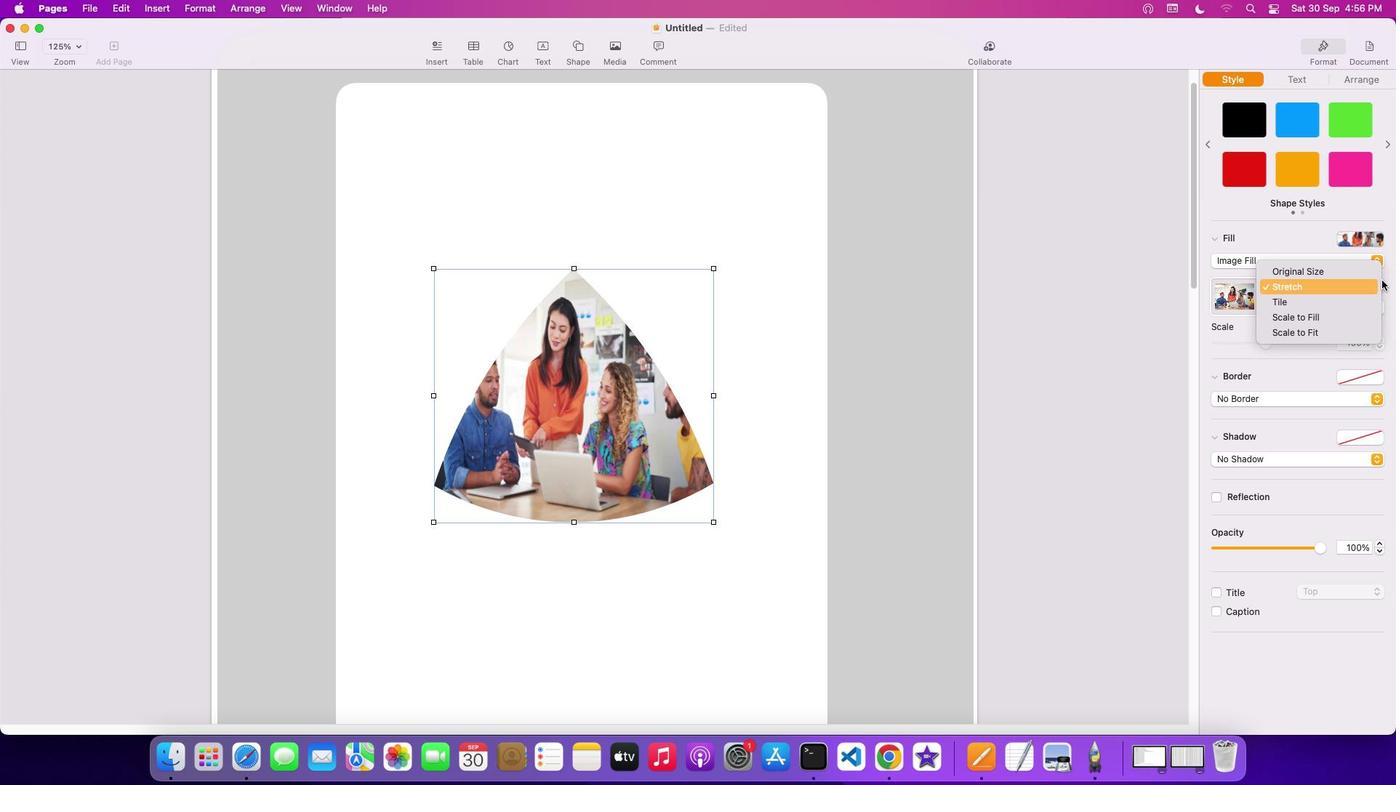 
Action: Mouse moved to (1341, 269)
Screenshot: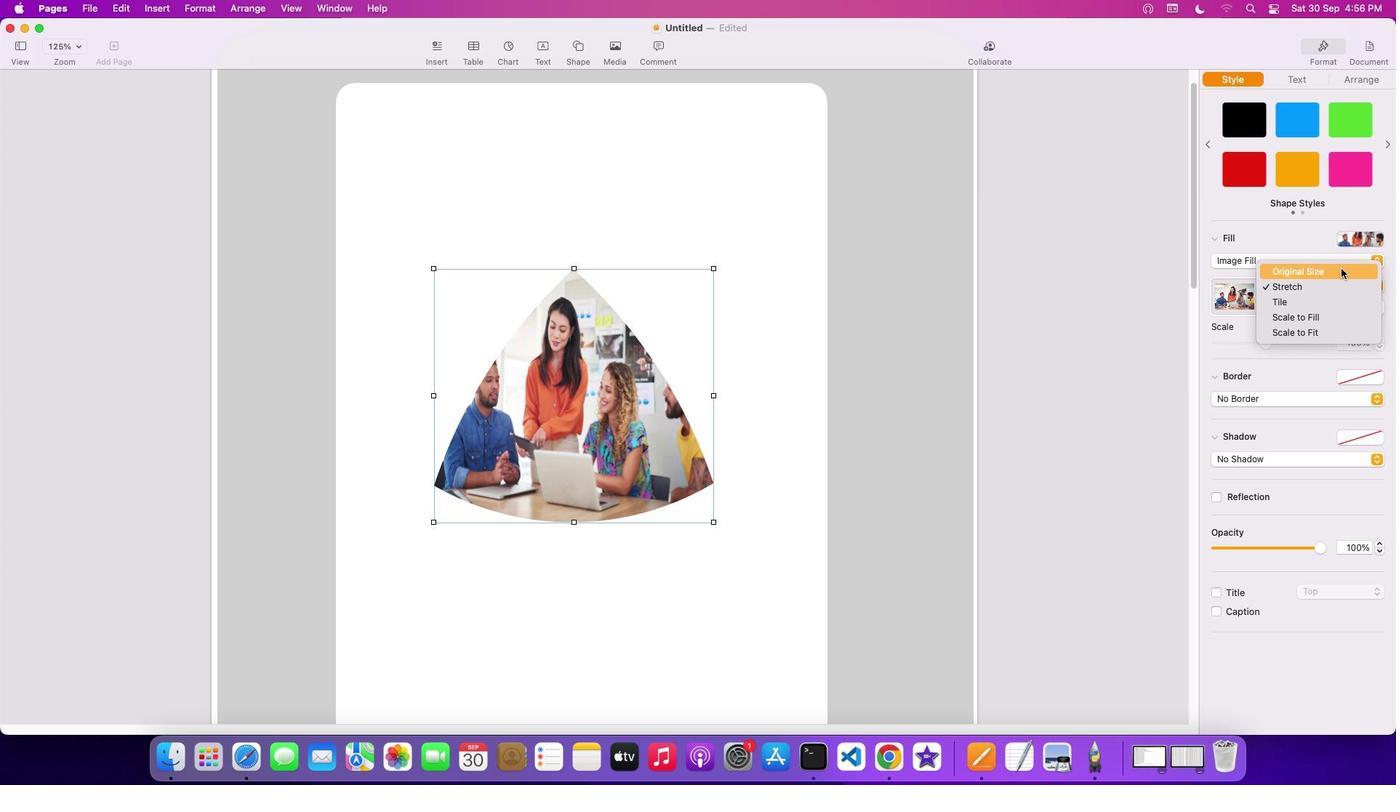 
Action: Mouse pressed left at (1341, 269)
Screenshot: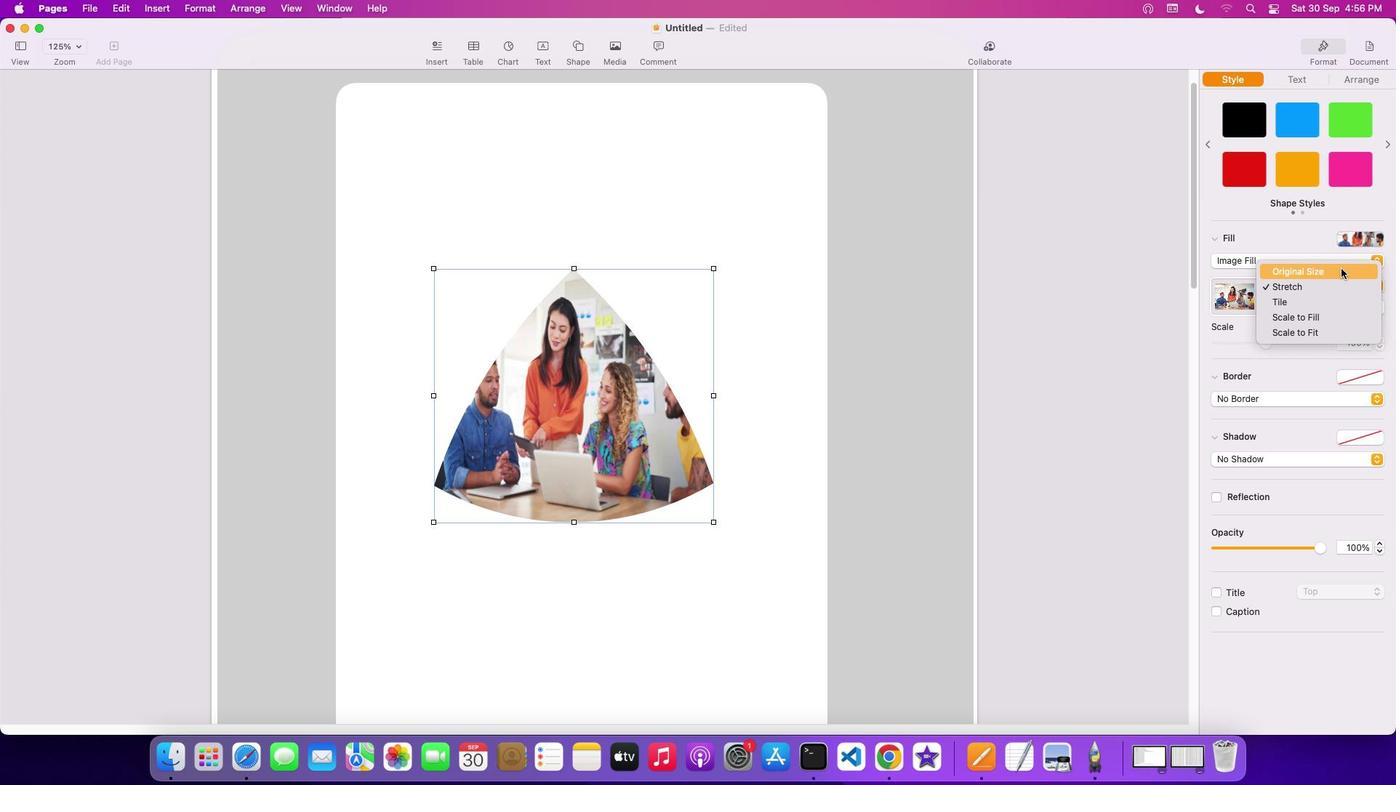 
Action: Mouse moved to (1376, 279)
Screenshot: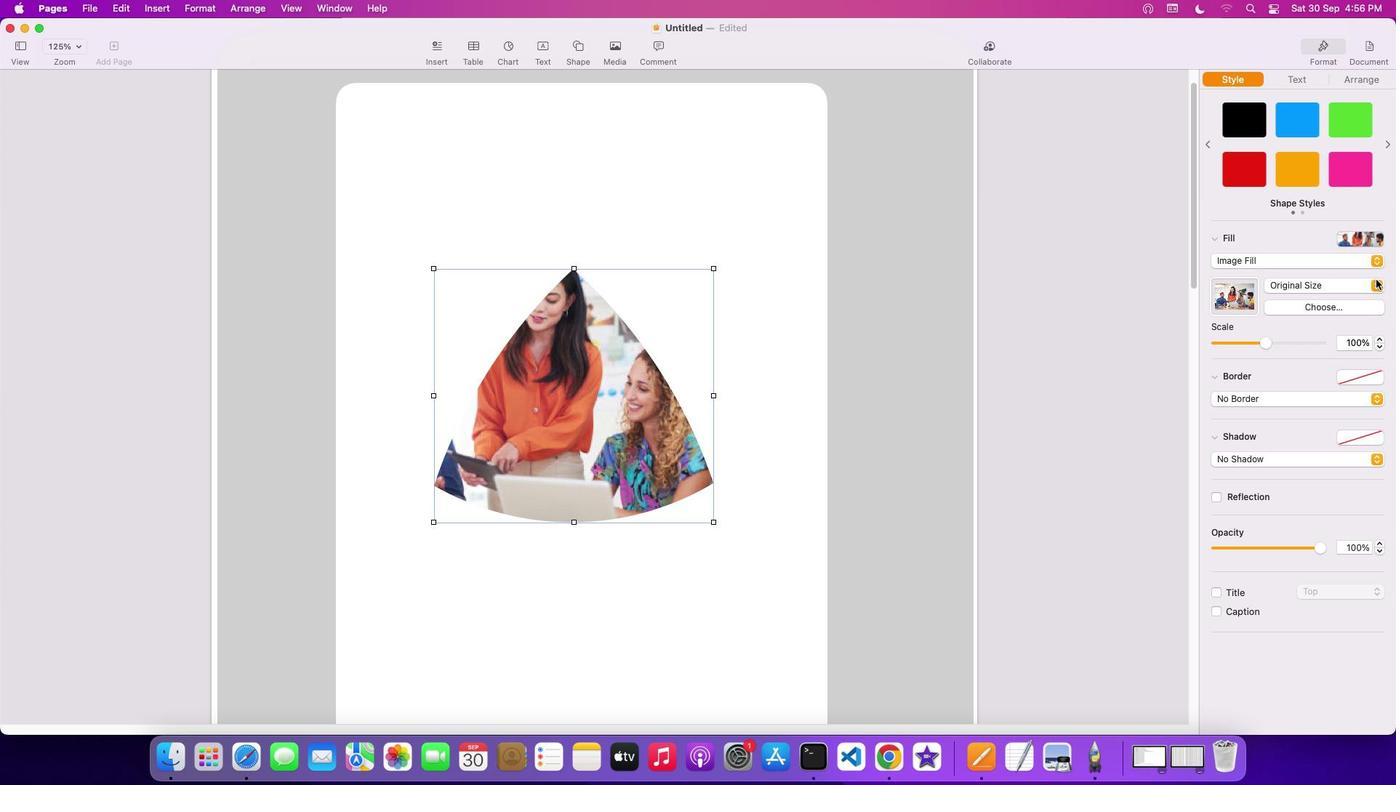 
Action: Mouse pressed left at (1376, 279)
Screenshot: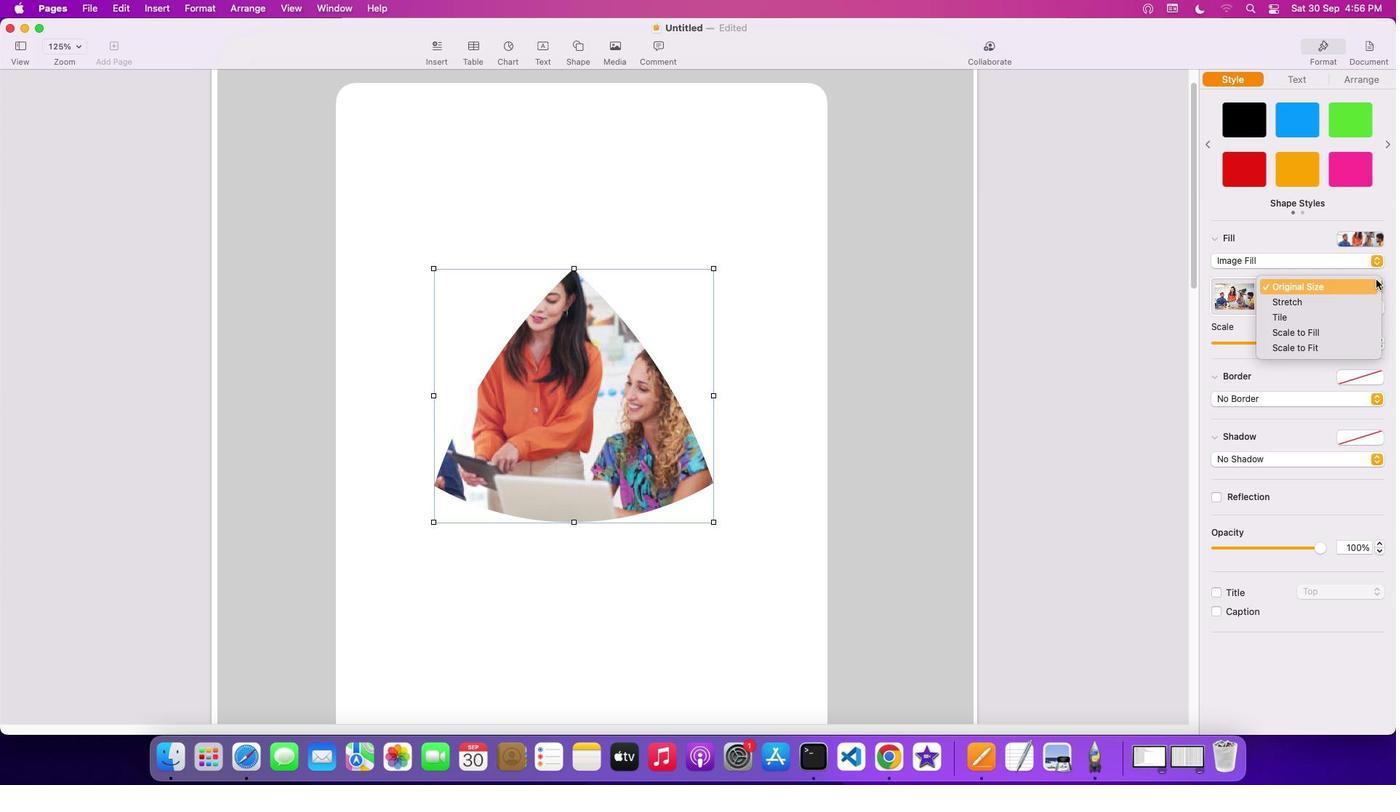 
Action: Mouse moved to (1346, 331)
Screenshot: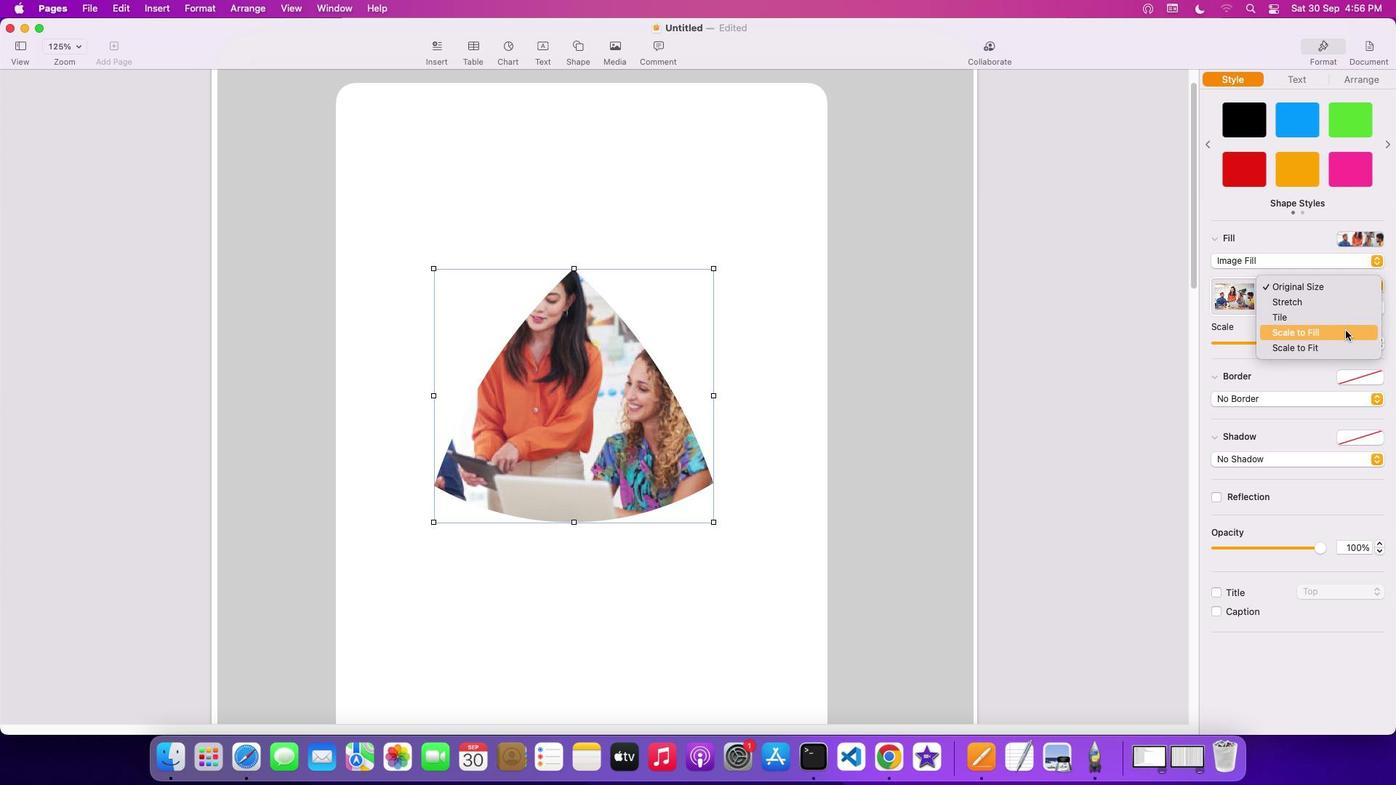 
Action: Mouse pressed left at (1346, 331)
Screenshot: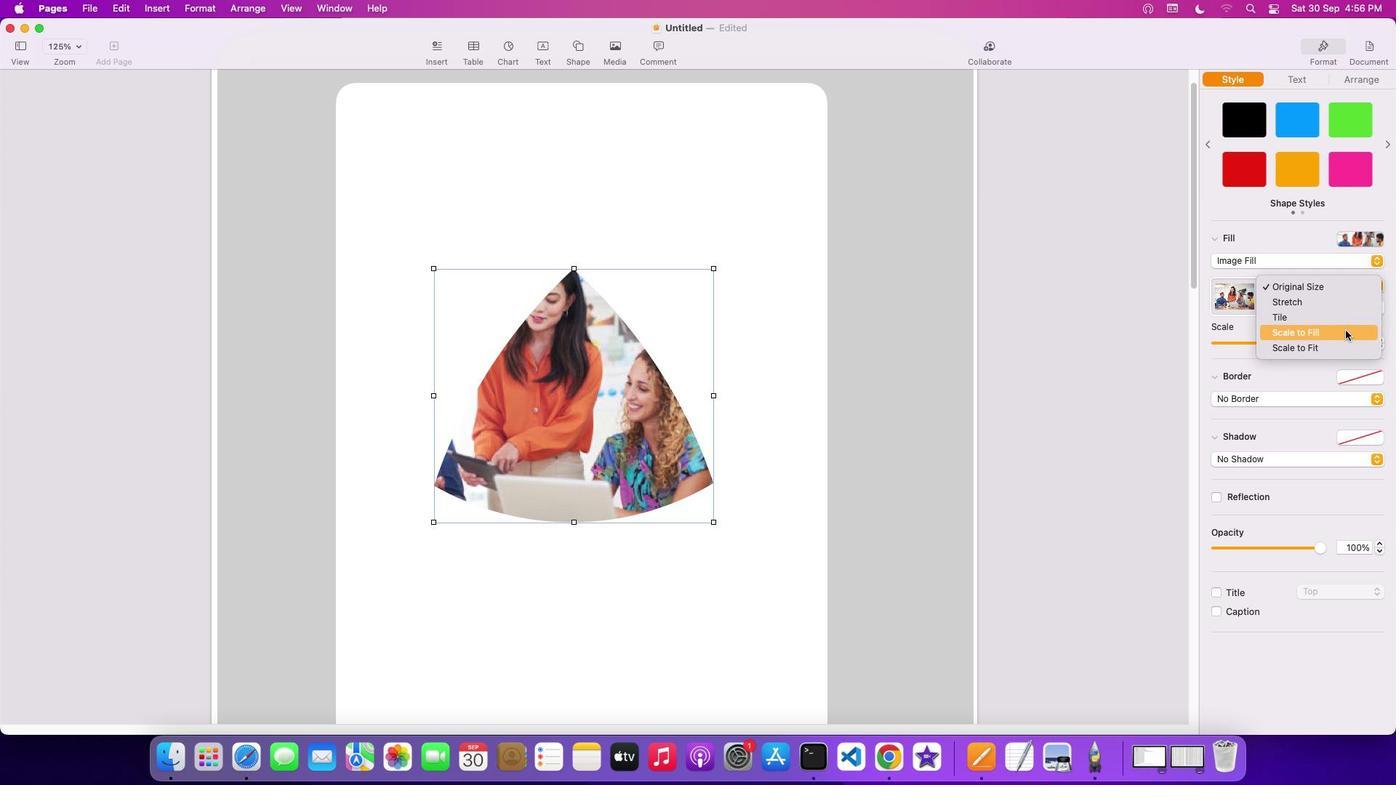 
Action: Mouse moved to (1378, 284)
Screenshot: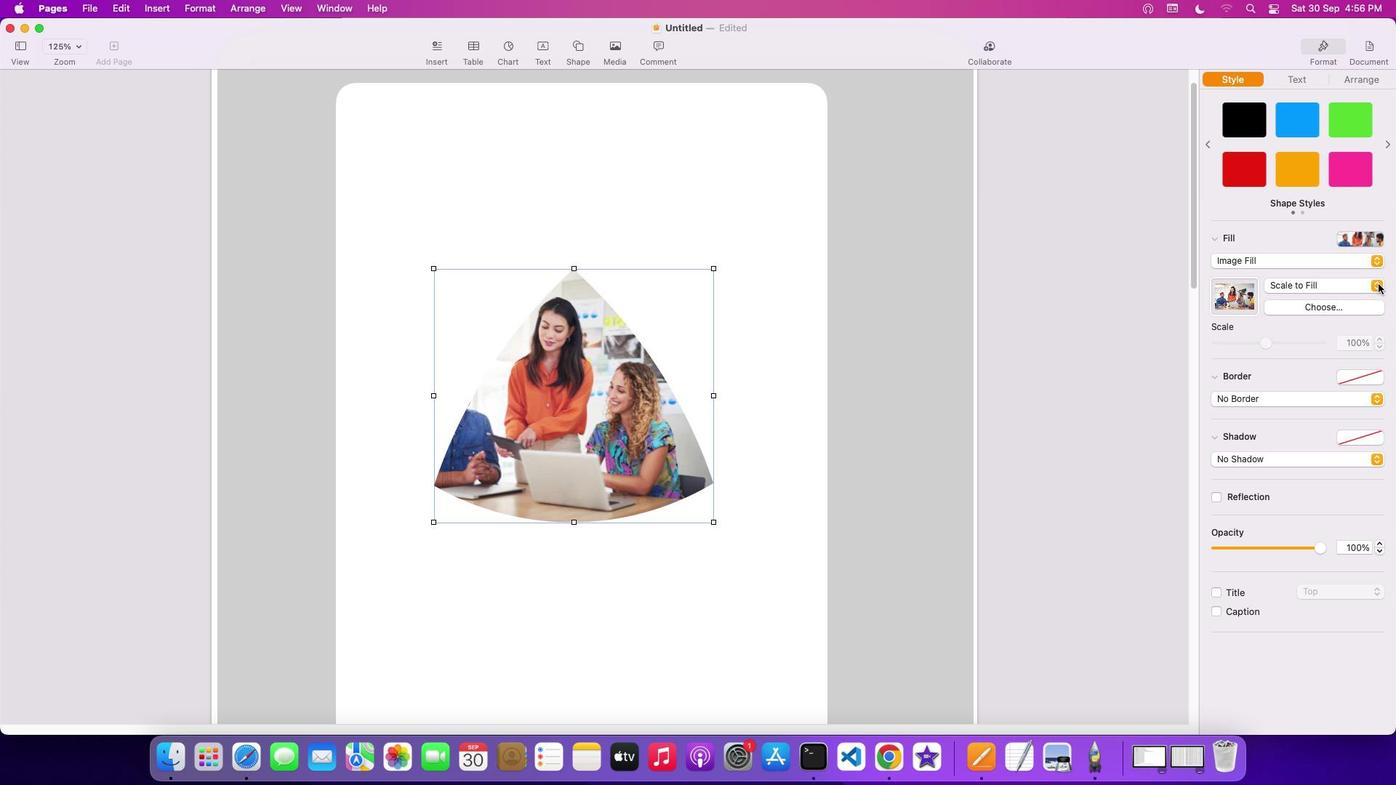 
Action: Mouse pressed left at (1378, 284)
Screenshot: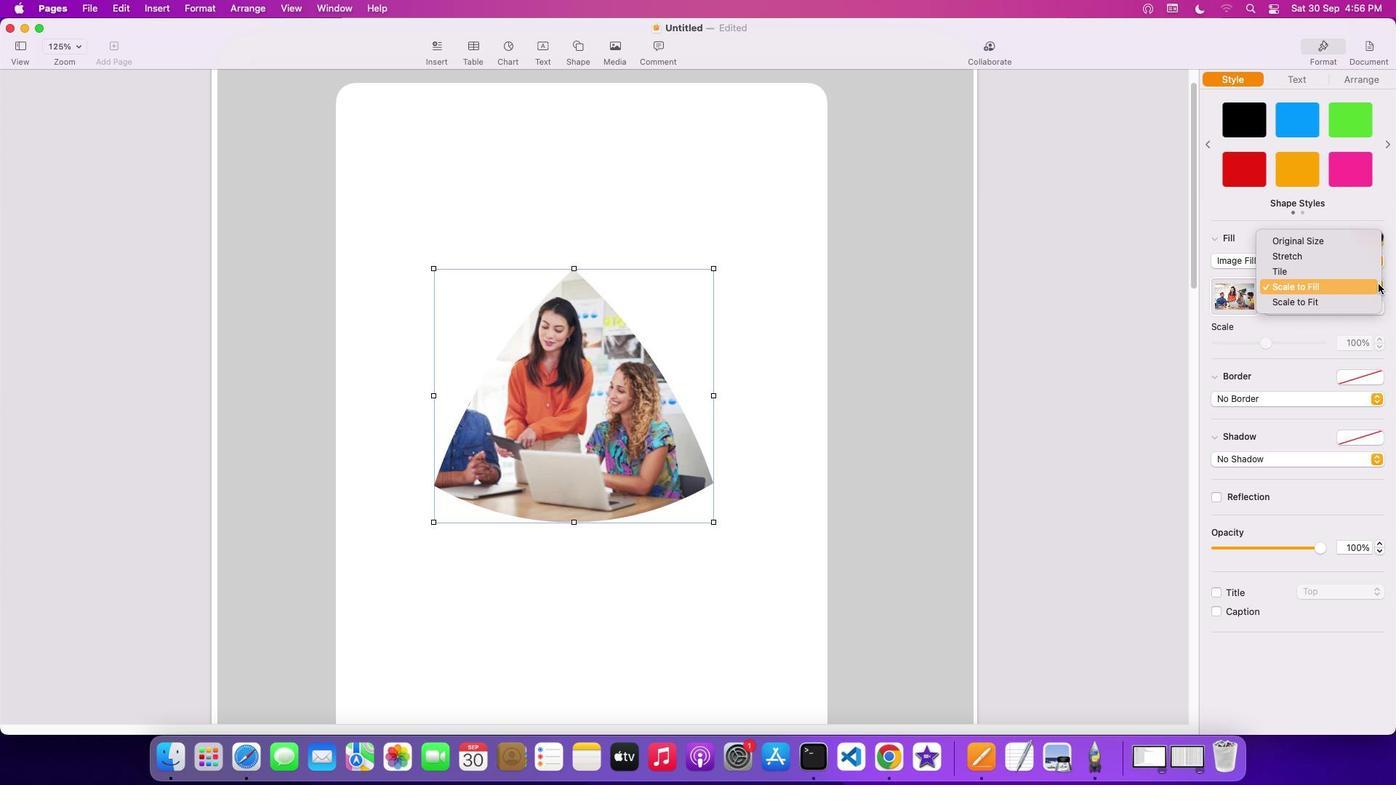
Action: Mouse moved to (1366, 304)
Screenshot: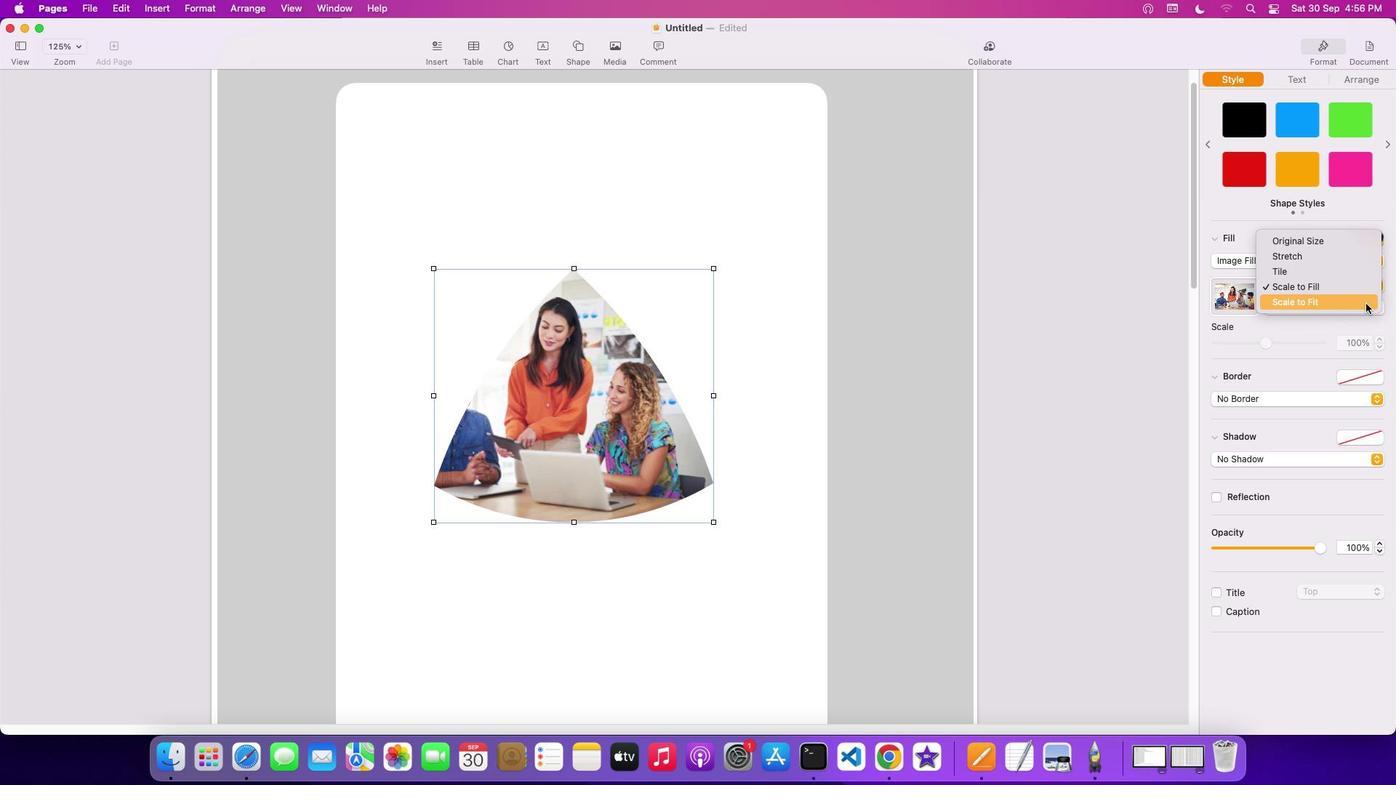 
Action: Mouse pressed left at (1366, 304)
